Task: Add an event with the title Second Monthly Sales and Revenue Review, date ''2023/12/22'', time 8:30 AM to 10:30 AMand add a description: Staff Appreciation Day is a special occasion dedicated to recognizing and honoring the hard work, dedication, and contributions of the entire staff. It is a day to express gratitude and appreciation for their efforts in making the organization successful._x000D_
_x000D_
Select event color  Graphite . Add location for the event as: 456 Av. da Liberdade, Lisbon, Portugal, logged in from the account softage.9@softage.netand send the event invitation to softage.3@softage.net with CC to  softage.4@softage.net. Set a reminder for the event Doesn''t repeat
Action: Mouse moved to (83, 121)
Screenshot: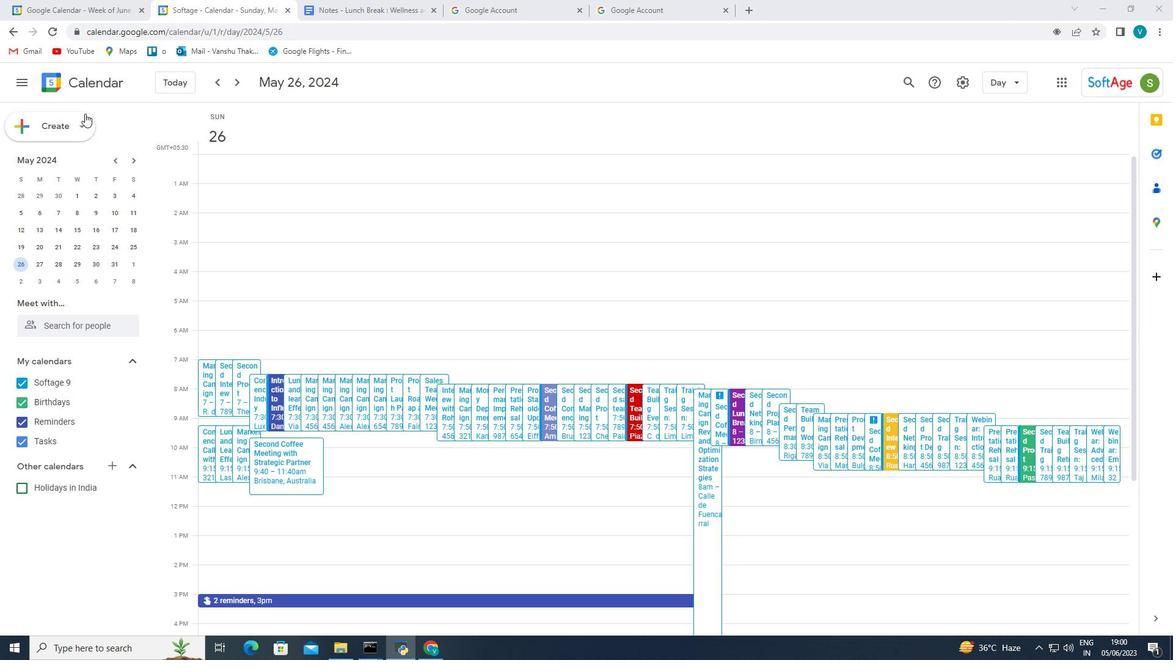 
Action: Mouse pressed left at (83, 121)
Screenshot: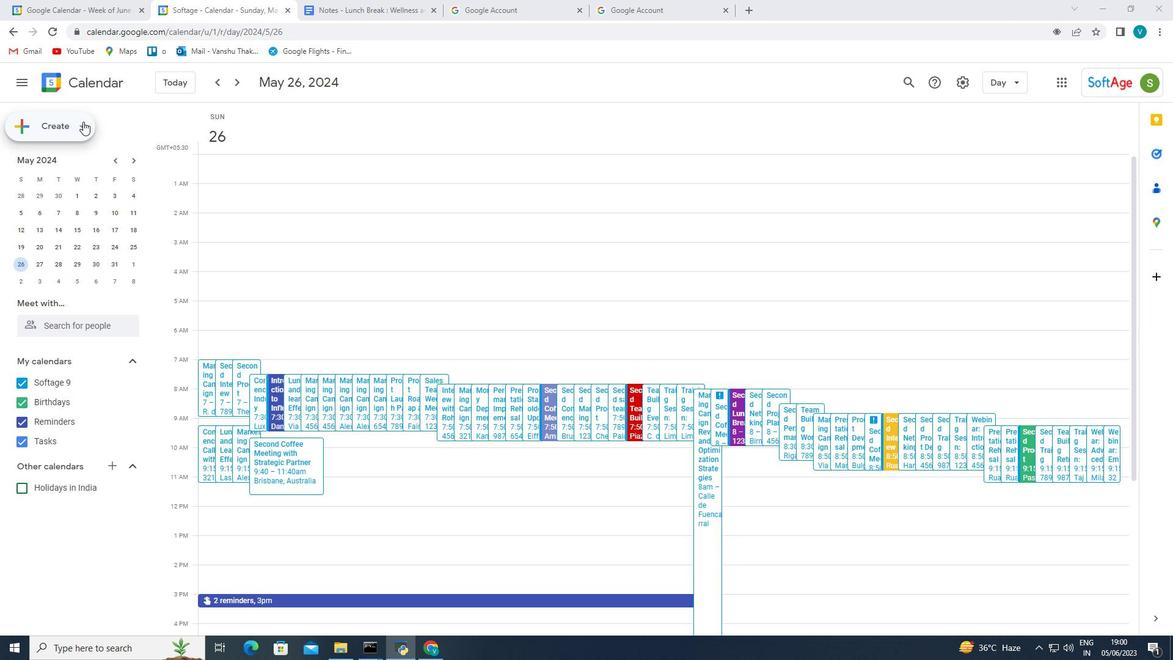 
Action: Mouse moved to (80, 162)
Screenshot: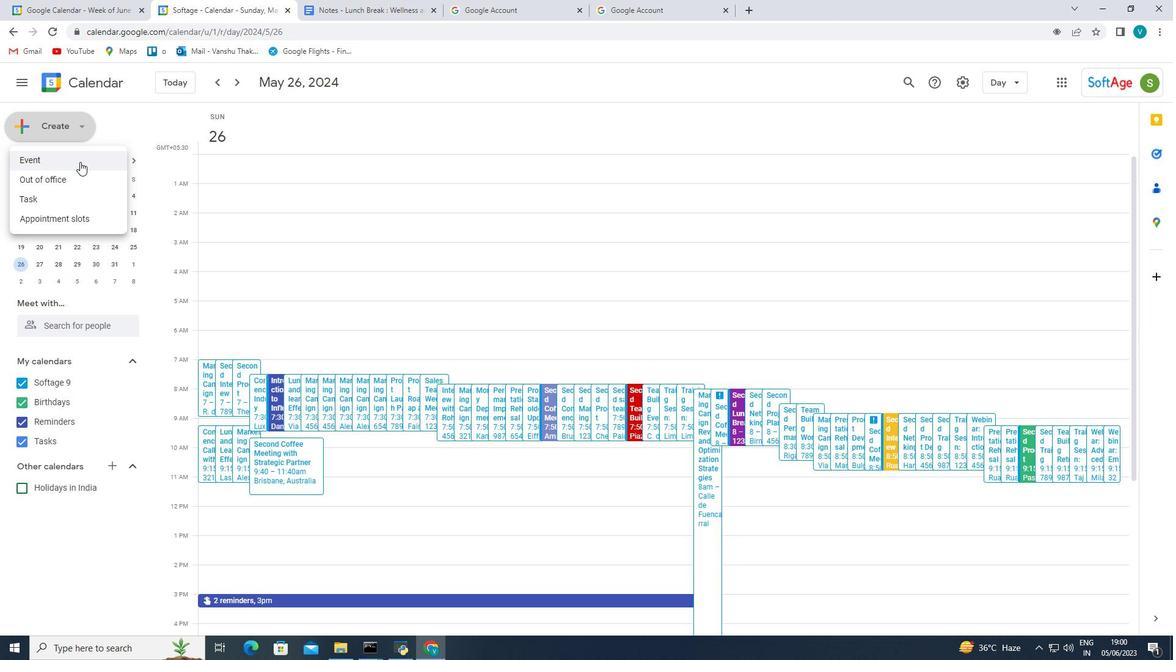 
Action: Mouse pressed left at (80, 162)
Screenshot: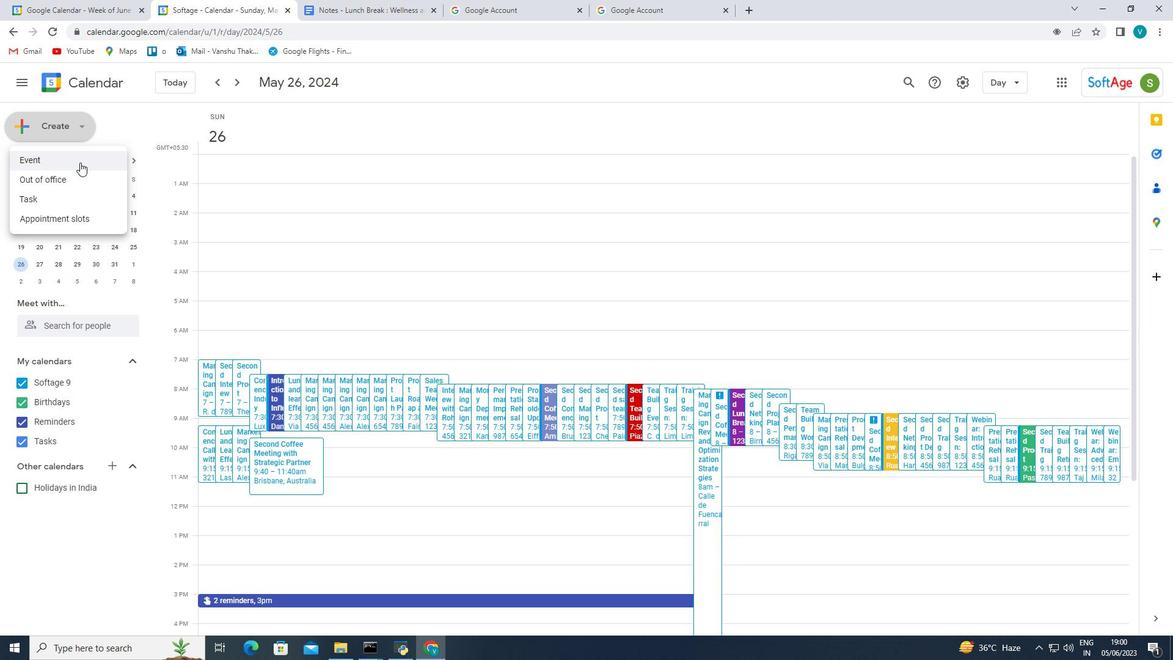 
Action: Mouse moved to (1172, 355)
Screenshot: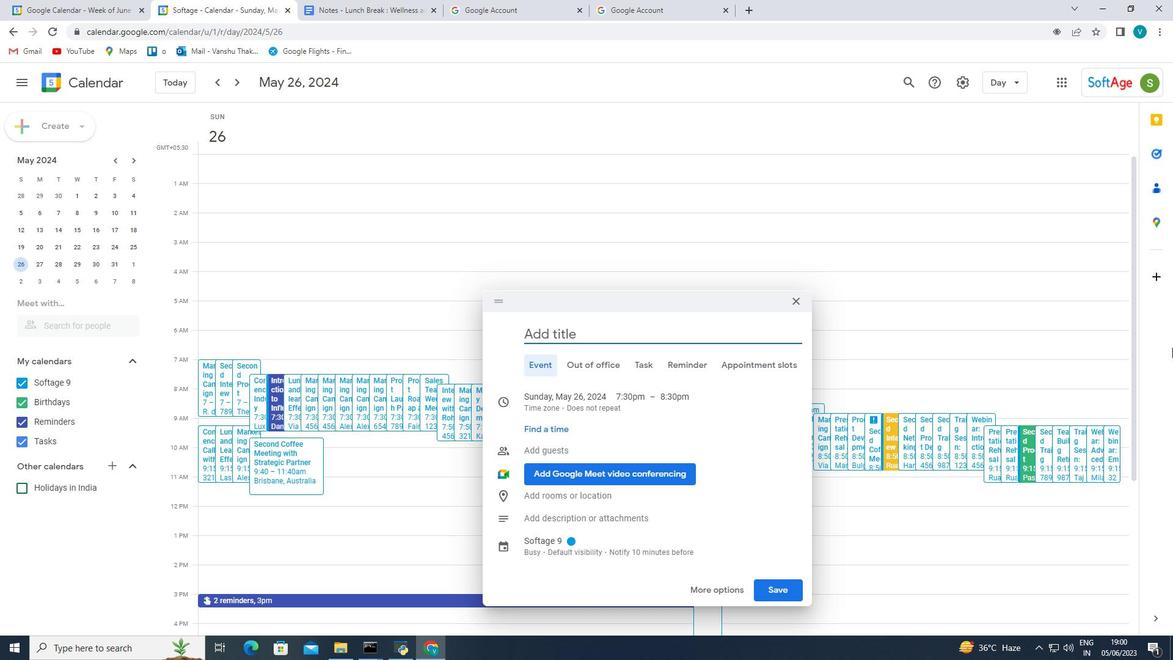 
Action: Key pressed <Key.shift_r>Monthly<Key.space><Key.shift_r>Sales<Key.space>and<Key.space><Key.shift_r><Key.shift_r><Key.shift_r><Key.shift_r><Key.shift_r><Key.shift_r><Key.shift_r><Key.shift_r><Key.shift_r><Key.shift_r><Key.shift_r><Key.shift_r><Key.shift_r><Key.shift_r><Key.shift_r><Key.shift_r>Revenue<Key.space><Key.shift_r>E=<Key.backspace><Key.backspace><Key.shift_r>Review<Key.space>
Screenshot: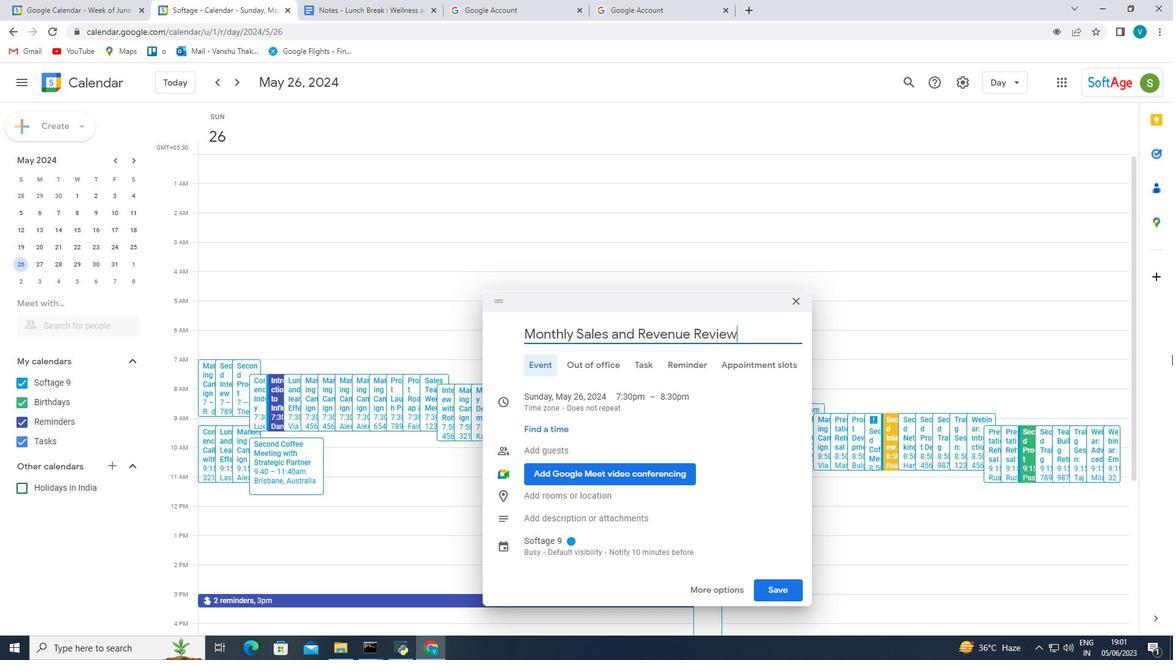 
Action: Mouse moved to (557, 408)
Screenshot: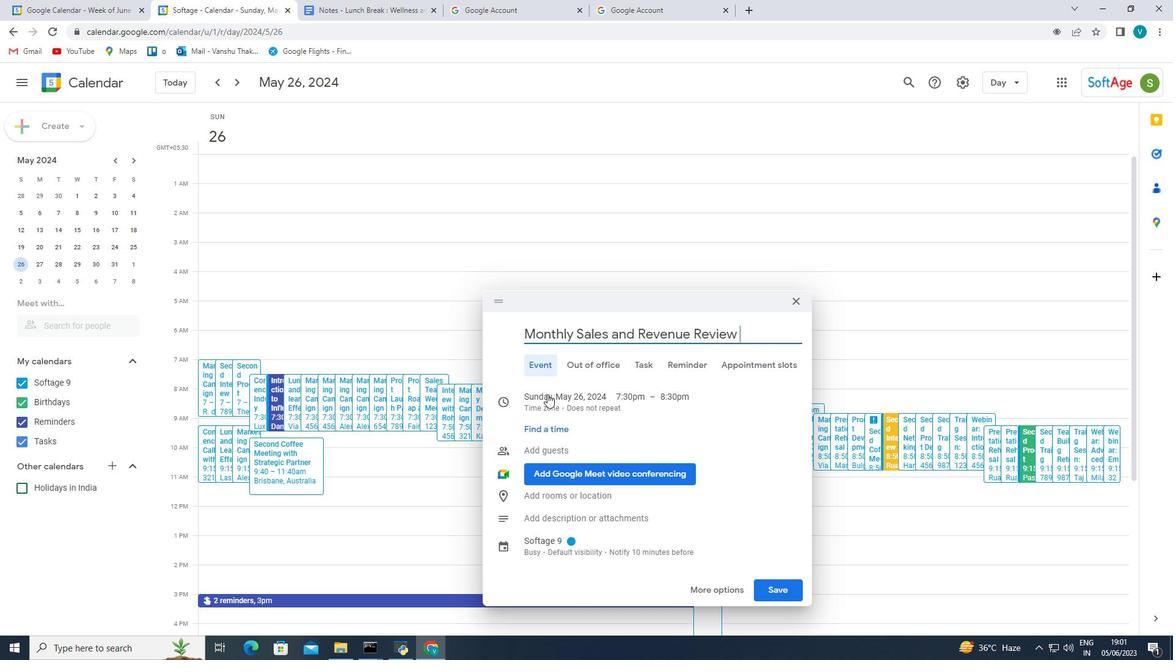 
Action: Mouse scrolled (557, 407) with delta (0, 0)
Screenshot: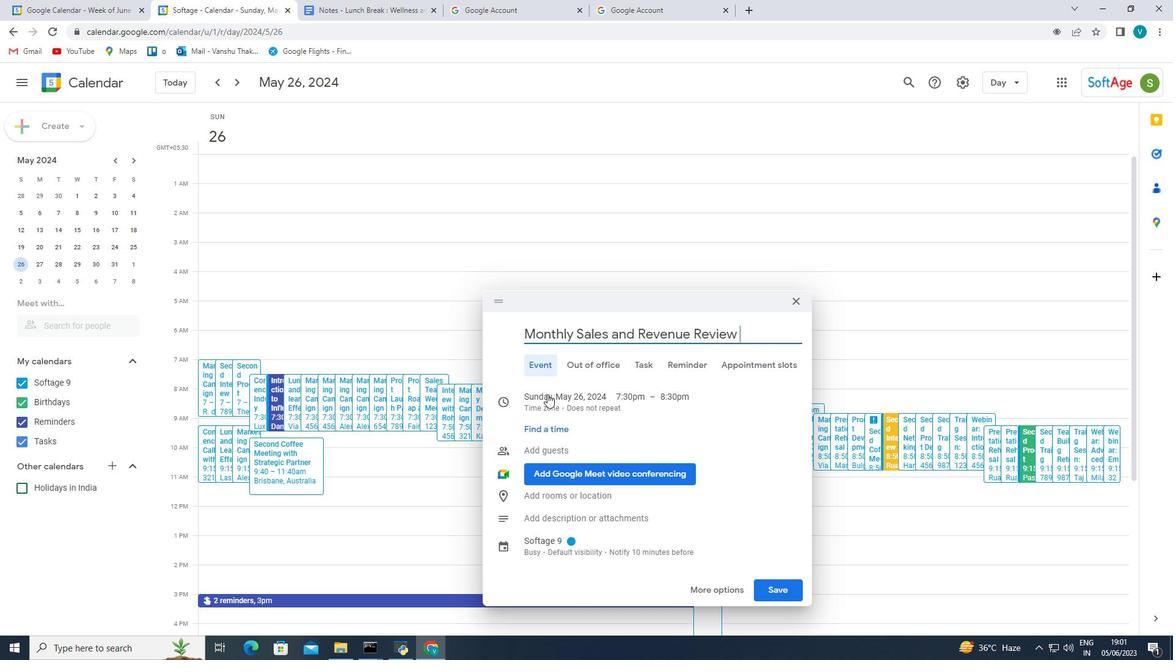 
Action: Mouse moved to (559, 409)
Screenshot: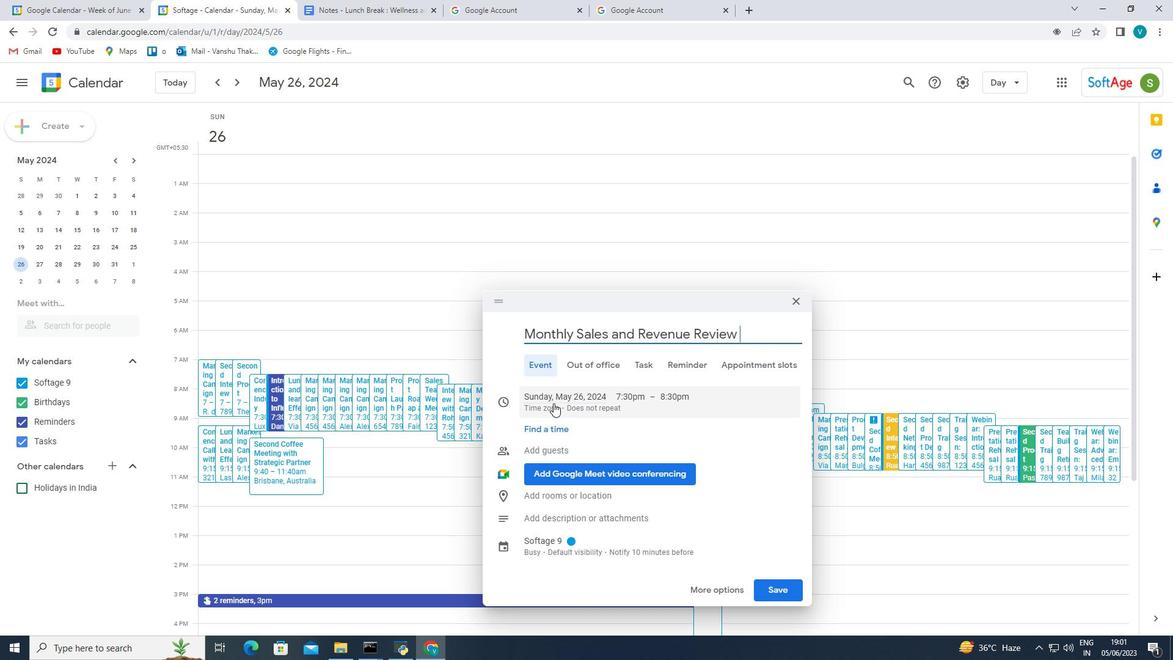 
Action: Mouse scrolled (559, 408) with delta (0, 0)
Screenshot: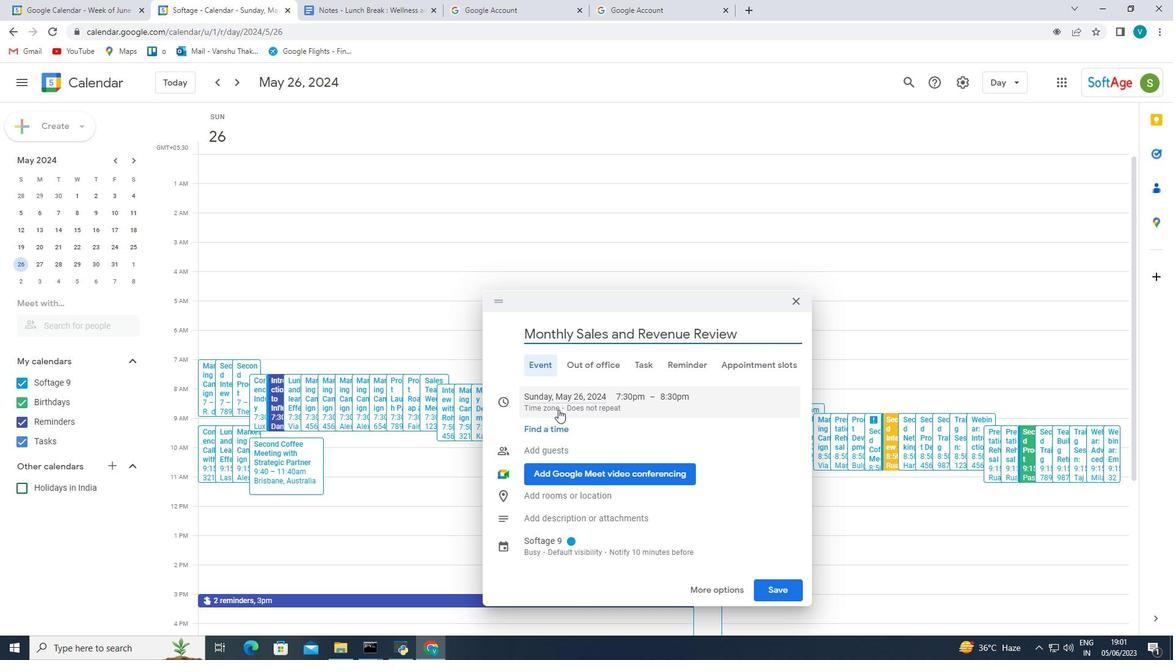 
Action: Mouse moved to (560, 410)
Screenshot: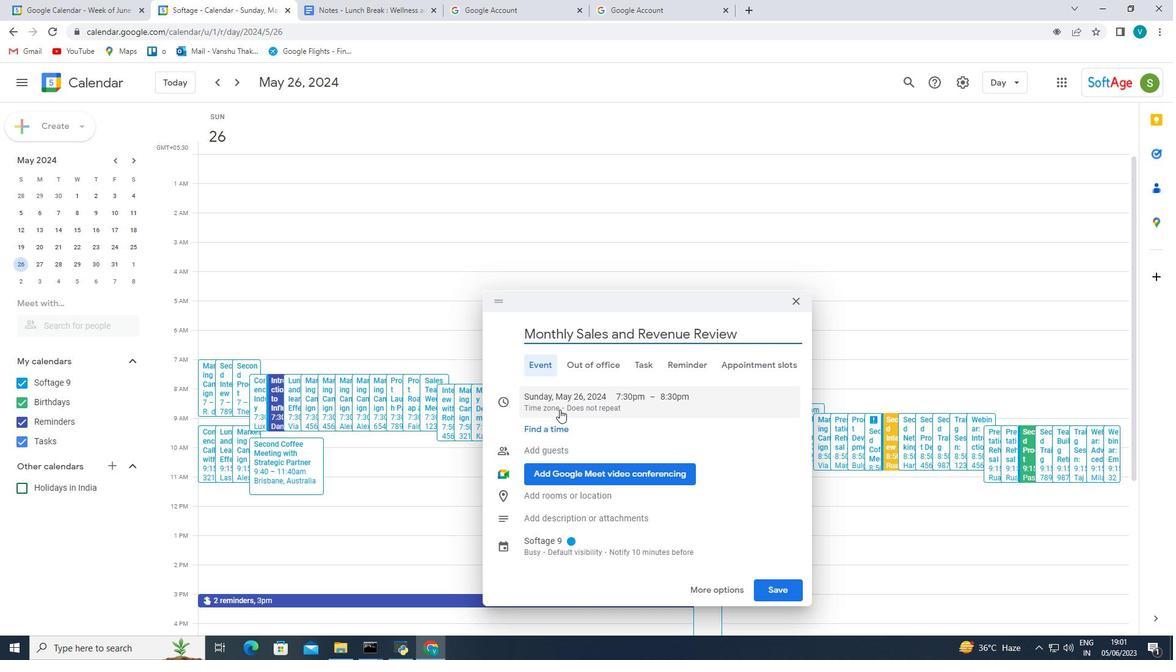 
Action: Mouse scrolled (560, 409) with delta (0, 0)
Screenshot: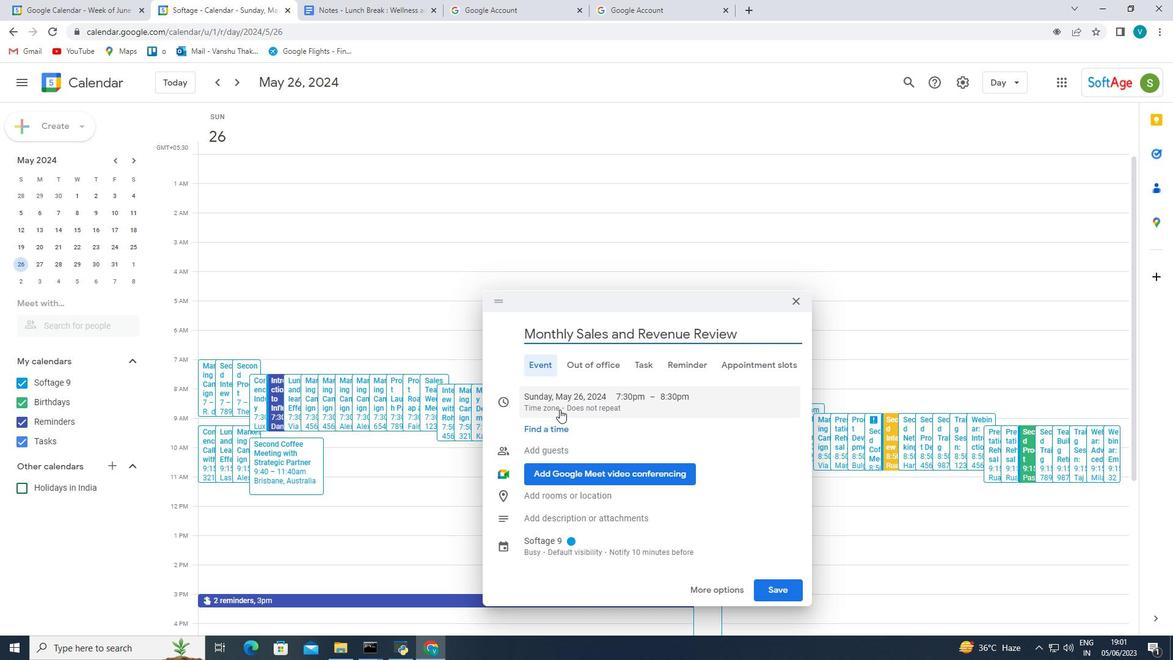 
Action: Mouse moved to (565, 388)
Screenshot: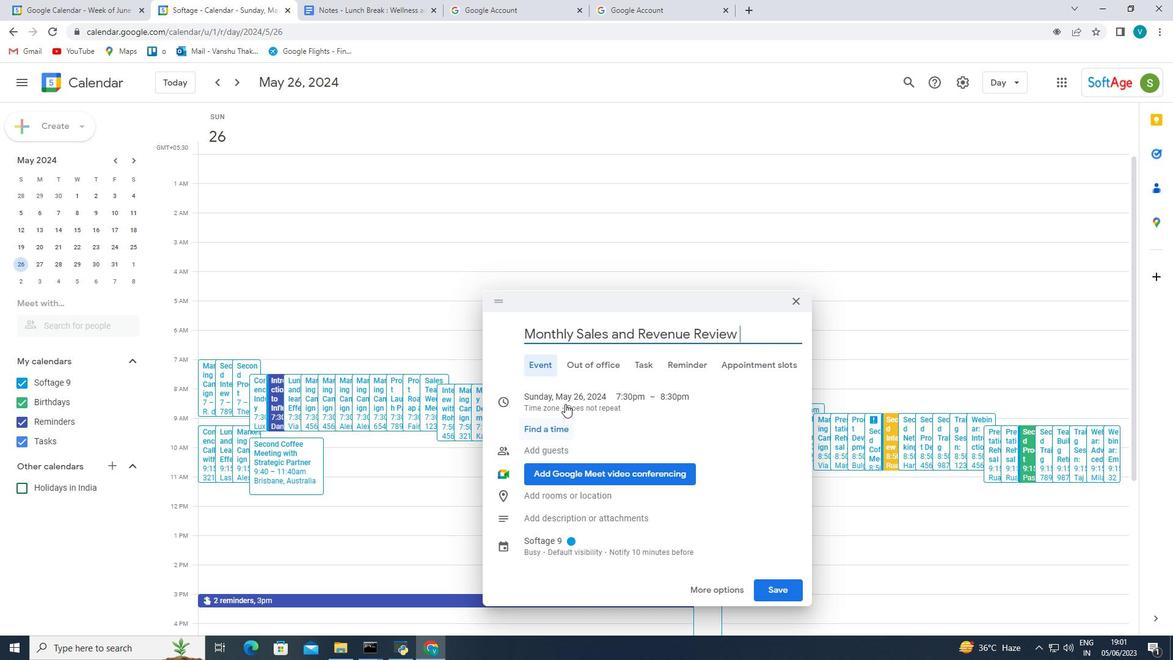 
Action: Mouse pressed left at (565, 388)
Screenshot: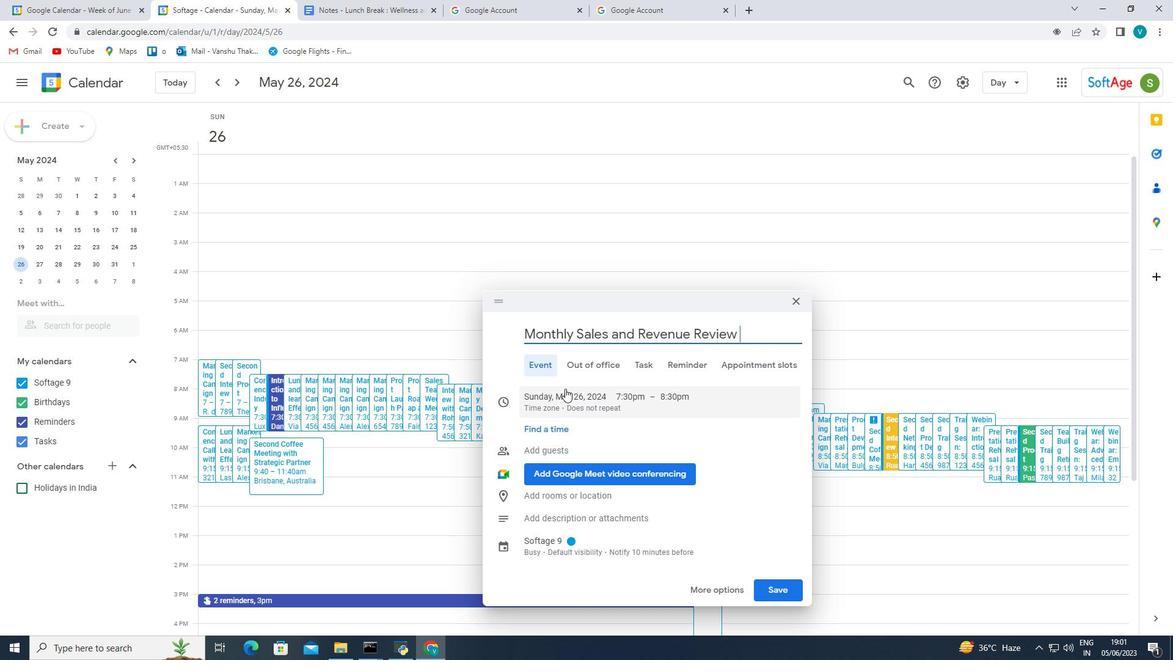 
Action: Mouse moved to (1070, 127)
Screenshot: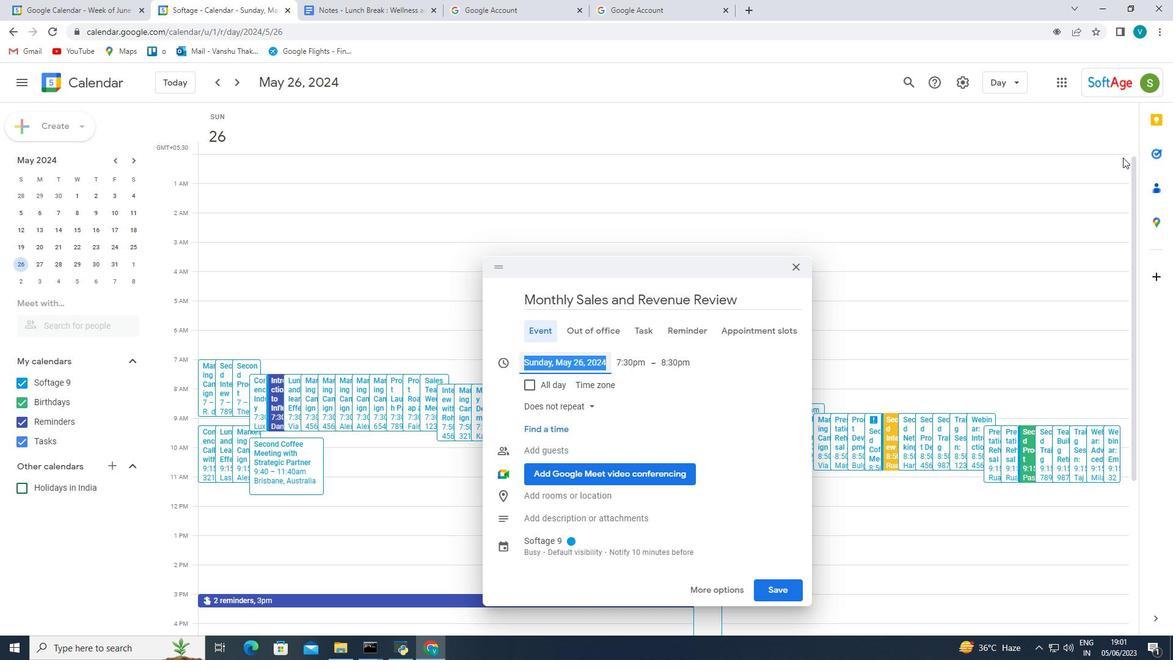 
Action: Key pressed 2023-12-22
Screenshot: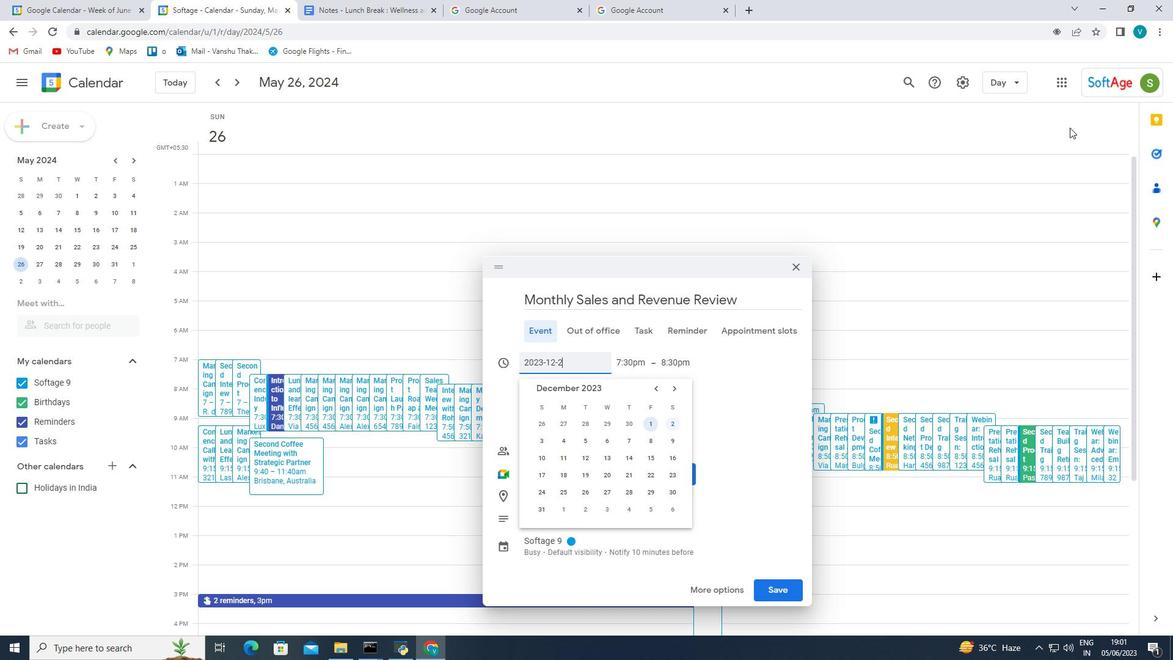
Action: Mouse moved to (748, 384)
Screenshot: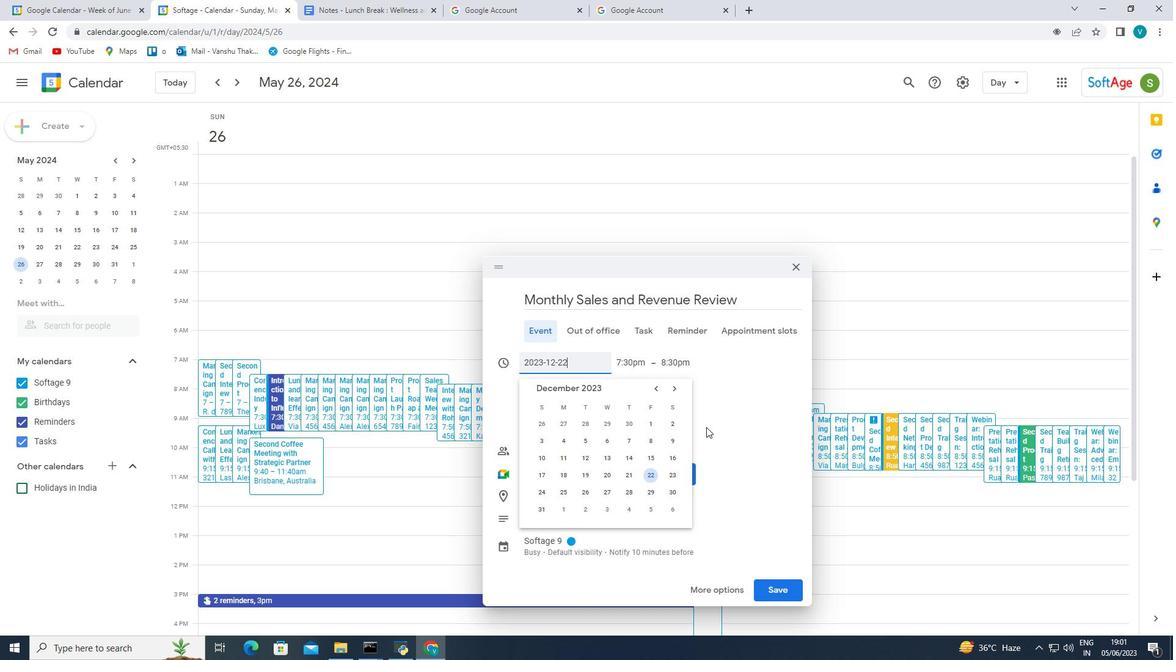 
Action: Mouse pressed left at (748, 384)
Screenshot: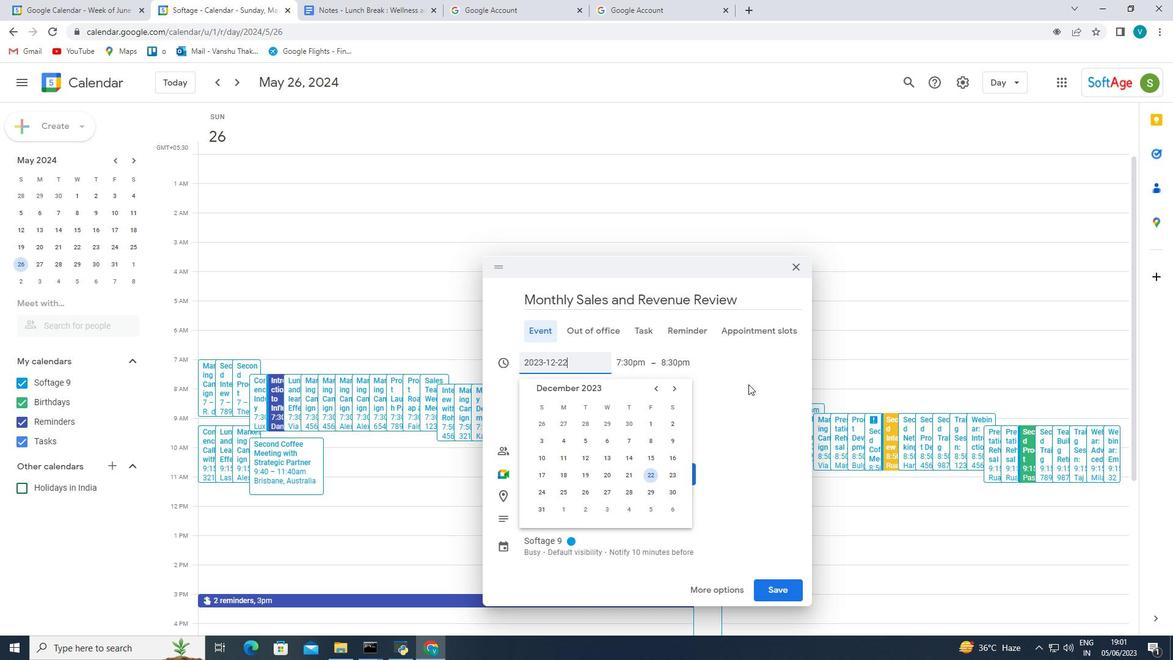 
Action: Mouse moved to (633, 302)
Screenshot: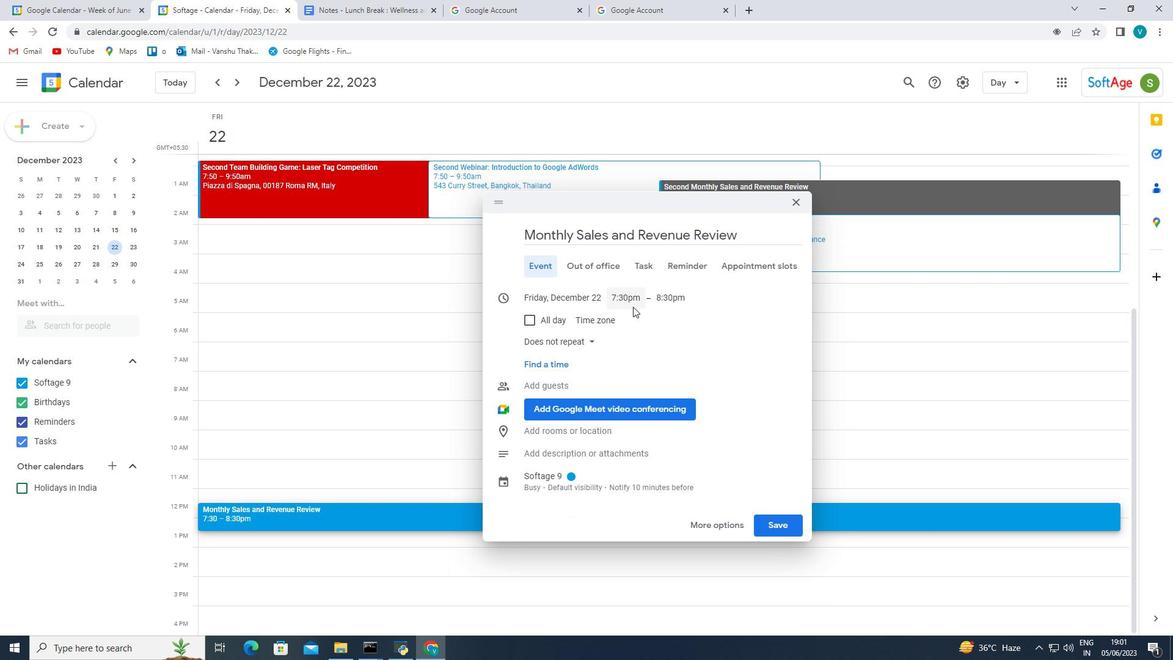 
Action: Mouse pressed left at (633, 302)
Screenshot: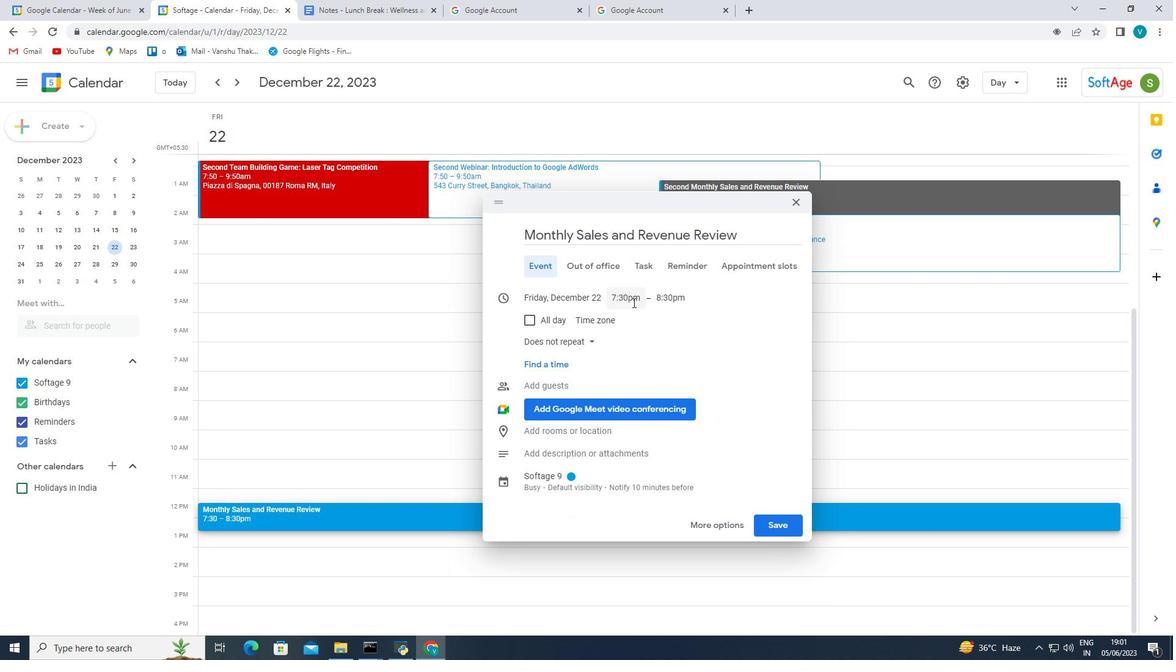 
Action: Key pressed 8<Key.shift_r><Key.shift_r><Key.shift_r><Key.shift_r><Key.shift_r><Key.shift_r><Key.shift_r><Key.shift_r><Key.shift_r><Key.shift_r><Key.shift_r><Key.shift_r><Key.shift_r><Key.shift_r><Key.shift_r><Key.shift_r><Key.shift_r><Key.shift_r><Key.shift_r><Key.shift_r>:2<Key.backspace>30am
Screenshot: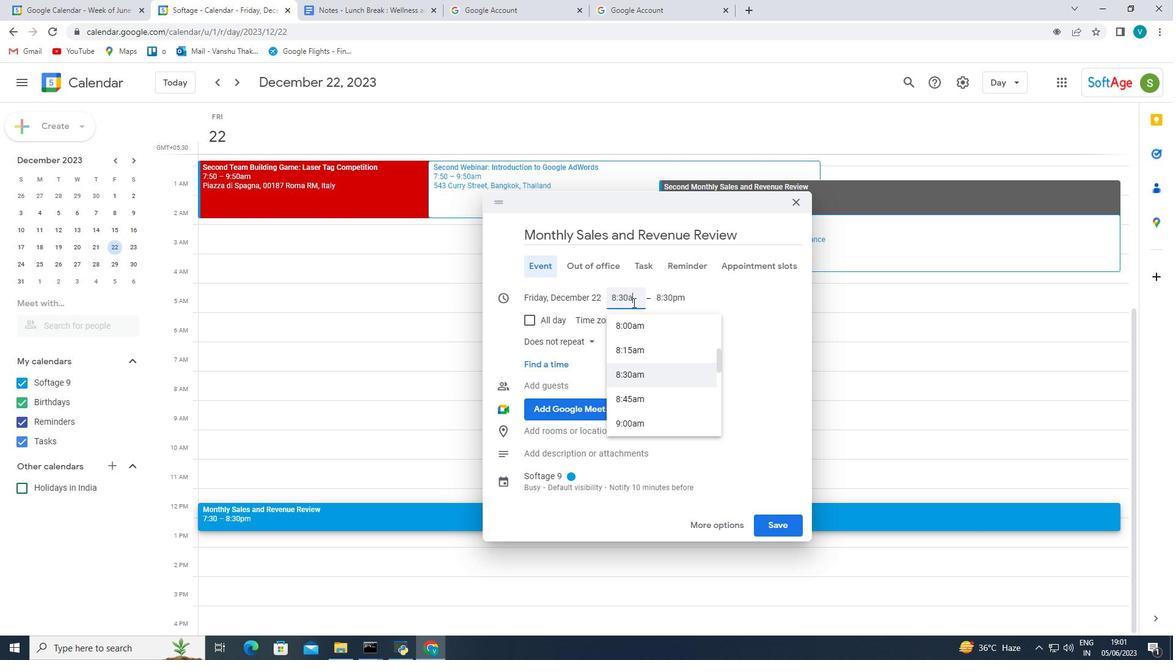 
Action: Mouse moved to (793, 368)
Screenshot: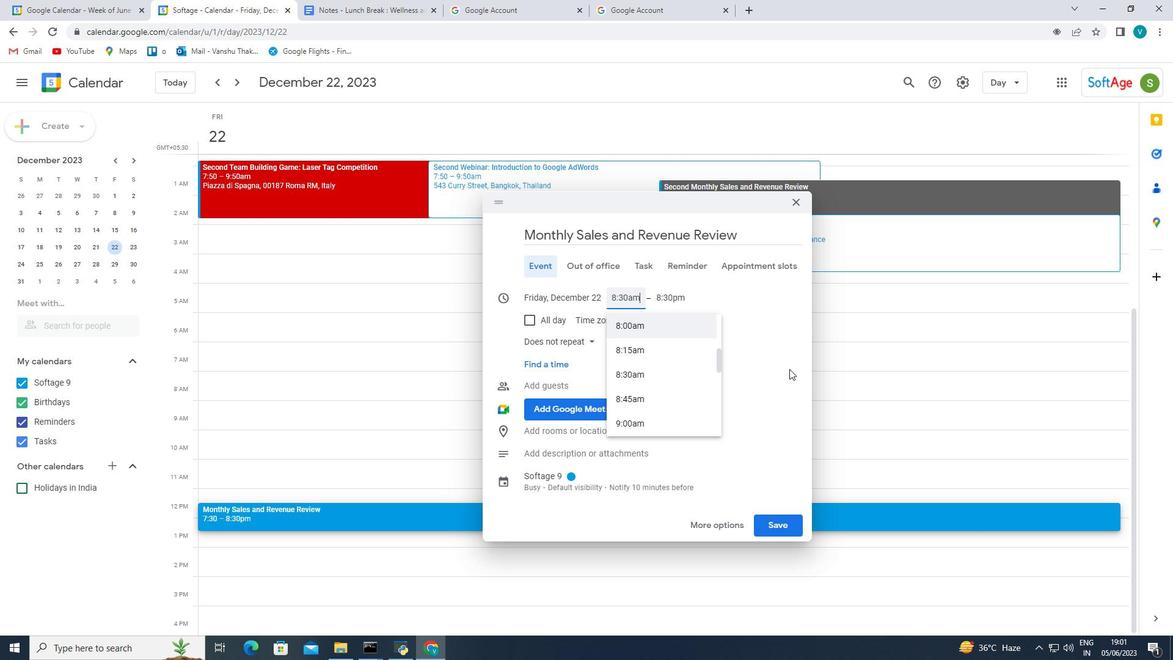 
Action: Mouse pressed left at (793, 368)
Screenshot: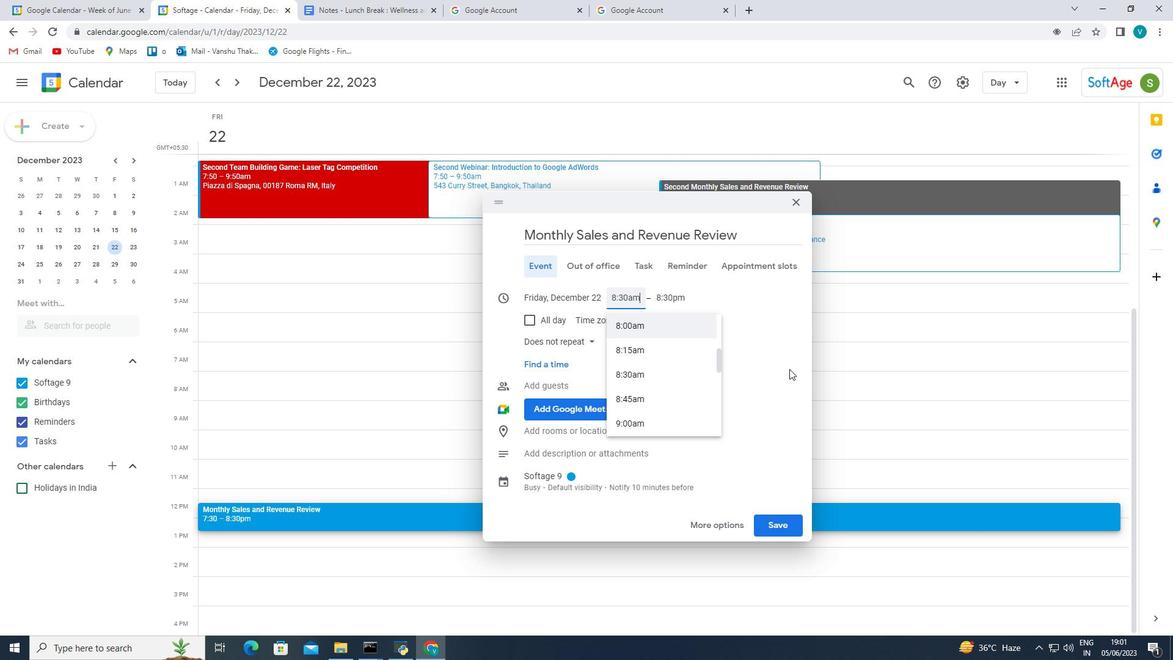 
Action: Mouse moved to (688, 289)
Screenshot: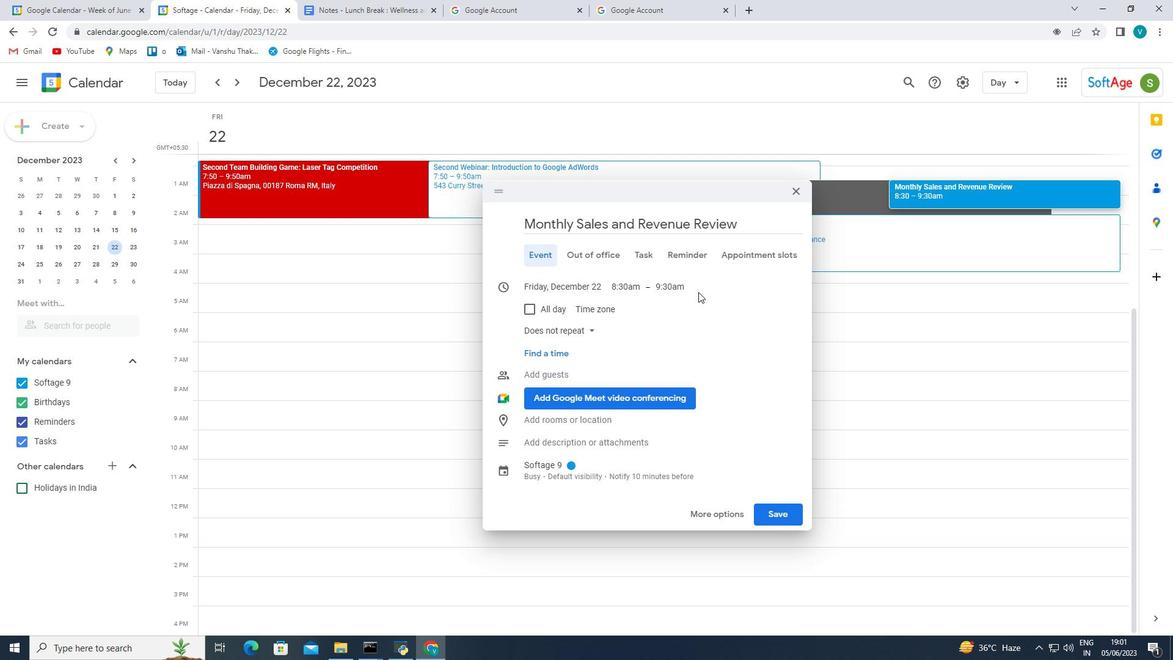 
Action: Mouse pressed left at (688, 289)
Screenshot: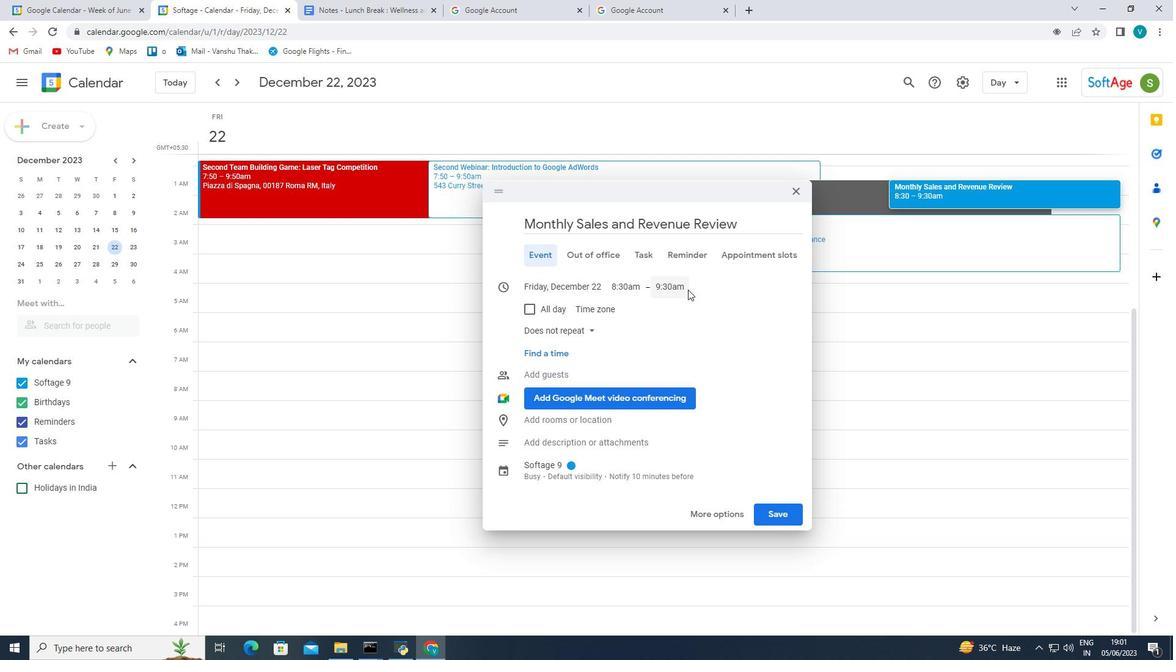 
Action: Mouse moved to (853, 281)
Screenshot: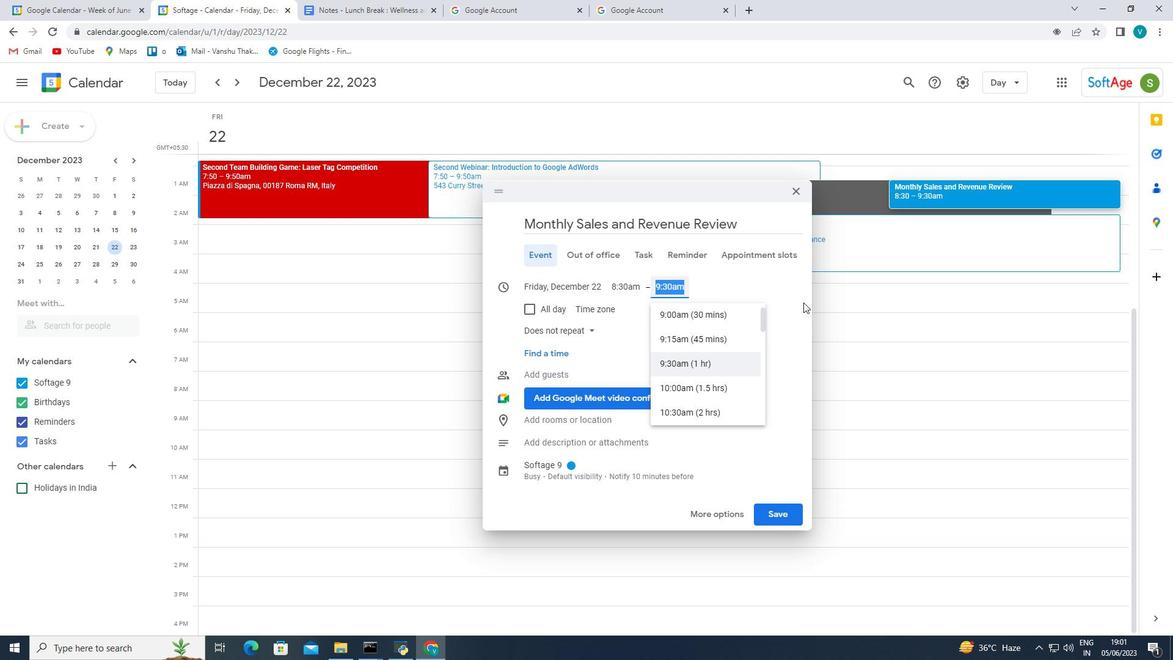 
Action: Key pressed 10<Key.shift_r>:30m
Screenshot: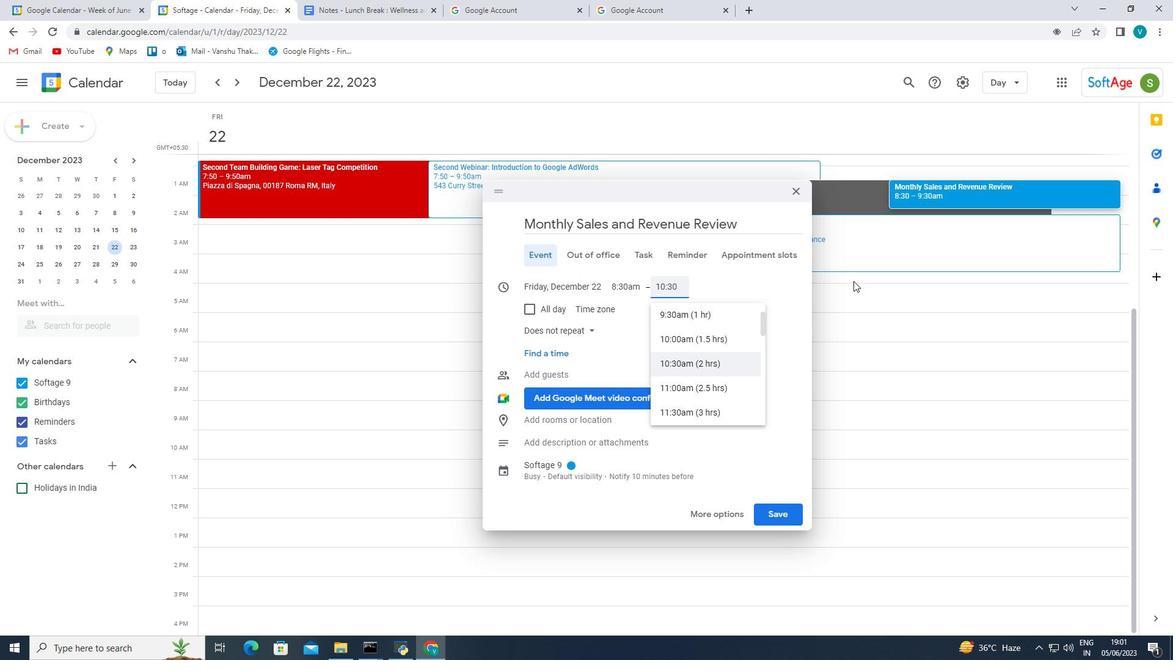 
Action: Mouse moved to (627, 343)
Screenshot: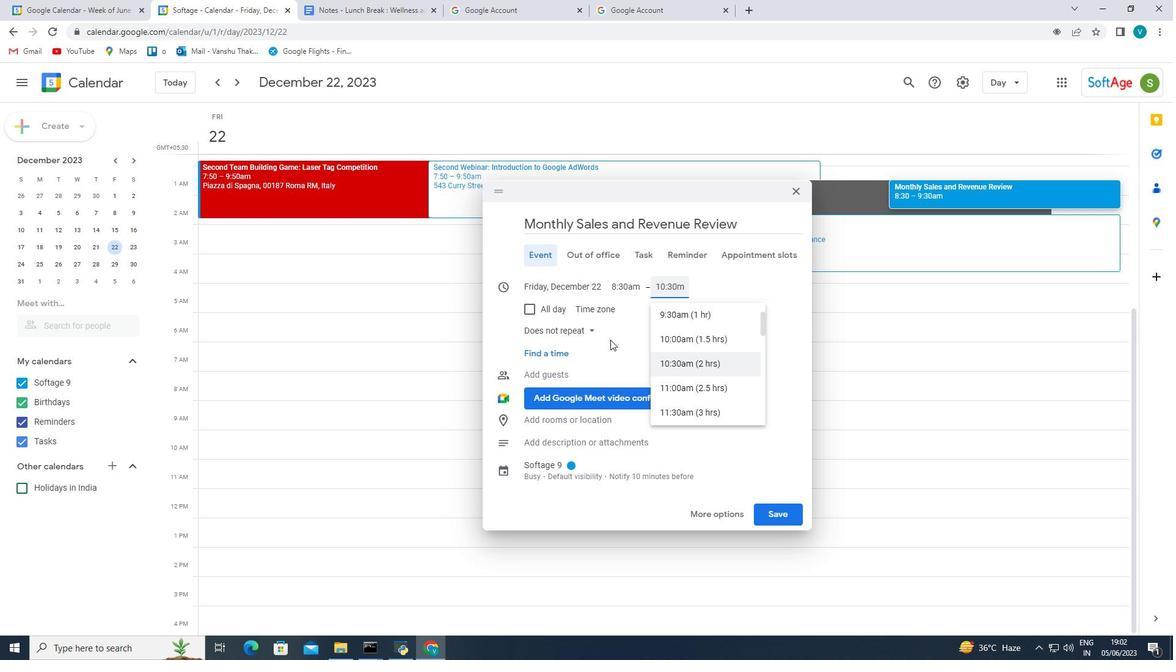 
Action: Mouse pressed left at (627, 343)
Screenshot: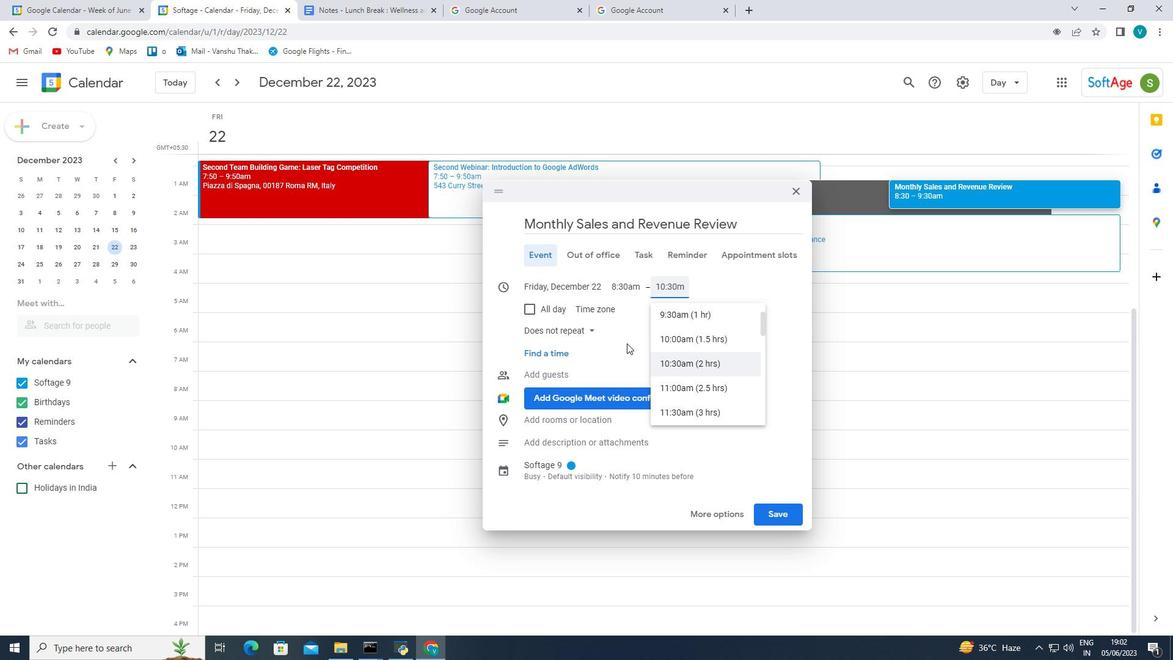 
Action: Mouse moved to (707, 342)
Screenshot: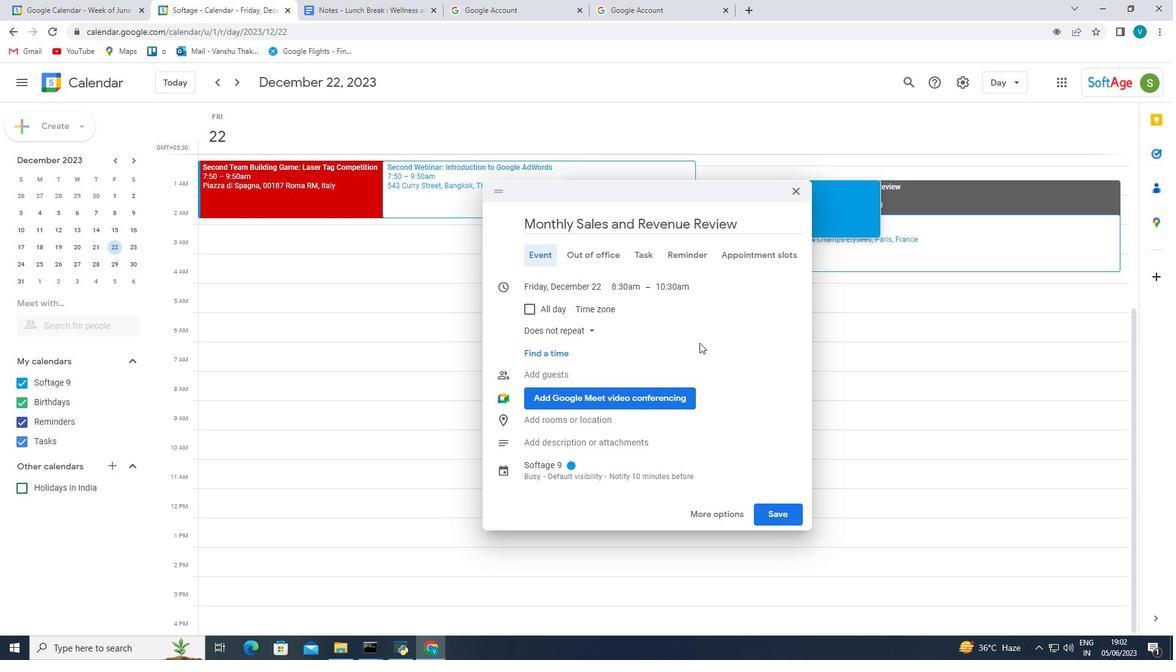 
Action: Mouse scrolled (707, 343) with delta (0, 0)
Screenshot: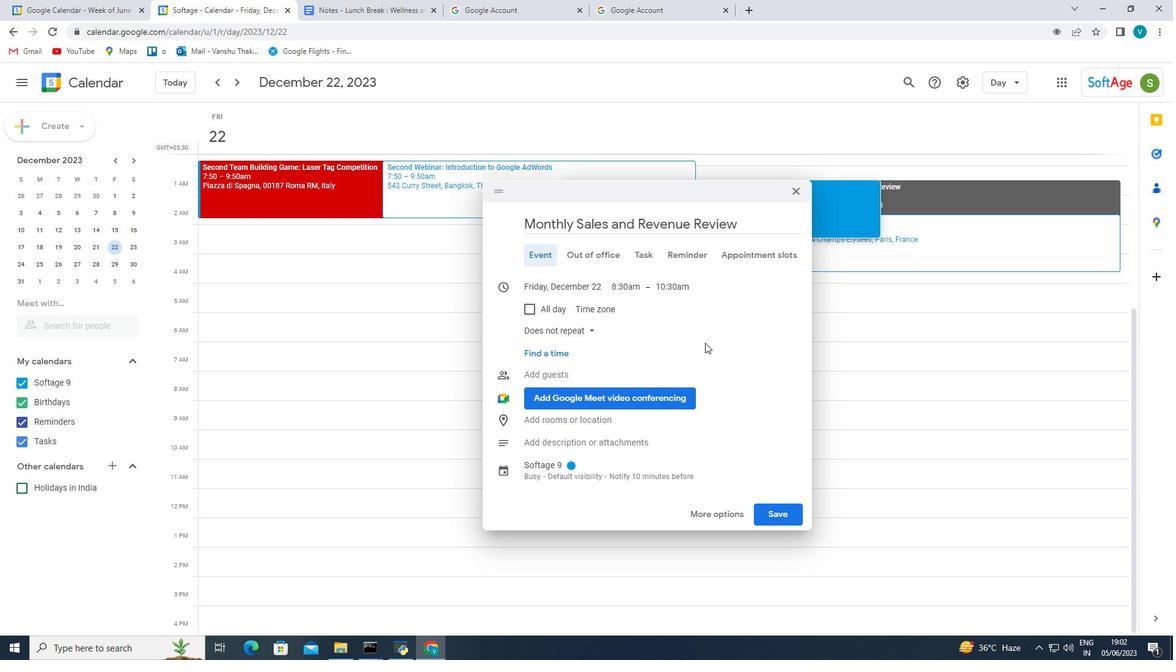 
Action: Mouse scrolled (707, 343) with delta (0, 0)
Screenshot: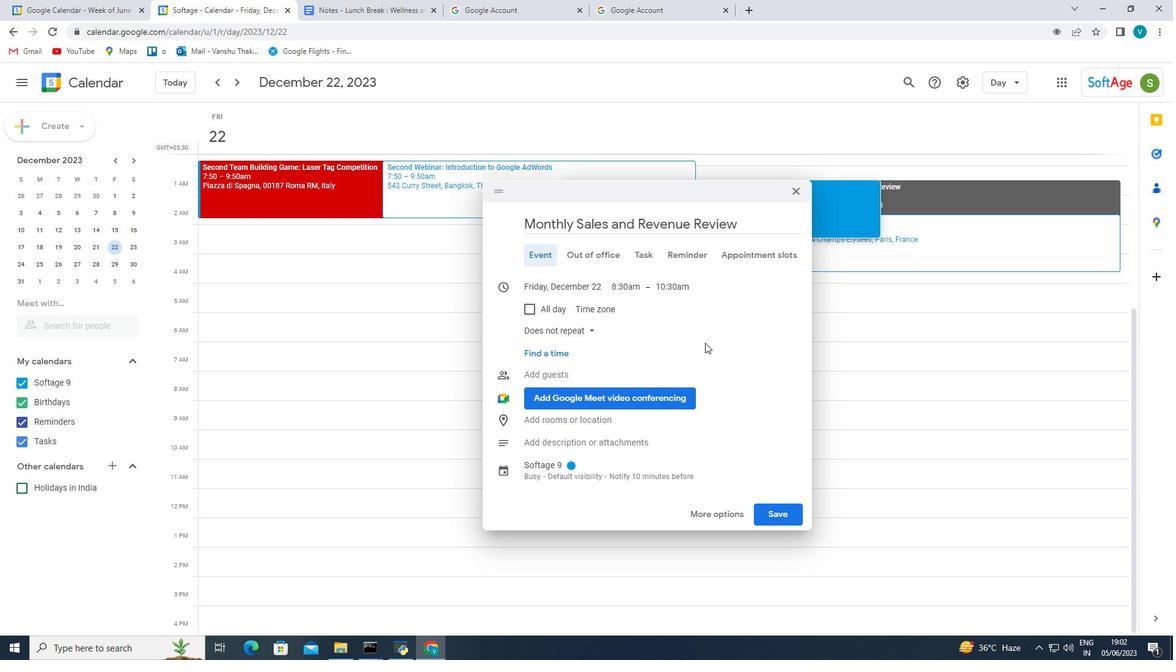 
Action: Mouse scrolled (707, 343) with delta (0, 0)
Screenshot: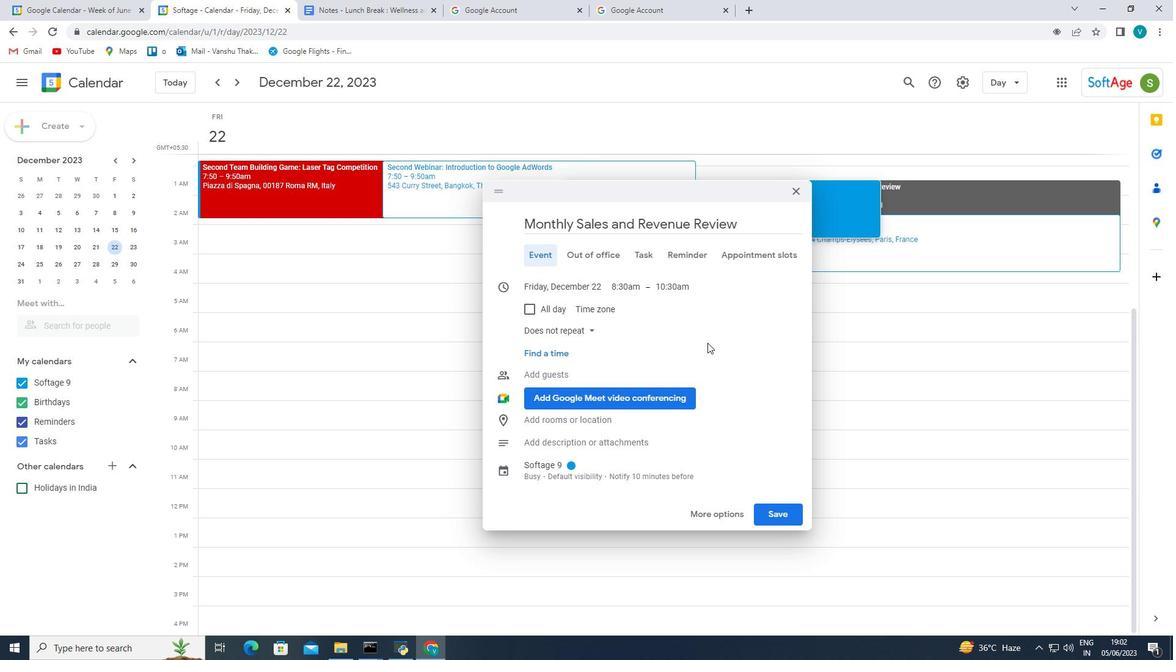 
Action: Mouse scrolled (707, 342) with delta (0, 0)
Screenshot: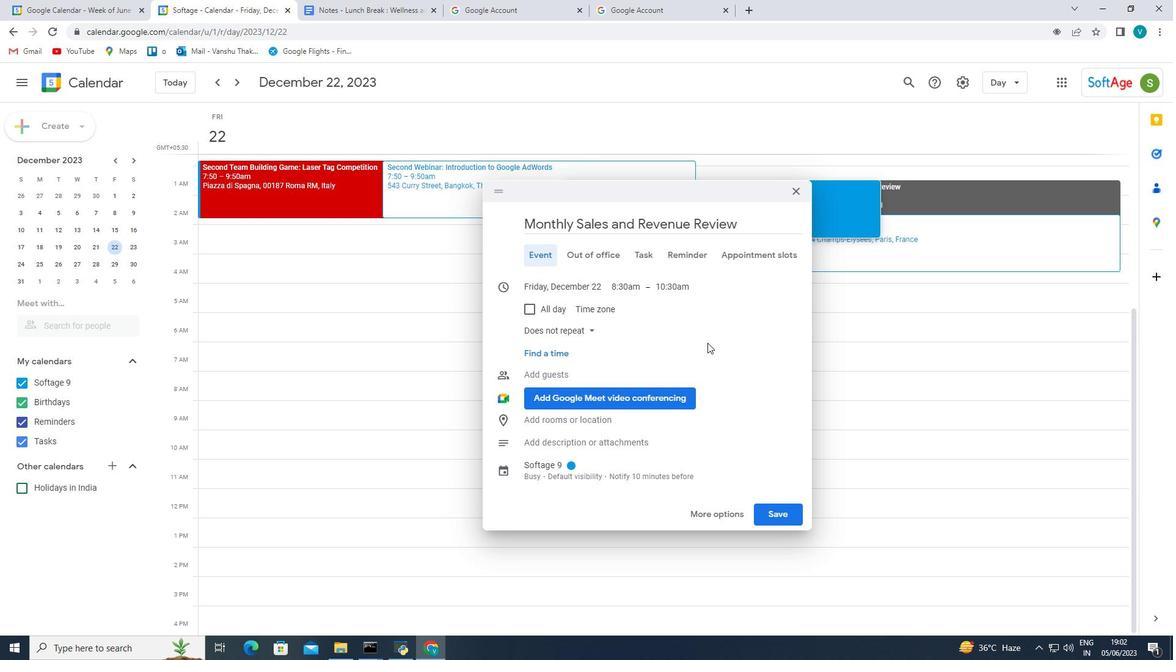 
Action: Mouse scrolled (707, 342) with delta (0, 0)
Screenshot: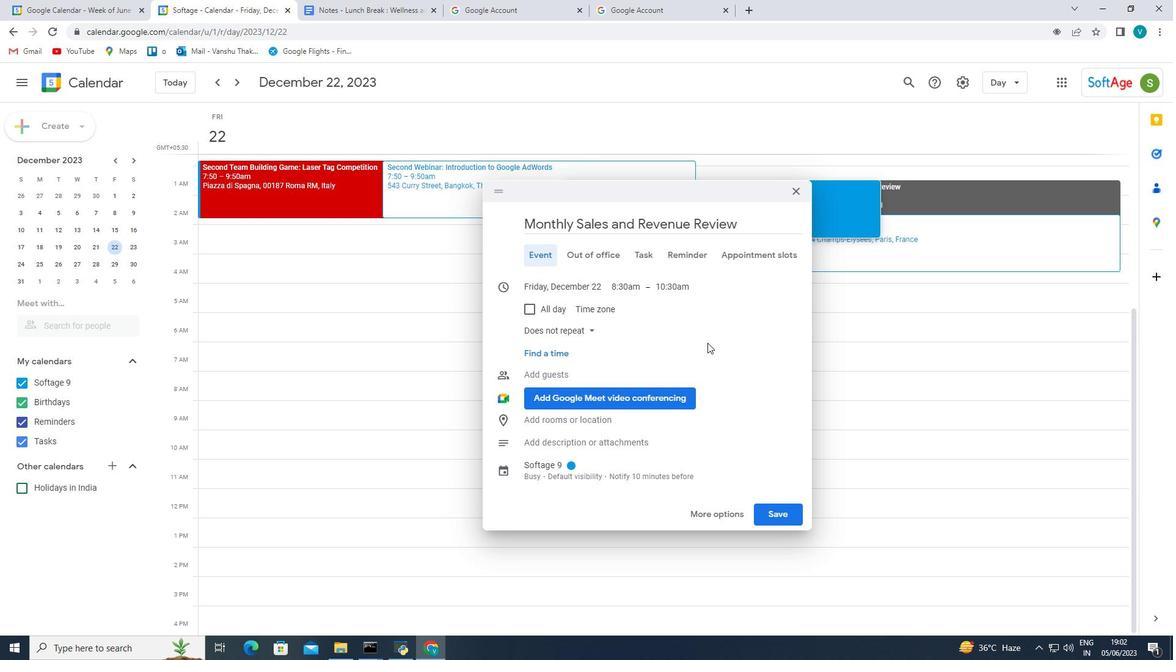 
Action: Mouse scrolled (707, 342) with delta (0, 0)
Screenshot: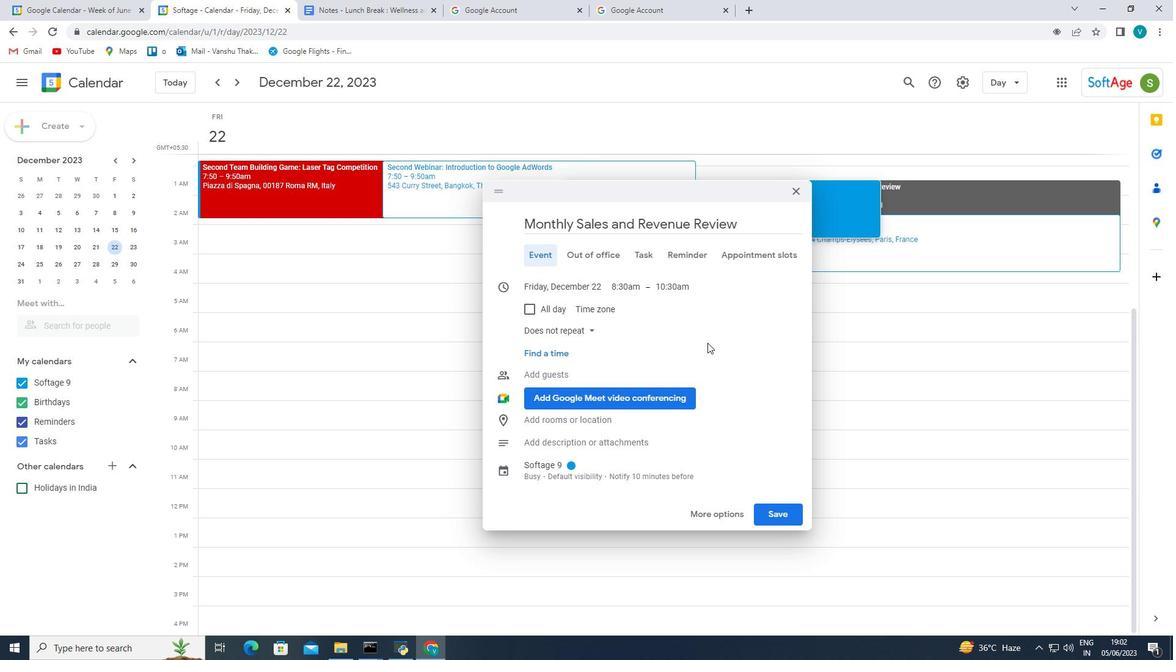 
Action: Mouse scrolled (707, 343) with delta (0, 0)
Screenshot: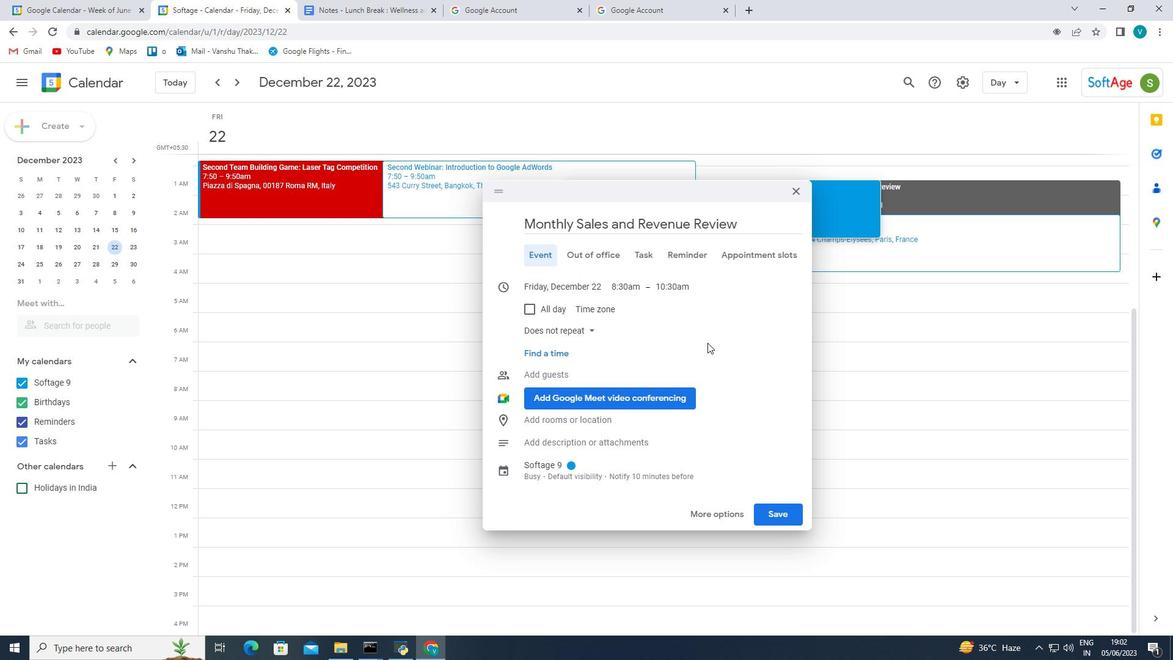 
Action: Mouse scrolled (707, 343) with delta (0, 0)
Screenshot: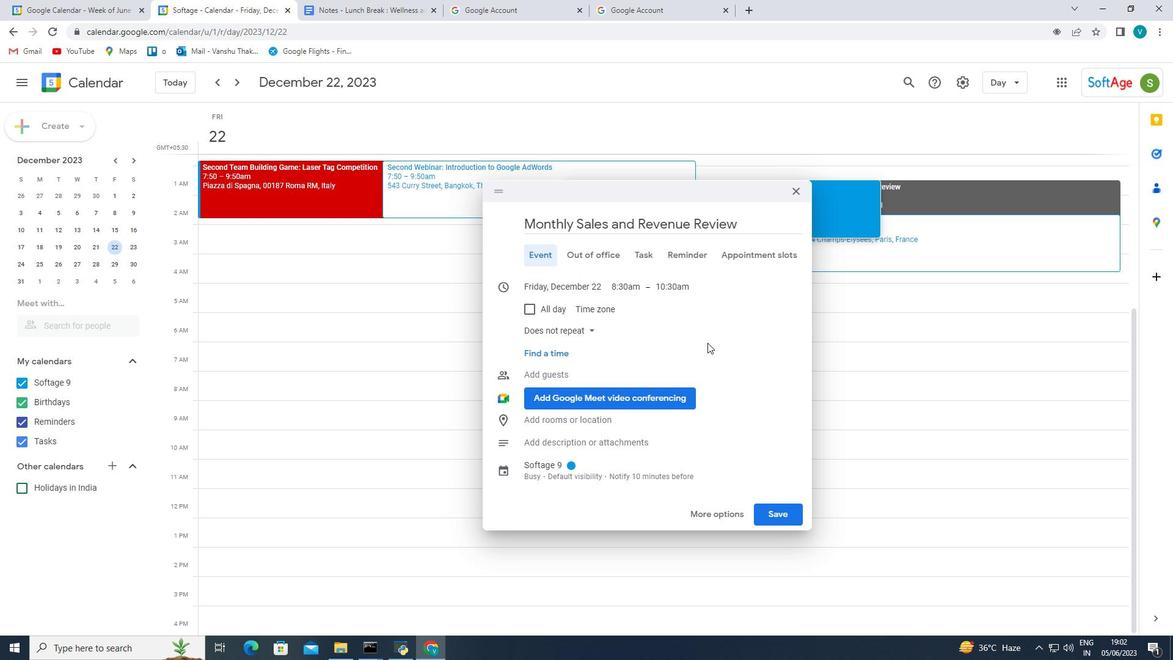 
Action: Mouse scrolled (707, 343) with delta (0, 0)
Screenshot: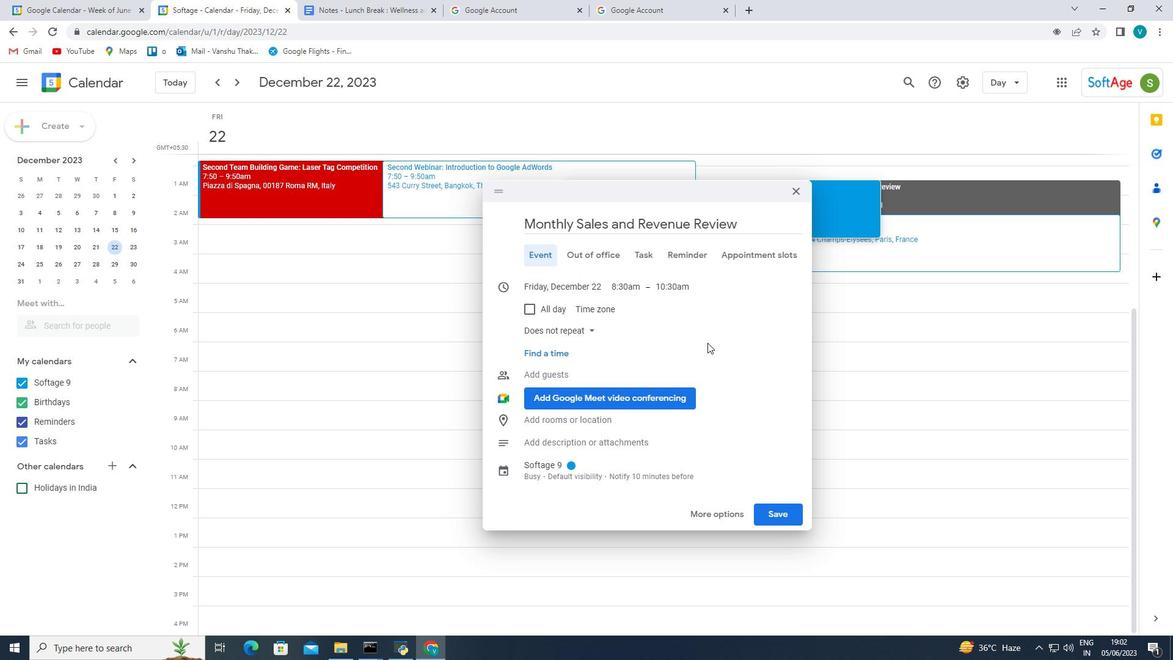 
Action: Mouse moved to (604, 387)
Screenshot: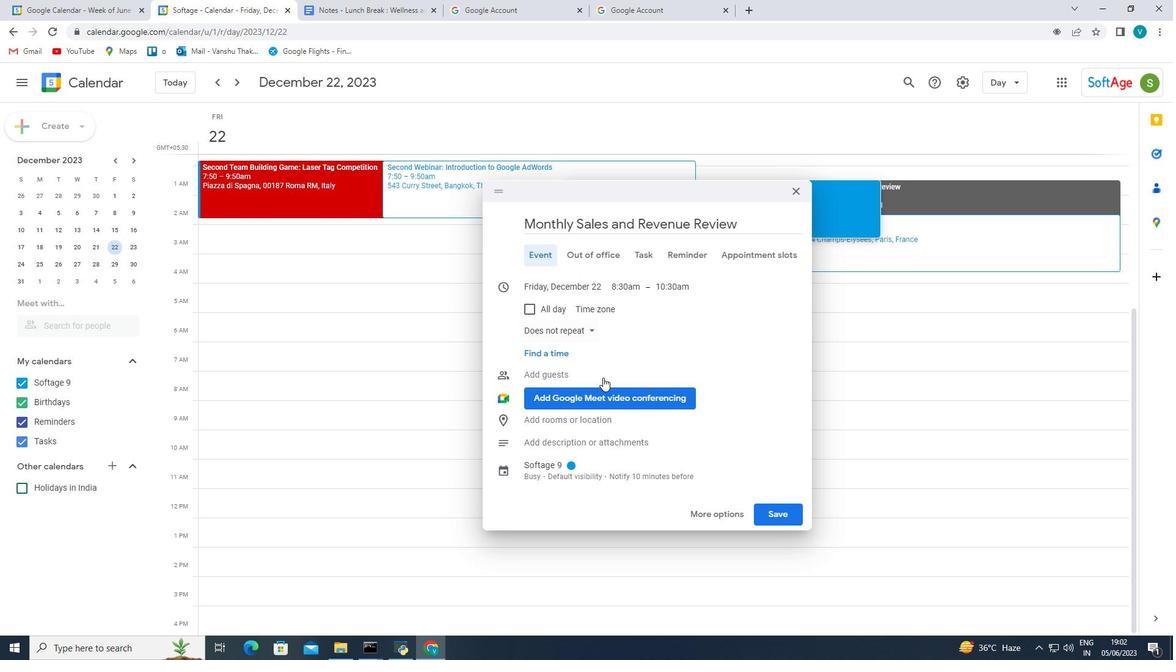 
Action: Mouse scrolled (604, 386) with delta (0, 0)
Screenshot: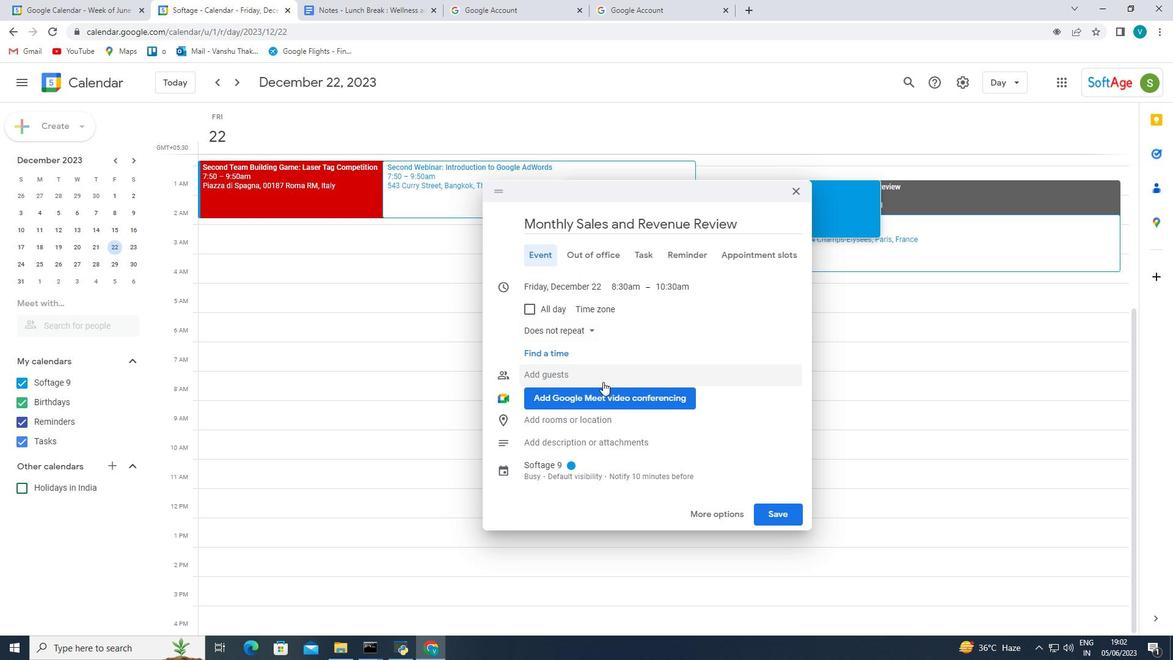 
Action: Mouse moved to (604, 388)
Screenshot: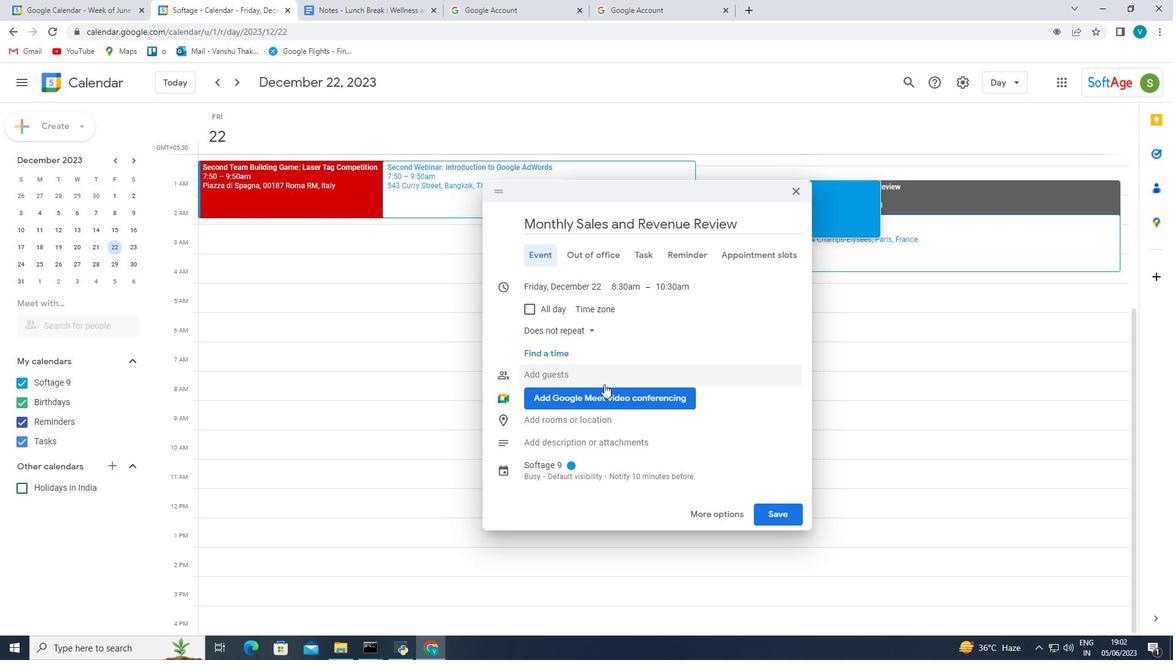 
Action: Mouse scrolled (604, 387) with delta (0, 0)
Screenshot: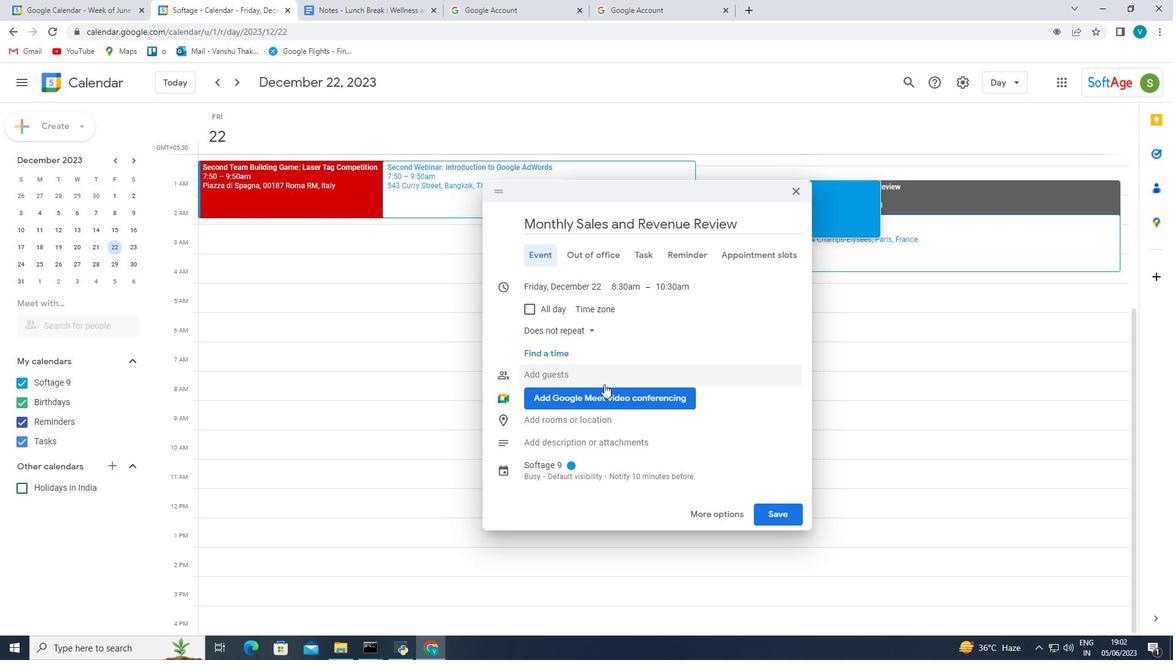 
Action: Mouse scrolled (604, 387) with delta (0, 0)
Screenshot: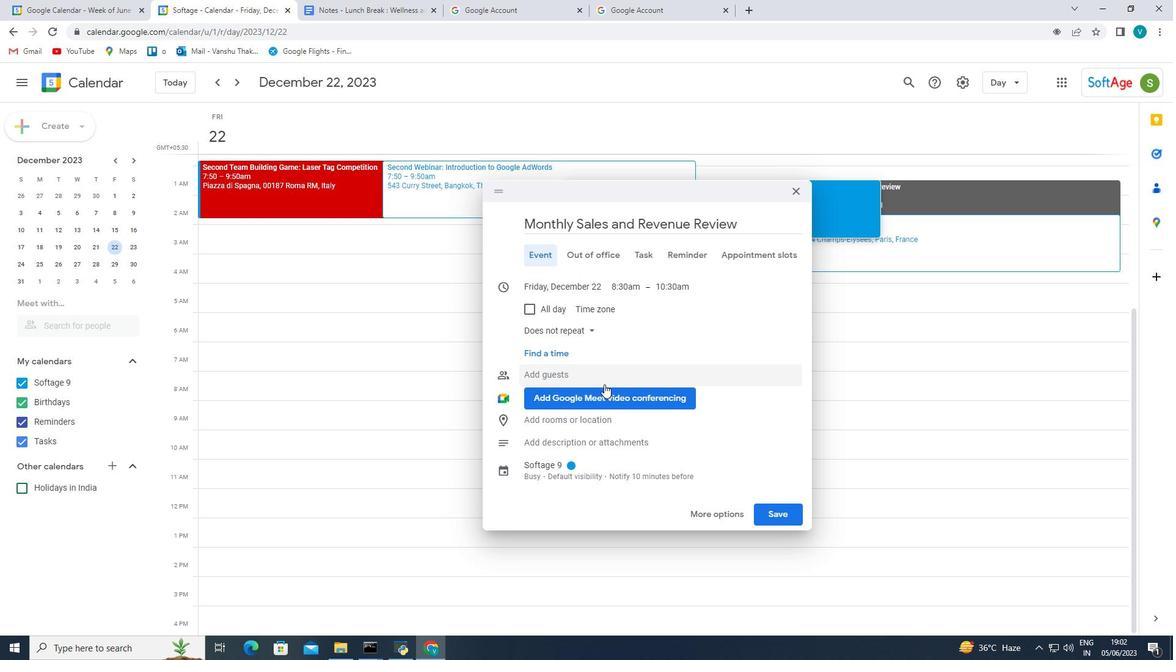 
Action: Mouse moved to (606, 451)
Screenshot: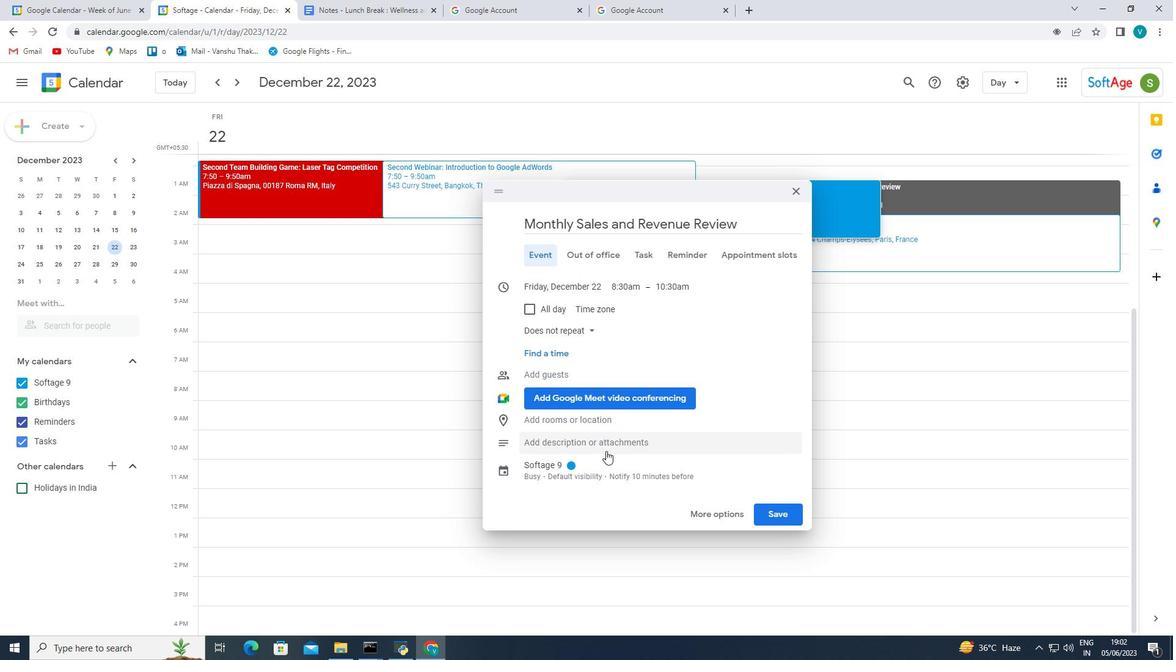 
Action: Mouse scrolled (606, 450) with delta (0, 0)
Screenshot: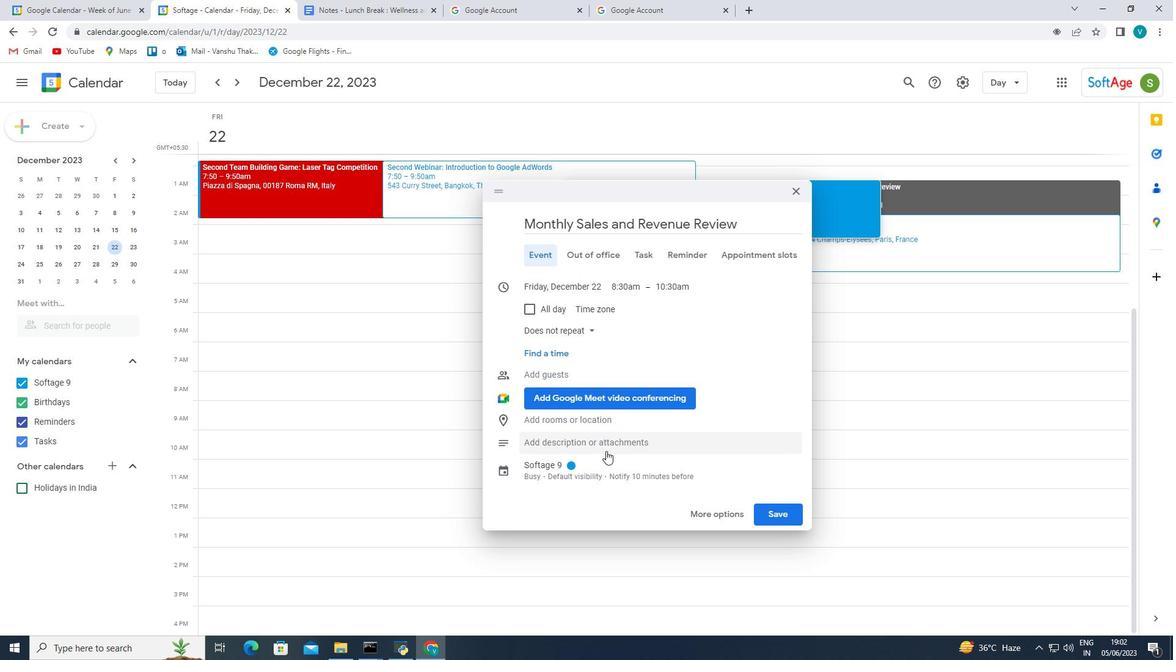 
Action: Mouse moved to (605, 451)
Screenshot: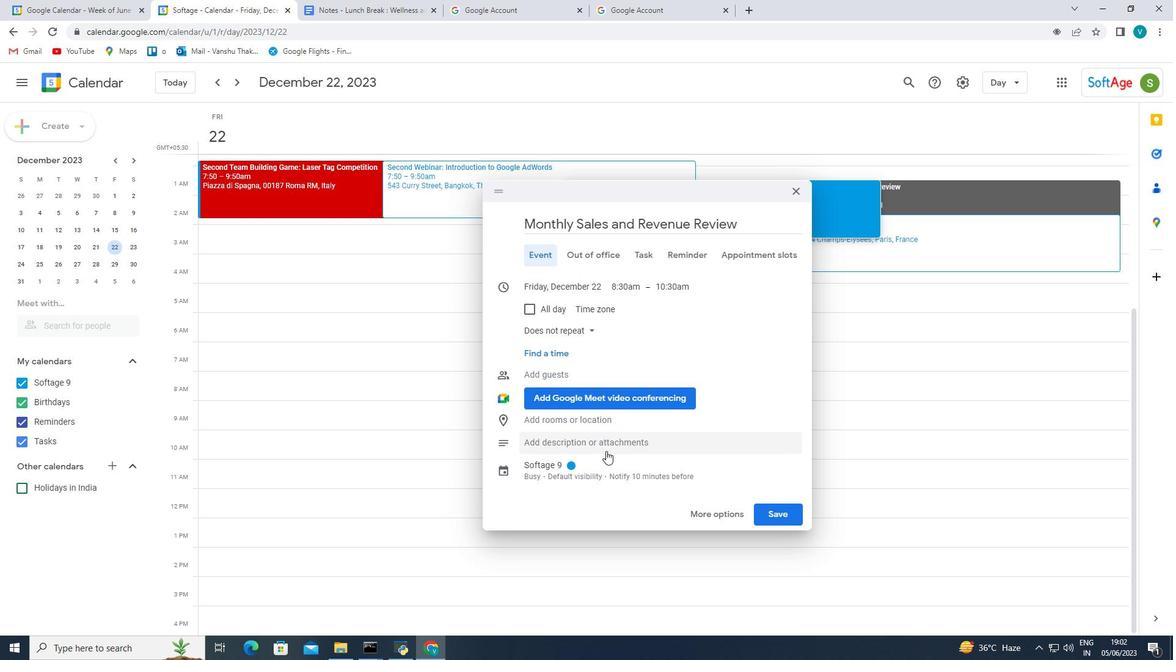 
Action: Mouse scrolled (605, 451) with delta (0, 0)
Screenshot: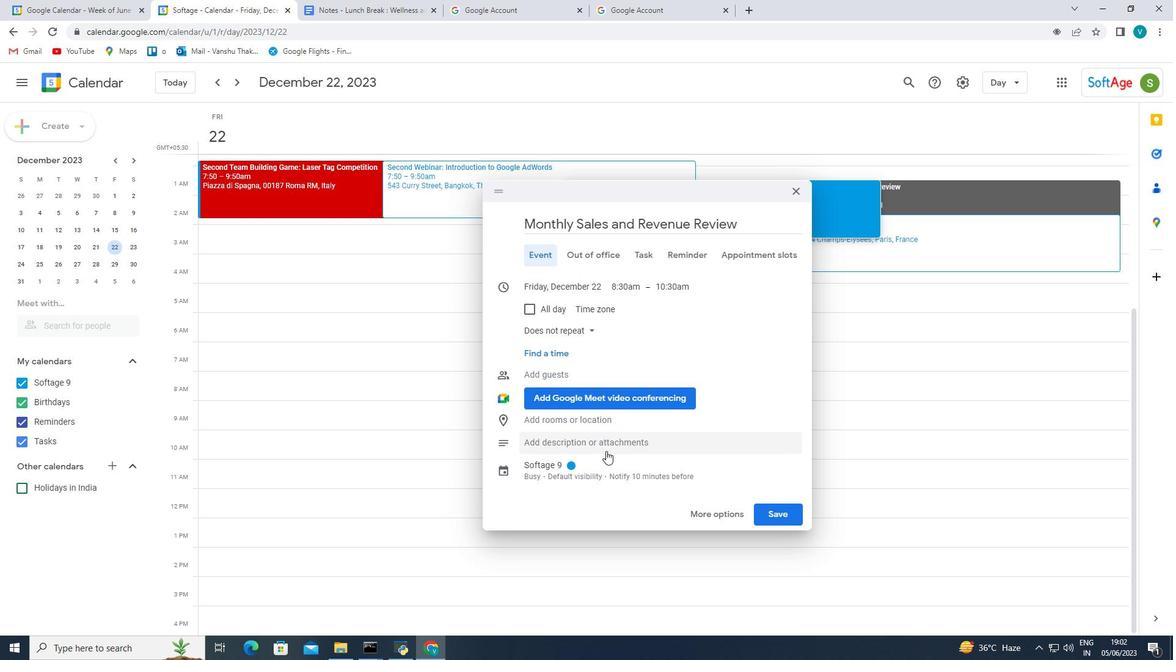 
Action: Mouse scrolled (605, 451) with delta (0, 0)
Screenshot: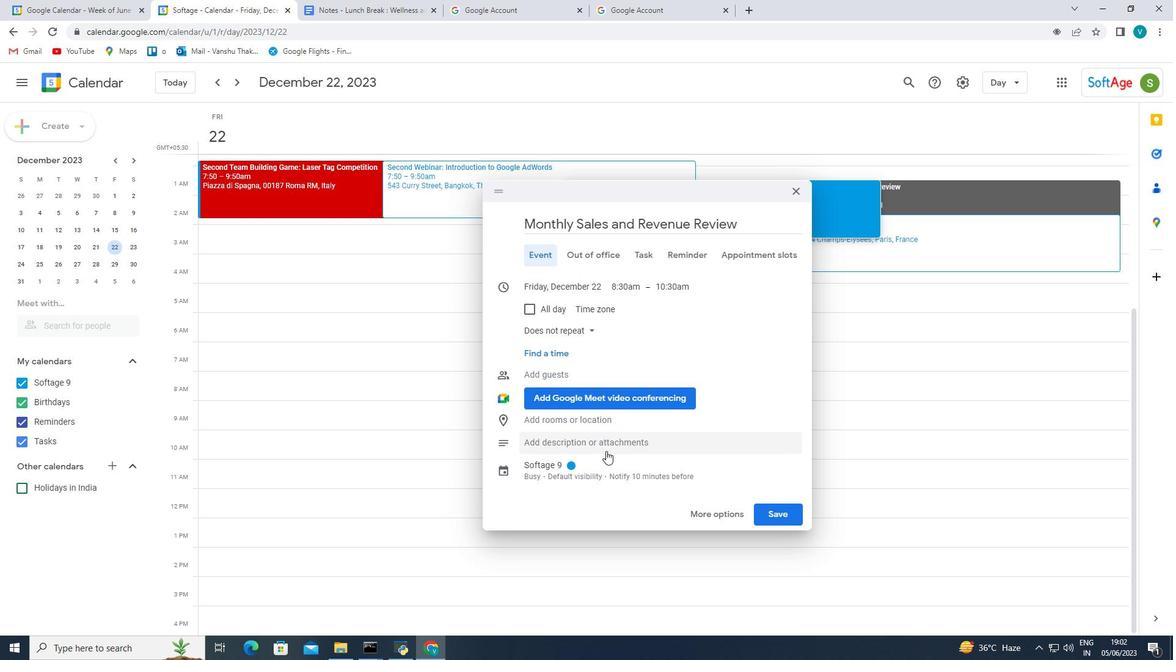 
Action: Mouse scrolled (605, 451) with delta (0, 0)
Screenshot: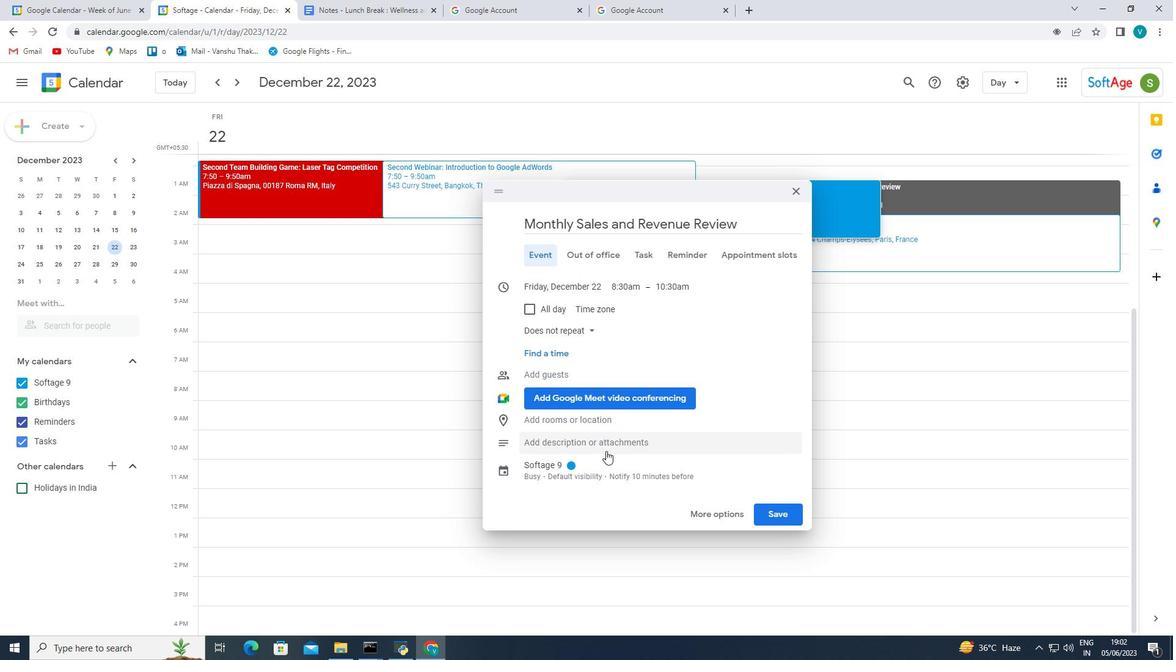 
Action: Mouse scrolled (605, 451) with delta (0, 0)
Screenshot: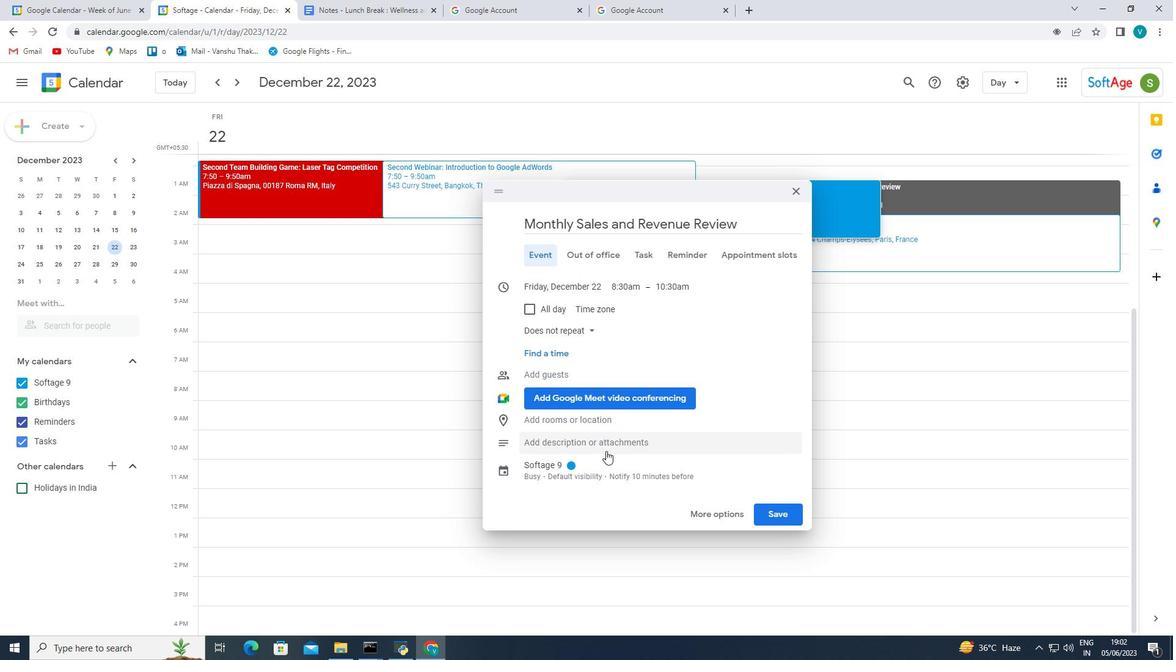 
Action: Mouse scrolled (605, 451) with delta (0, 0)
Screenshot: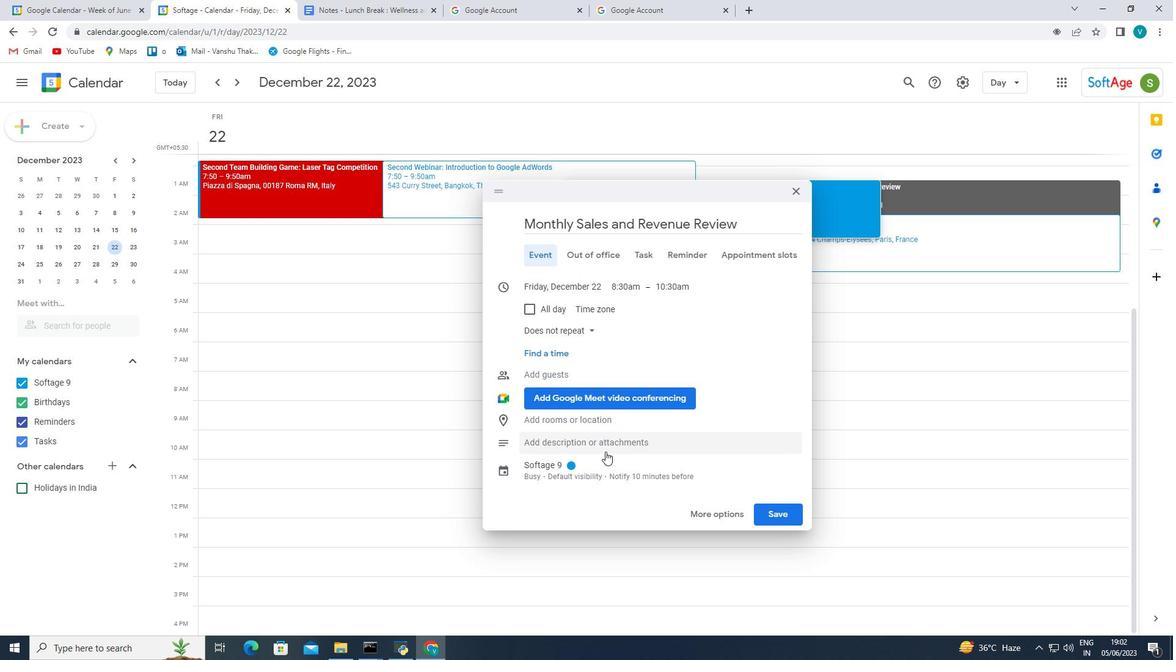 
Action: Mouse moved to (614, 443)
Screenshot: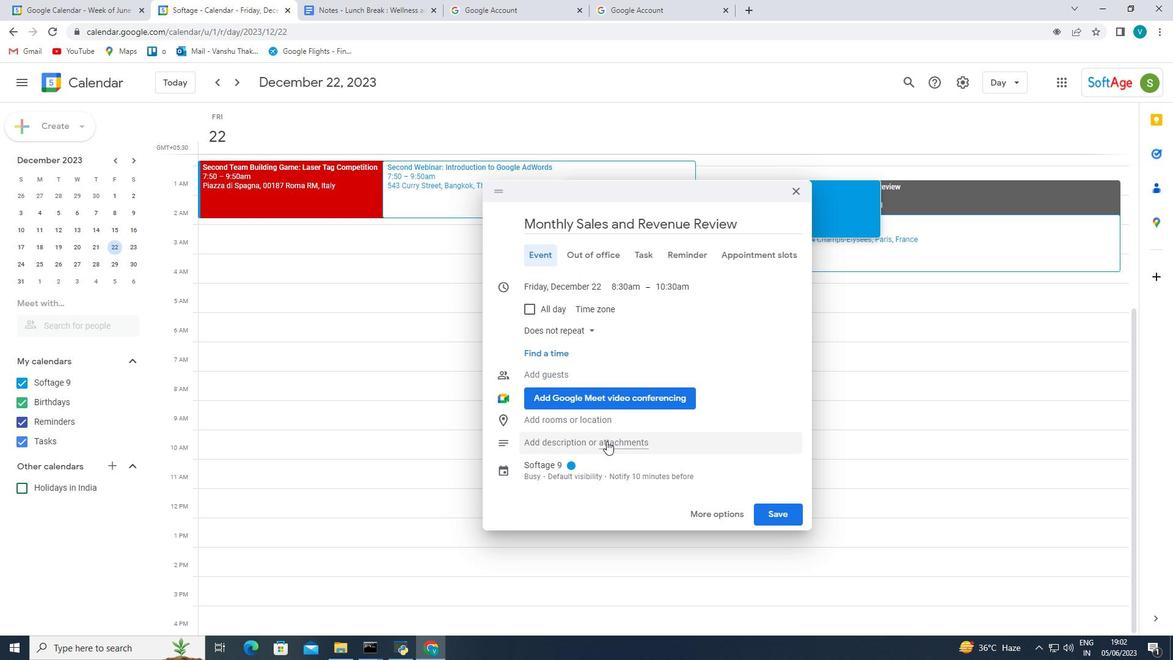 
Action: Mouse pressed left at (614, 443)
Screenshot: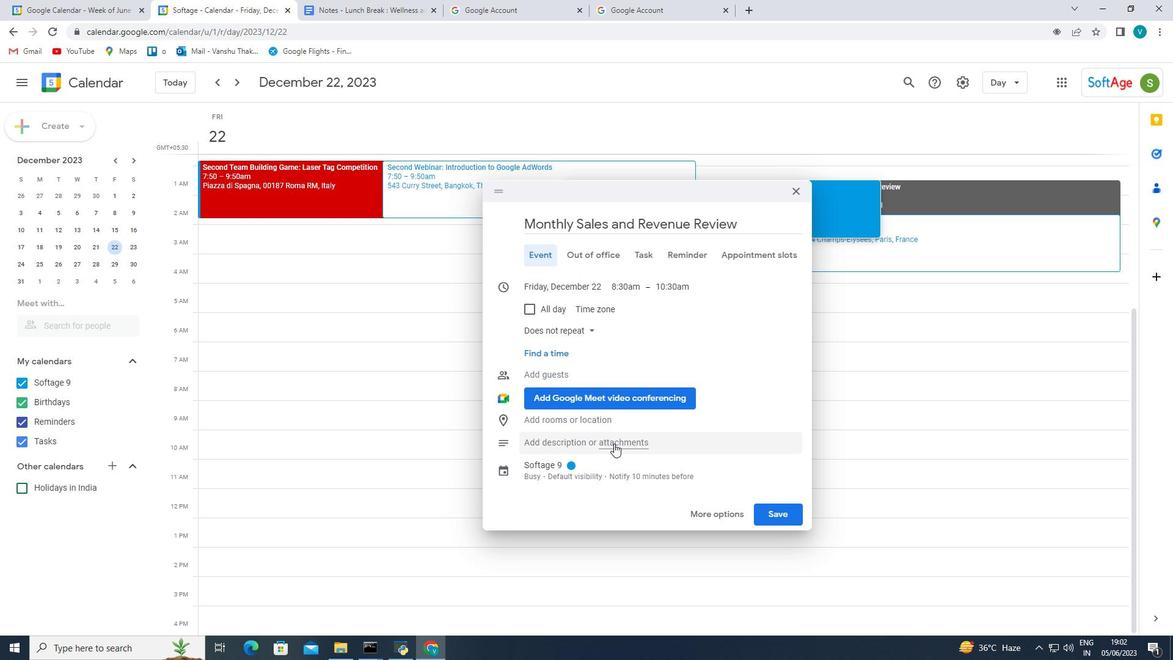 
Action: Mouse moved to (956, 109)
Screenshot: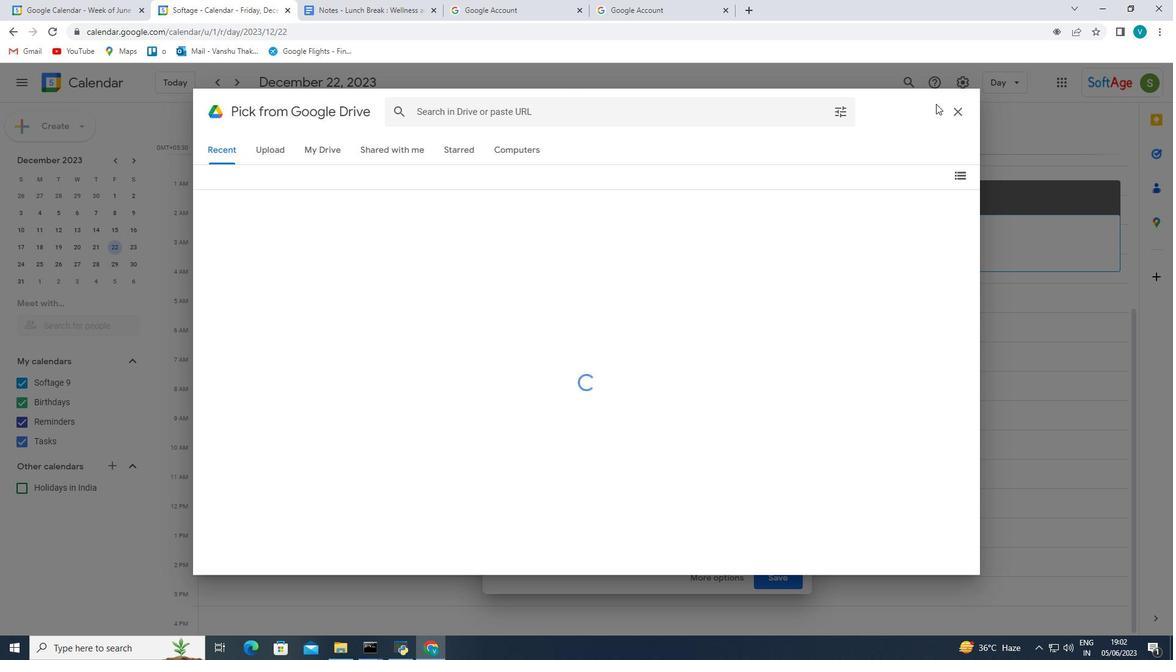 
Action: Mouse pressed left at (956, 109)
Screenshot: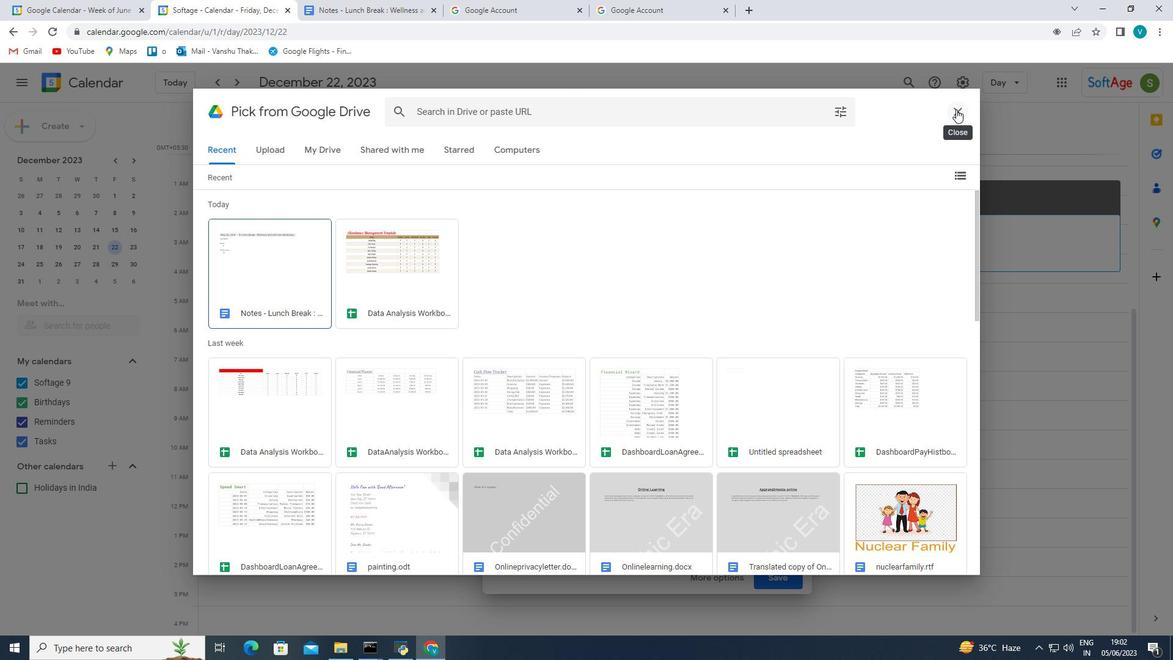 
Action: Mouse moved to (554, 450)
Screenshot: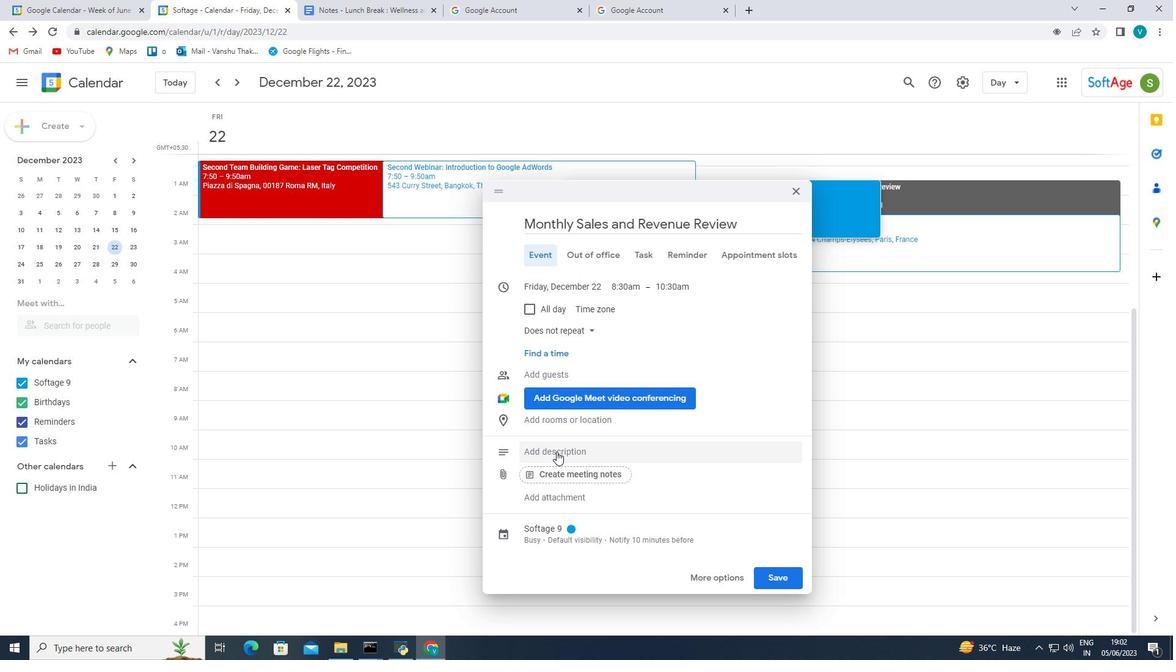
Action: Mouse pressed left at (554, 450)
Screenshot: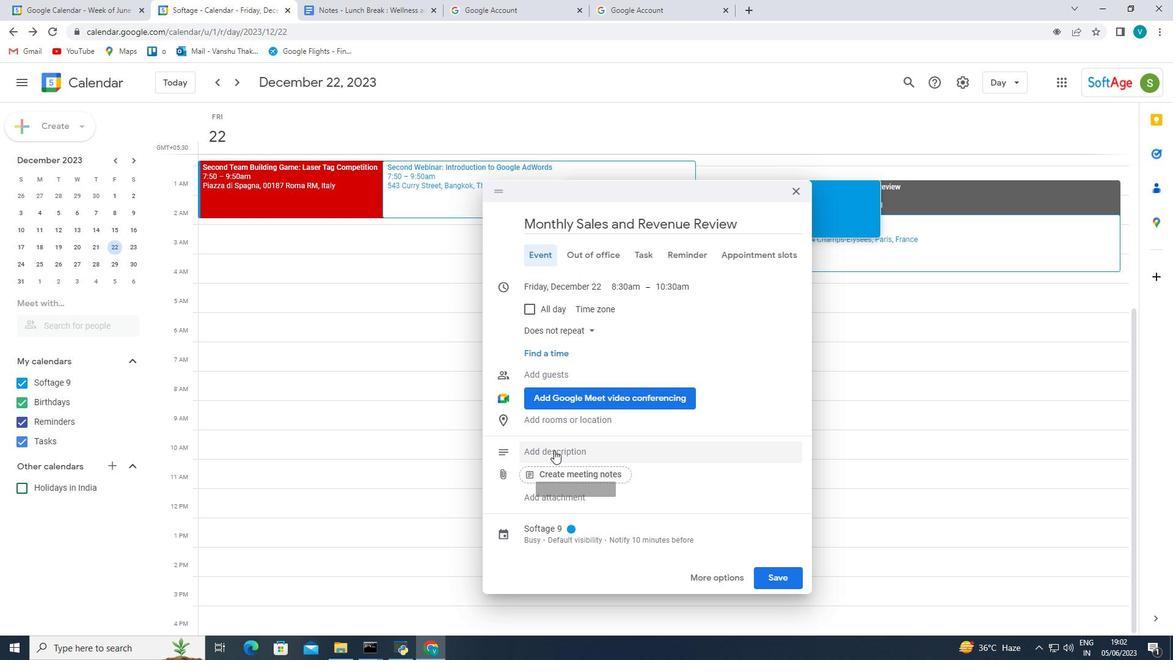 
Action: Mouse moved to (534, 466)
Screenshot: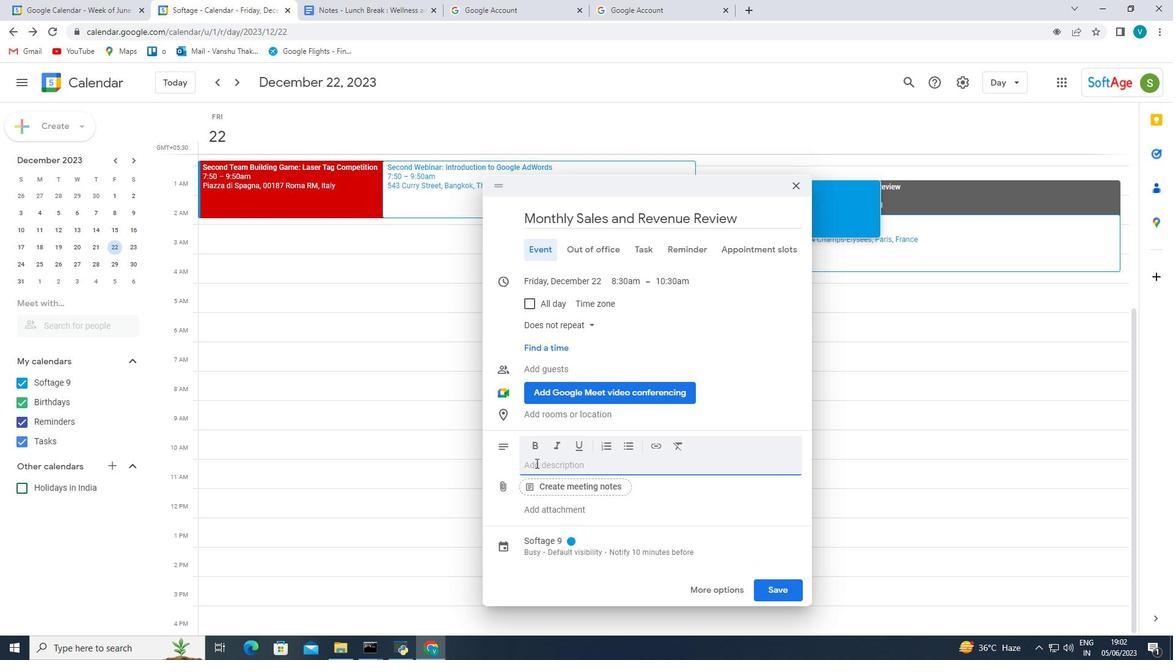 
Action: Mouse pressed left at (534, 466)
Screenshot: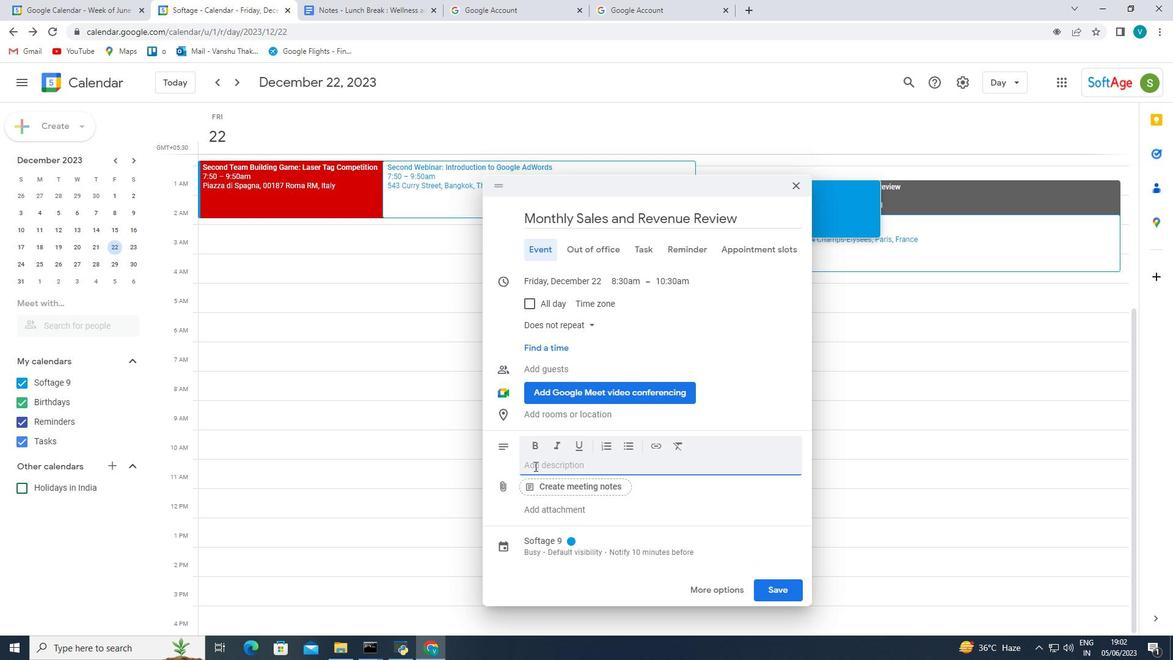 
Action: Mouse moved to (1128, 263)
Screenshot: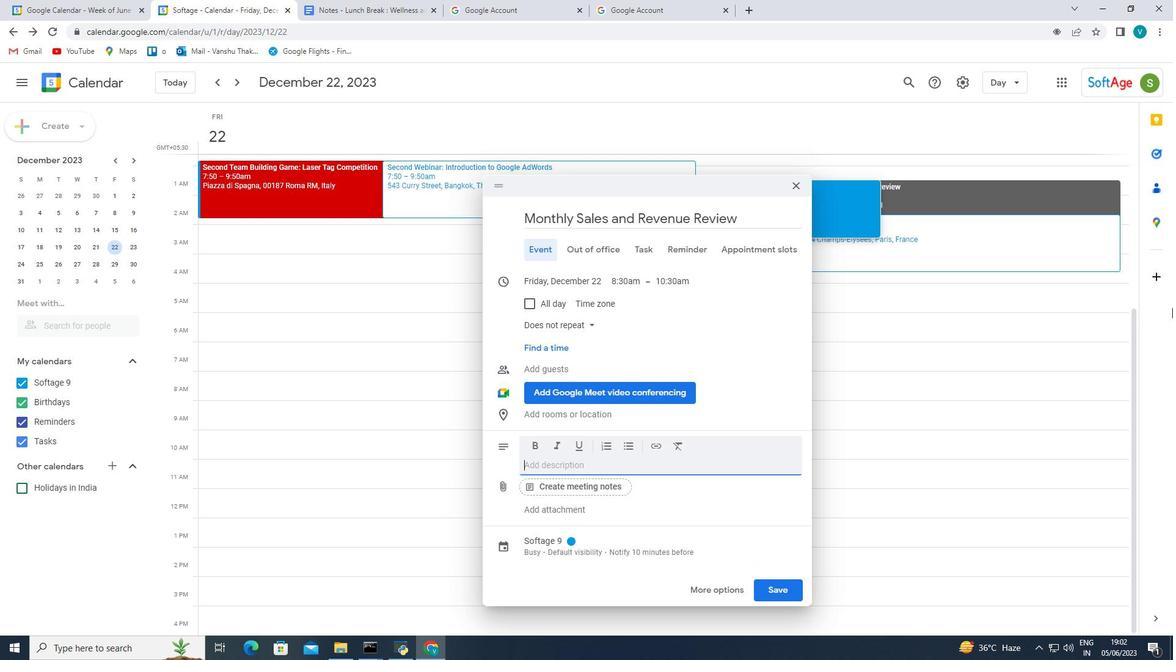
Action: Key pressed <Key.shift_r>Sa<Key.backspace>ra<Key.backspace><Key.backspace>taff<Key.space><Key.shift_r>Apre<Key.backspace><Key.backspace>preciation<Key.space><Key.shift_r>S<Key.backspace><Key.shift_r>Day<Key.space>is<Key.space>a<Key.space>special<Key.space>occasion<Key.space>dedicated<Key.space>,<Key.backspace>to<Key.space>recognizing<Key.space>and<Key.space>honoring<Key.space>the<Key.space>hard<Key.space>wok<Key.backspace>rk<Key.space>,dedication<Key.space>,and<Key.space>contributions<Key.space>of<Key.space>the<Key.space>entire<Key.space>staff<Key.space>,<Key.backspace>.<Key.shift_r><Key.shift_r>It<Key.space>is<Key.space>a<Key.space>day<Key.space>to<Key.space>express<Key.space>gratitude<Key.space>and<Key.space>appreciation<Key.space>for<Key.space>their<Key.space>efforts<Key.space>in<Key.space>making<Key.space>the<Key.space>organization<Key.space>successful<Key.space>.
Screenshot: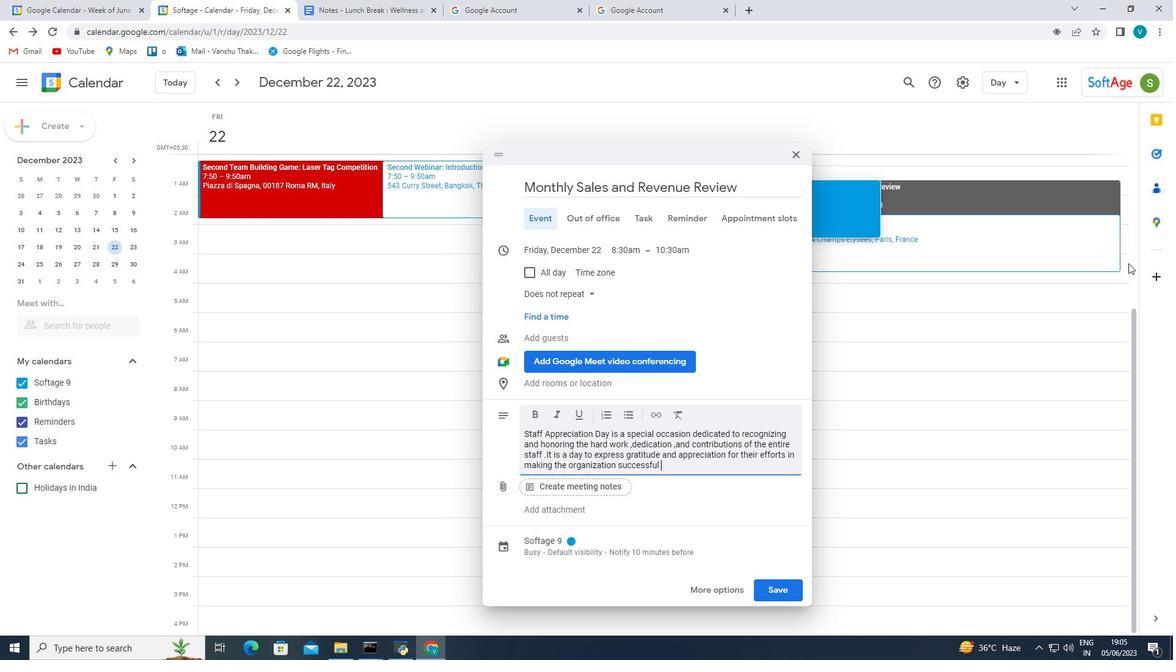 
Action: Mouse moved to (587, 267)
Screenshot: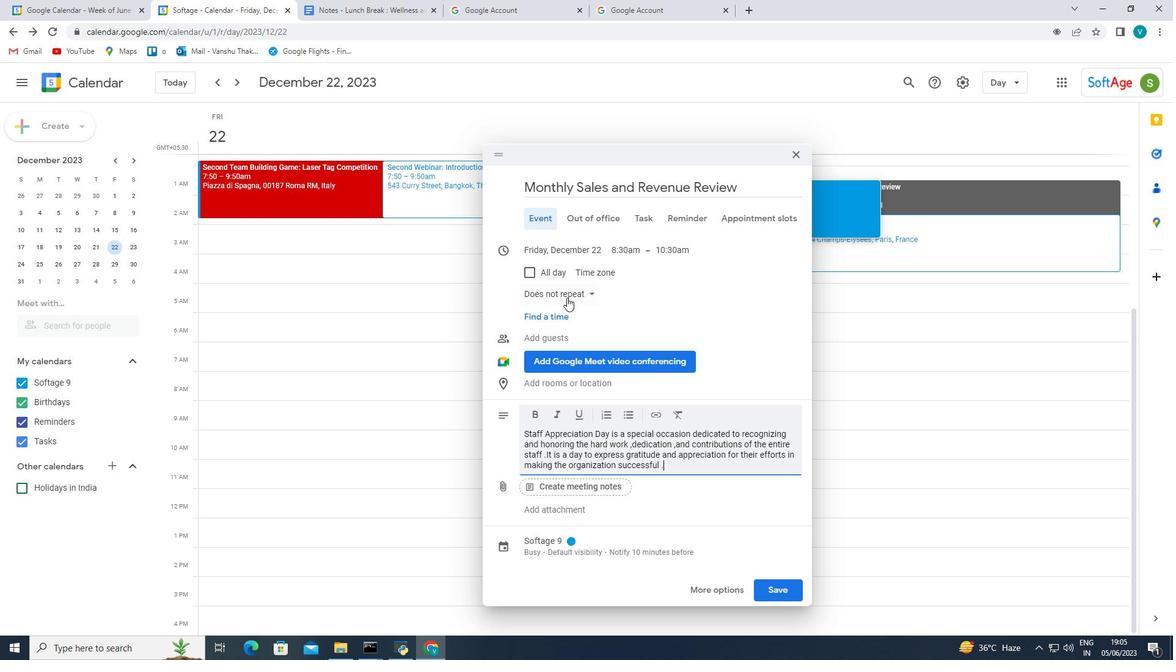
Action: Mouse scrolled (587, 267) with delta (0, 0)
Screenshot: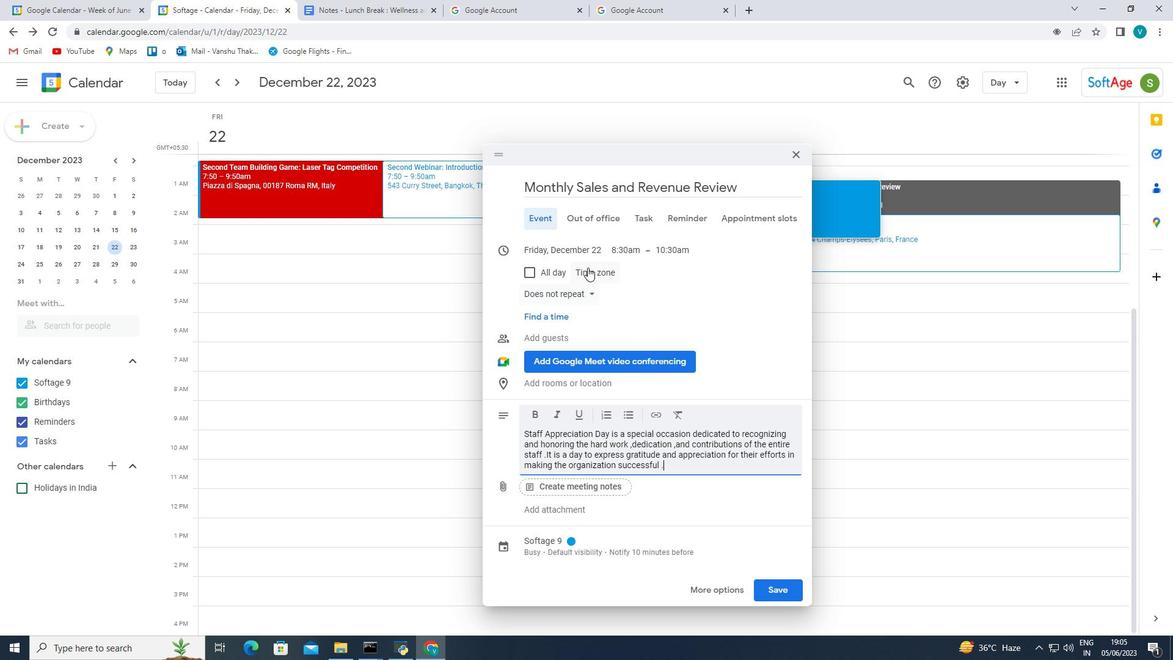 
Action: Mouse scrolled (587, 267) with delta (0, 0)
Screenshot: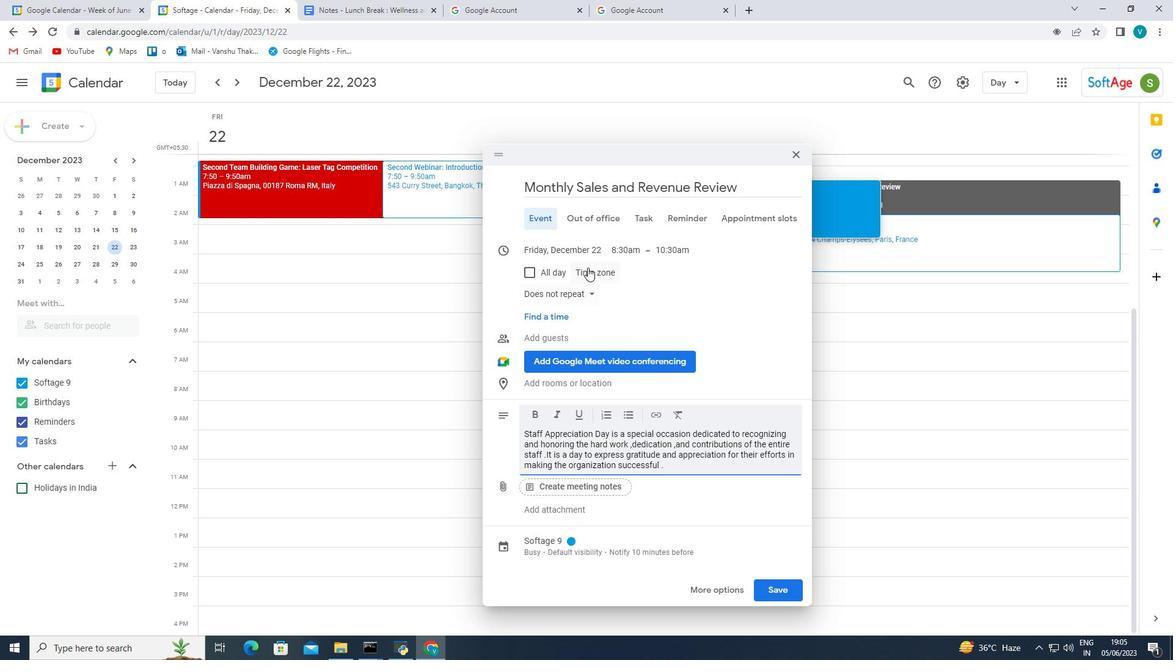 
Action: Mouse moved to (586, 273)
Screenshot: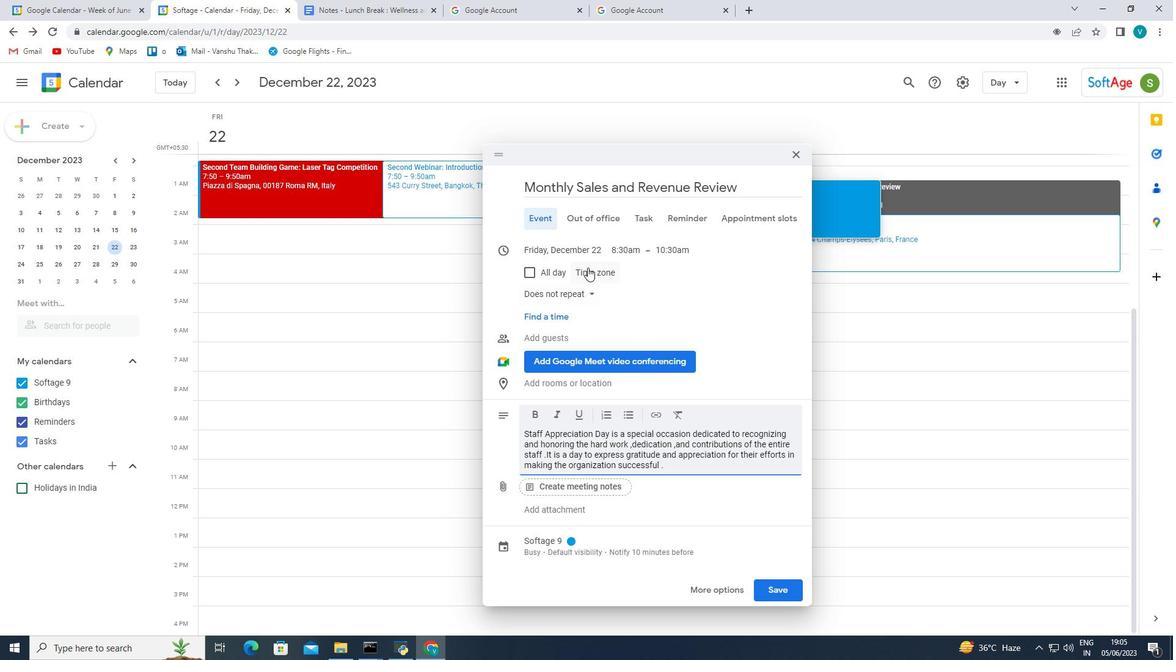 
Action: Mouse scrolled (586, 272) with delta (0, 0)
Screenshot: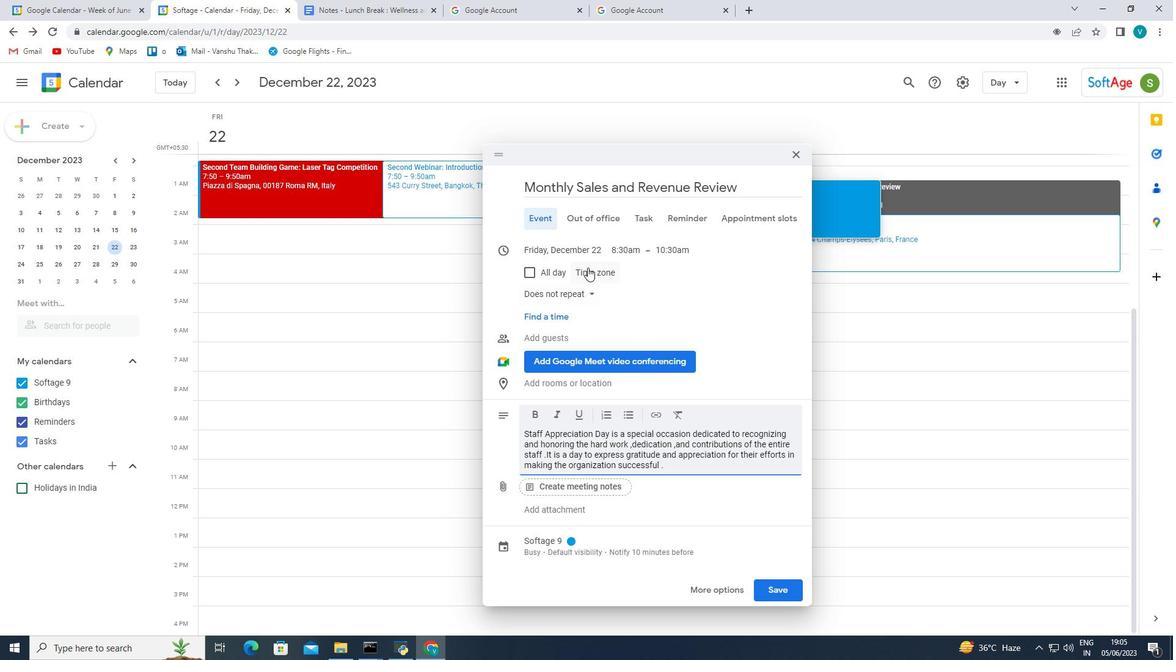 
Action: Mouse moved to (573, 304)
Screenshot: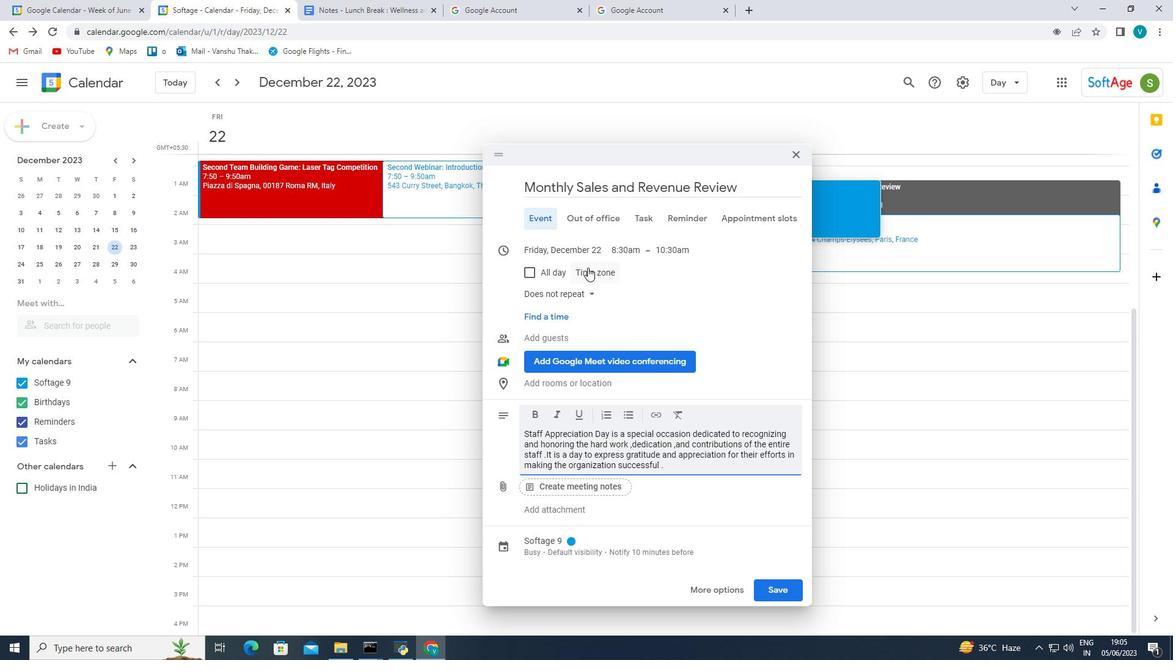 
Action: Mouse scrolled (573, 303) with delta (0, 0)
Screenshot: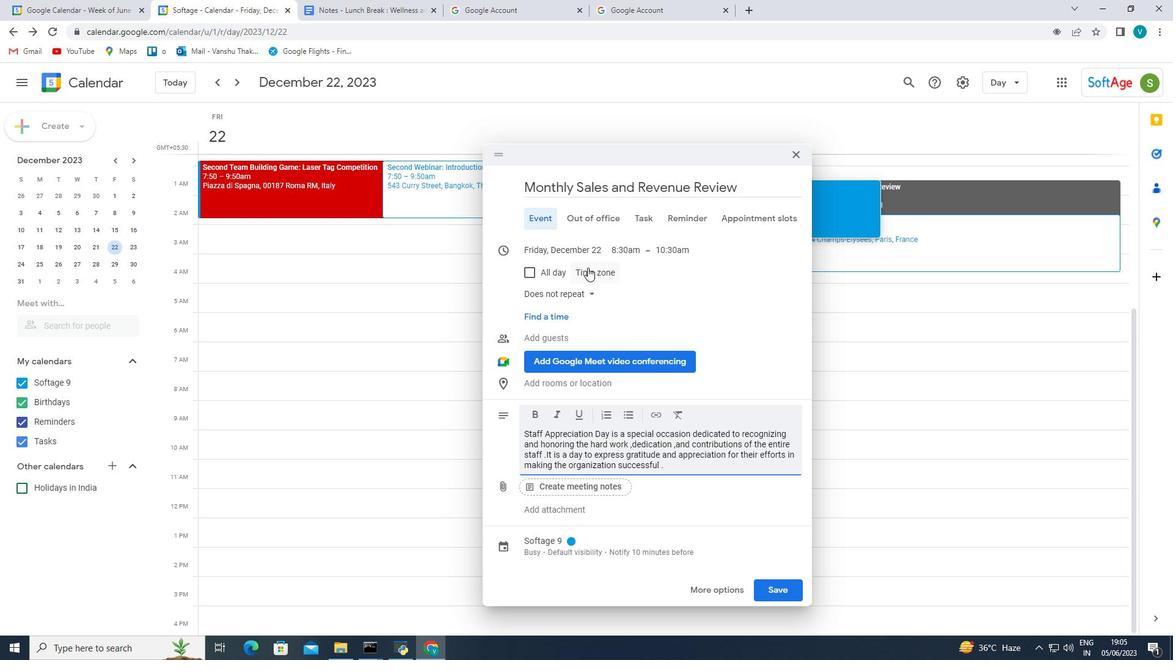 
Action: Mouse moved to (577, 537)
Screenshot: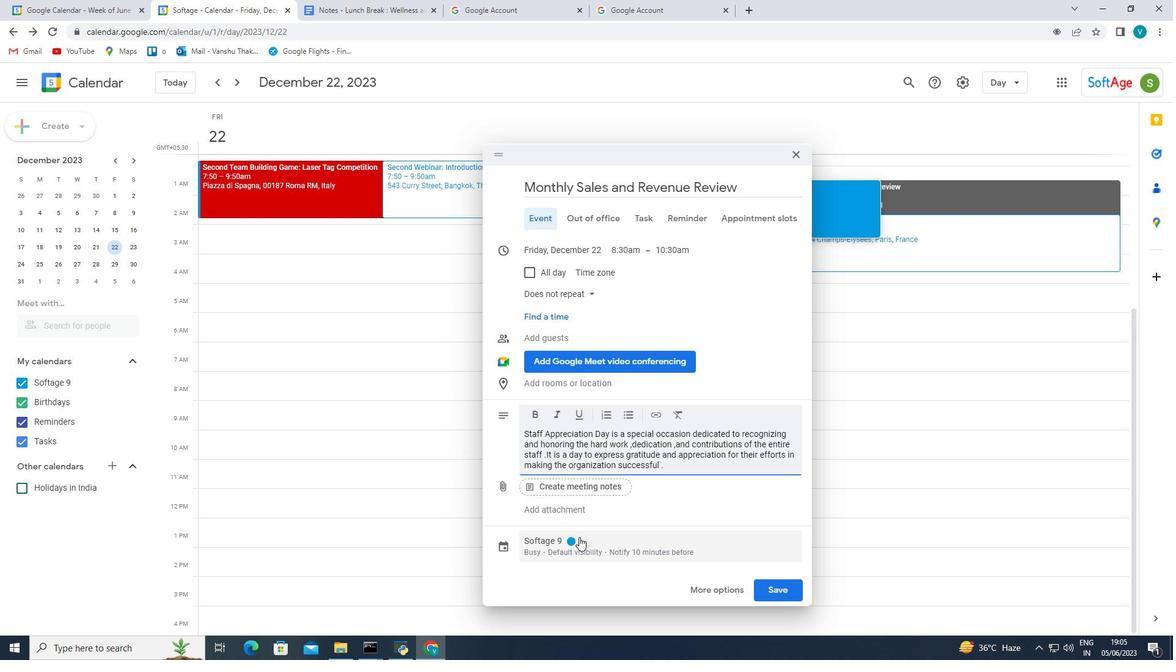 
Action: Mouse pressed left at (577, 537)
Screenshot: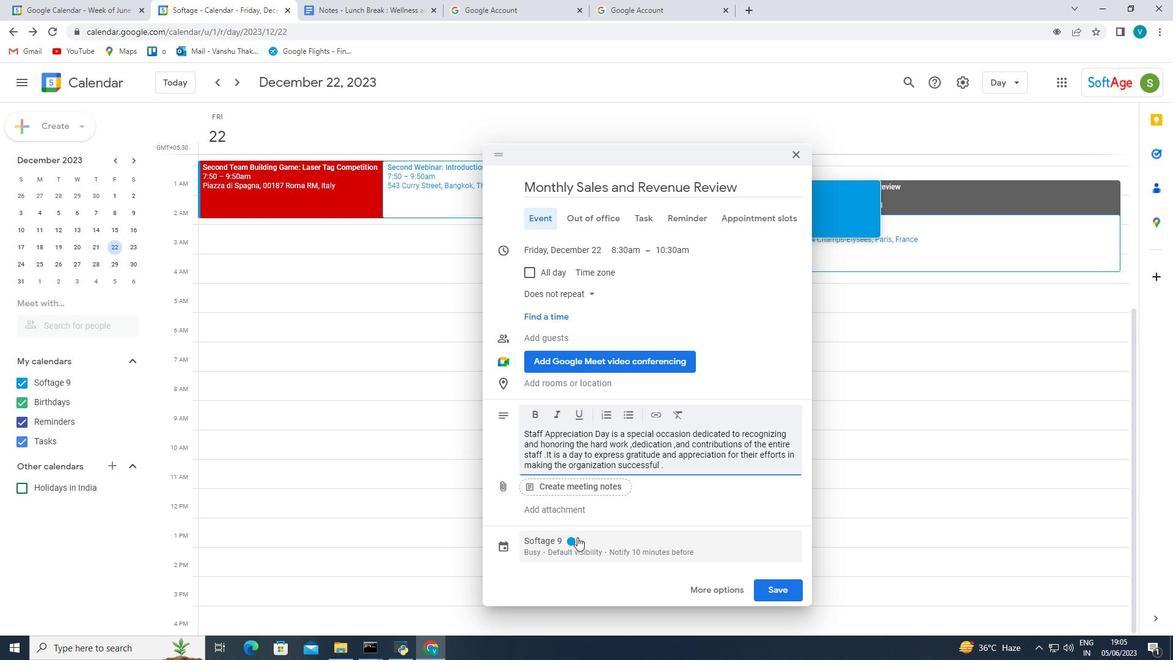 
Action: Mouse moved to (596, 460)
Screenshot: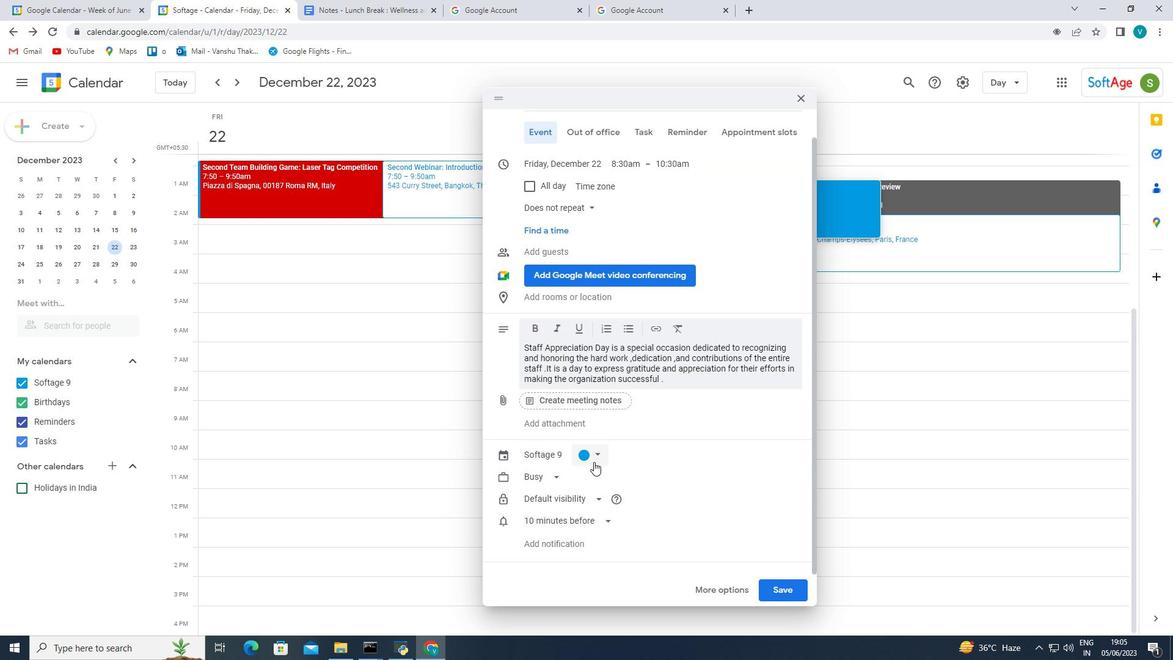 
Action: Mouse pressed left at (596, 460)
Screenshot: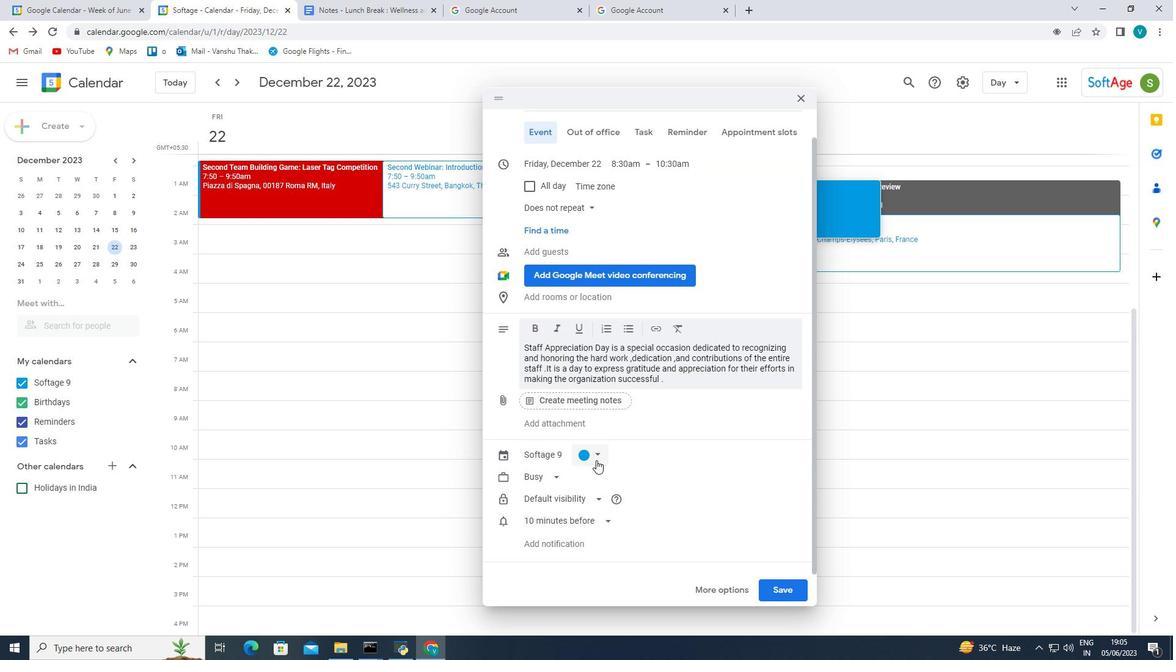
Action: Mouse moved to (581, 526)
Screenshot: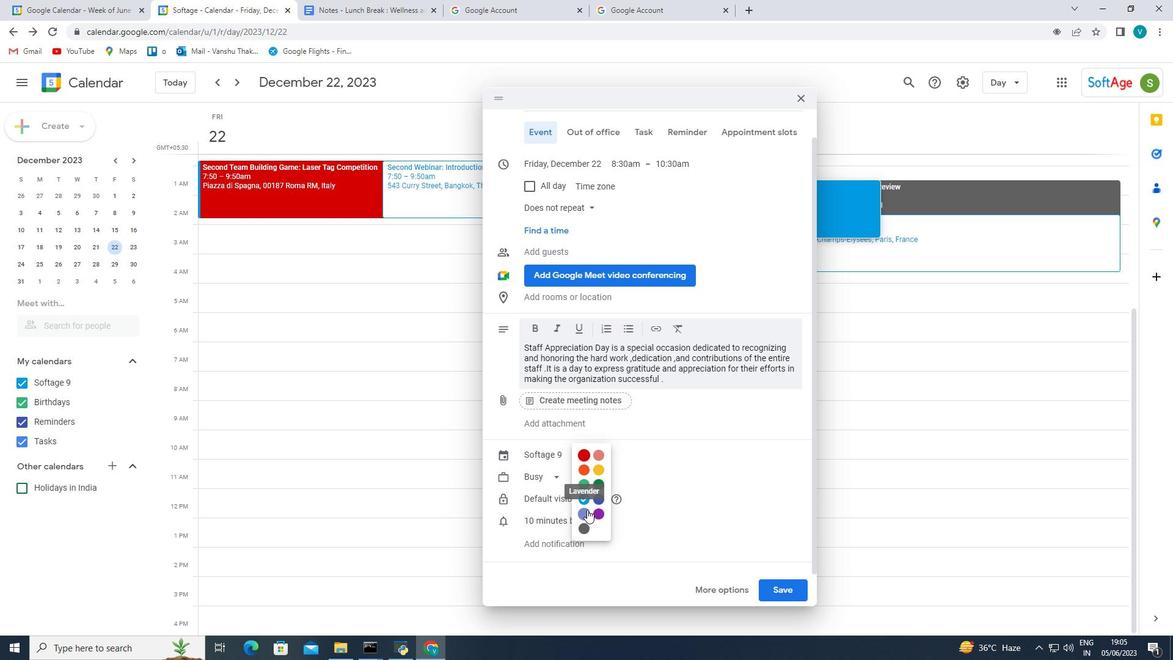 
Action: Mouse pressed left at (581, 526)
Screenshot: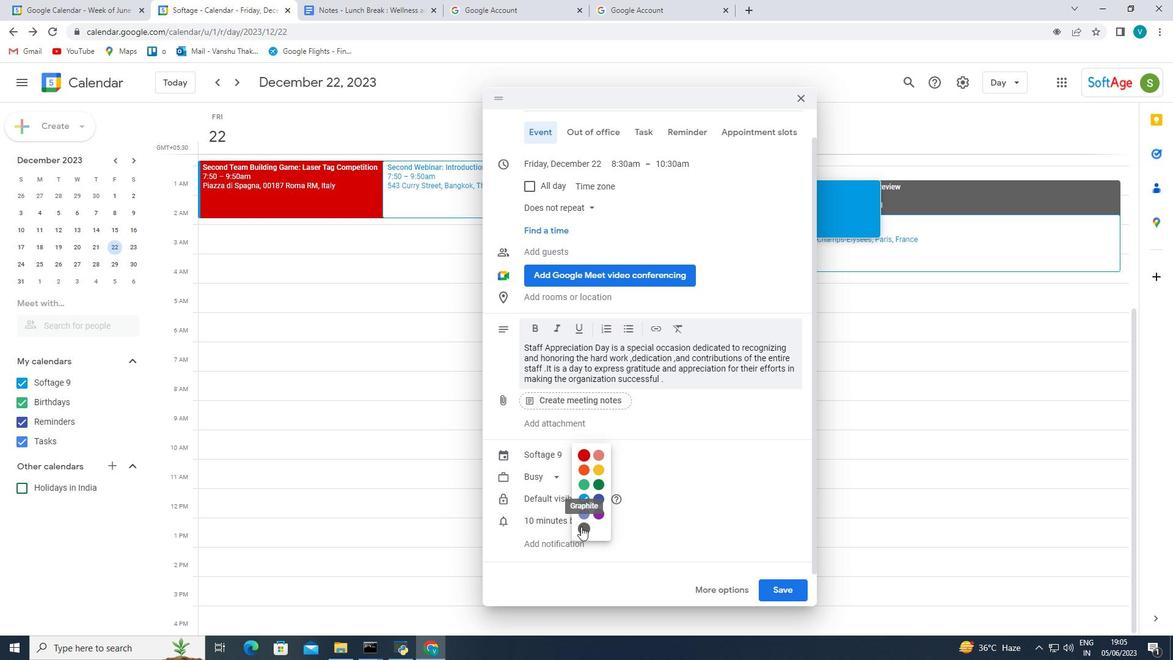 
Action: Mouse moved to (664, 444)
Screenshot: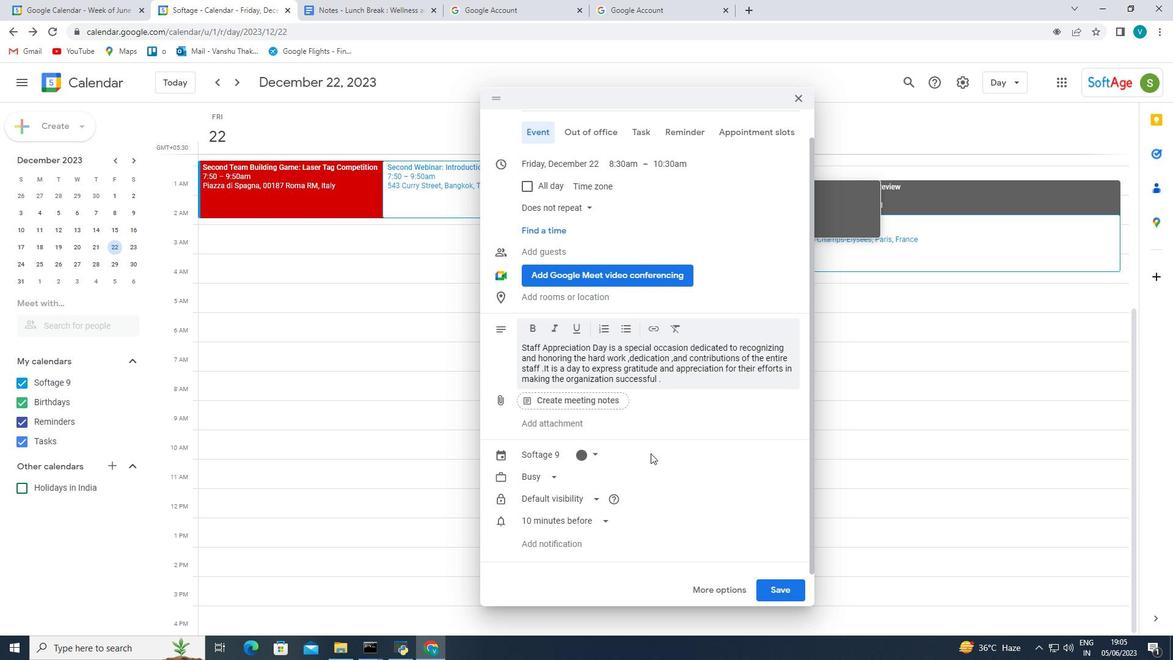 
Action: Mouse scrolled (664, 444) with delta (0, 0)
Screenshot: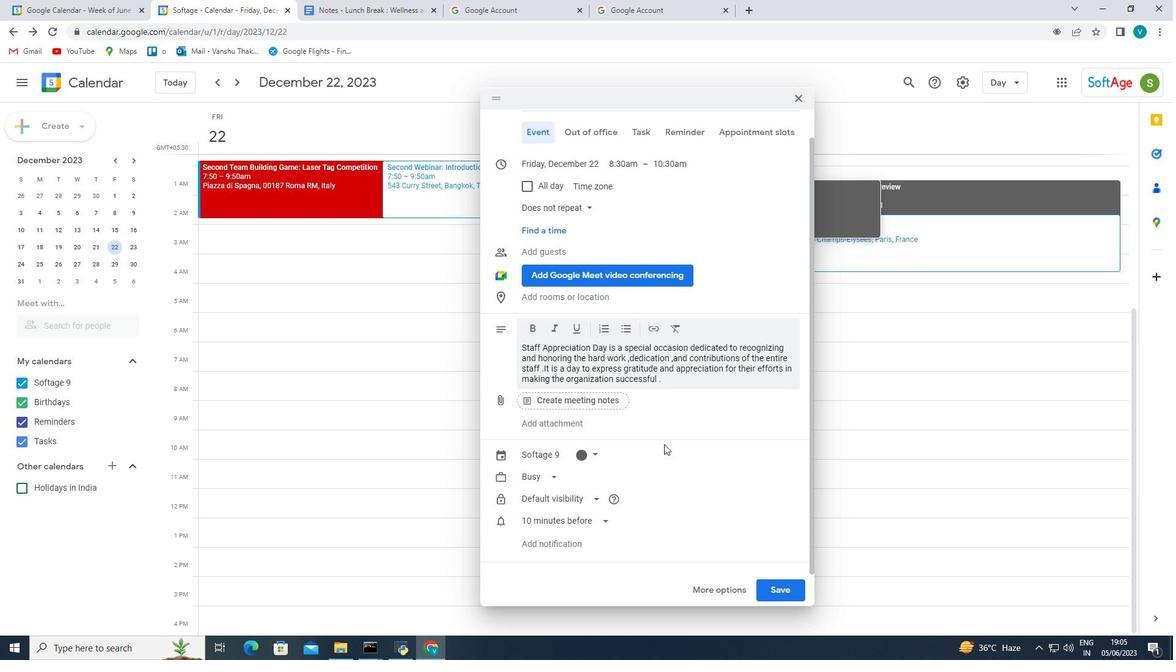 
Action: Mouse scrolled (664, 444) with delta (0, 0)
Screenshot: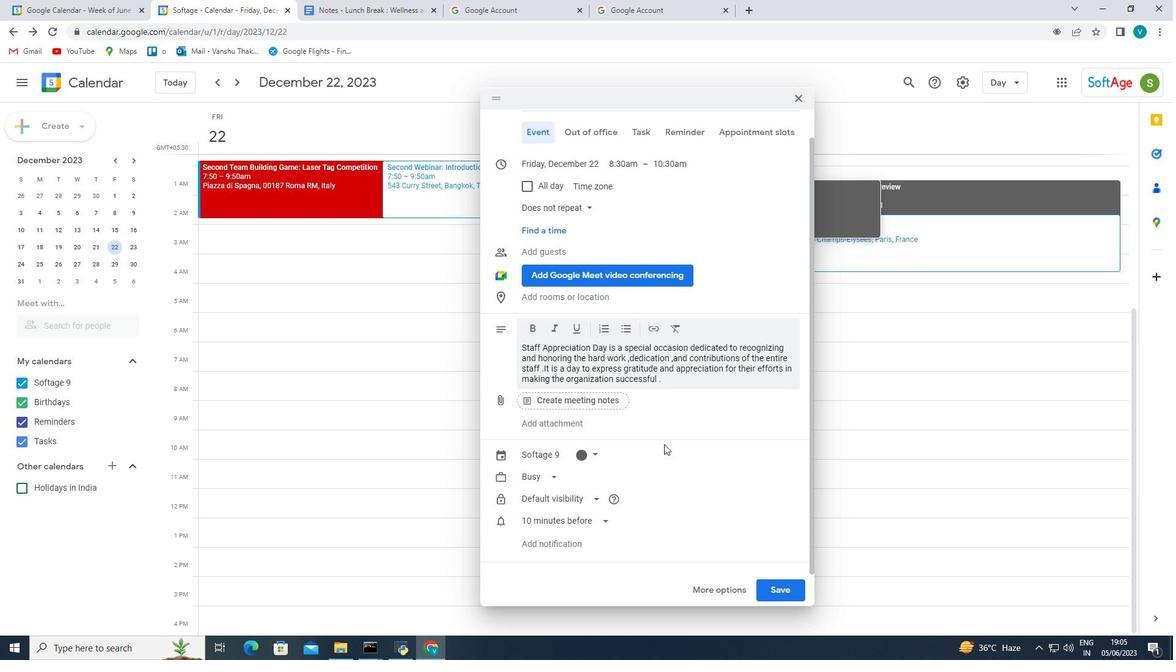 
Action: Mouse scrolled (664, 444) with delta (0, 0)
Screenshot: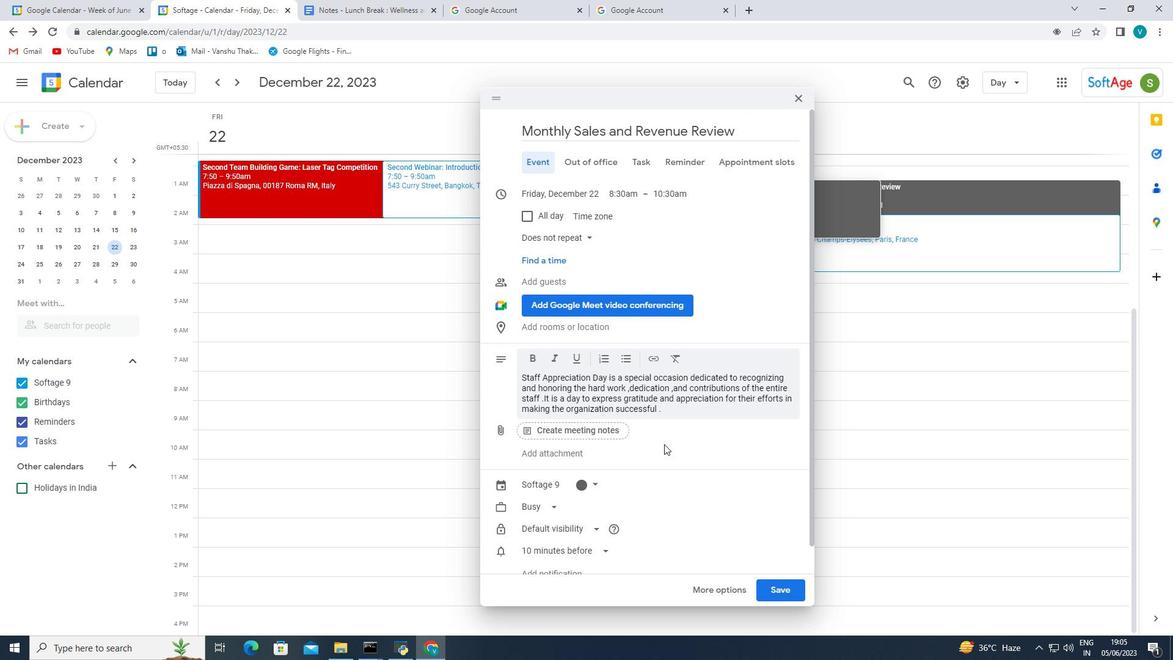 
Action: Mouse scrolled (664, 444) with delta (0, 0)
Screenshot: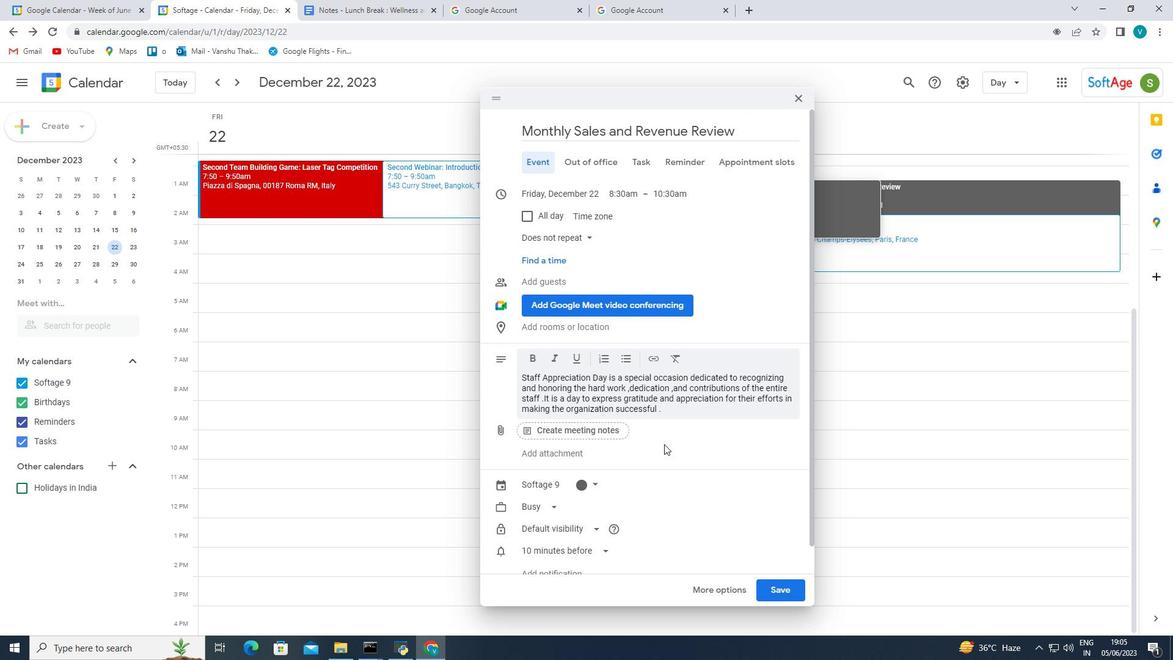 
Action: Mouse scrolled (664, 444) with delta (0, 0)
Screenshot: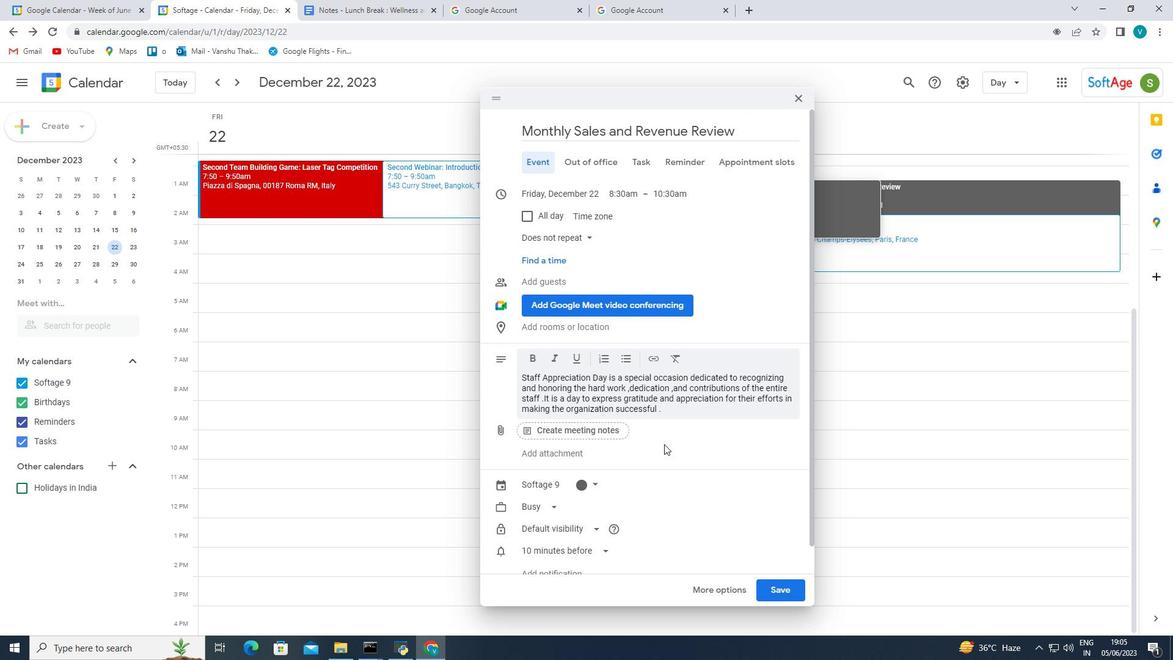 
Action: Mouse scrolled (664, 444) with delta (0, 0)
Screenshot: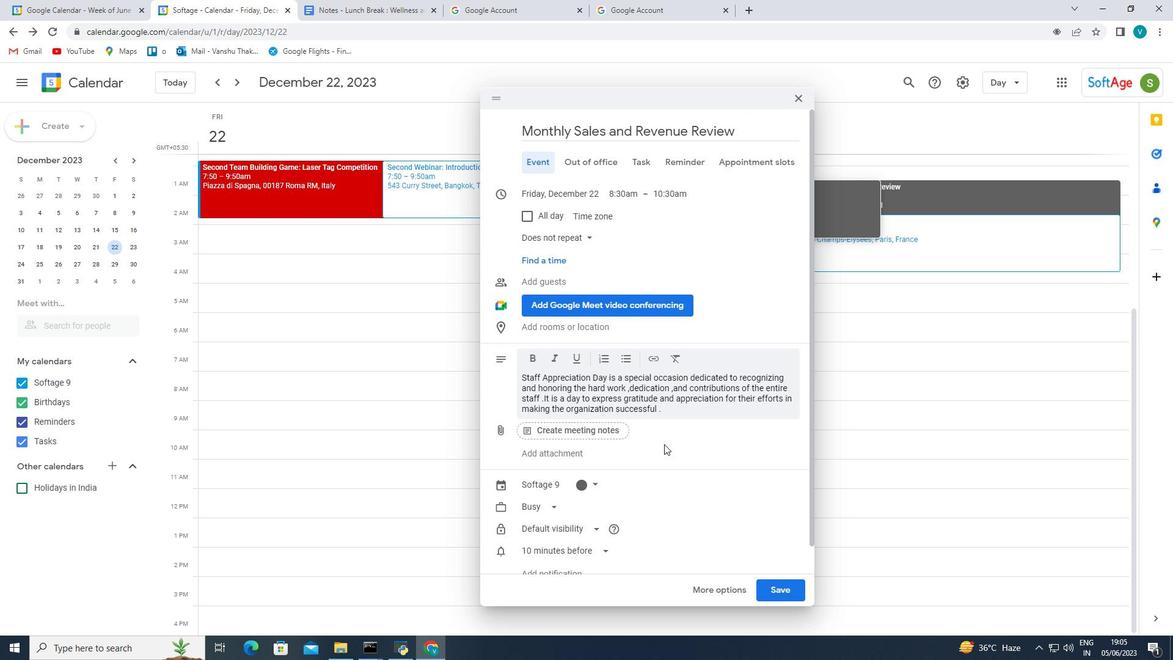 
Action: Mouse scrolled (664, 443) with delta (0, 0)
Screenshot: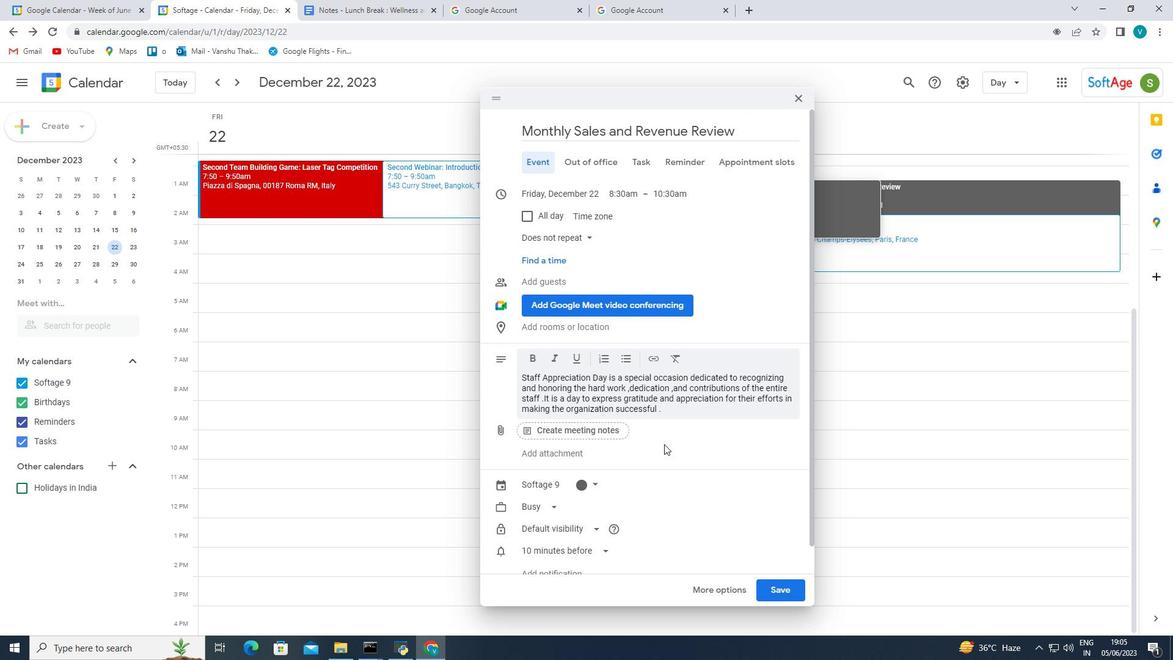 
Action: Mouse scrolled (664, 443) with delta (0, 0)
Screenshot: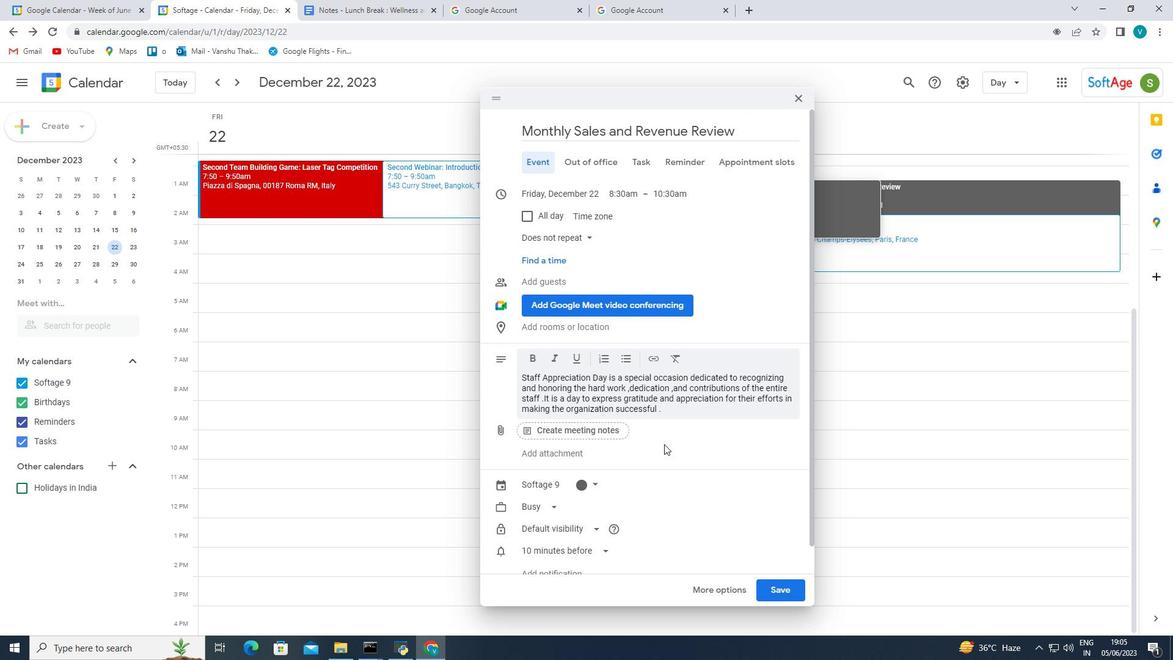 
Action: Mouse scrolled (664, 443) with delta (0, 0)
Screenshot: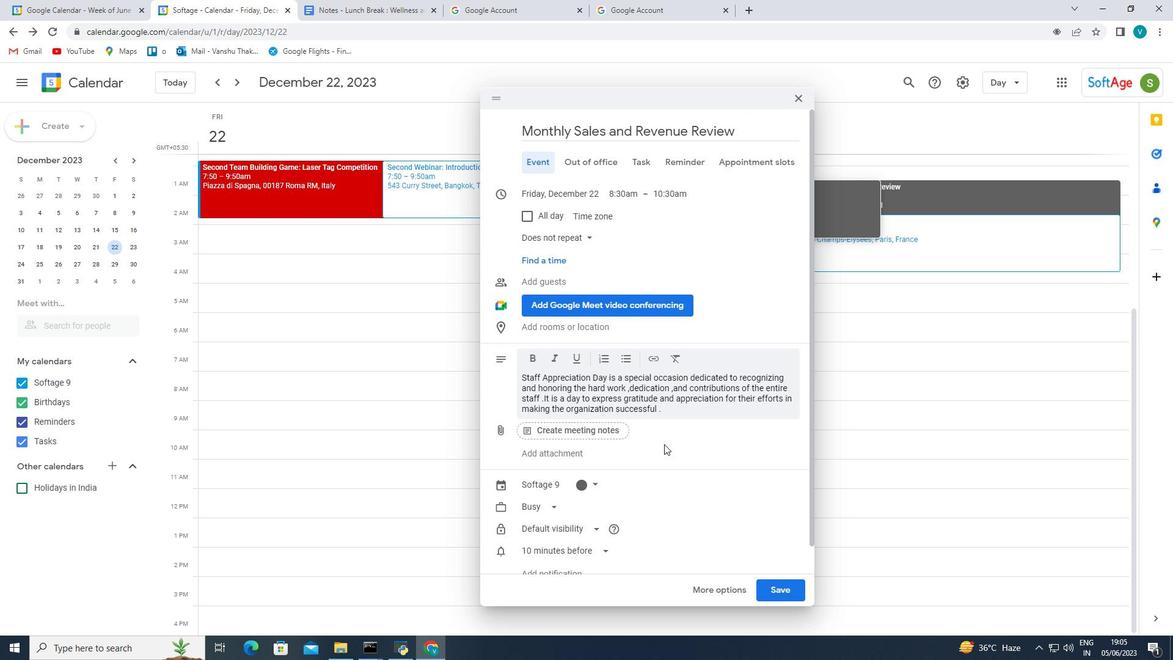 
Action: Mouse scrolled (664, 443) with delta (0, 0)
Screenshot: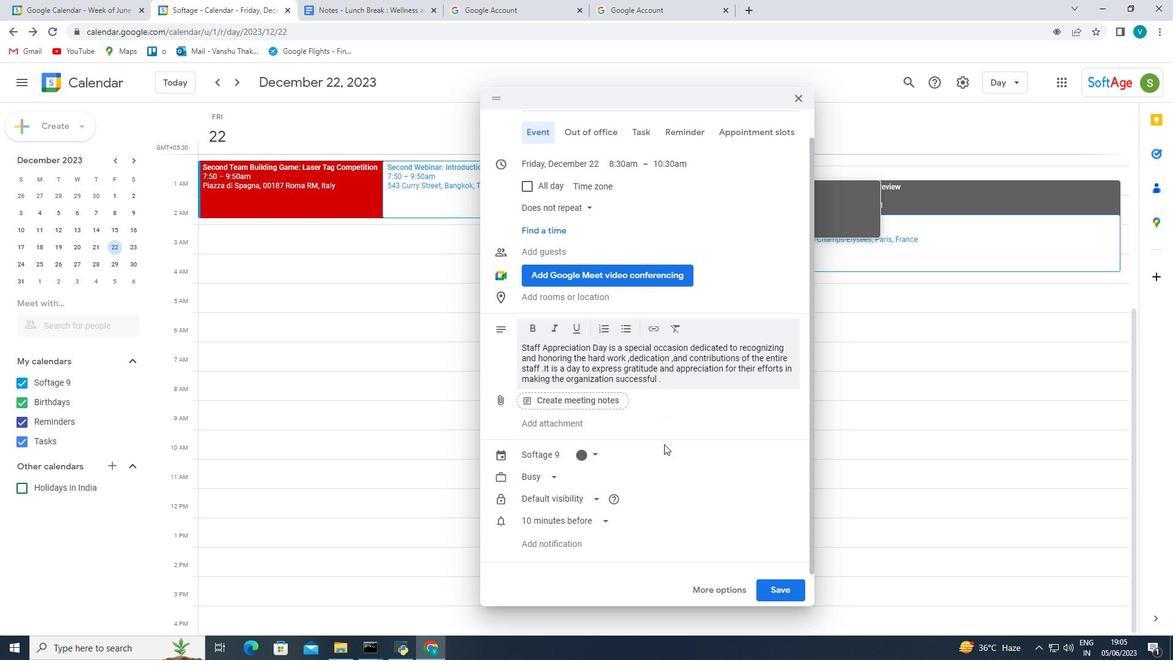 
Action: Mouse scrolled (664, 443) with delta (0, 0)
Screenshot: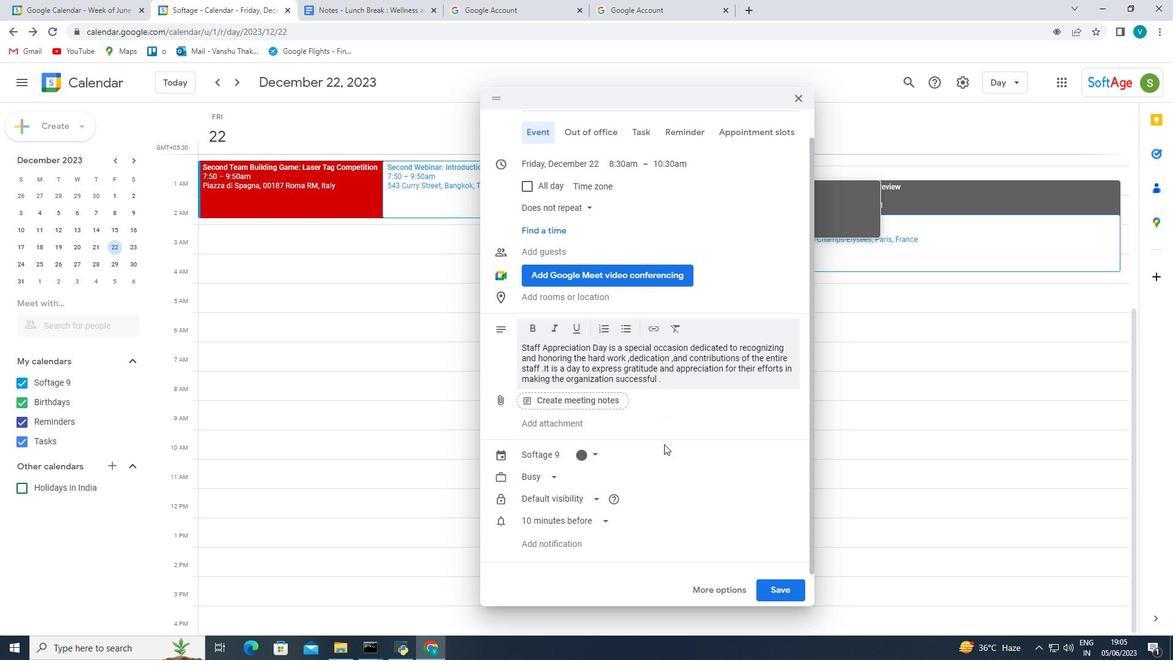 
Action: Mouse scrolled (664, 443) with delta (0, 0)
Screenshot: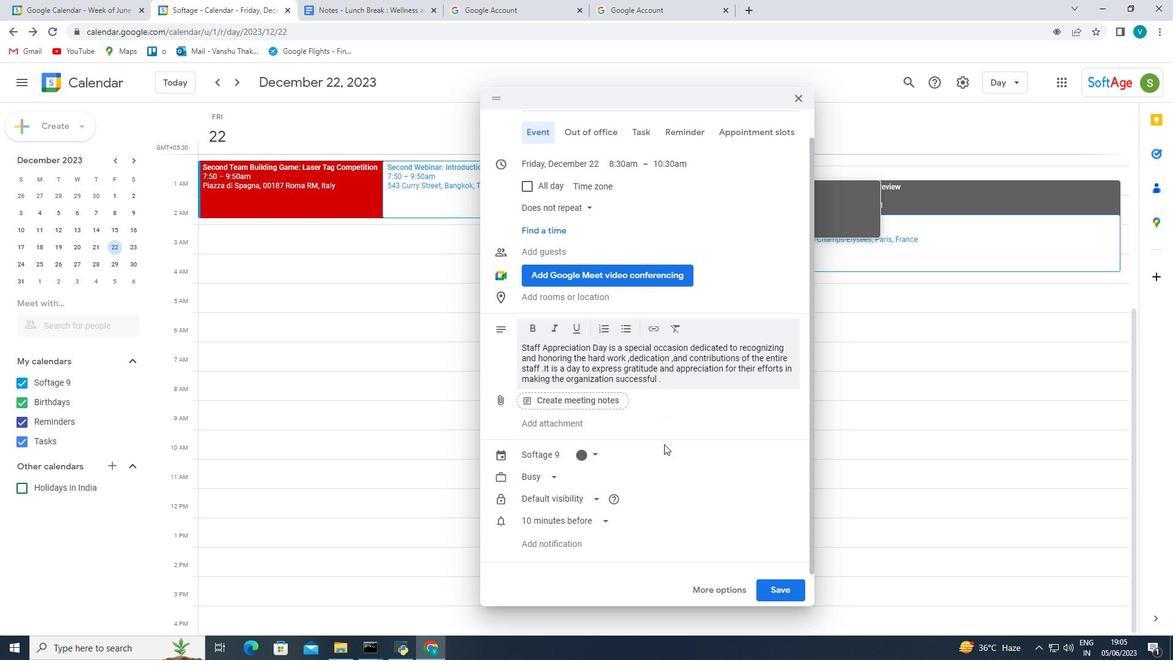 
Action: Mouse scrolled (664, 443) with delta (0, 0)
Screenshot: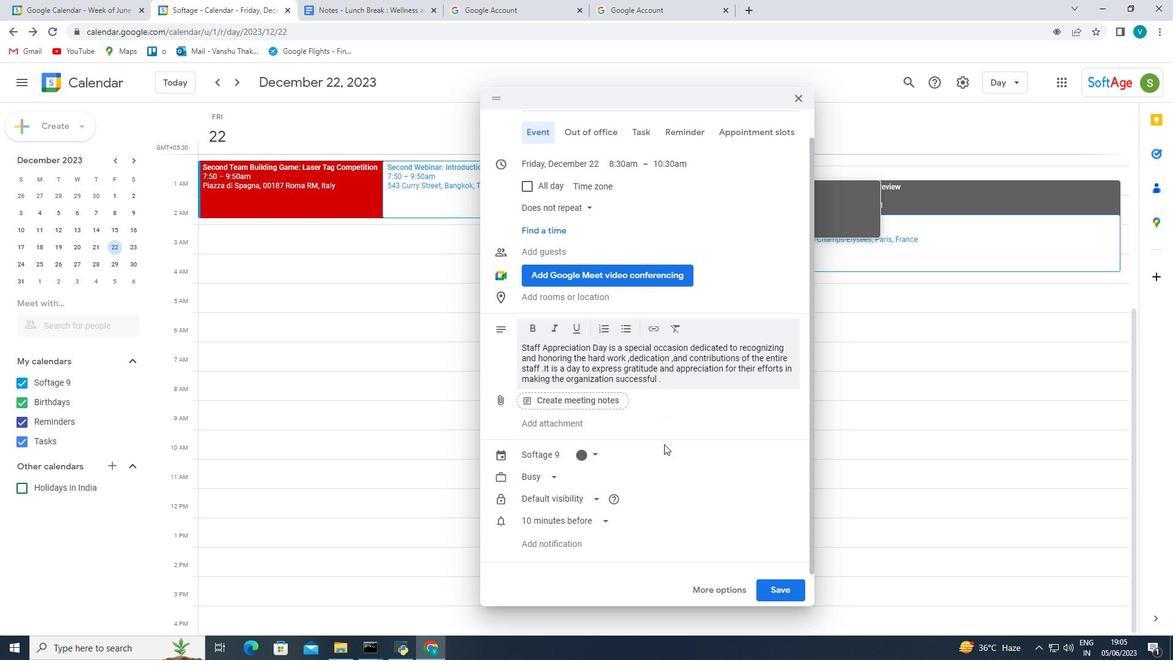 
Action: Mouse scrolled (664, 444) with delta (0, 0)
Screenshot: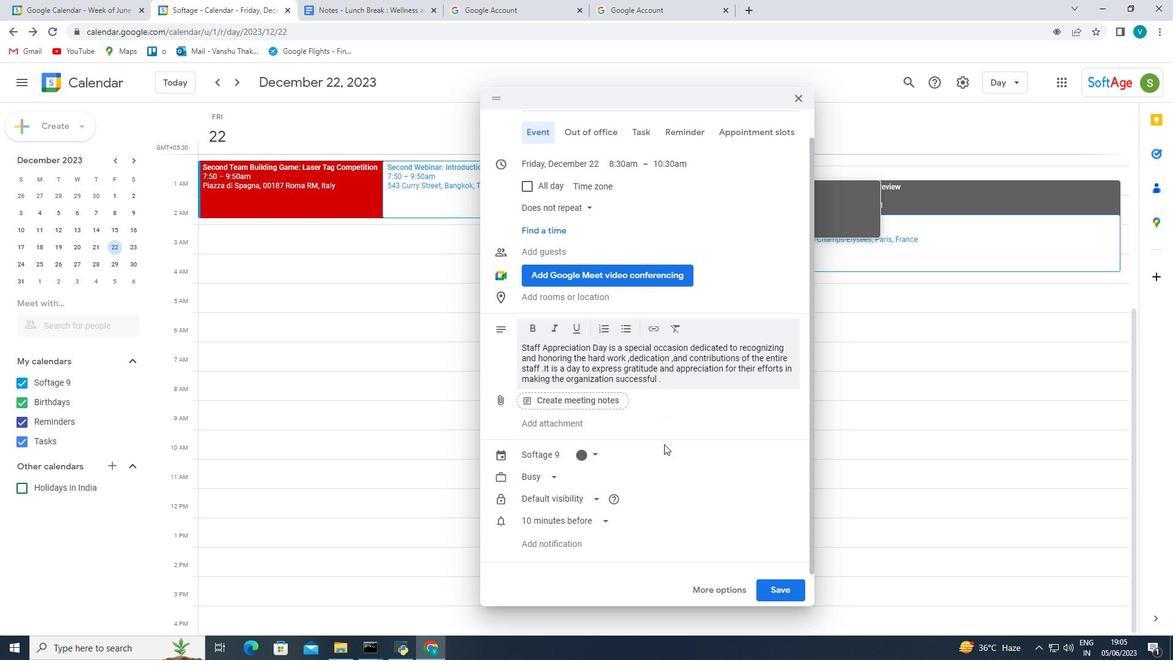 
Action: Mouse scrolled (664, 444) with delta (0, 0)
Screenshot: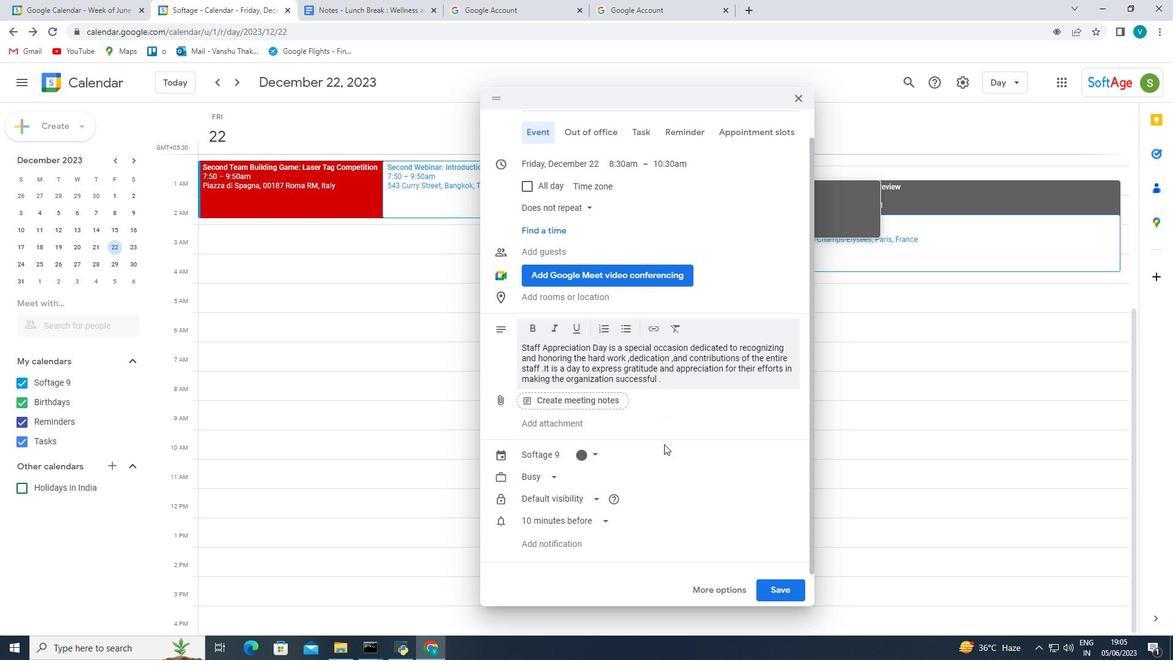
Action: Mouse scrolled (664, 444) with delta (0, 0)
Screenshot: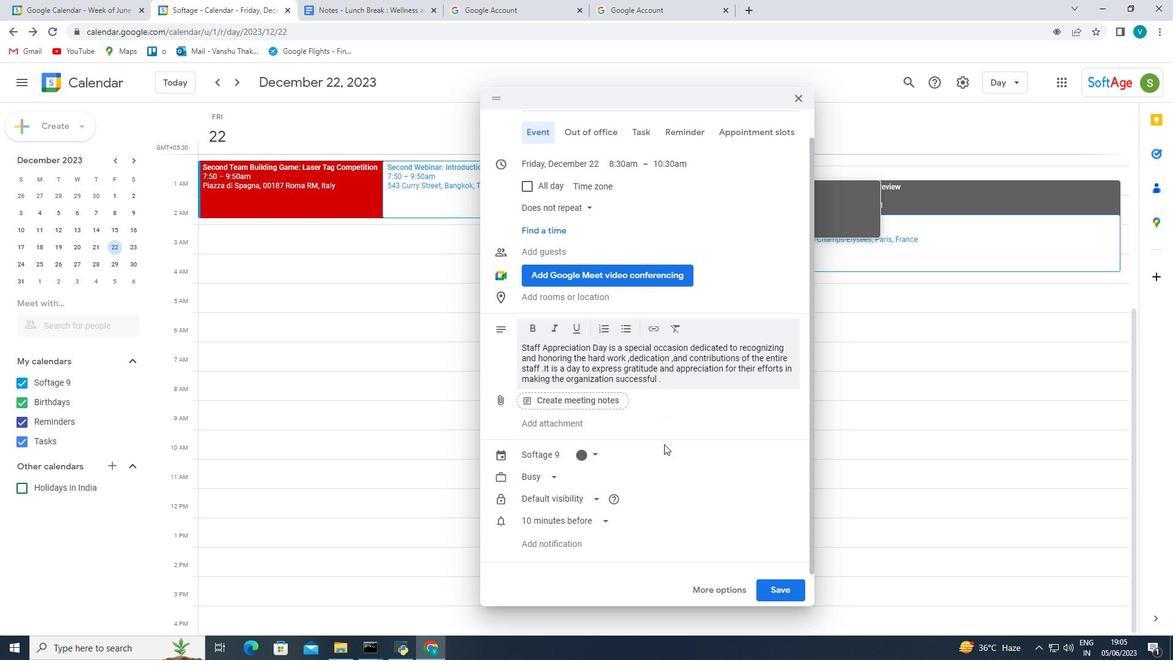 
Action: Mouse scrolled (664, 444) with delta (0, 0)
Screenshot: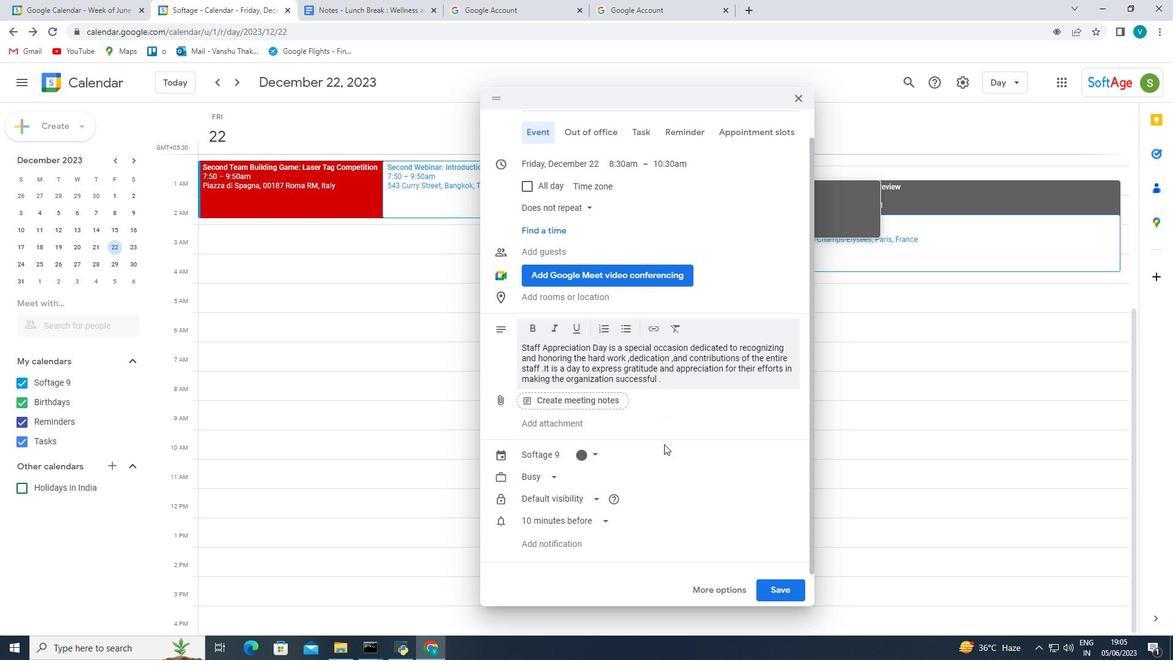 
Action: Mouse moved to (599, 327)
Screenshot: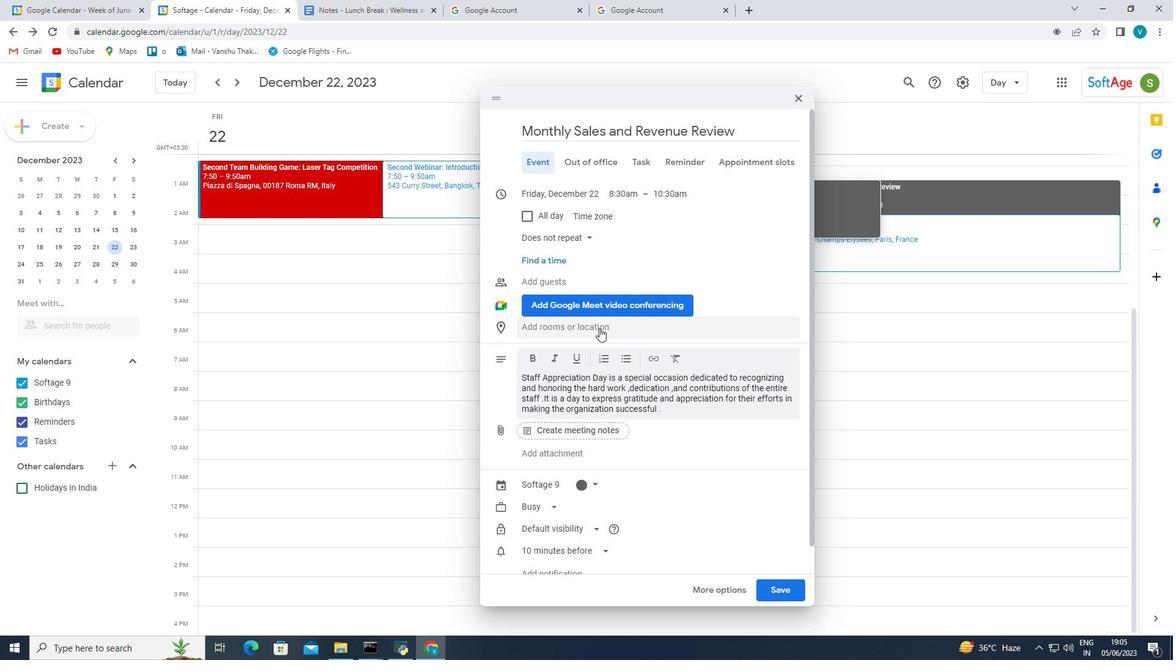 
Action: Mouse pressed left at (599, 327)
Screenshot: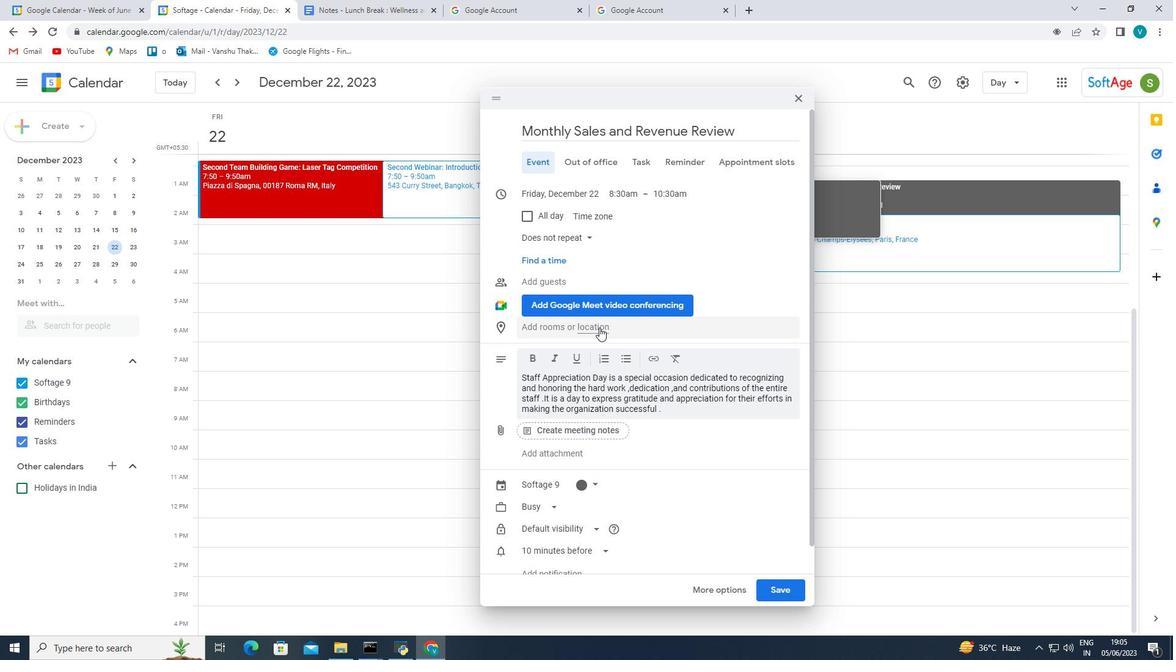 
Action: Mouse moved to (821, 452)
Screenshot: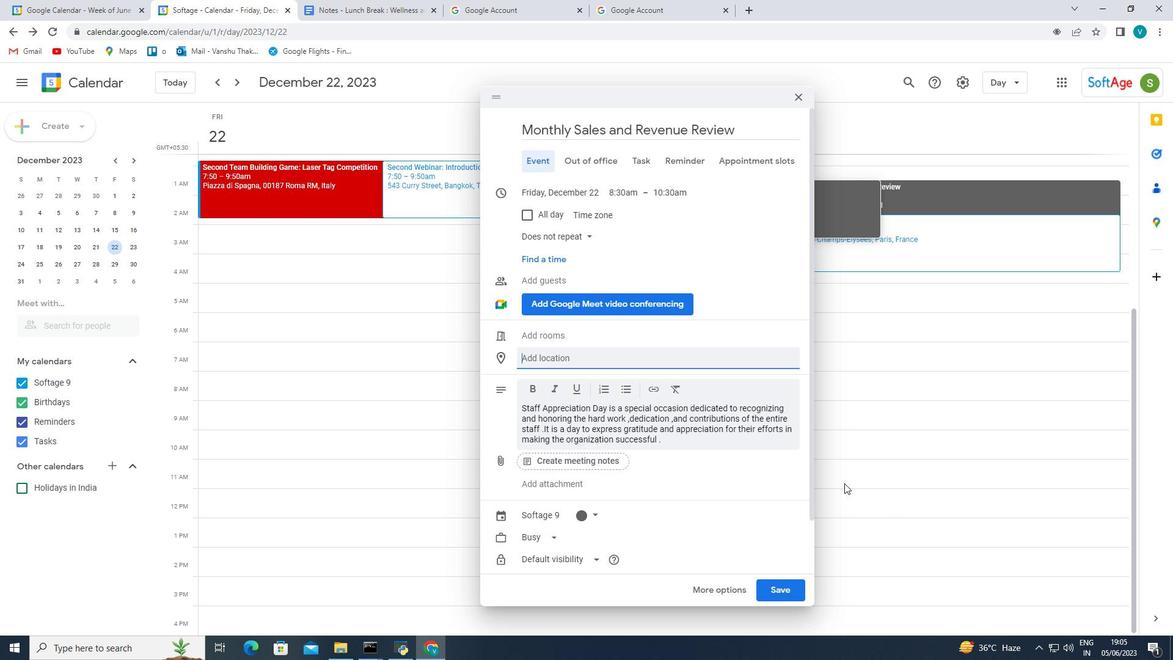 
Action: Key pressed 455<Key.backspace>6<Key.space><Key.shift_r>Av.<Key.space>da<Key.space><Key.shift_r>Liberdade<Key.space><Key.shift_r>Lisbi<Key.backspace>on<Key.space>
Screenshot: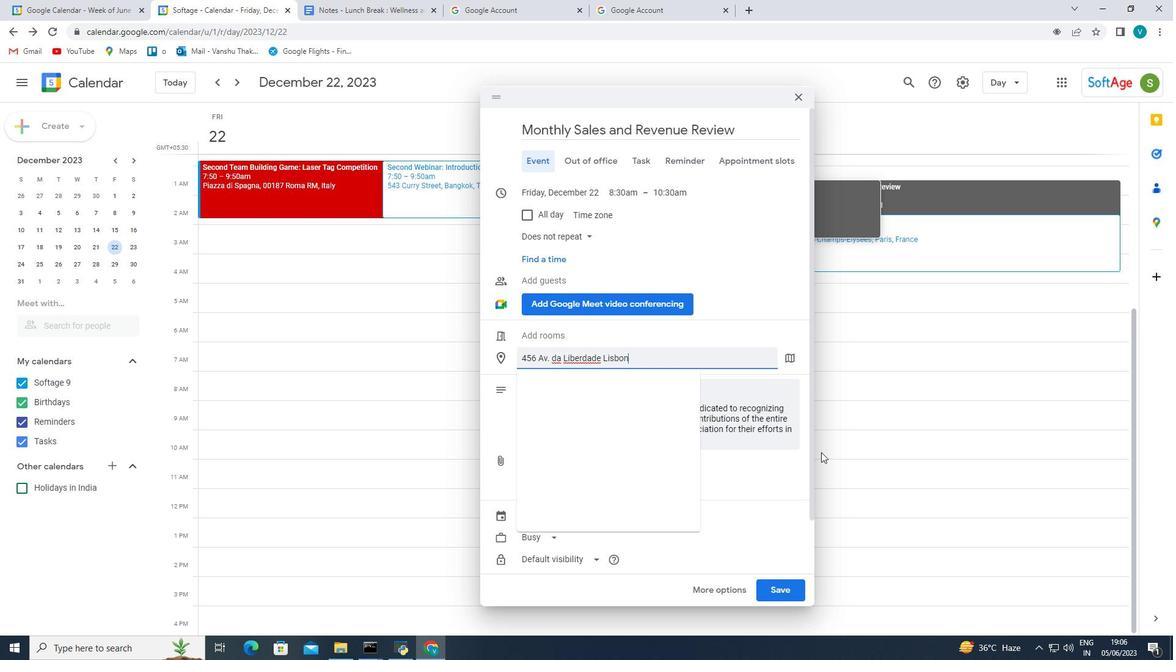 
Action: Mouse moved to (584, 363)
Screenshot: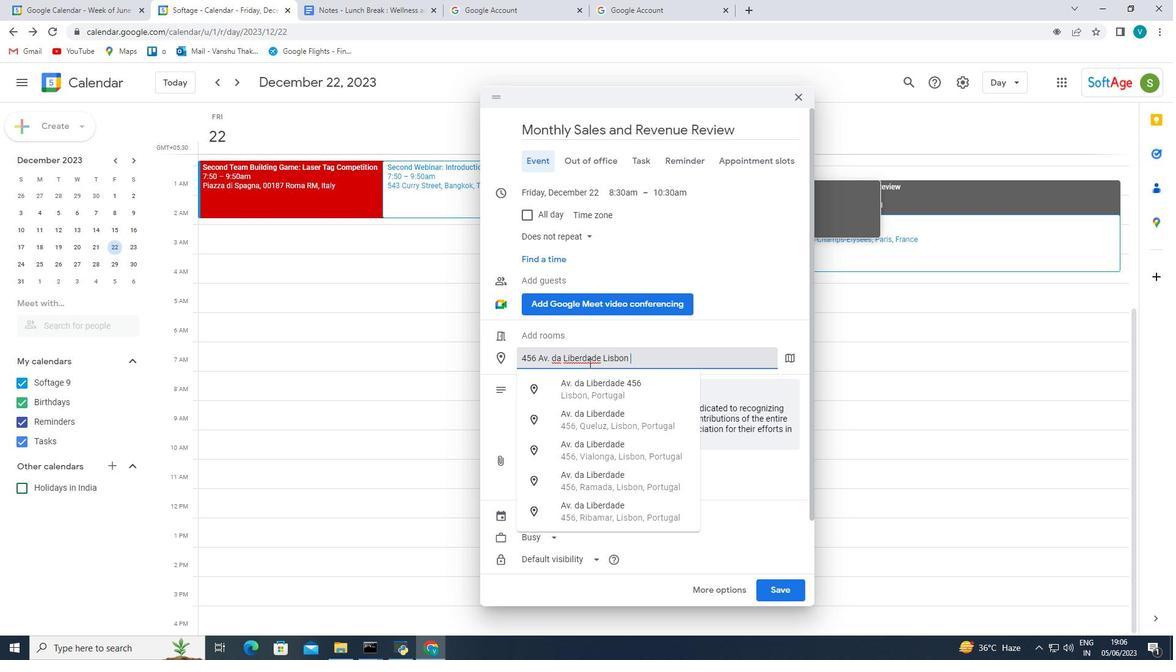 
Action: Mouse pressed right at (584, 363)
Screenshot: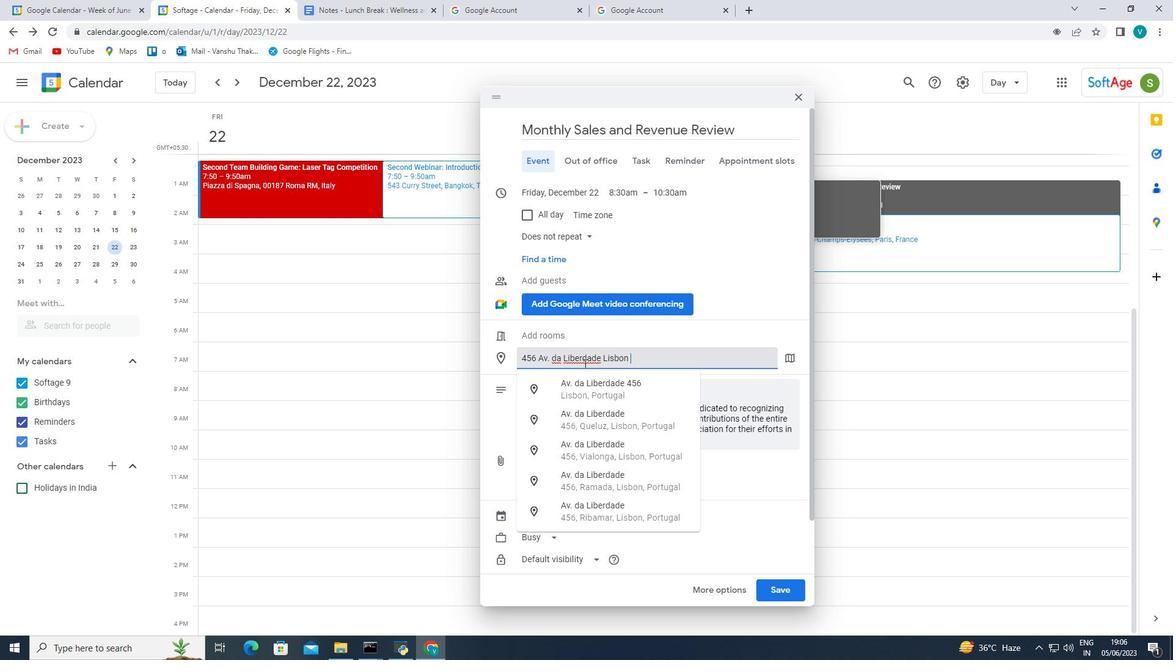
Action: Mouse moved to (643, 359)
Screenshot: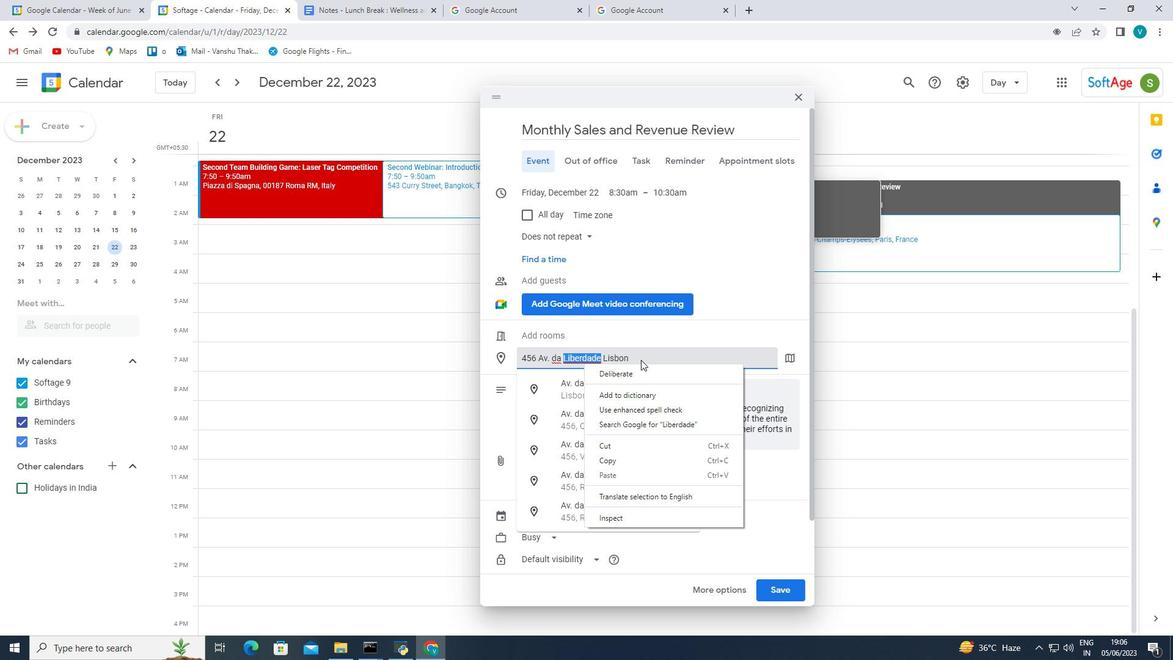 
Action: Mouse pressed left at (643, 359)
Screenshot: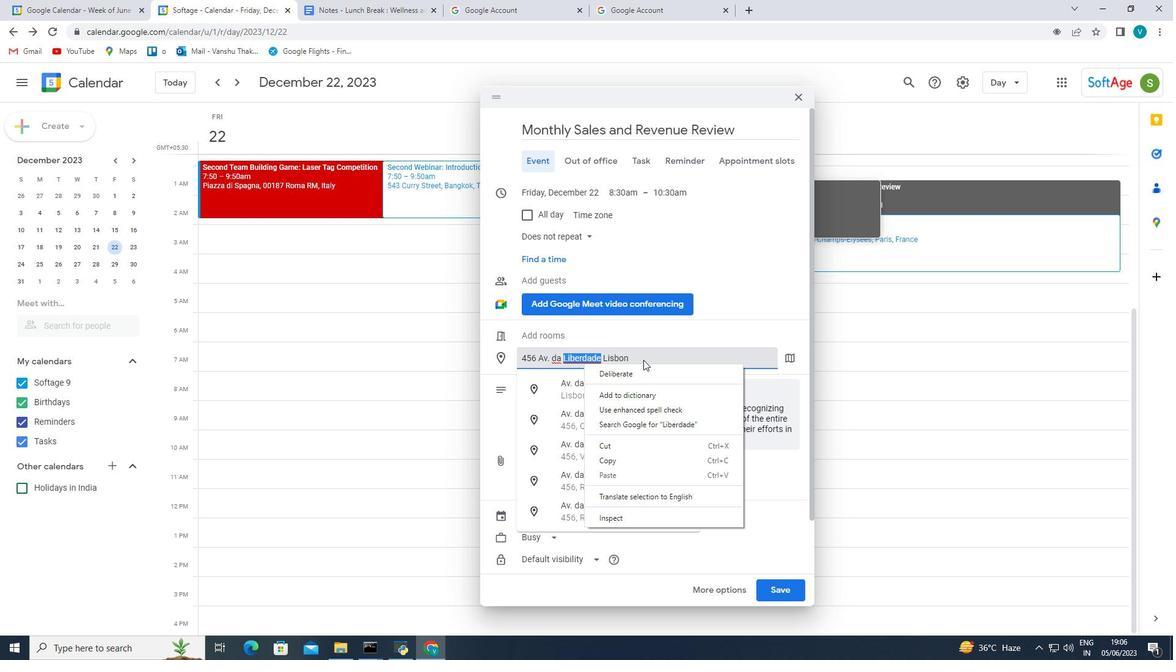 
Action: Mouse moved to (700, 373)
Screenshot: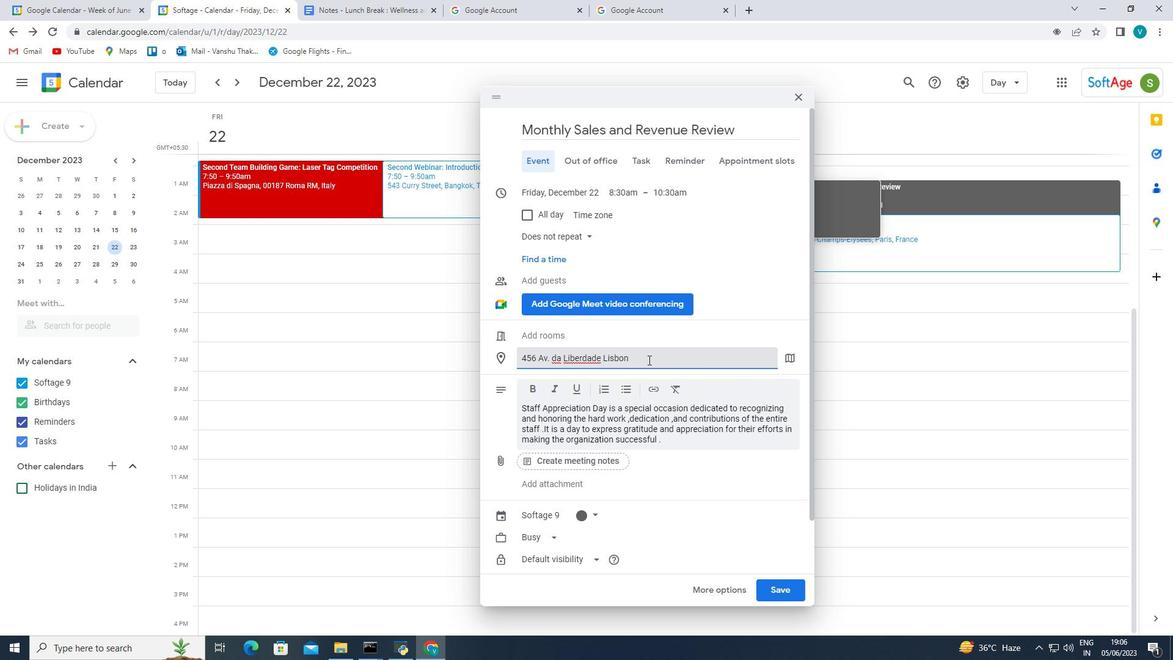 
Action: Key pressed ,<Key.shift_r>Portugal<Key.space>
Screenshot: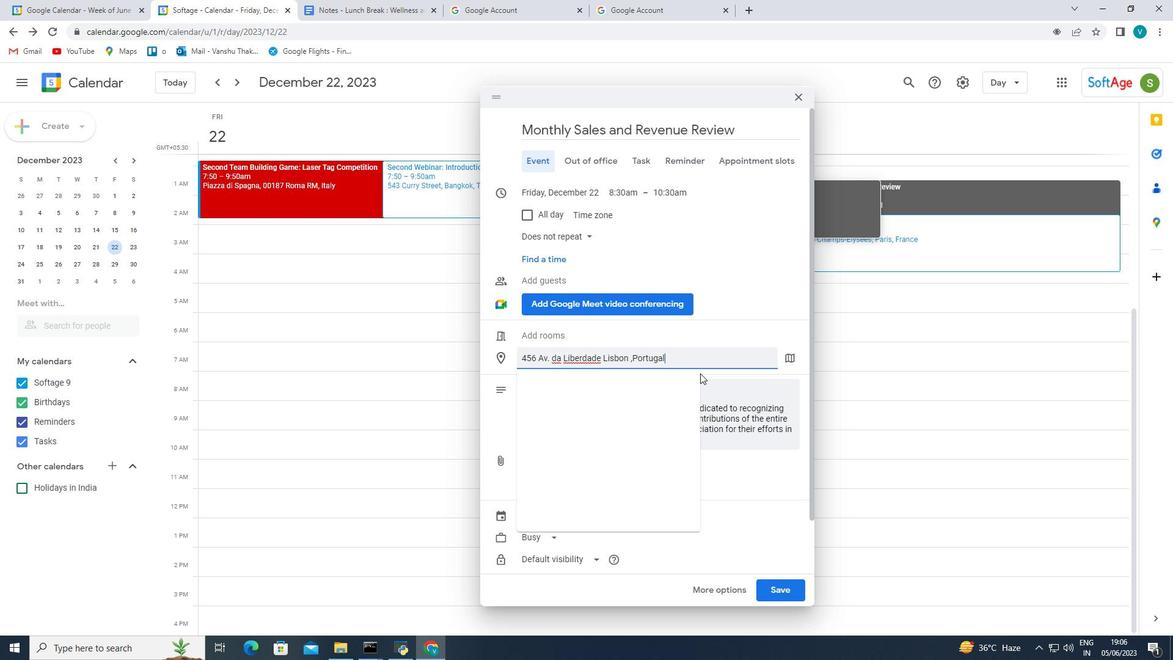 
Action: Mouse moved to (636, 390)
Screenshot: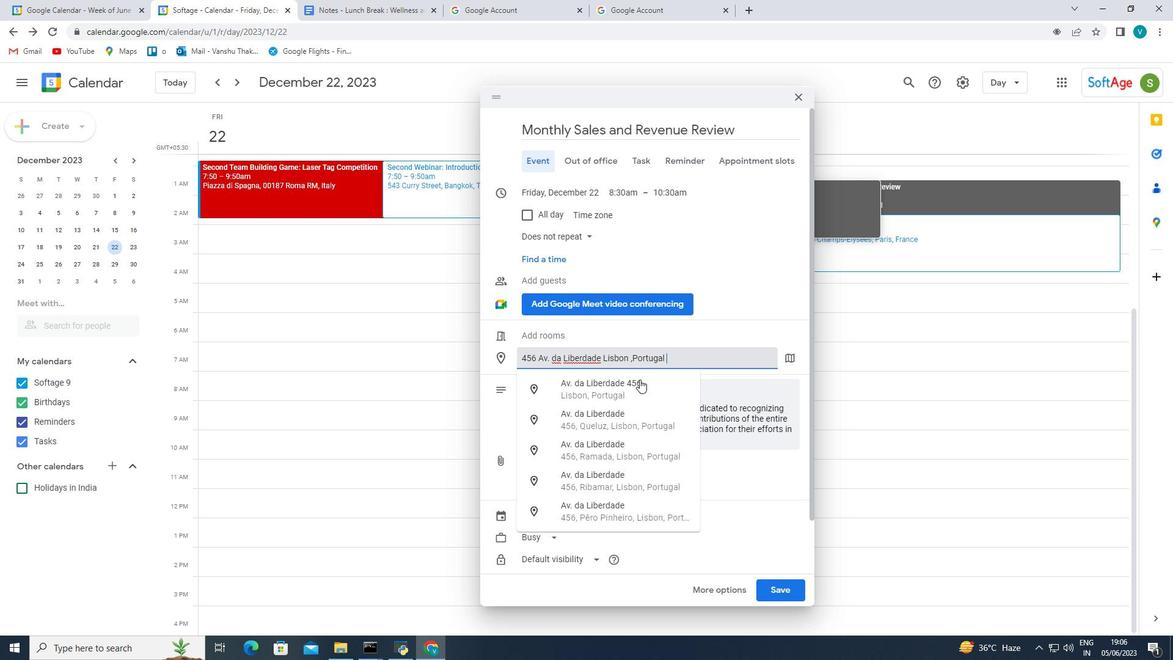 
Action: Mouse pressed left at (636, 390)
Screenshot: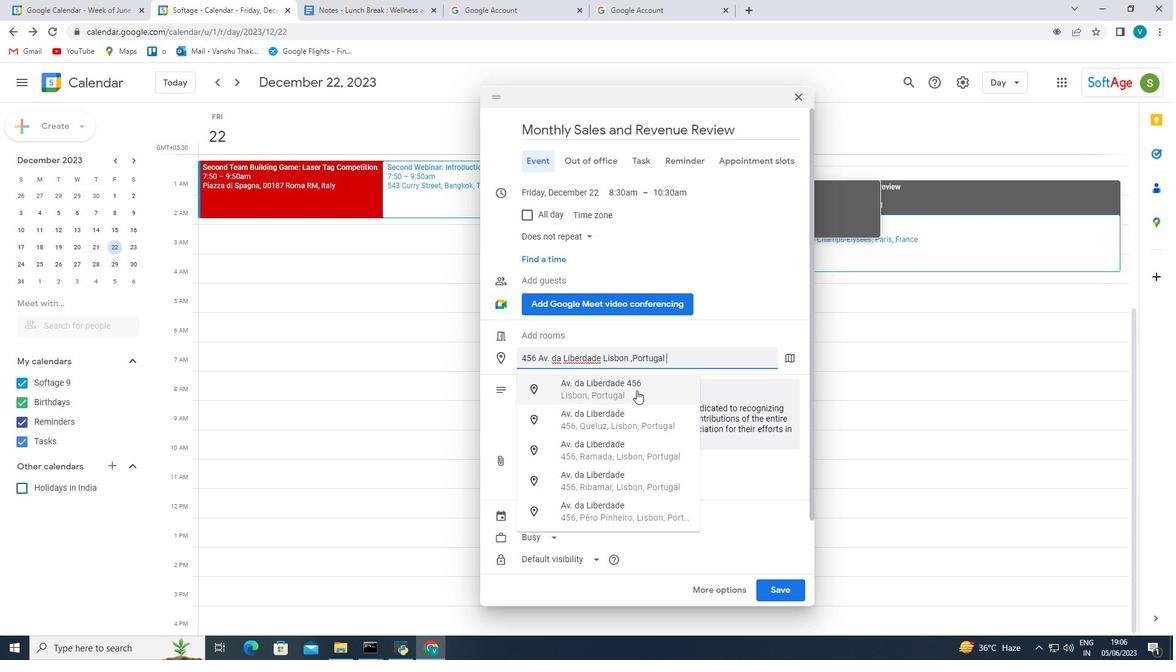 
Action: Mouse moved to (744, 524)
Screenshot: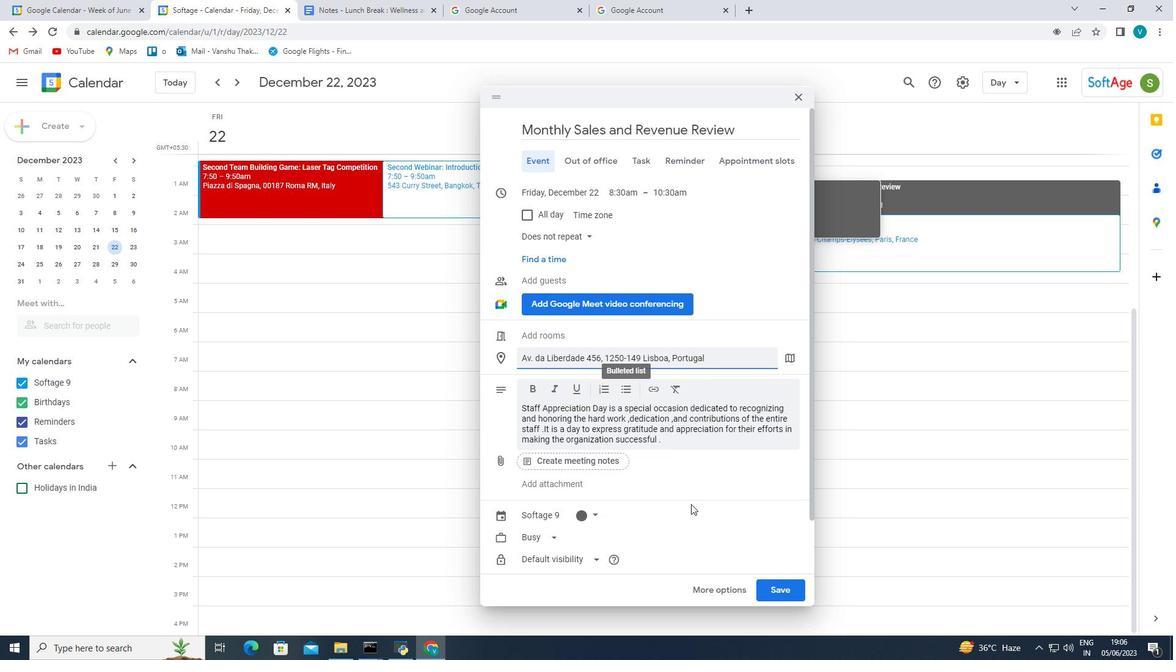 
Action: Mouse scrolled (744, 524) with delta (0, 0)
Screenshot: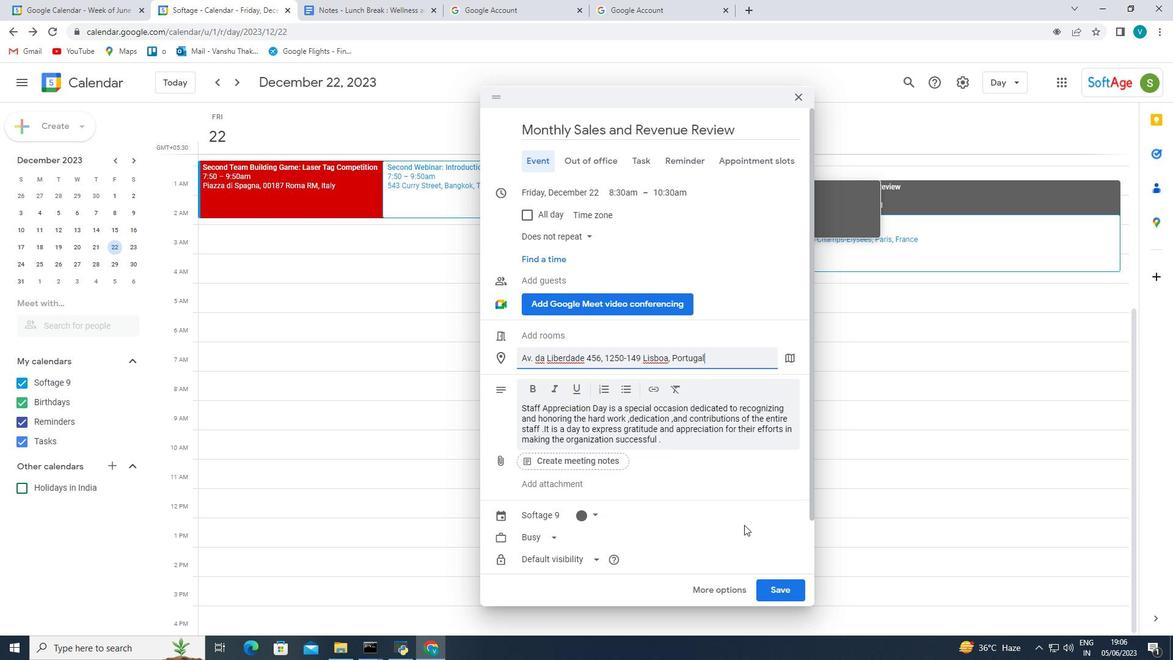 
Action: Mouse scrolled (744, 524) with delta (0, 0)
Screenshot: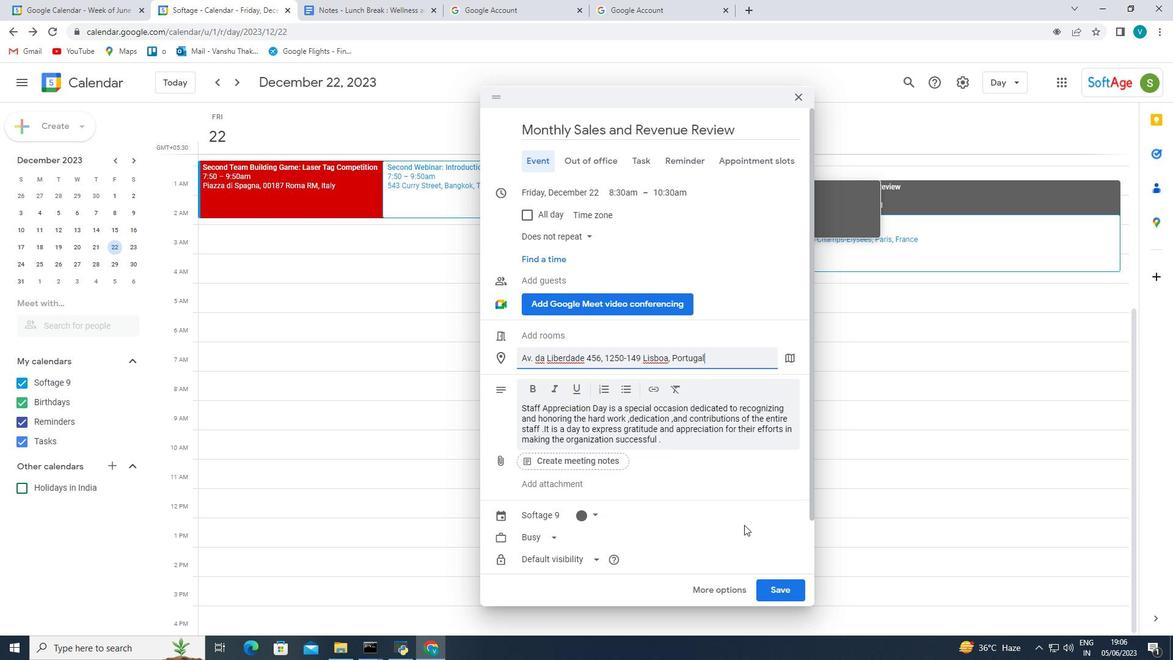 
Action: Mouse scrolled (744, 524) with delta (0, 0)
Screenshot: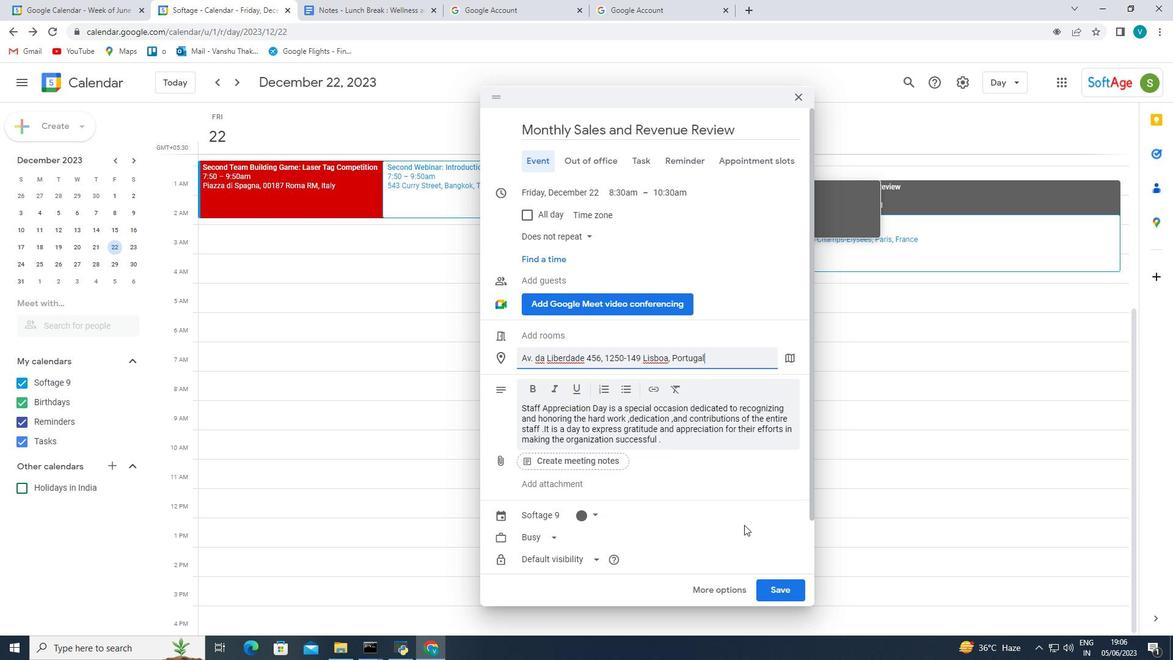 
Action: Mouse scrolled (744, 524) with delta (0, 0)
Screenshot: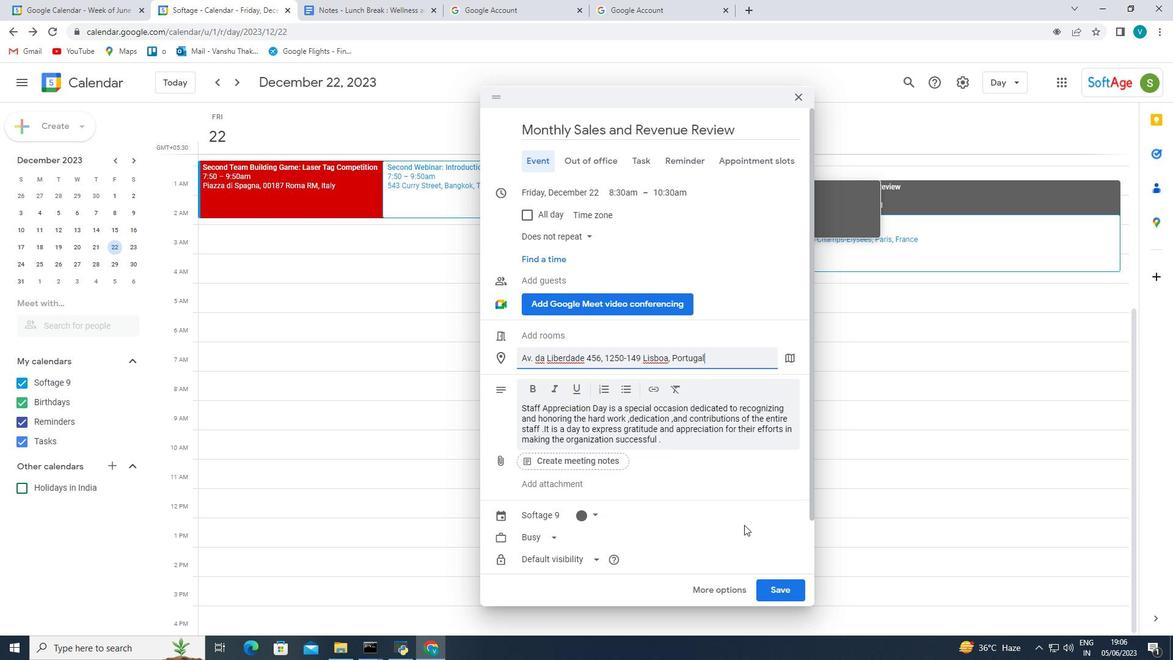 
Action: Mouse scrolled (744, 524) with delta (0, 0)
Screenshot: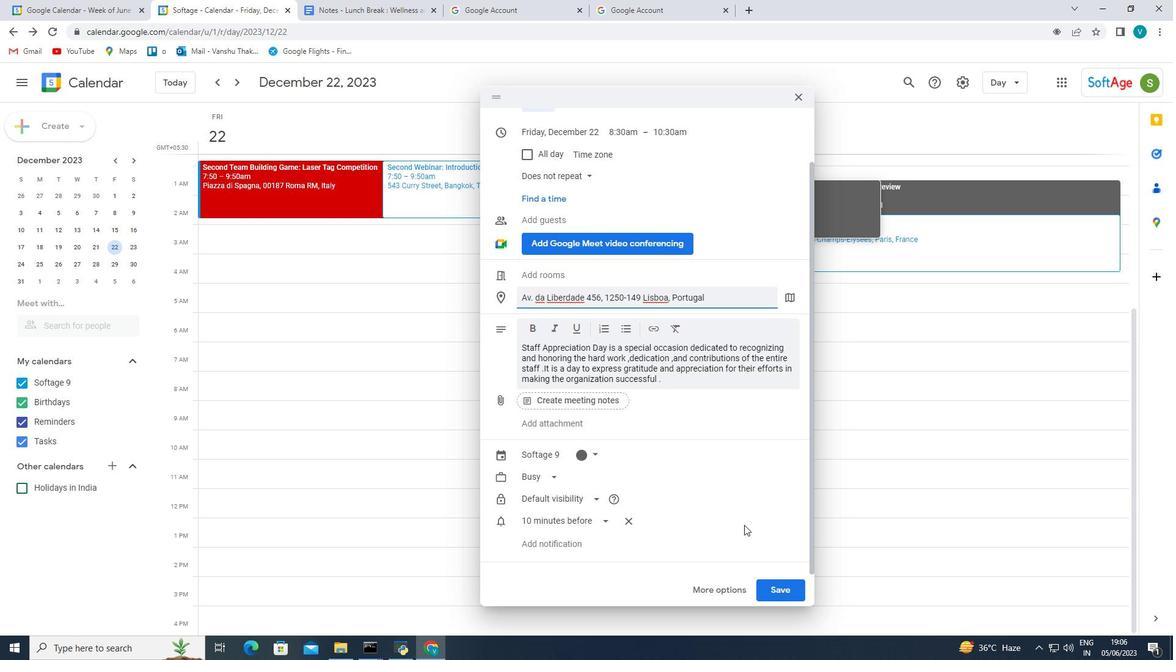 
Action: Mouse scrolled (744, 524) with delta (0, 0)
Screenshot: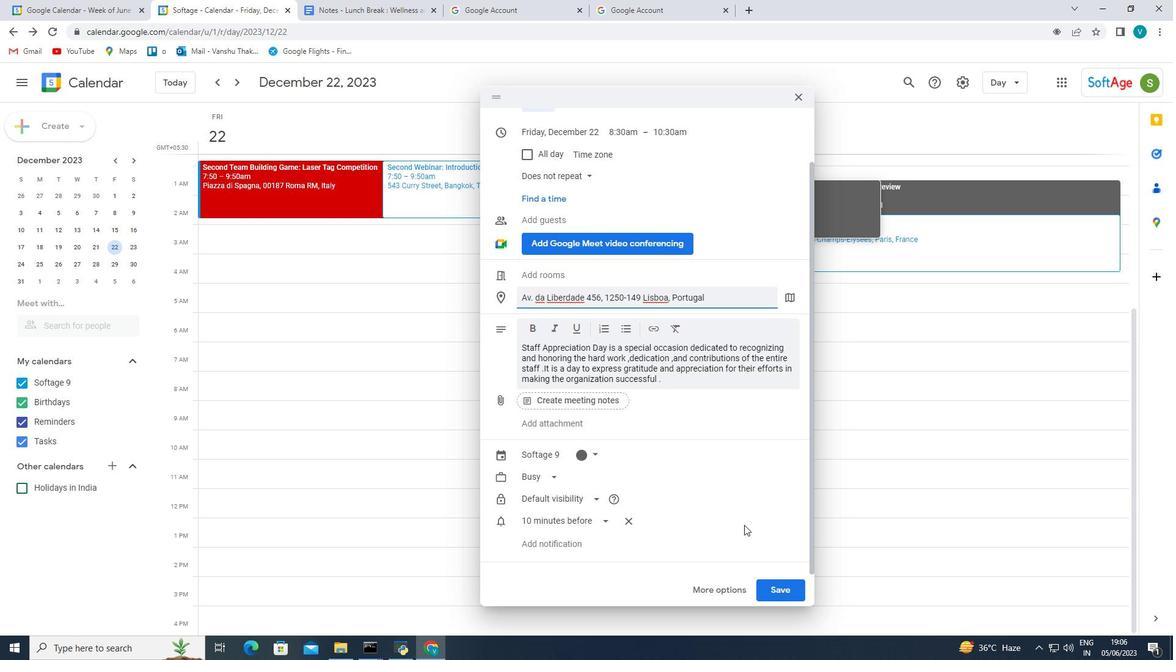 
Action: Mouse scrolled (744, 524) with delta (0, 0)
Screenshot: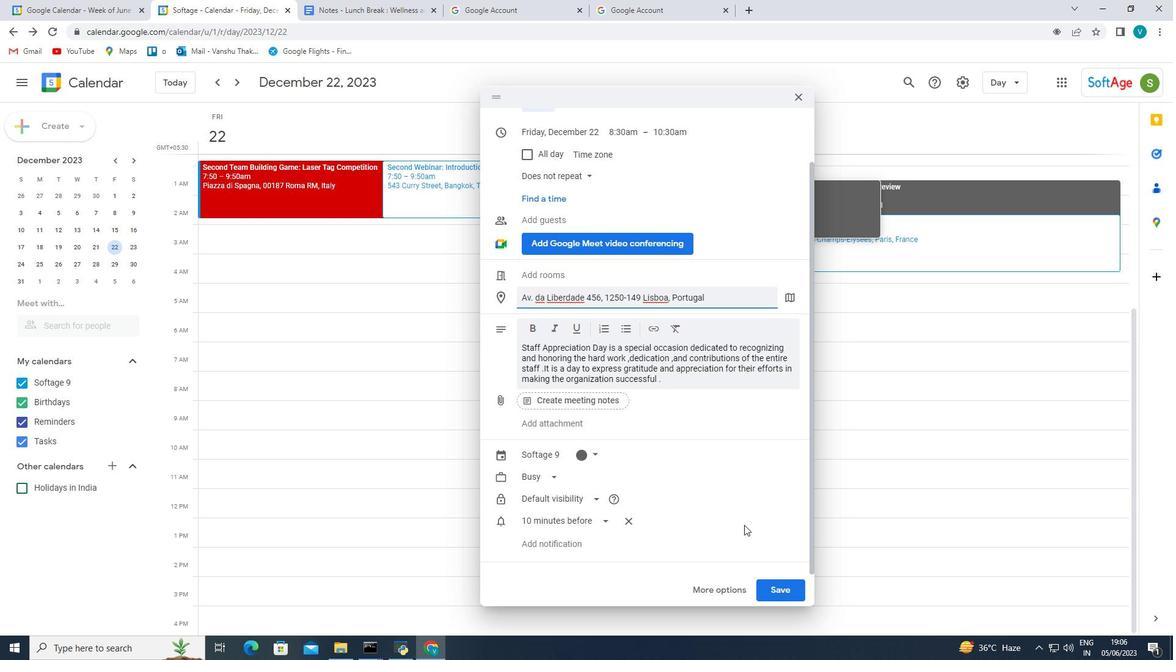 
Action: Mouse scrolled (744, 524) with delta (0, 0)
Screenshot: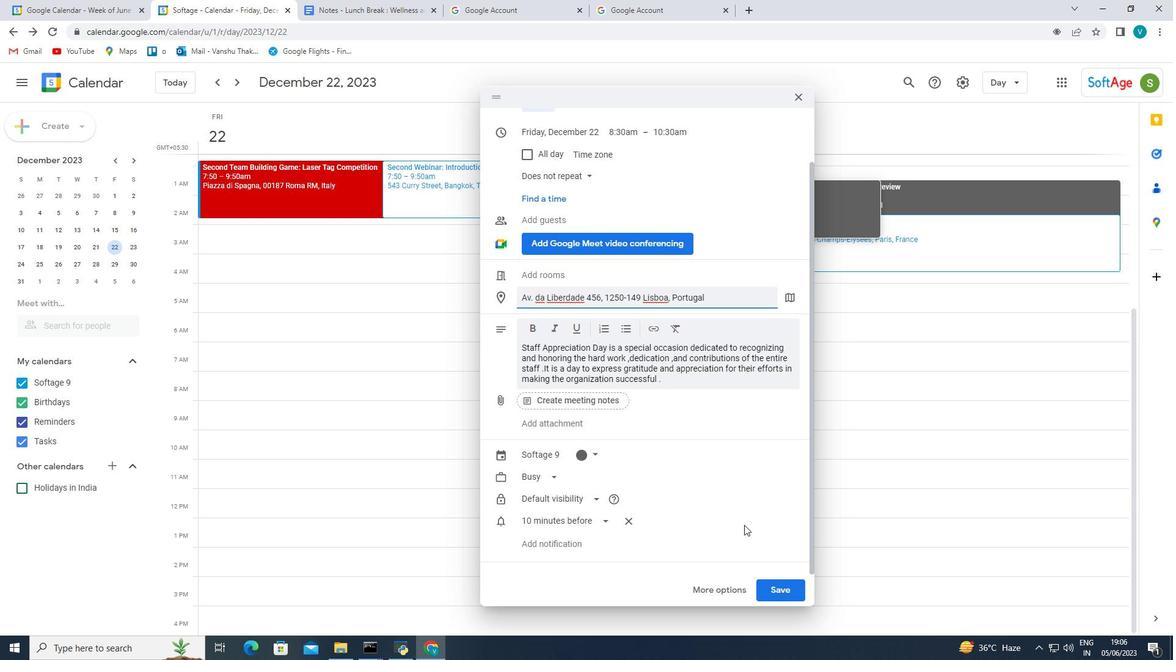 
Action: Mouse moved to (617, 455)
Screenshot: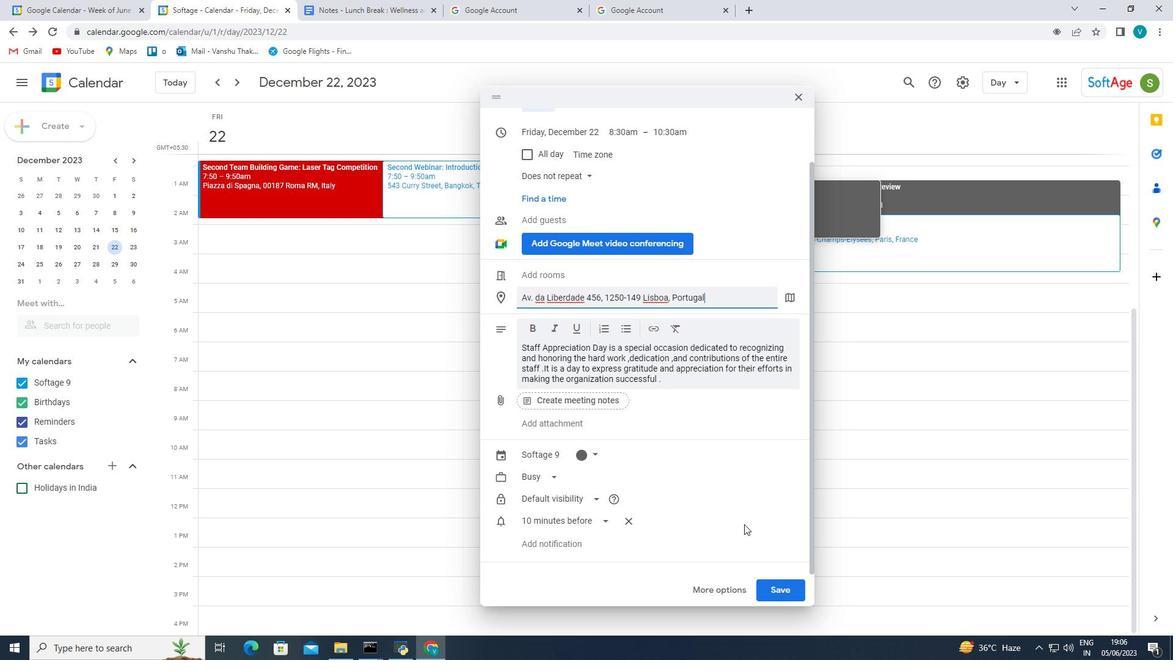
Action: Mouse scrolled (617, 455) with delta (0, 0)
Screenshot: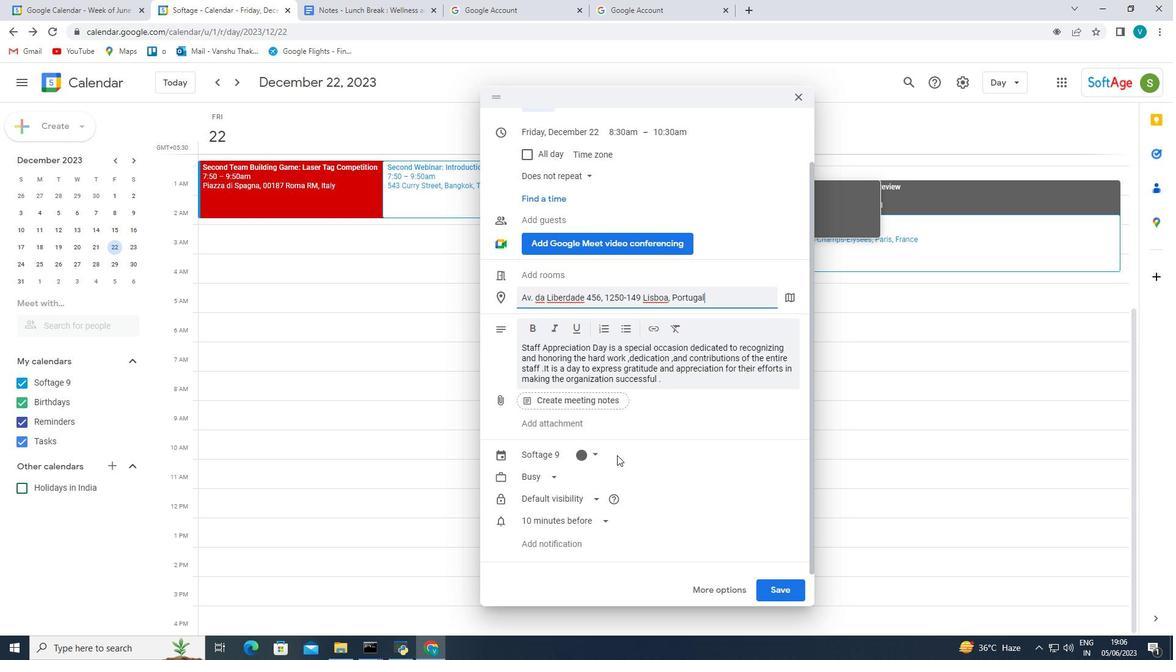 
Action: Mouse scrolled (617, 455) with delta (0, 0)
Screenshot: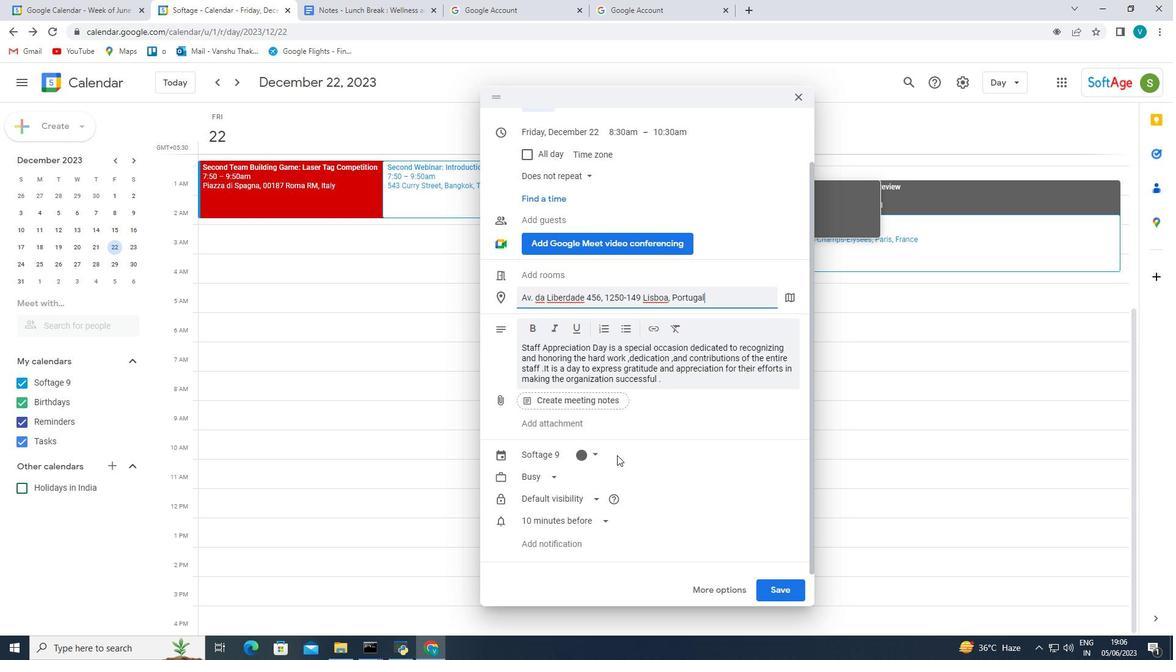 
Action: Mouse scrolled (617, 455) with delta (0, 0)
Screenshot: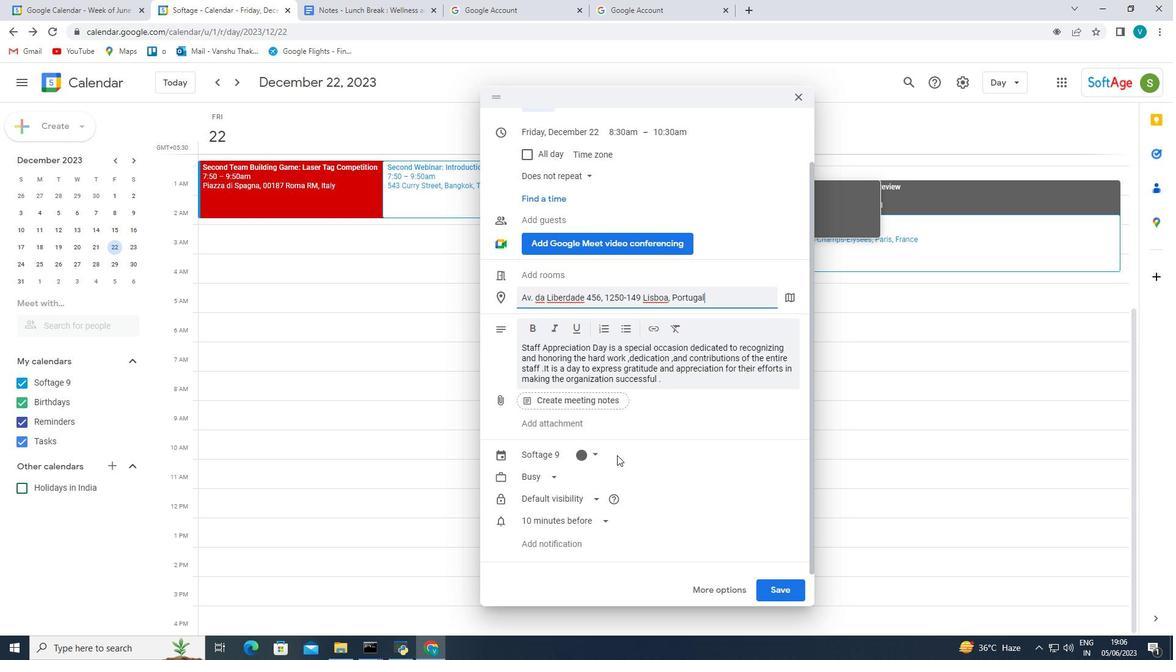 
Action: Mouse scrolled (617, 455) with delta (0, 0)
Screenshot: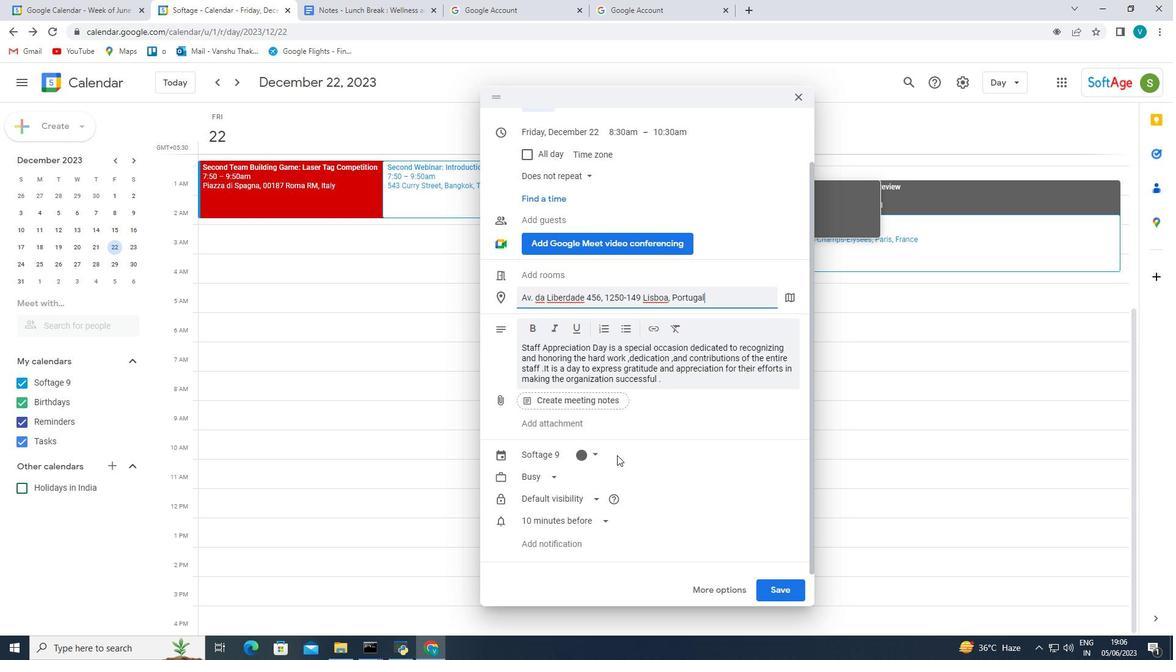 
Action: Mouse scrolled (617, 455) with delta (0, 0)
Screenshot: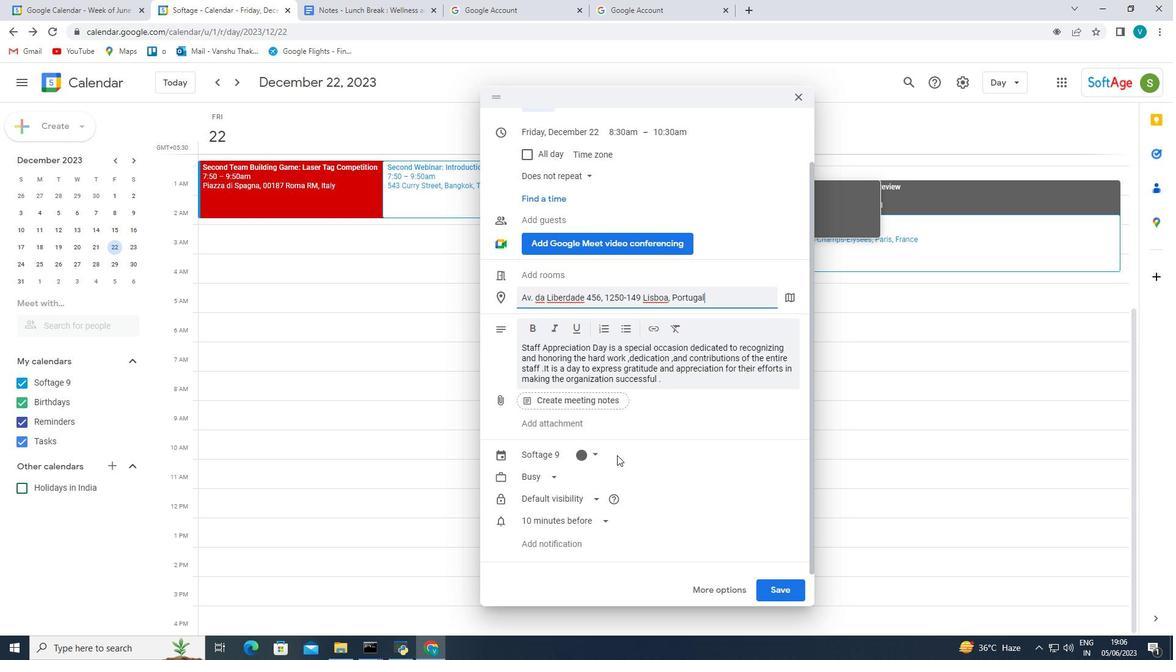 
Action: Mouse scrolled (617, 455) with delta (0, 0)
Screenshot: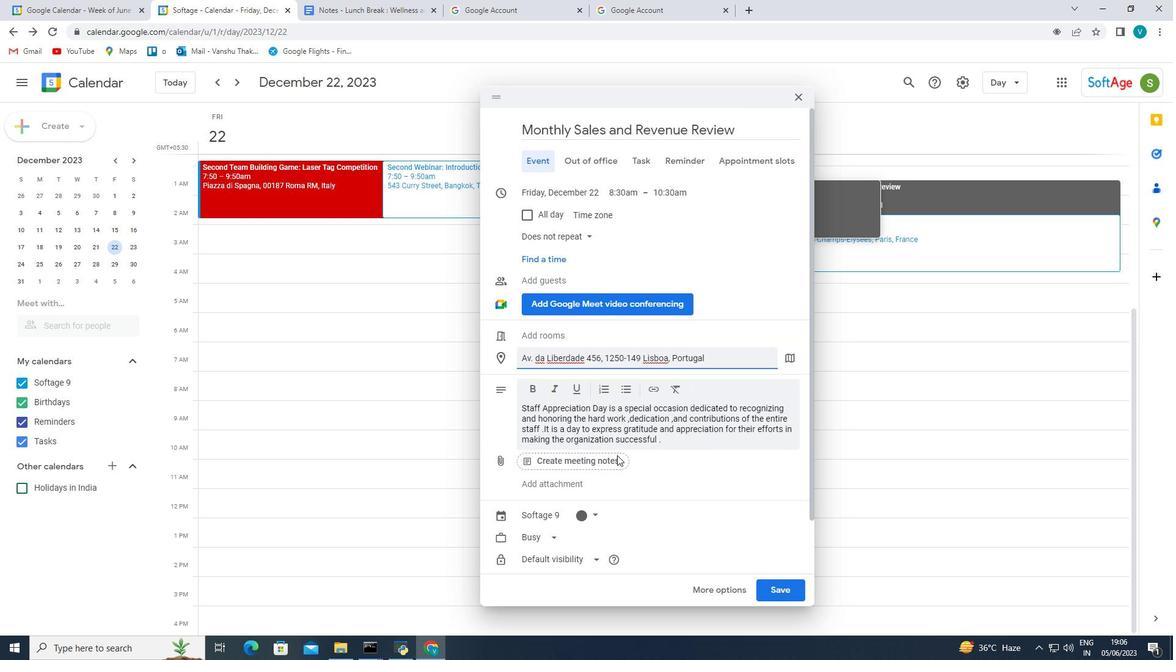 
Action: Mouse scrolled (617, 455) with delta (0, 0)
Screenshot: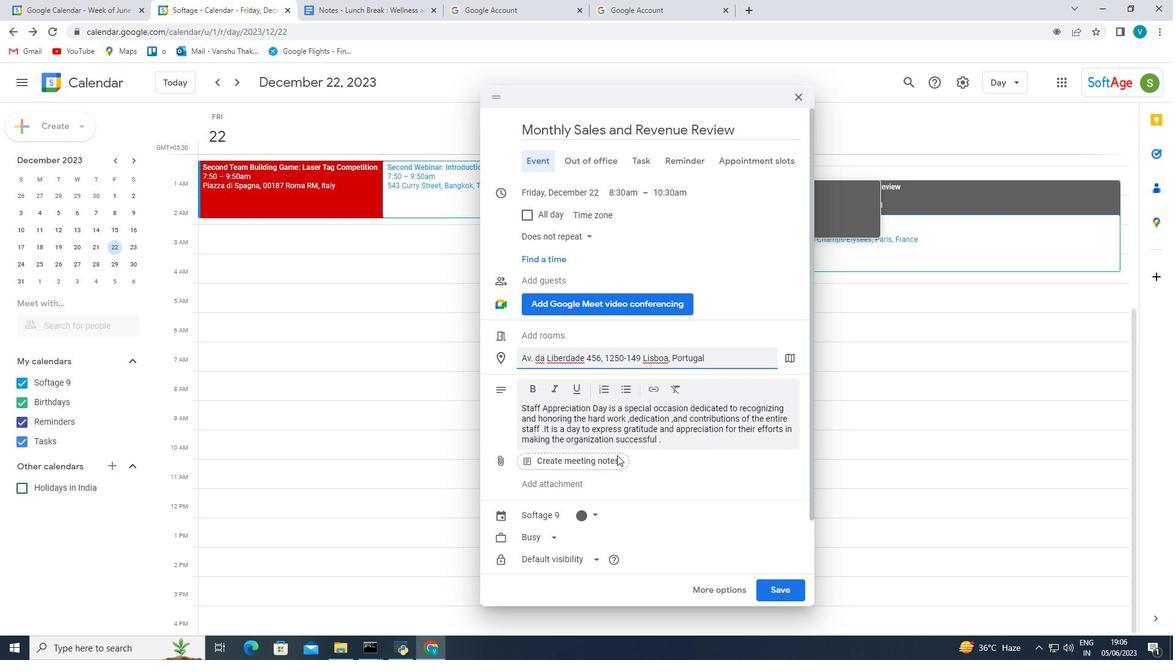 
Action: Mouse scrolled (617, 455) with delta (0, 0)
Screenshot: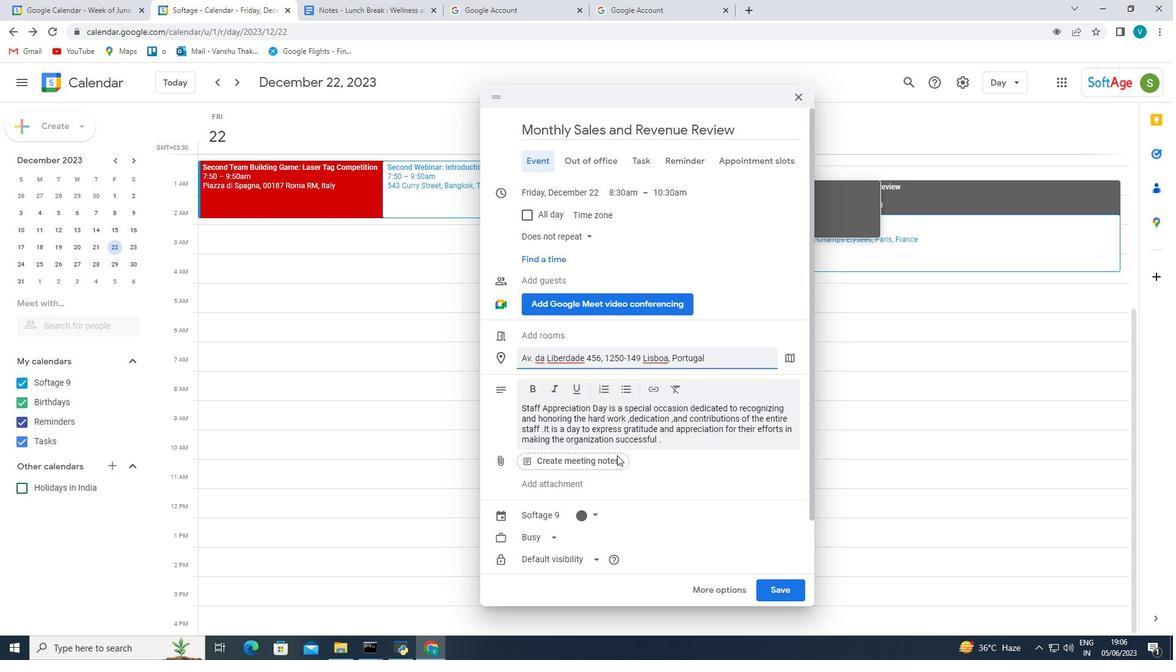 
Action: Mouse scrolled (617, 455) with delta (0, 0)
Screenshot: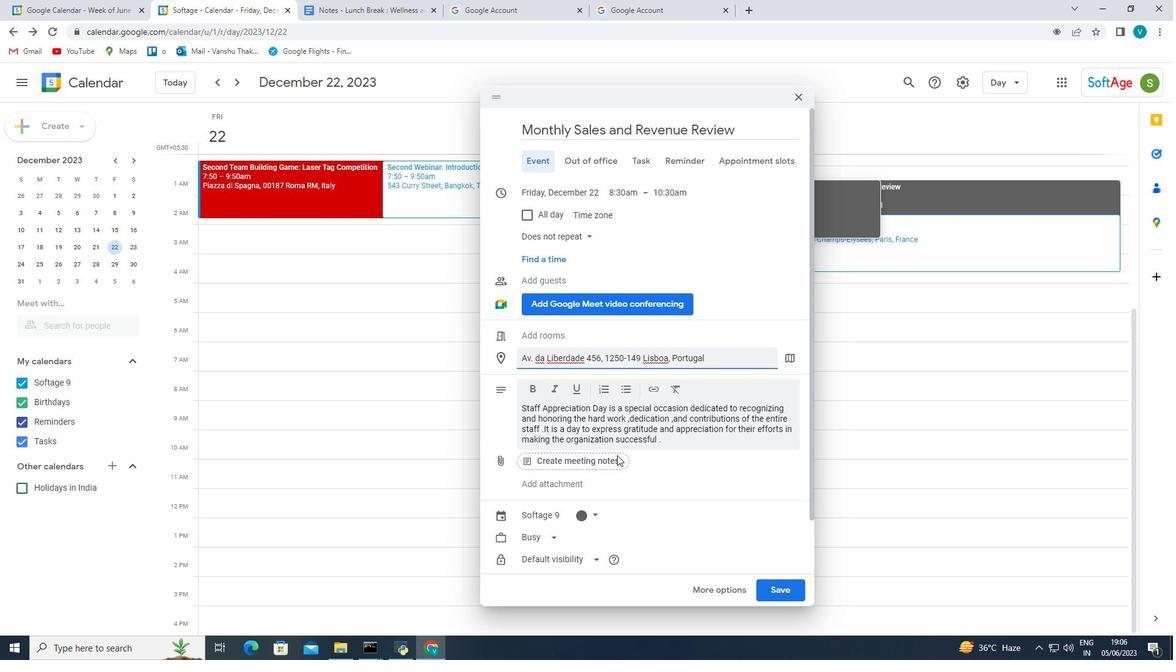 
Action: Mouse scrolled (617, 455) with delta (0, 0)
Screenshot: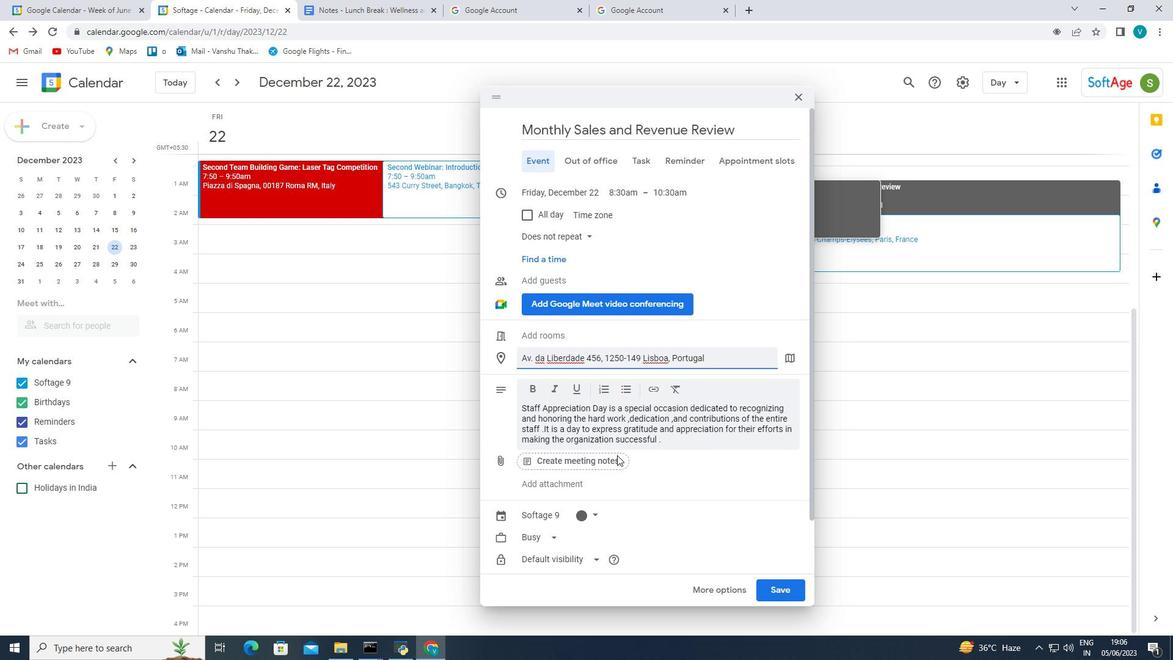 
Action: Mouse moved to (737, 365)
Screenshot: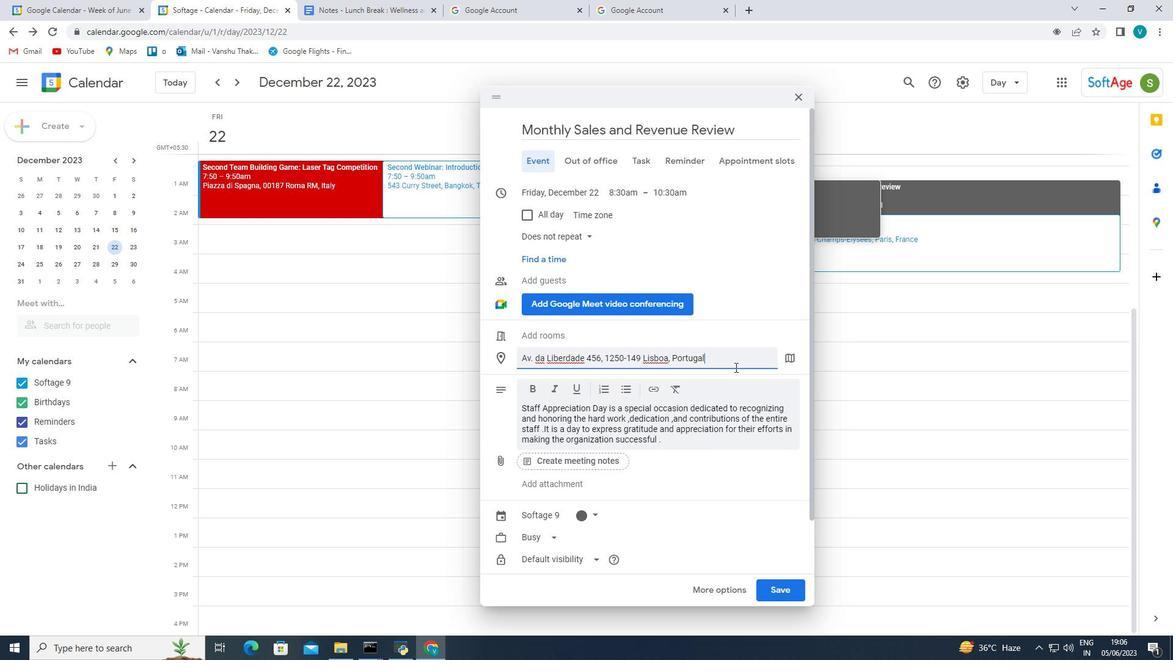 
Action: Mouse pressed left at (737, 365)
Screenshot: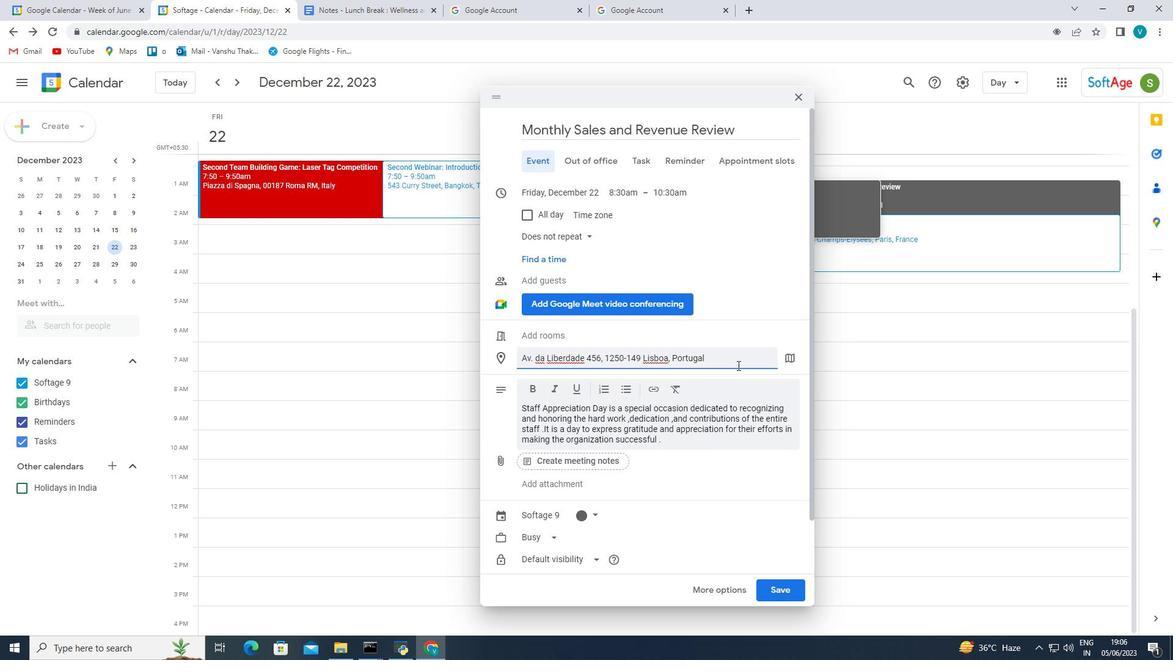 
Action: Mouse moved to (772, 521)
Screenshot: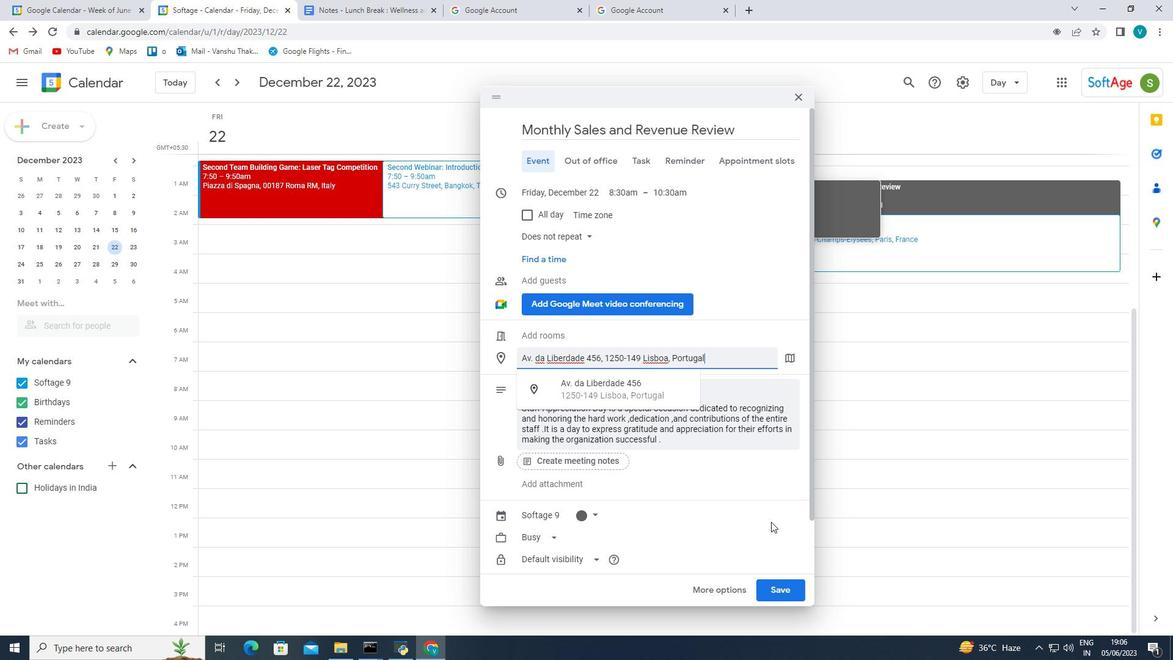 
Action: Mouse pressed left at (772, 521)
Screenshot: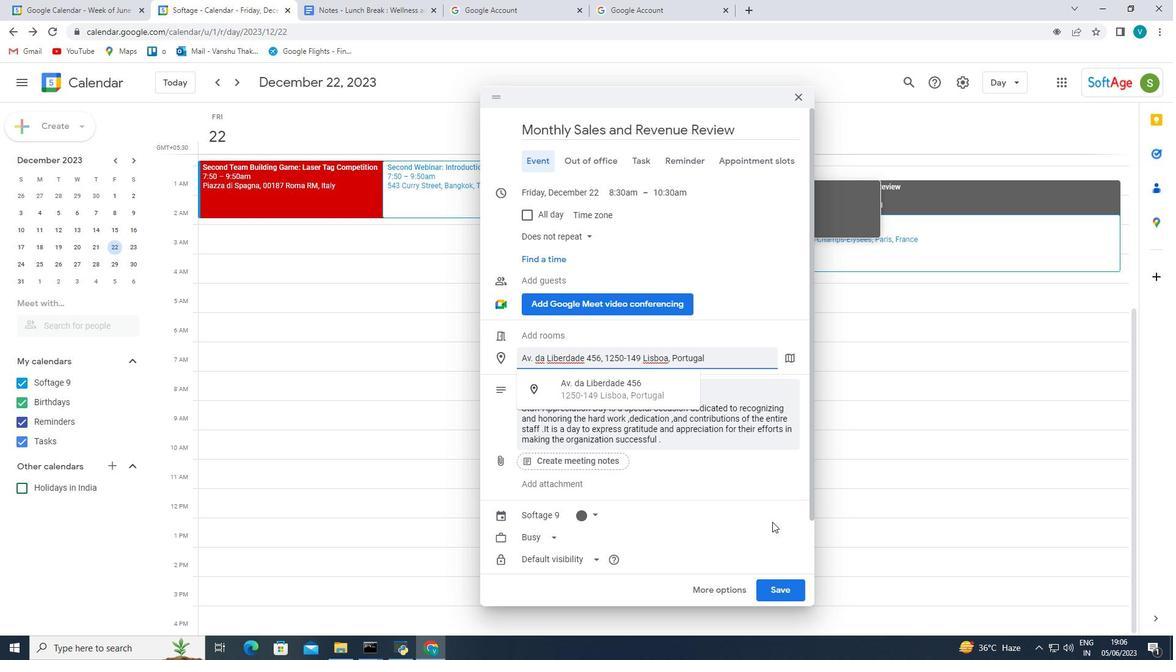 
Action: Mouse moved to (617, 375)
Screenshot: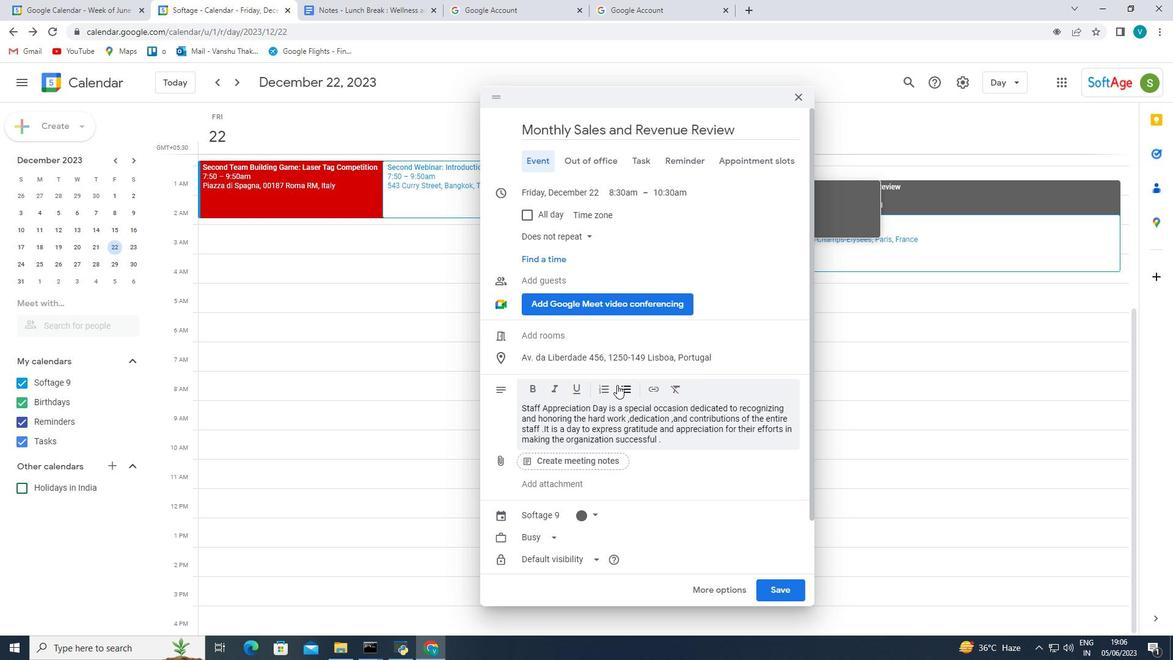 
Action: Mouse scrolled (617, 376) with delta (0, 0)
Screenshot: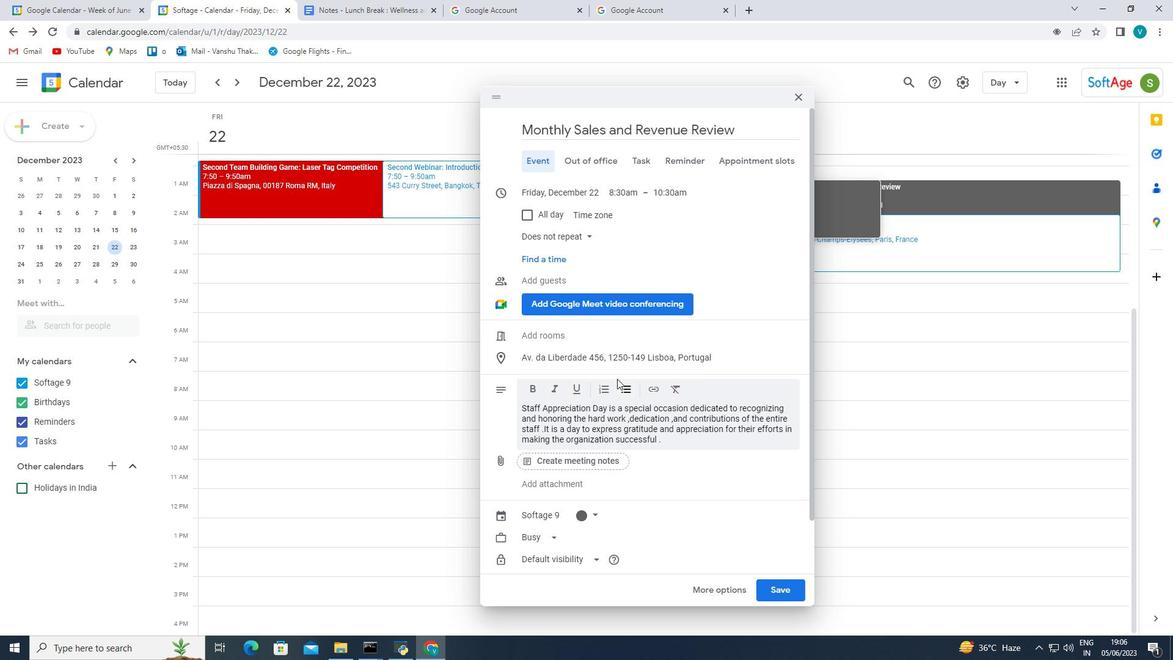 
Action: Mouse scrolled (617, 376) with delta (0, 0)
Screenshot: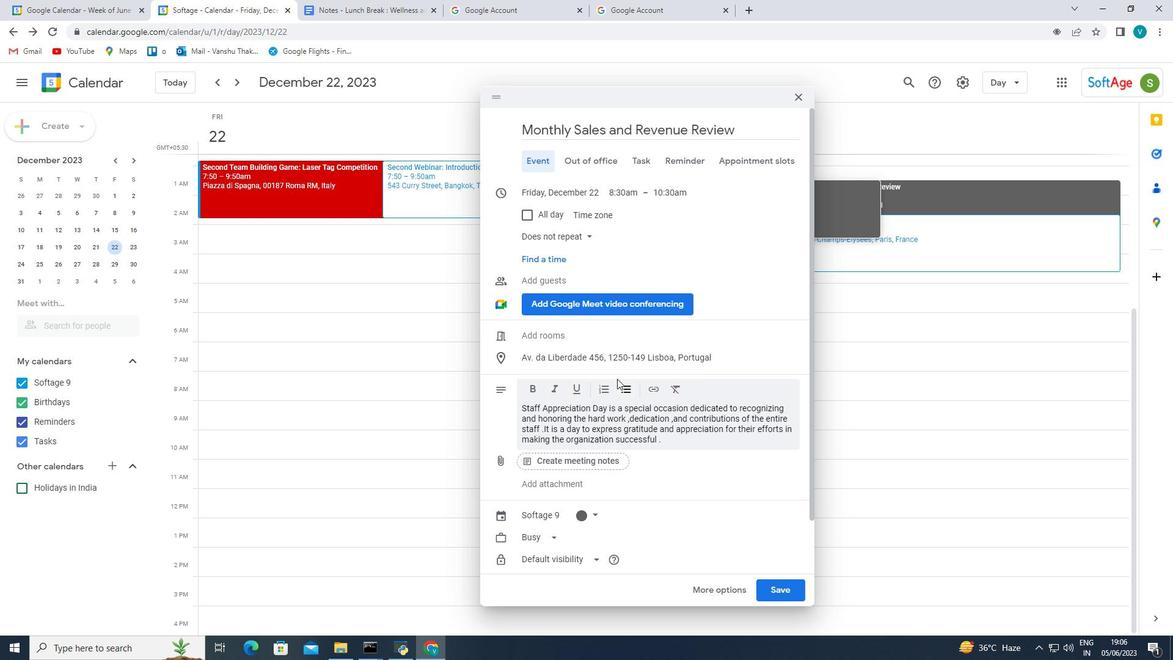 
Action: Mouse scrolled (617, 376) with delta (0, 0)
Screenshot: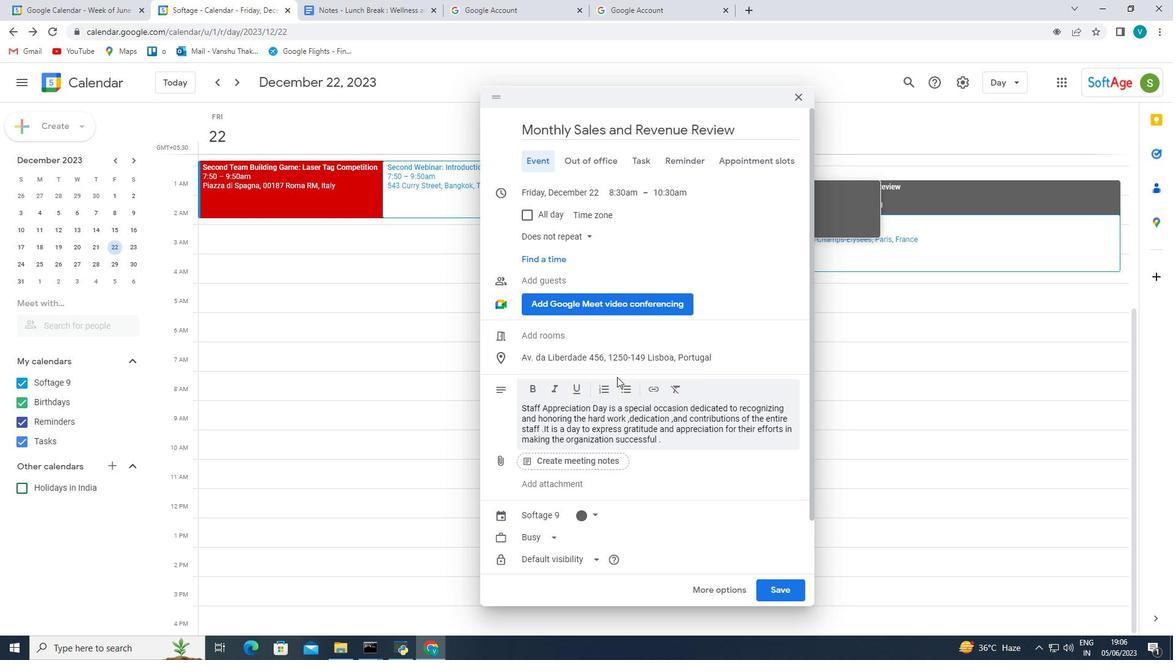 
Action: Mouse scrolled (617, 376) with delta (0, 0)
Screenshot: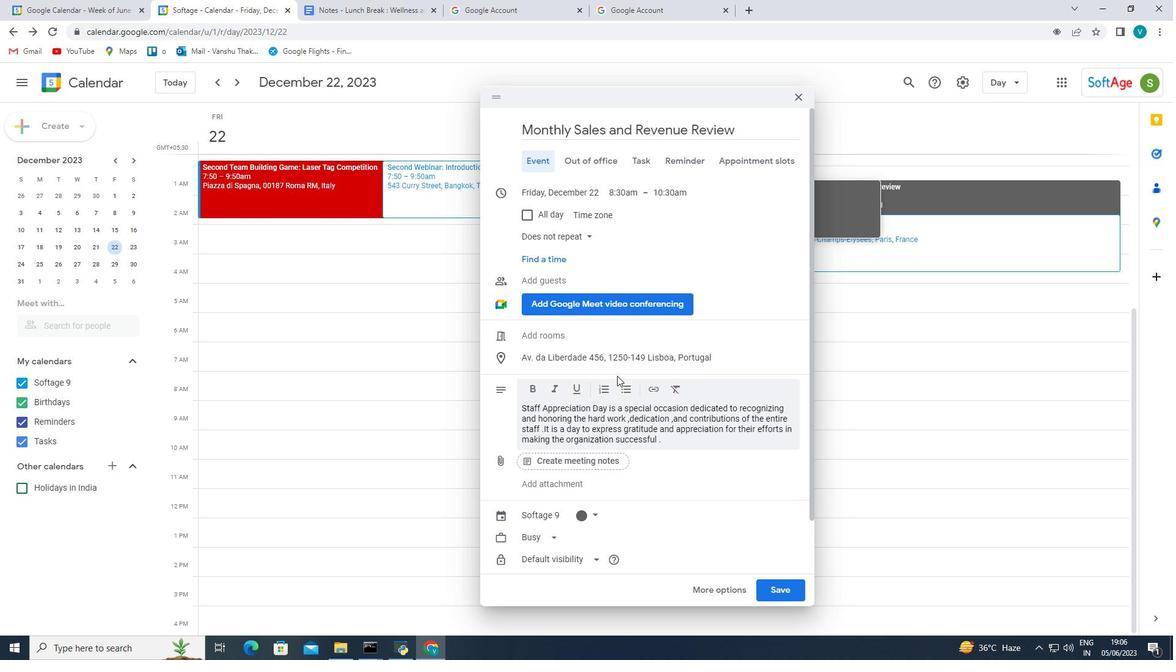 
Action: Mouse scrolled (617, 375) with delta (0, 0)
Screenshot: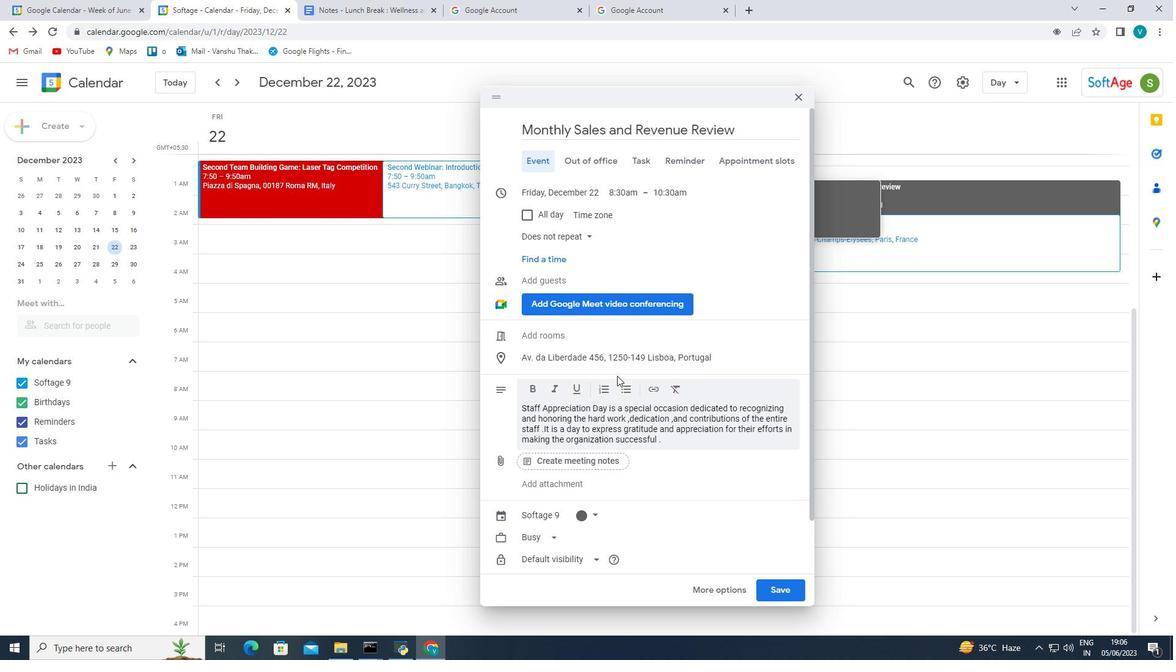 
Action: Mouse scrolled (617, 375) with delta (0, 0)
Screenshot: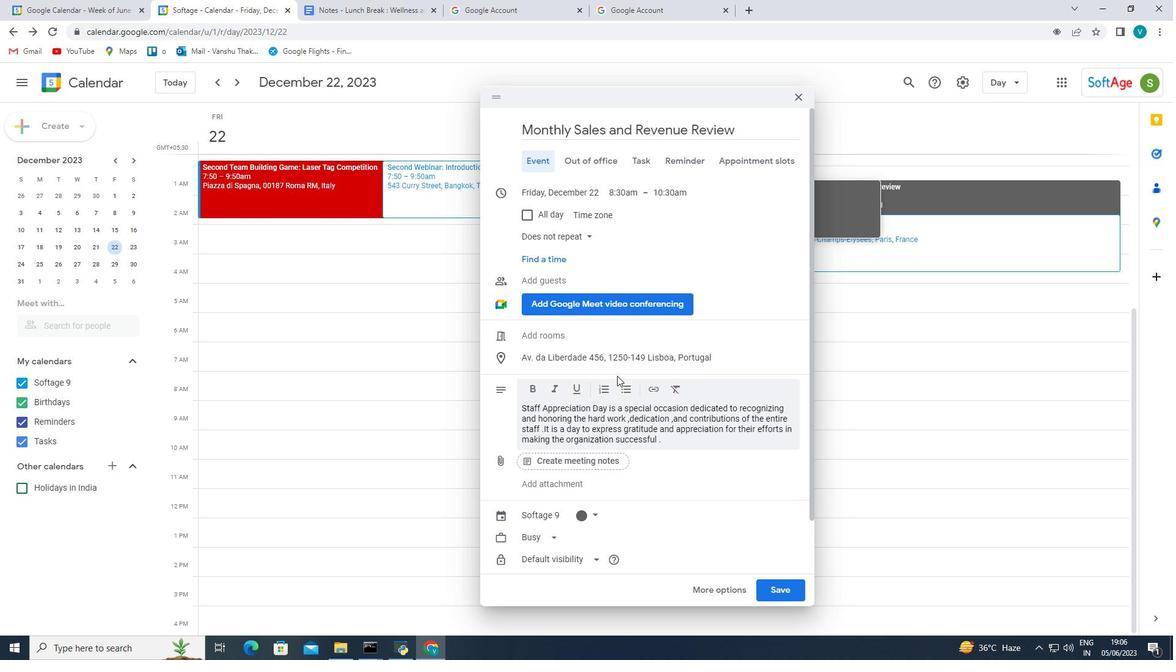 
Action: Mouse scrolled (617, 375) with delta (0, 0)
Screenshot: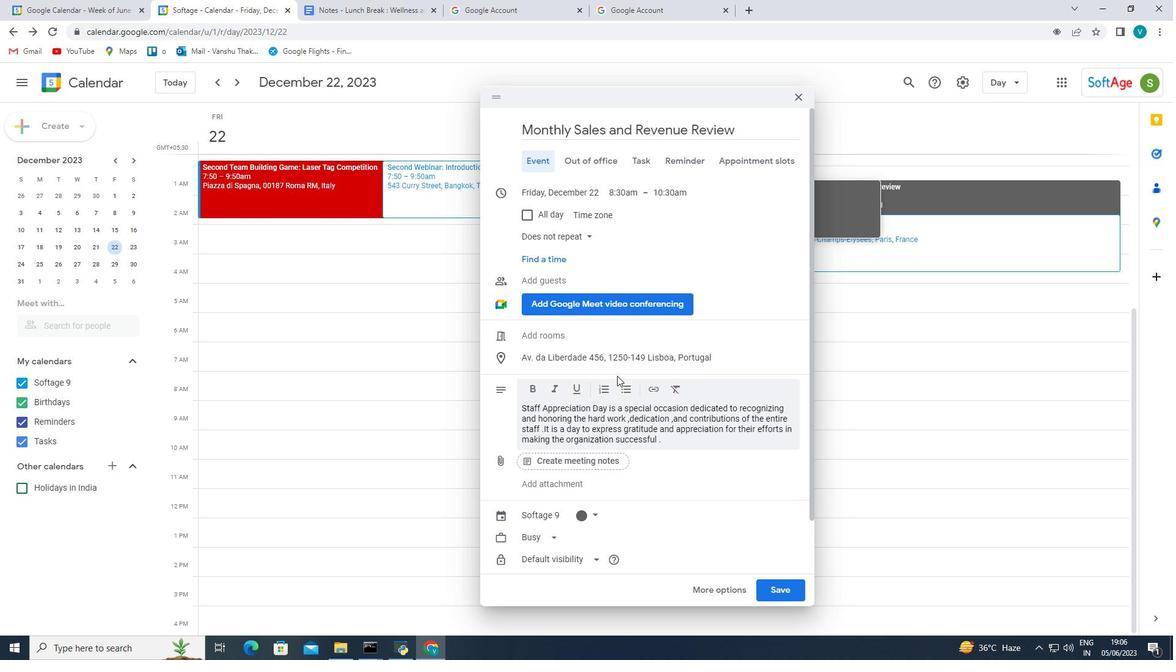 
Action: Mouse scrolled (617, 375) with delta (0, 0)
Screenshot: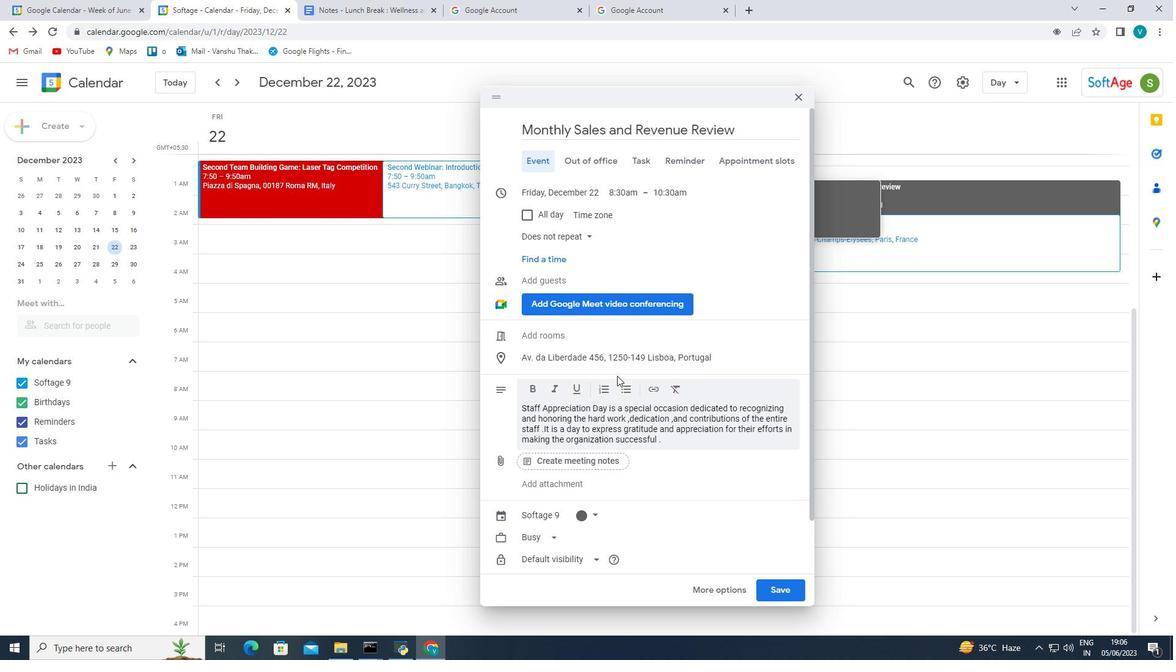 
Action: Mouse moved to (616, 376)
Screenshot: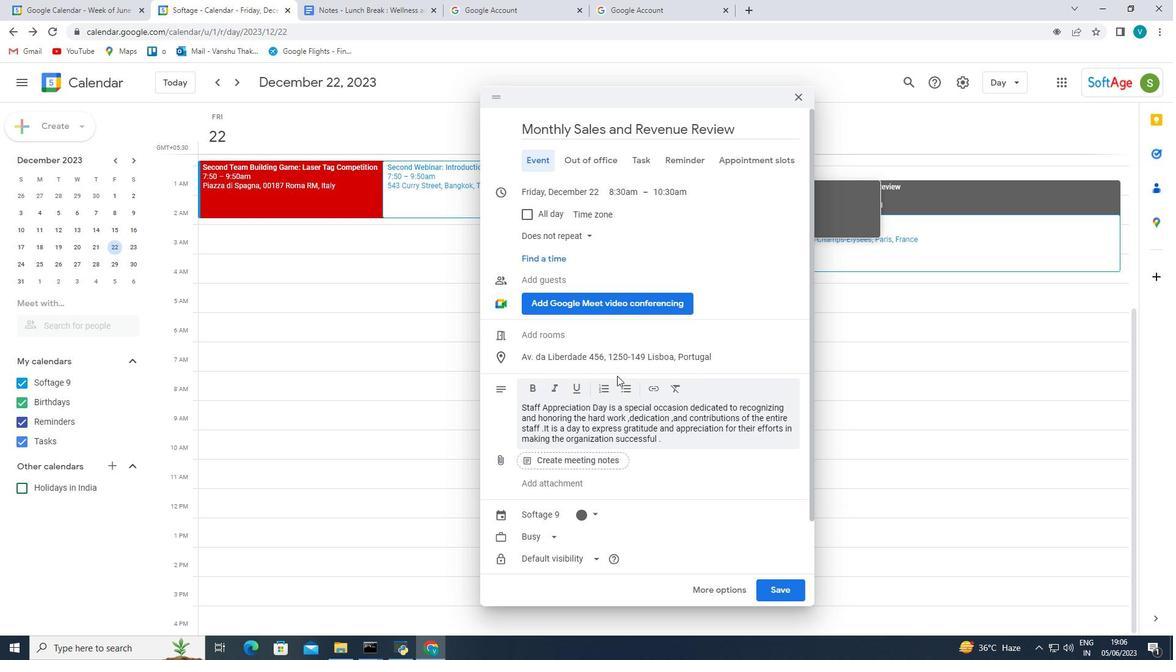
Action: Mouse scrolled (616, 377) with delta (0, 0)
Screenshot: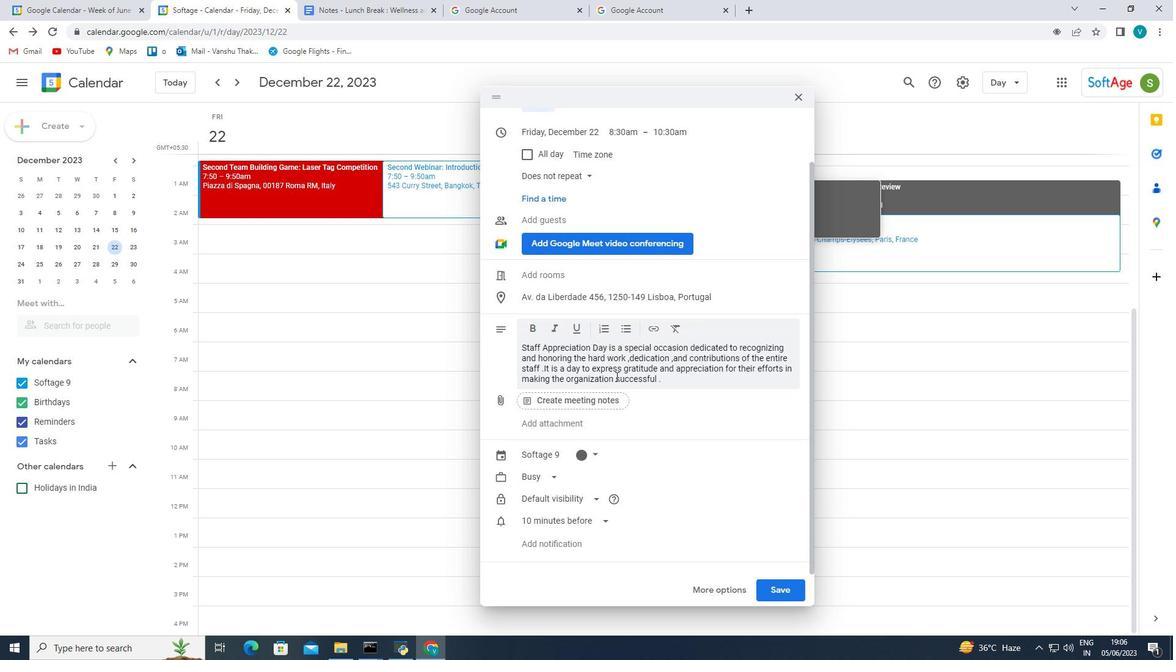 
Action: Mouse scrolled (616, 377) with delta (0, 0)
Screenshot: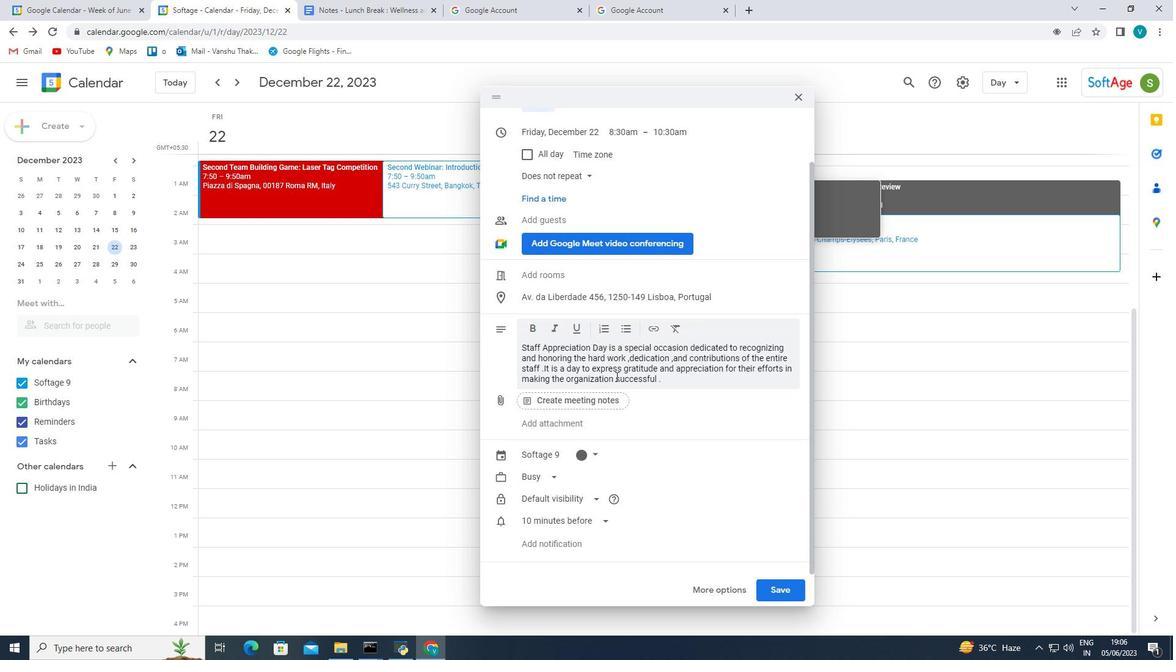 
Action: Mouse scrolled (616, 377) with delta (0, 0)
Screenshot: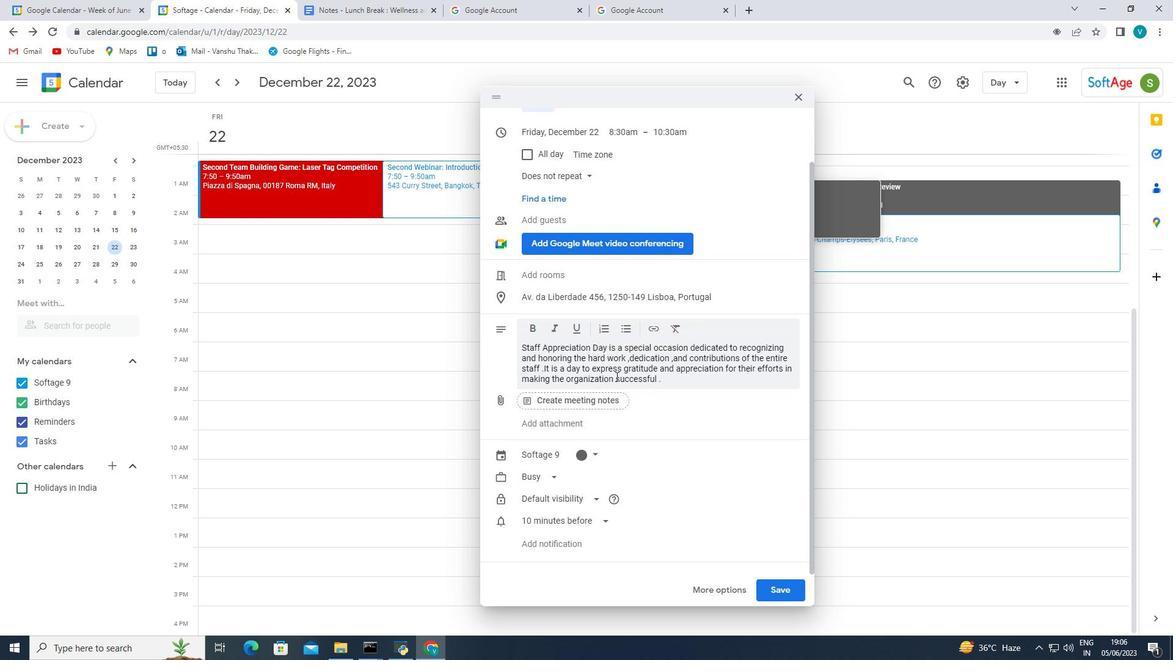 
Action: Mouse scrolled (616, 377) with delta (0, 0)
Screenshot: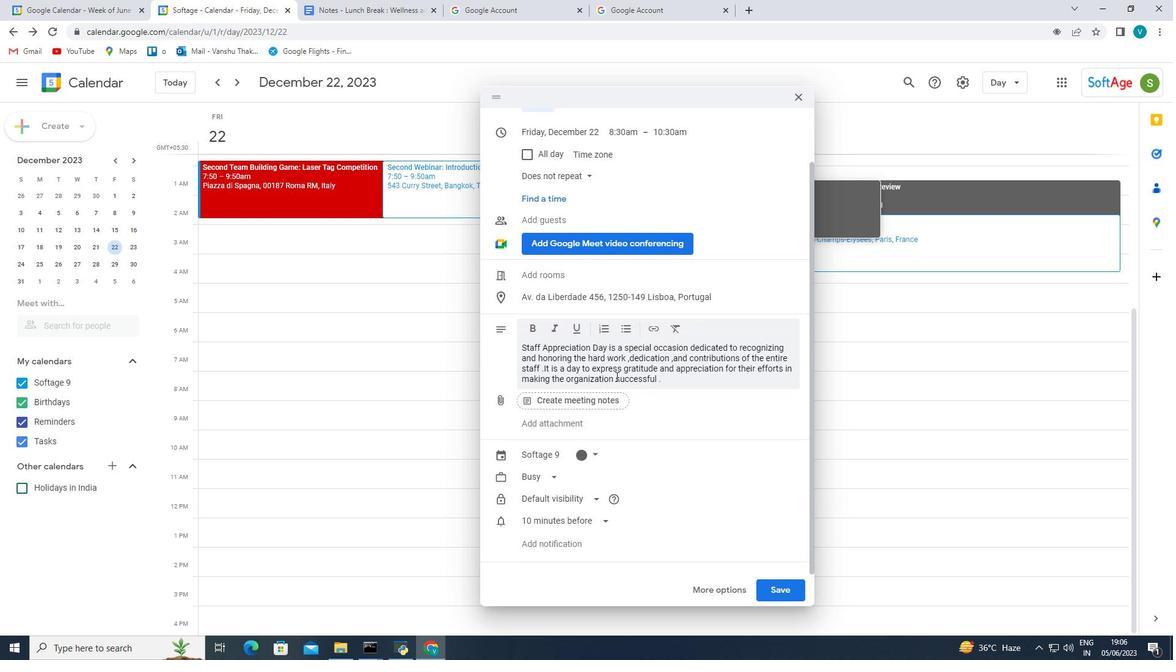 
Action: Mouse scrolled (616, 377) with delta (0, 0)
Screenshot: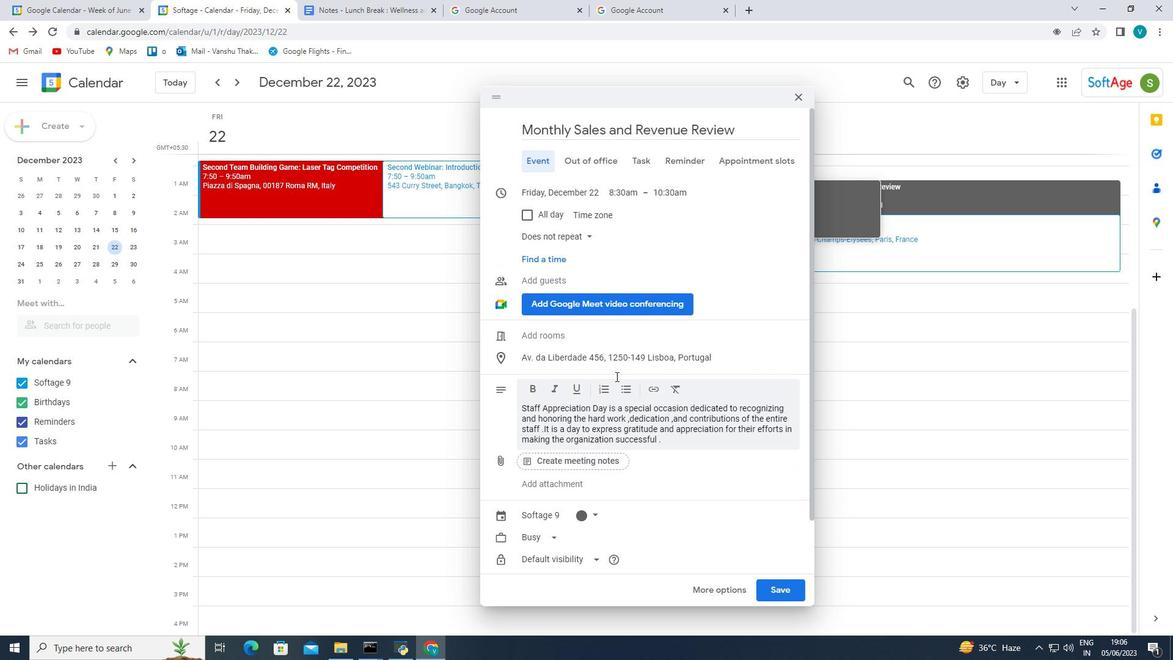 
Action: Mouse scrolled (616, 377) with delta (0, 0)
Screenshot: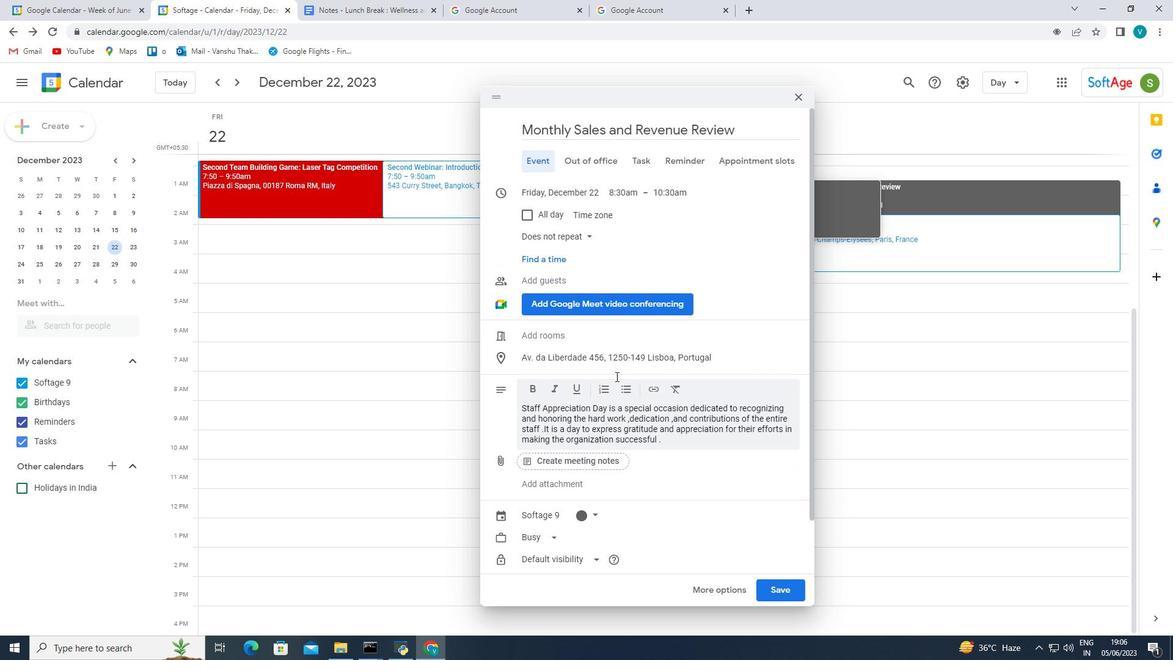 
Action: Mouse scrolled (616, 377) with delta (0, 0)
Screenshot: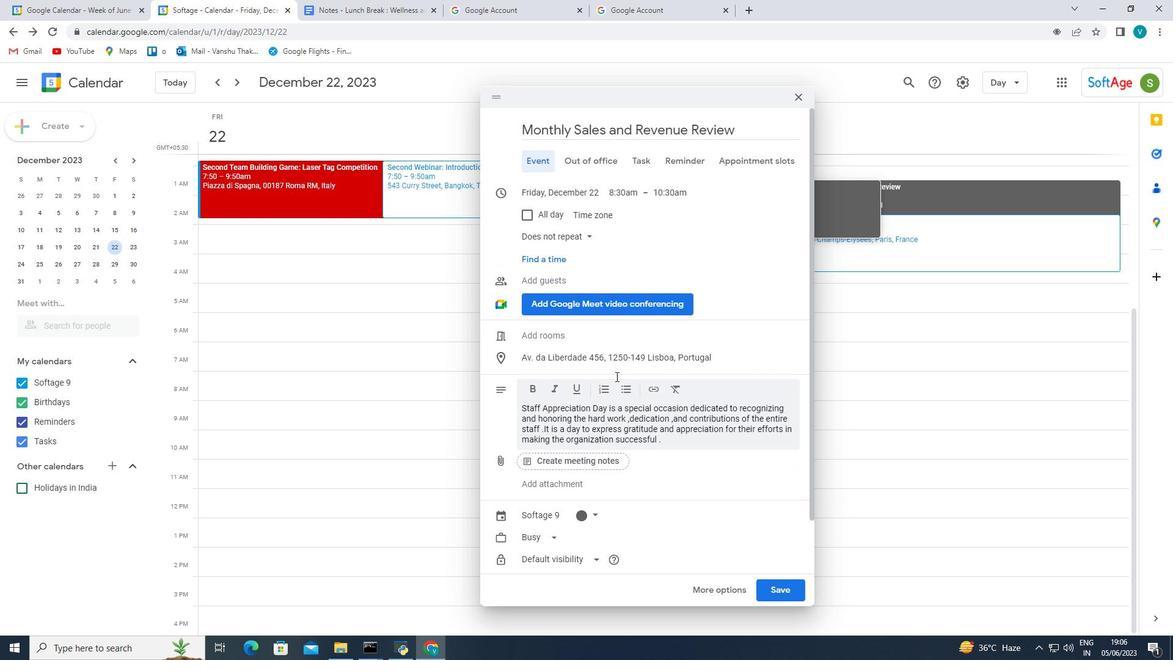
Action: Mouse scrolled (616, 377) with delta (0, 0)
Screenshot: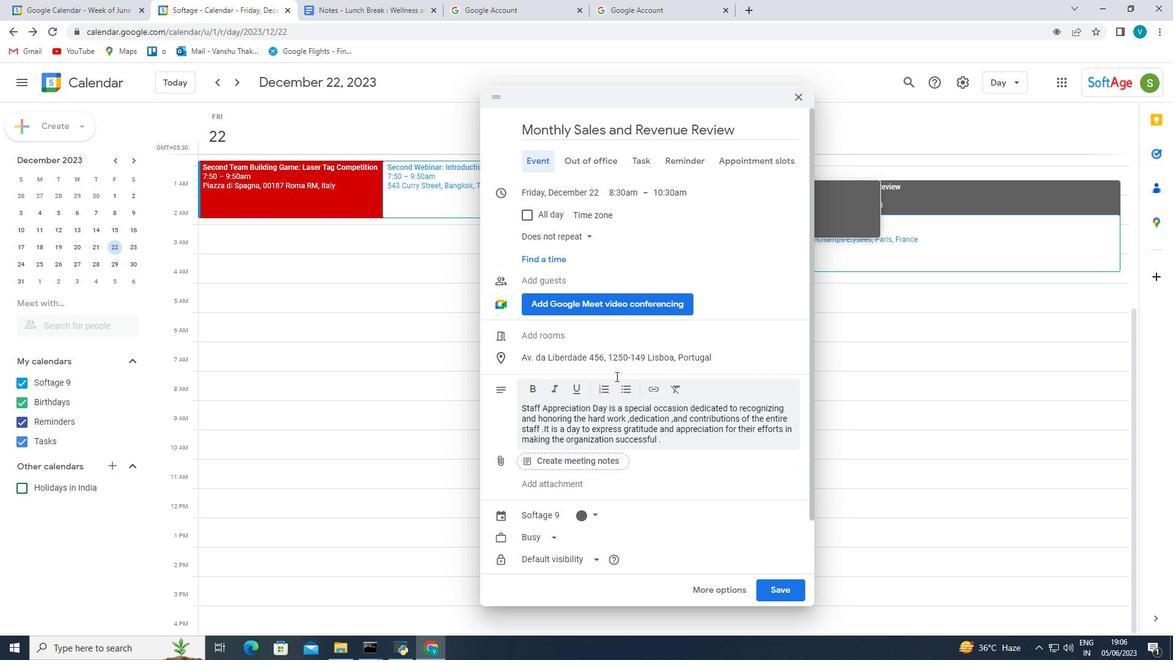 
Action: Mouse moved to (765, 584)
Screenshot: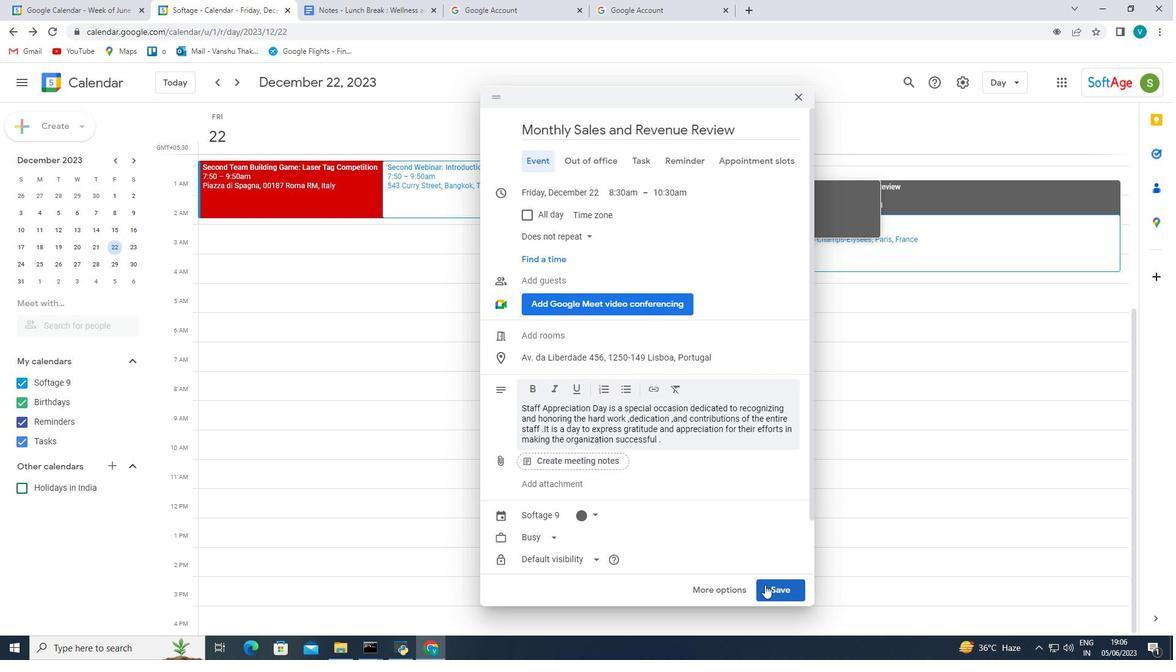 
Action: Mouse pressed left at (765, 584)
Screenshot: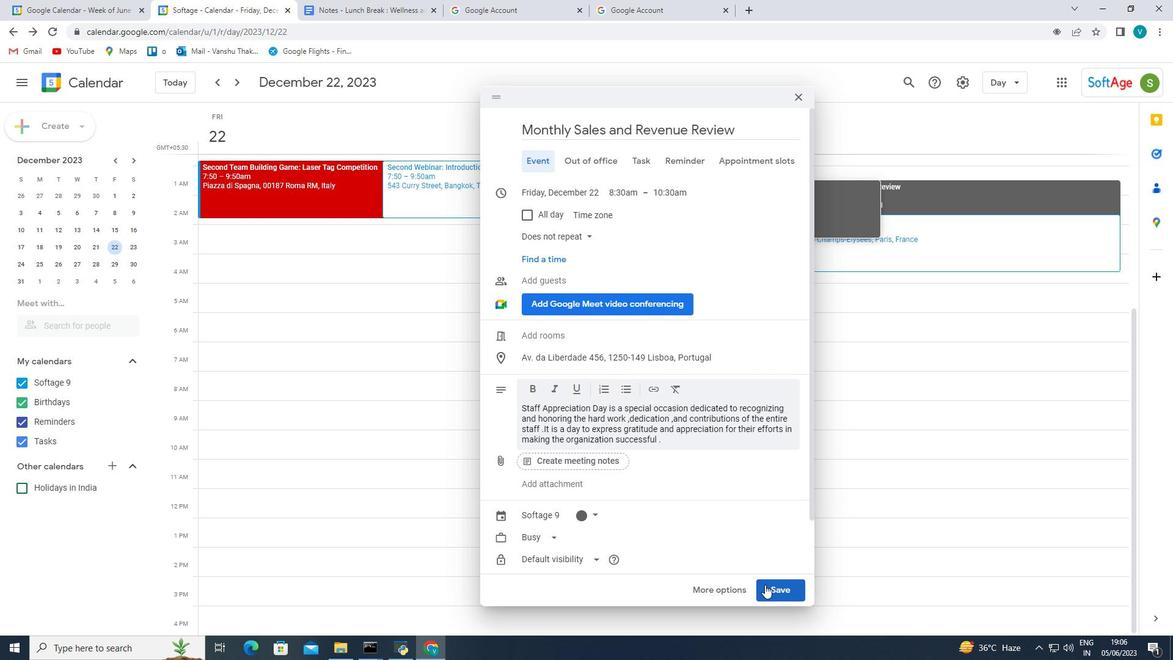 
Action: Mouse moved to (803, 205)
Screenshot: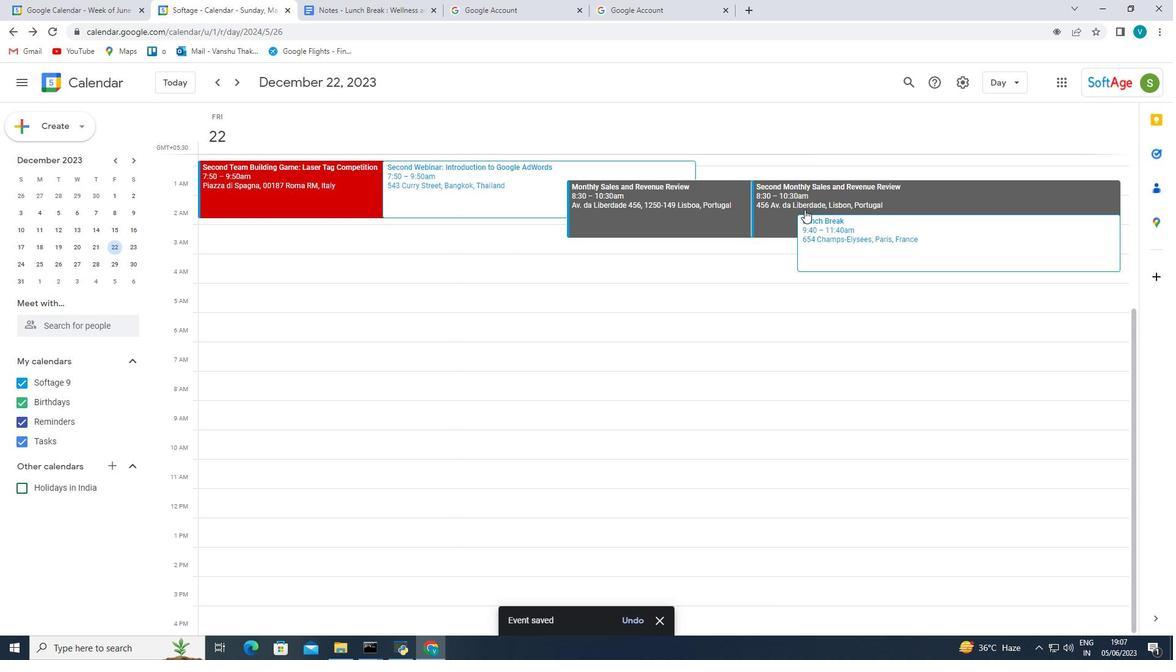 
Action: Mouse pressed left at (803, 205)
Screenshot: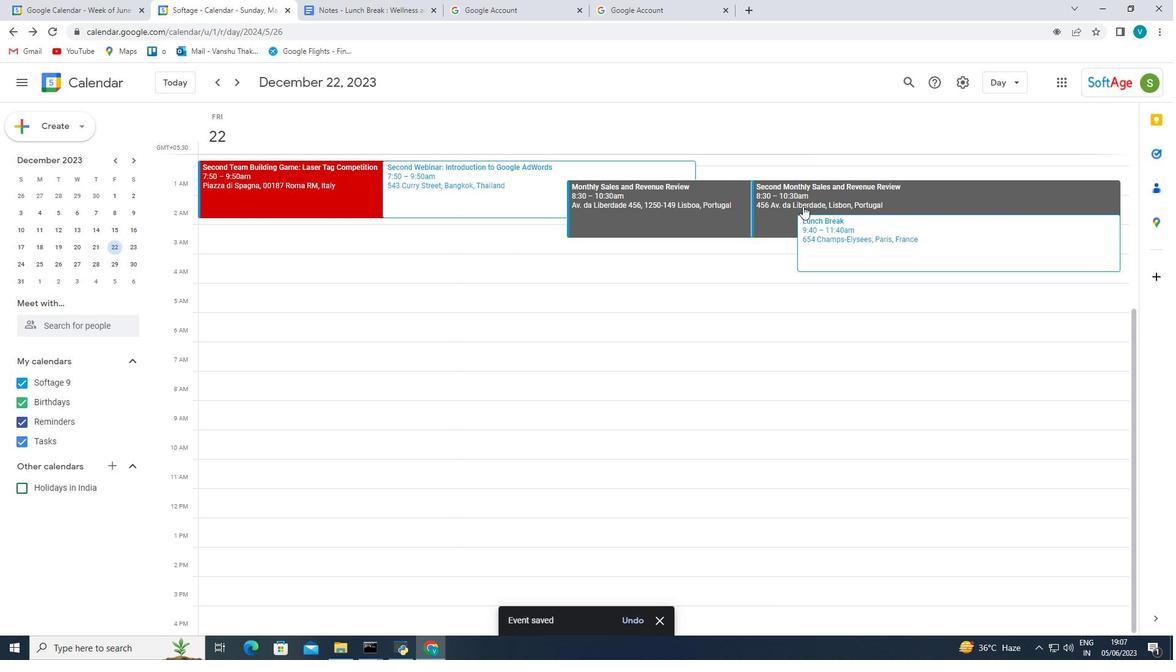 
Action: Mouse pressed left at (803, 205)
Screenshot: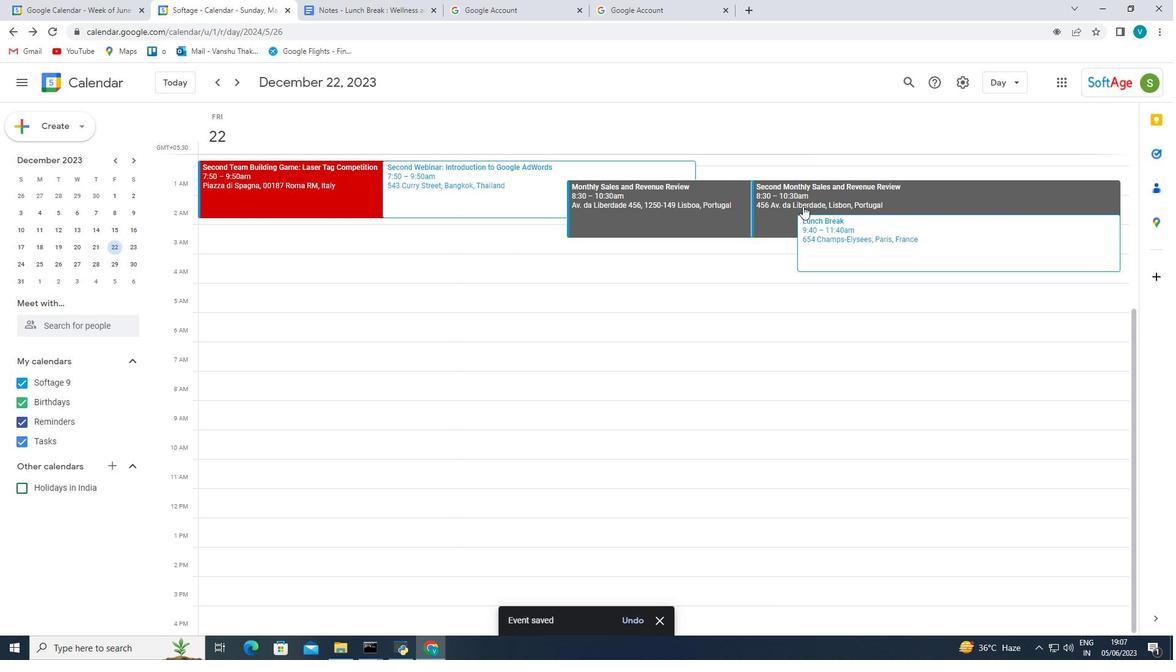
Action: Mouse moved to (535, 224)
Screenshot: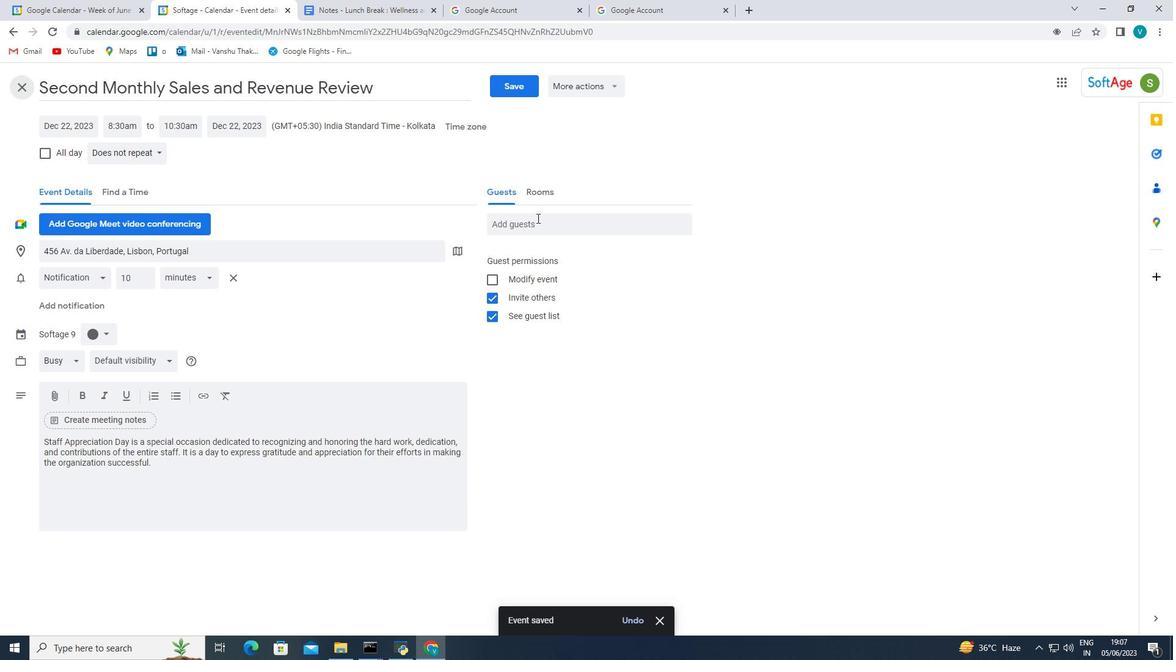 
Action: Mouse pressed left at (535, 224)
Screenshot: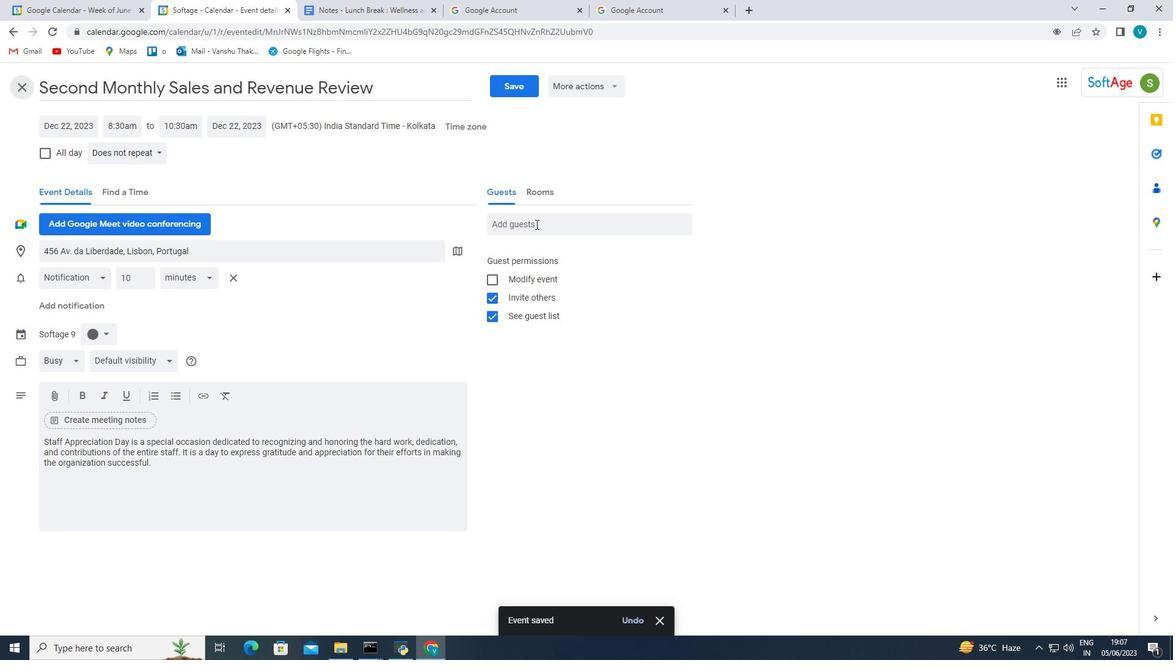
Action: Mouse moved to (544, 221)
Screenshot: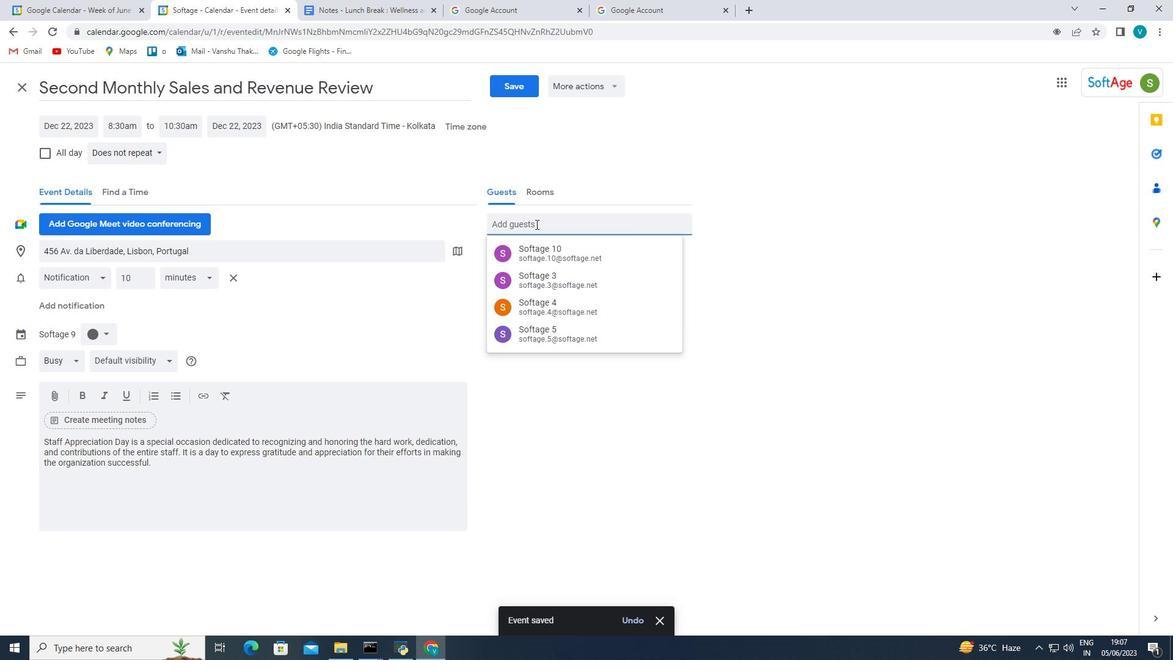 
Action: Key pressed softage.3
Screenshot: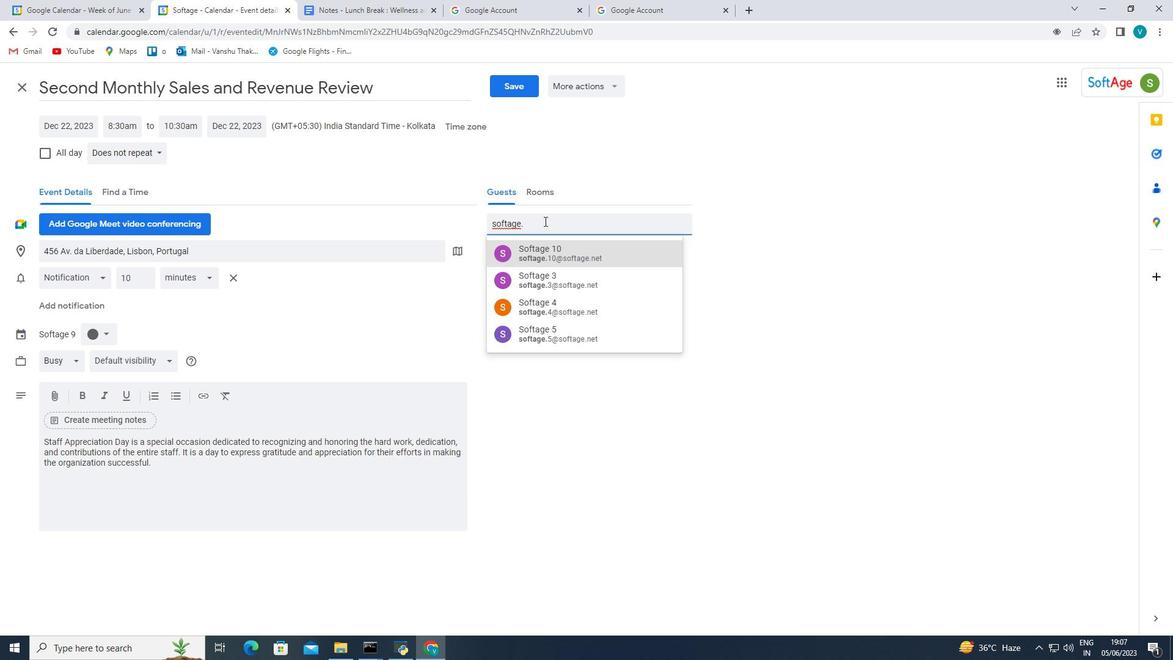 
Action: Mouse moved to (539, 246)
Screenshot: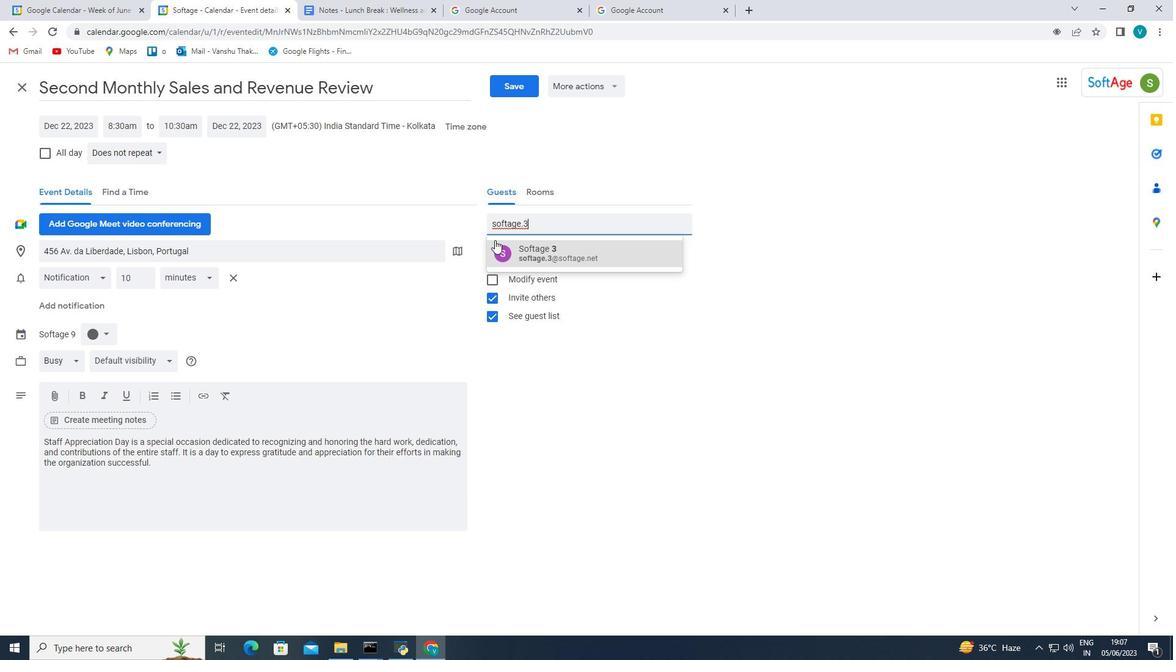 
Action: Mouse pressed left at (539, 246)
Screenshot: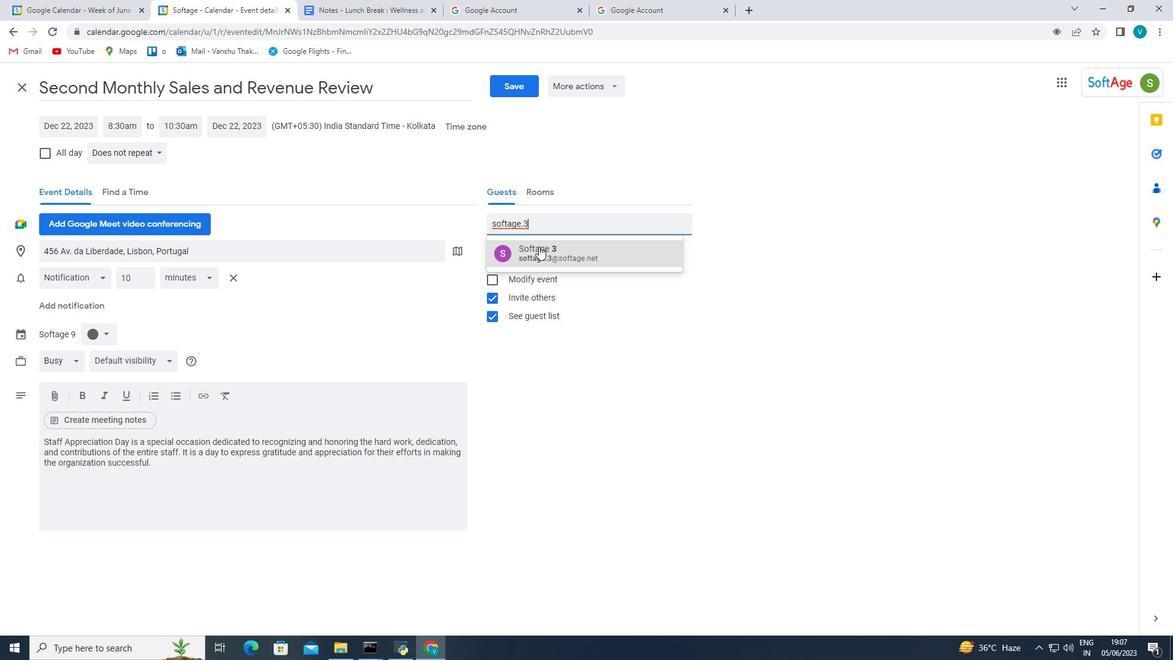 
Action: Mouse moved to (540, 227)
Screenshot: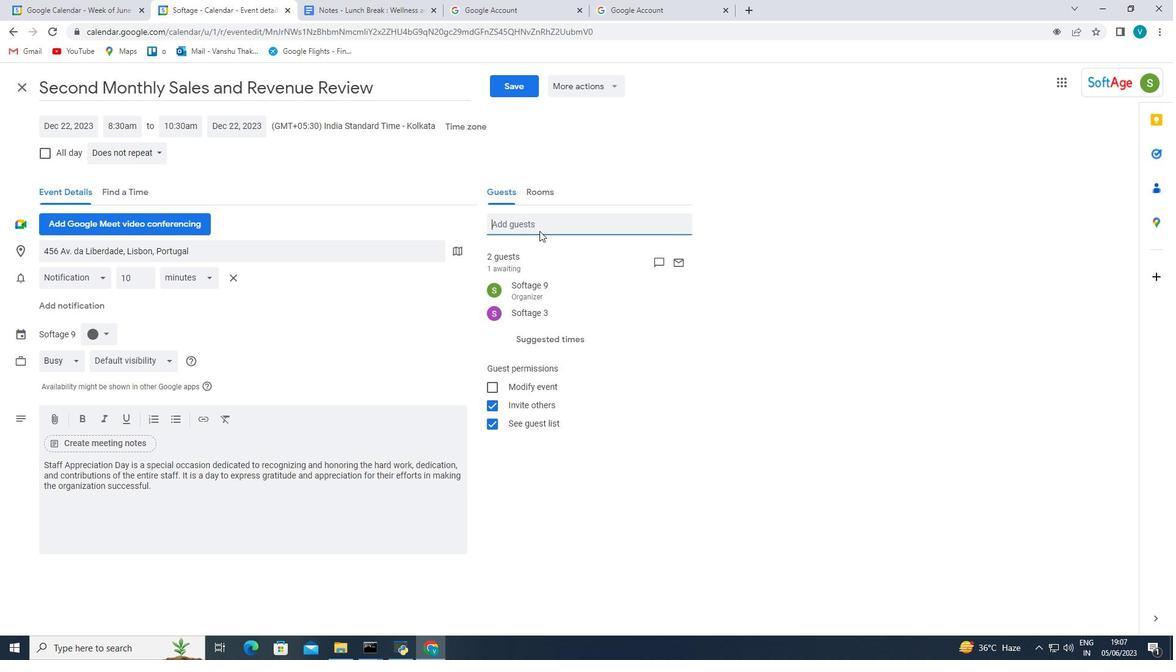 
Action: Mouse pressed left at (540, 227)
Screenshot: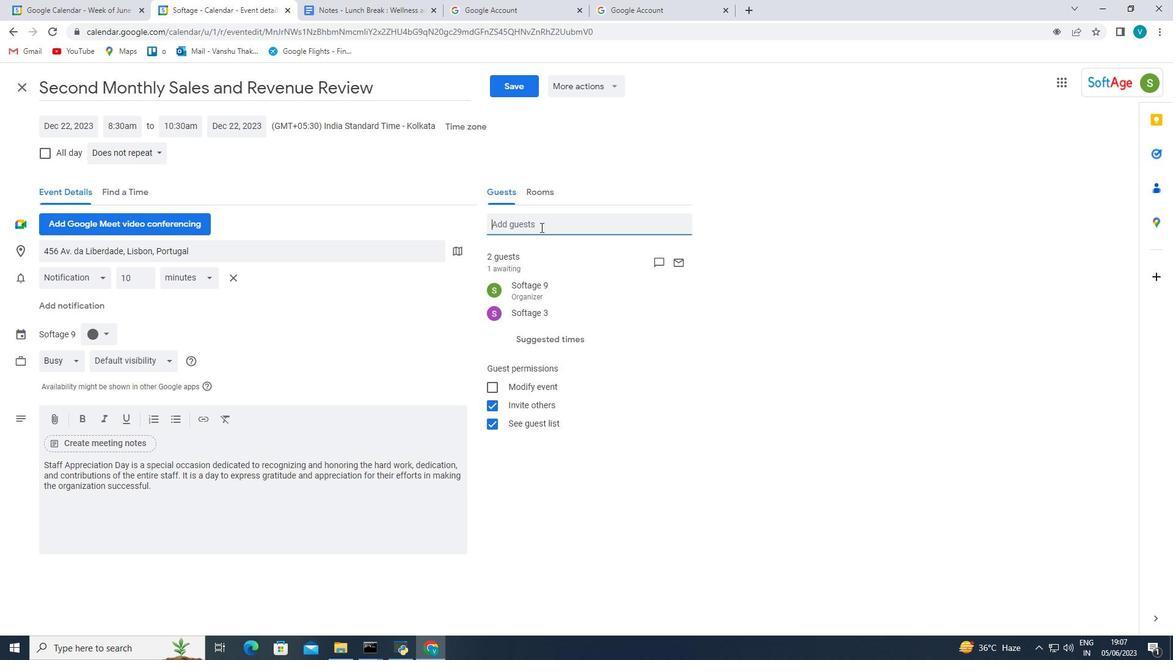 
Action: Key pressed sof
Screenshot: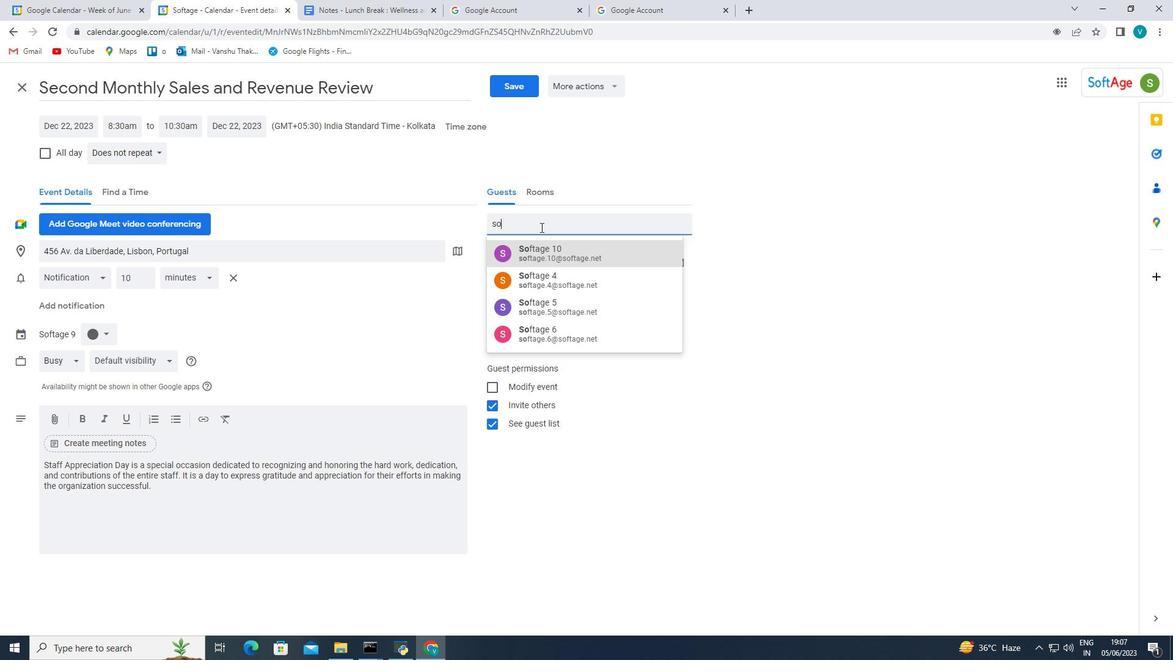 
Action: Mouse moved to (526, 218)
Screenshot: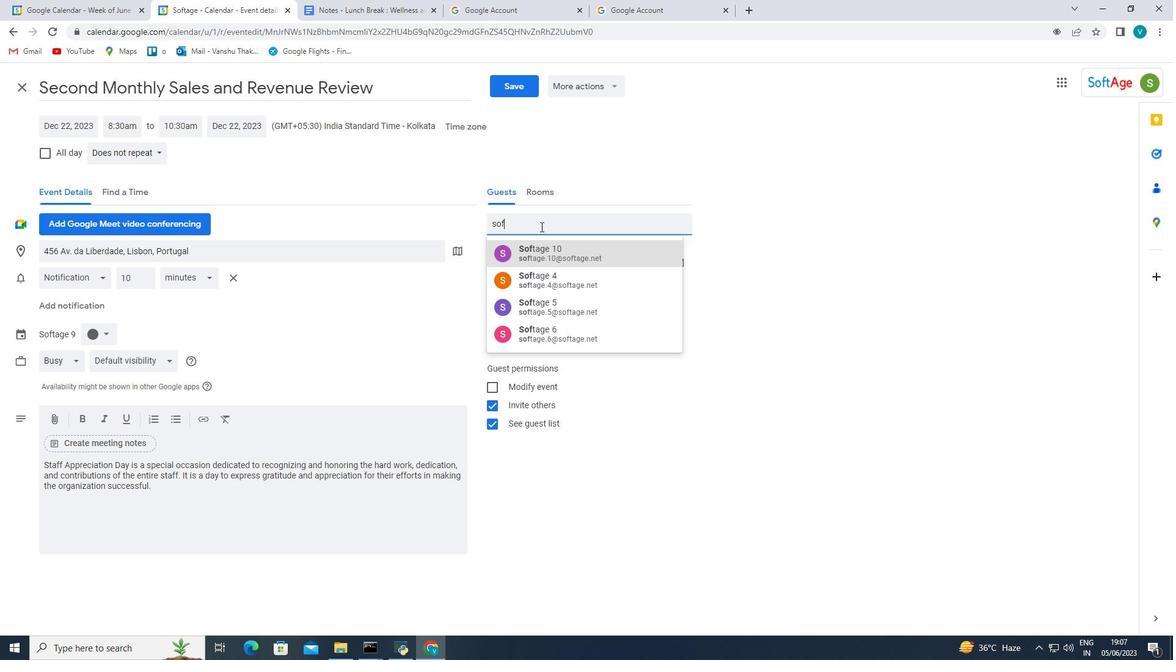 
Action: Key pressed tage.4
Screenshot: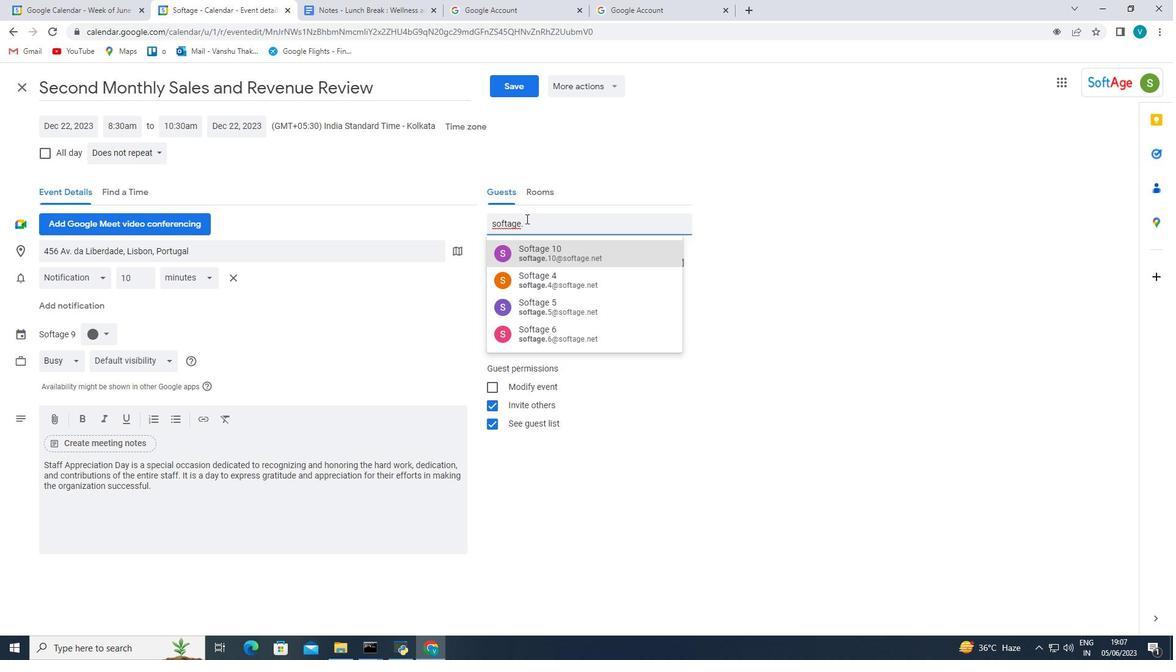 
Action: Mouse moved to (620, 278)
Screenshot: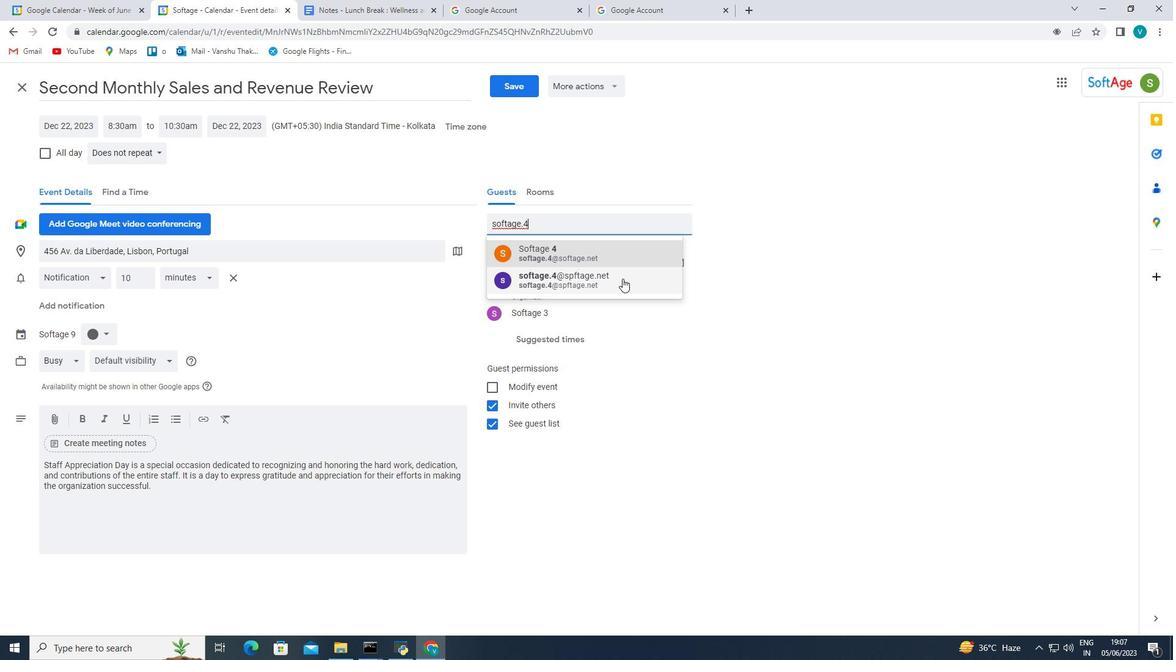 
Action: Mouse pressed left at (620, 278)
Screenshot: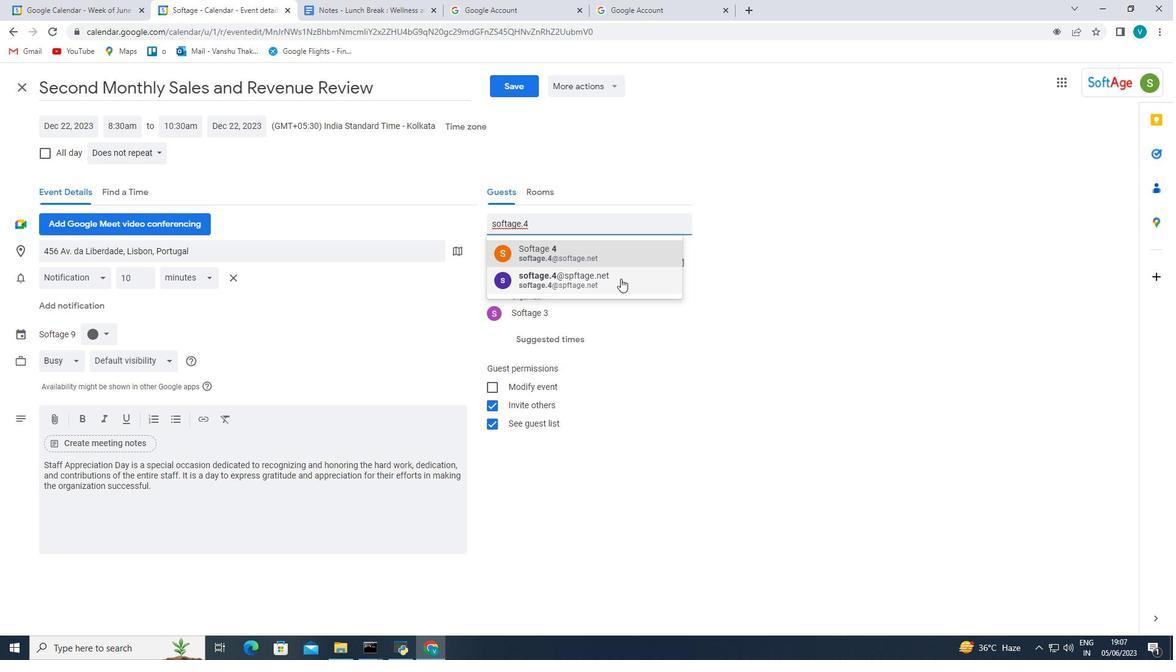 
Action: Mouse moved to (220, 241)
Screenshot: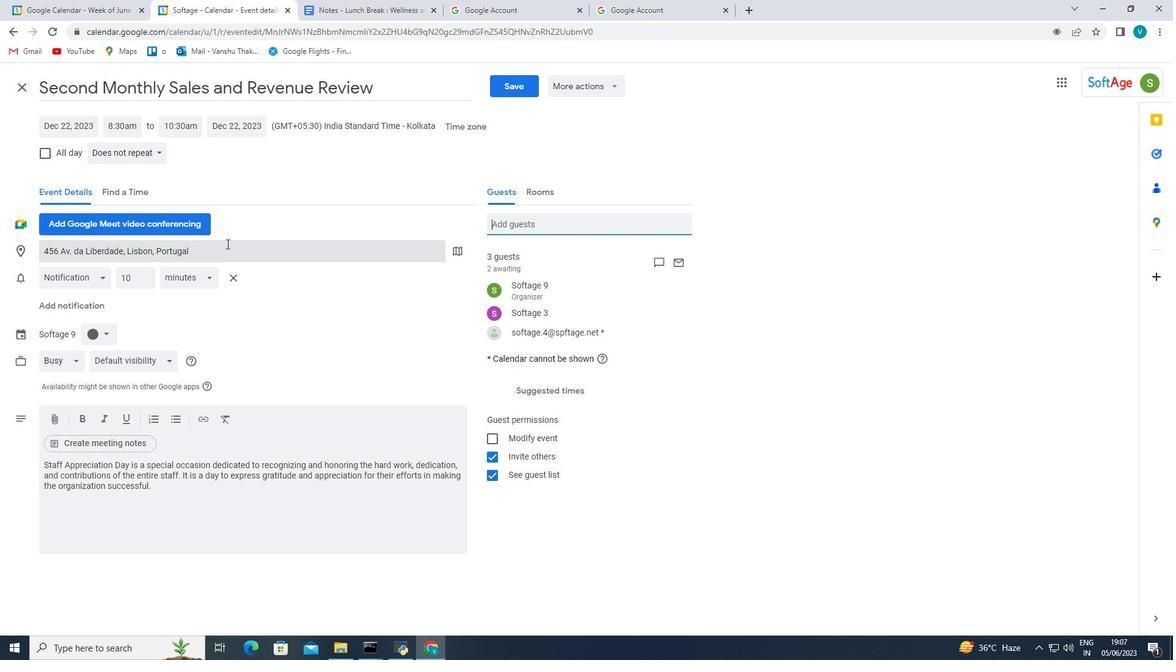 
Action: Mouse scrolled (220, 242) with delta (0, 0)
Screenshot: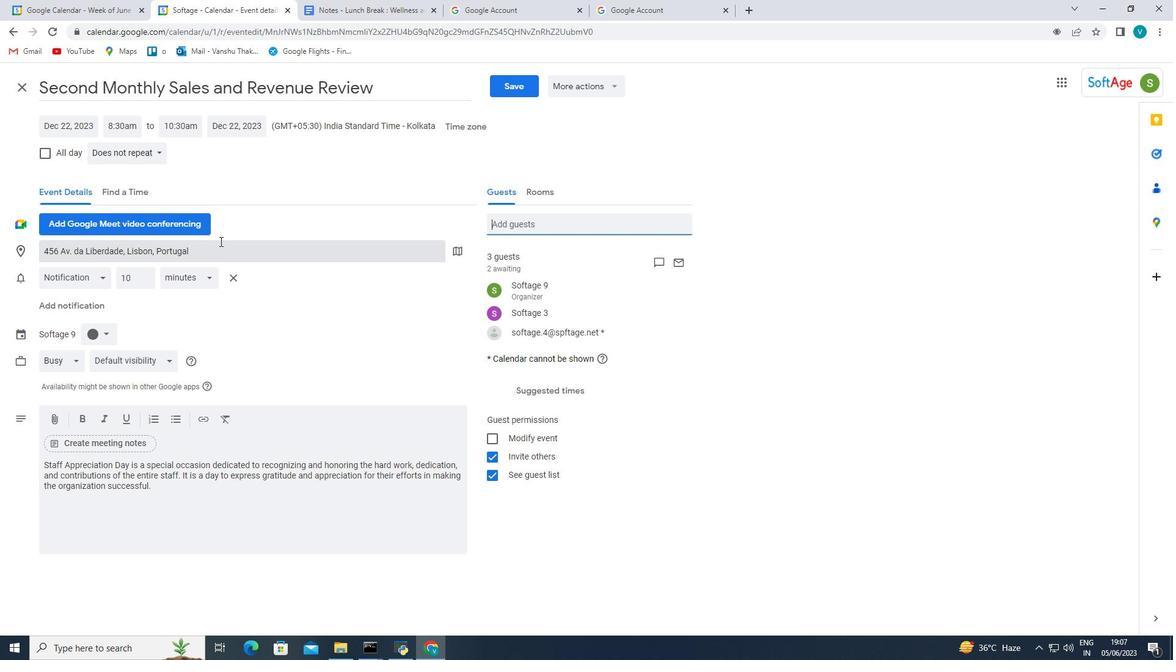 
Action: Mouse scrolled (220, 242) with delta (0, 0)
Screenshot: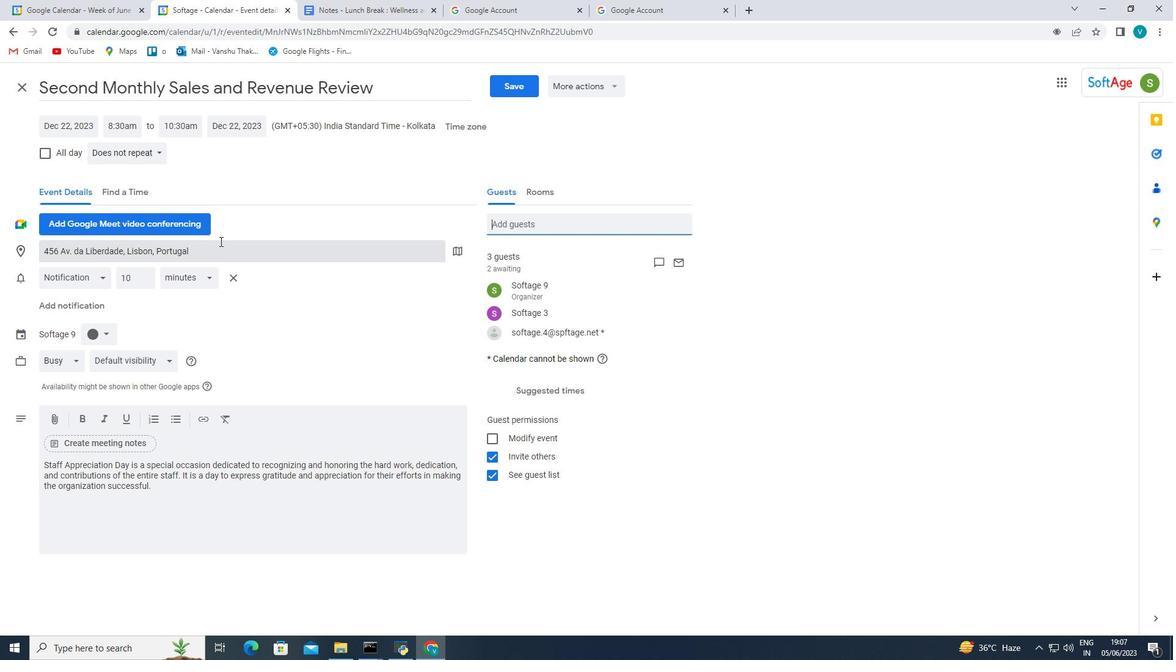 
Action: Mouse scrolled (220, 242) with delta (0, 0)
Screenshot: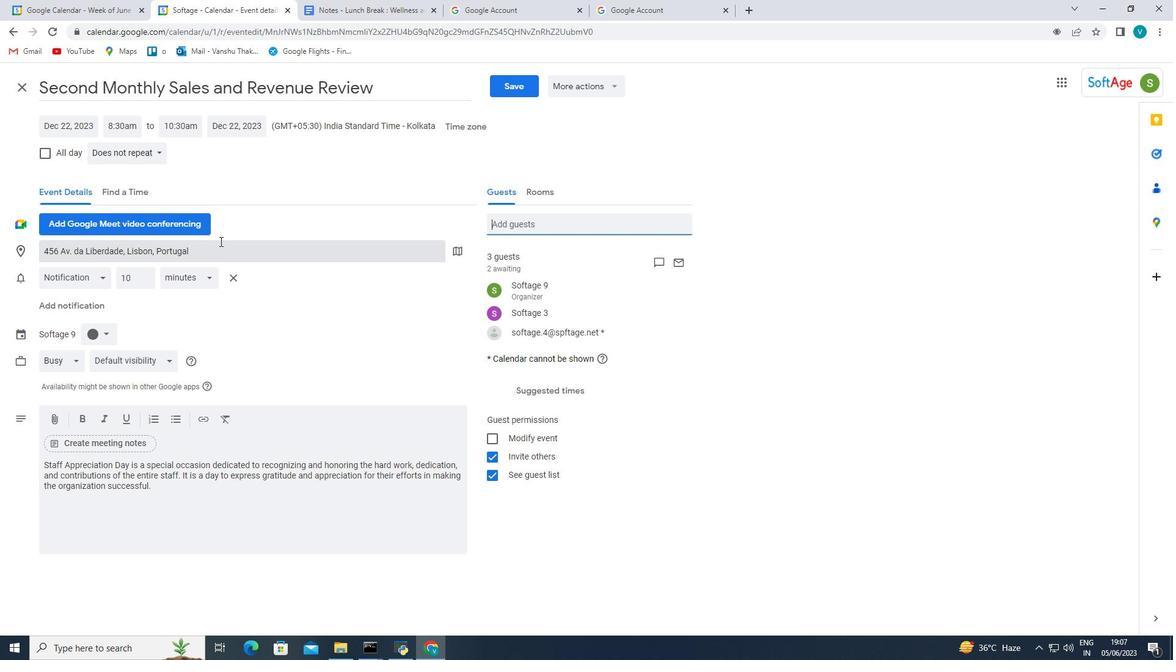
Action: Mouse scrolled (220, 242) with delta (0, 0)
Screenshot: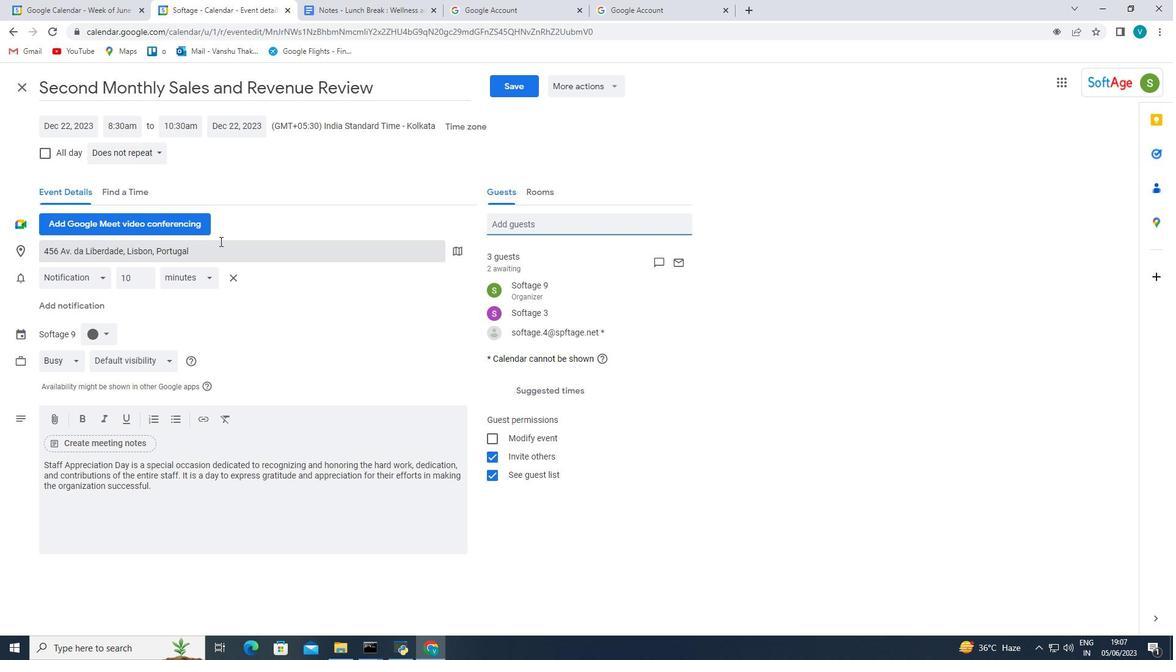 
Action: Mouse scrolled (220, 240) with delta (0, 0)
Screenshot: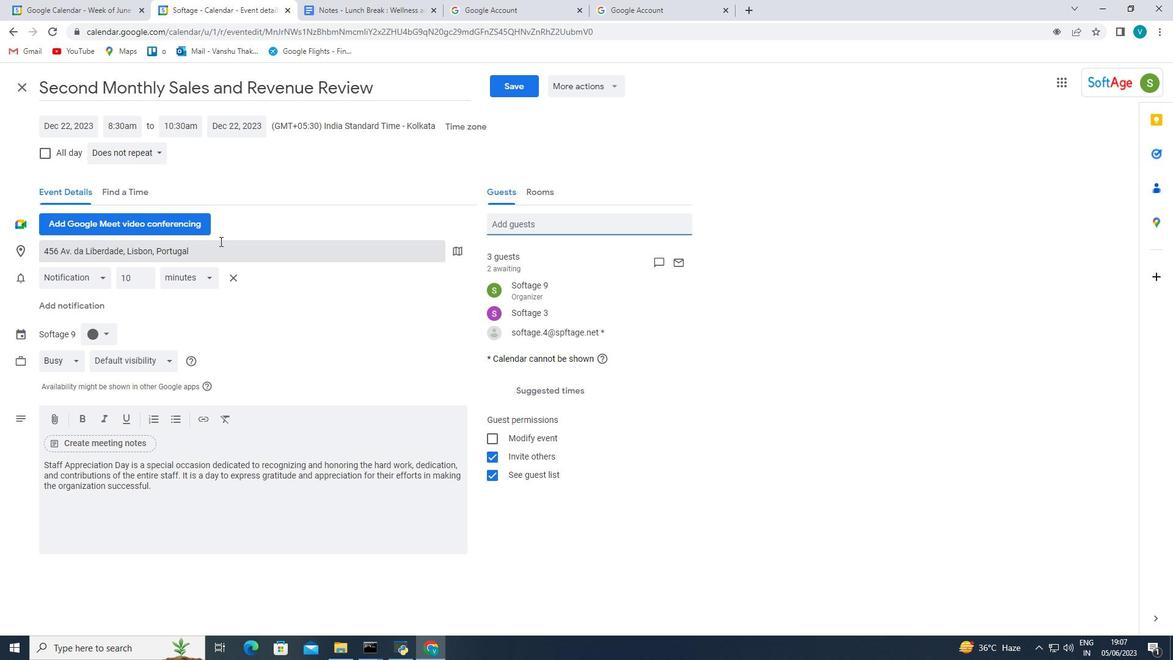 
Action: Mouse scrolled (220, 240) with delta (0, 0)
Screenshot: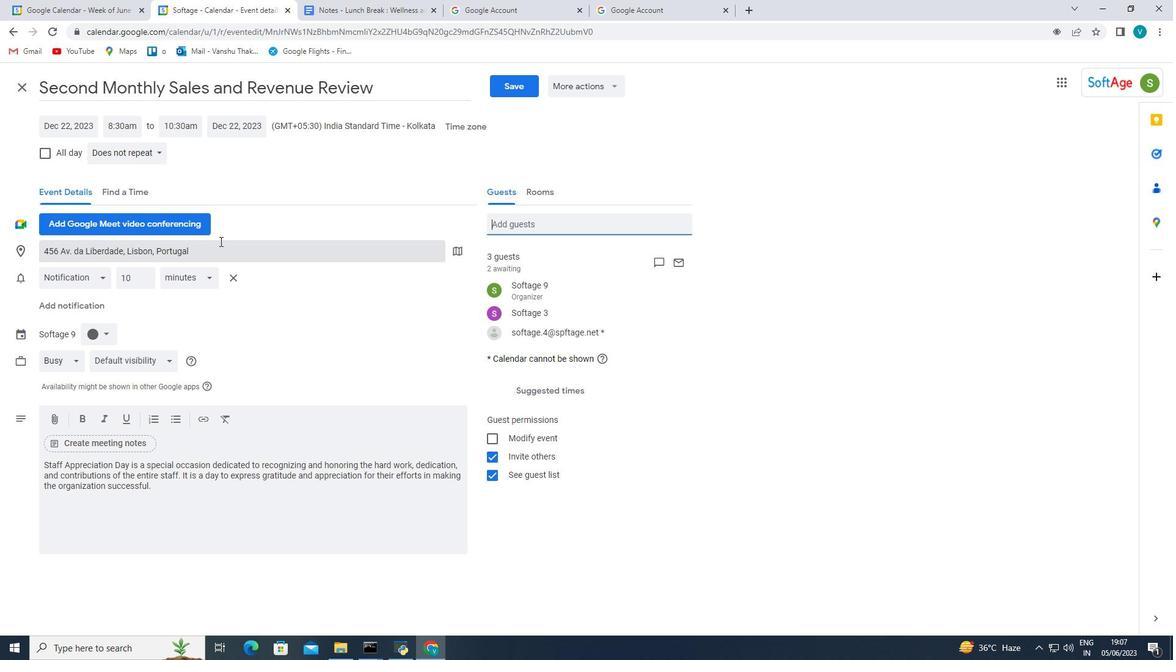 
Action: Mouse scrolled (220, 242) with delta (0, 0)
Screenshot: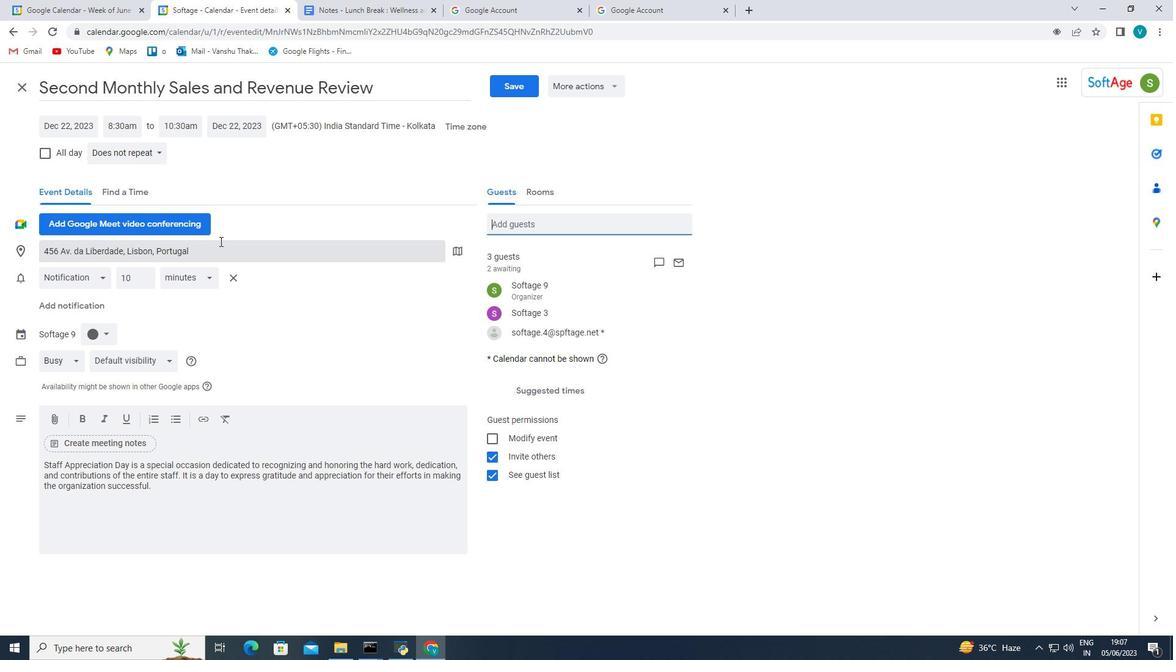 
Action: Mouse scrolled (220, 242) with delta (0, 0)
Screenshot: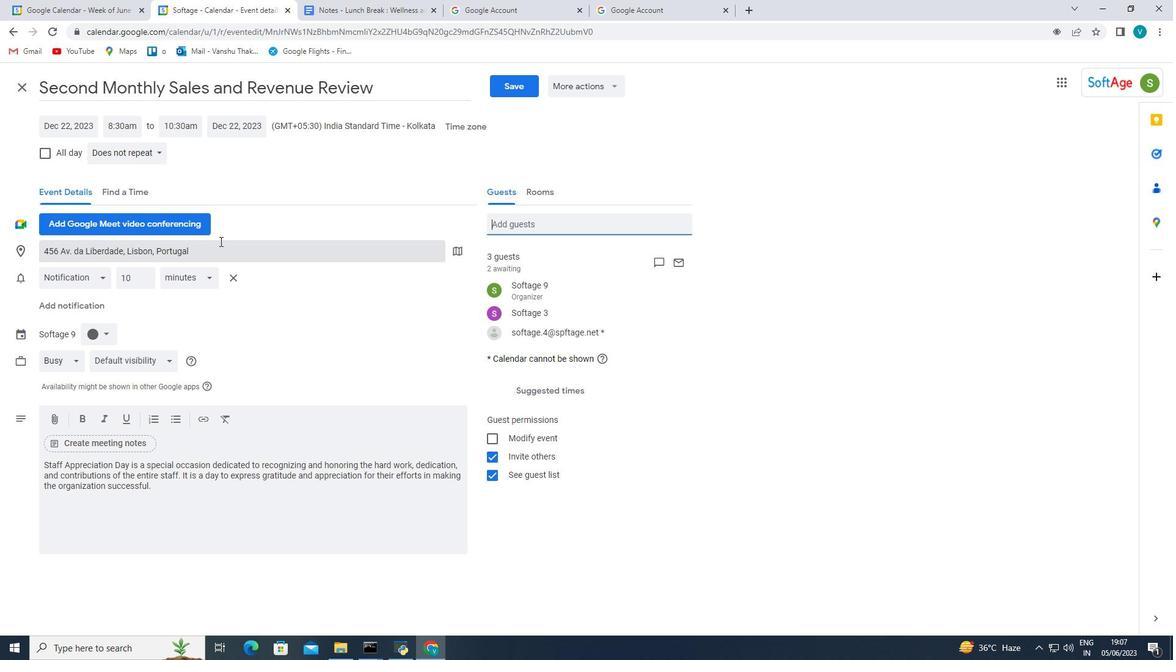 
Action: Mouse scrolled (220, 242) with delta (0, 0)
Screenshot: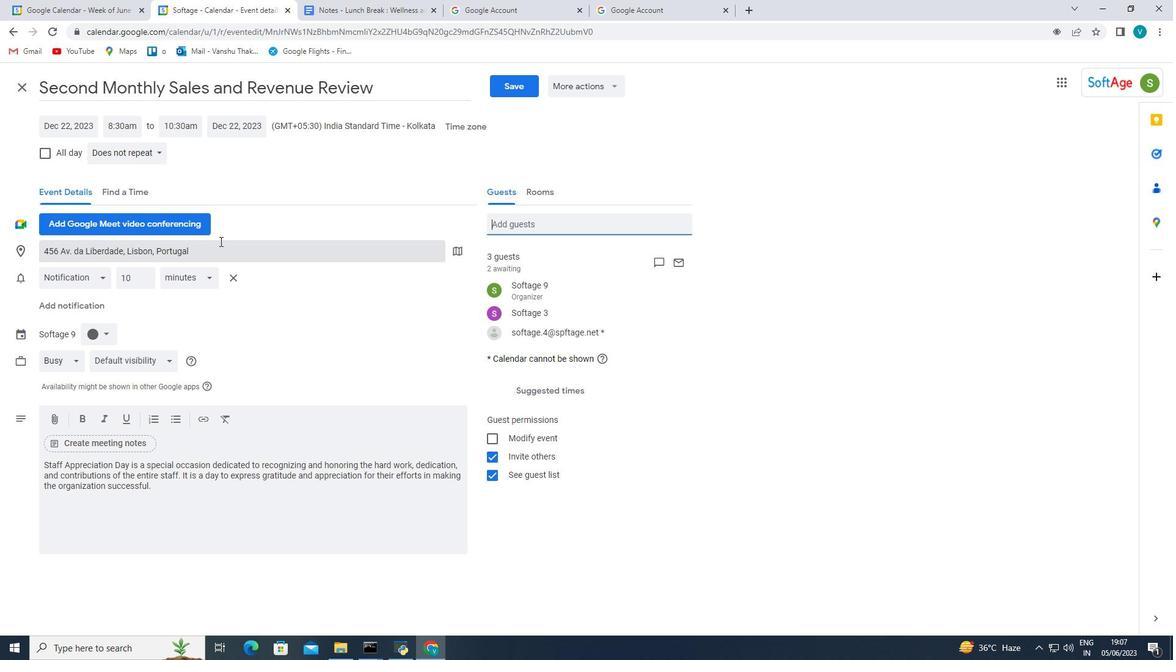 
Action: Mouse moved to (139, 147)
Screenshot: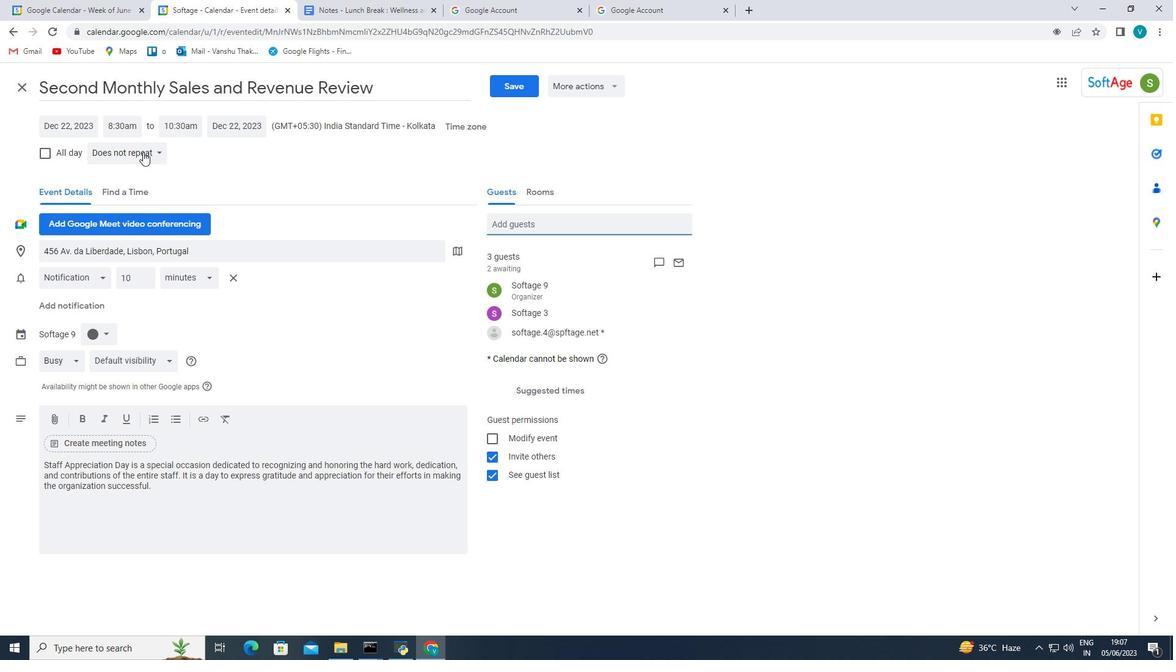 
Action: Mouse pressed left at (139, 147)
Screenshot: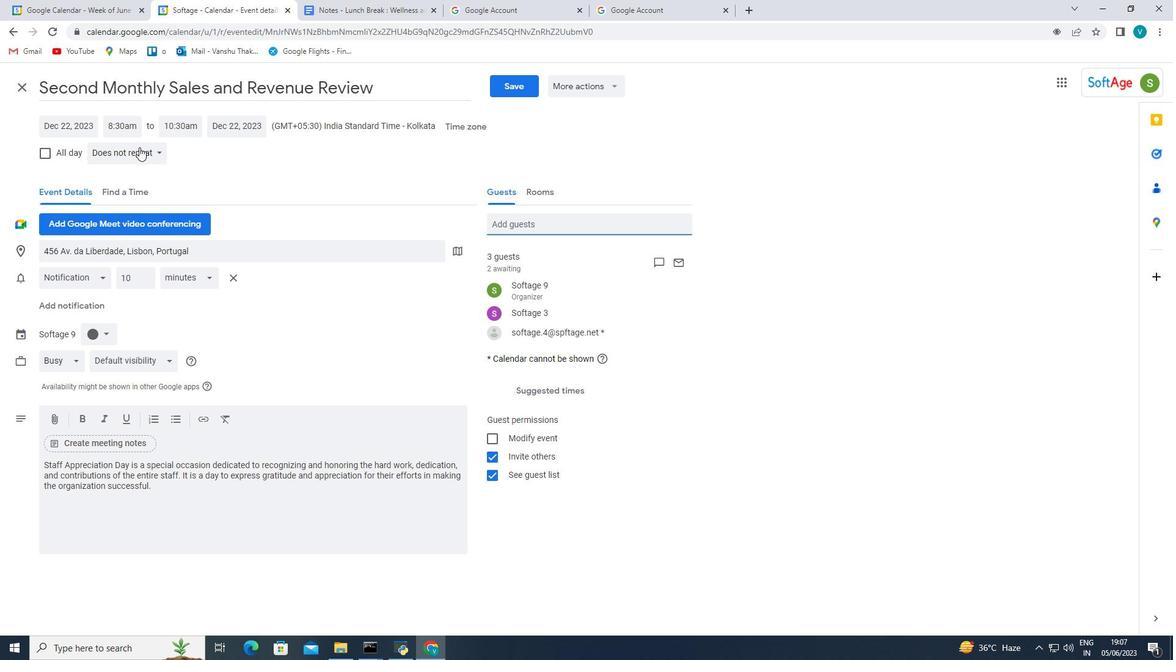 
Action: Mouse moved to (180, 152)
Screenshot: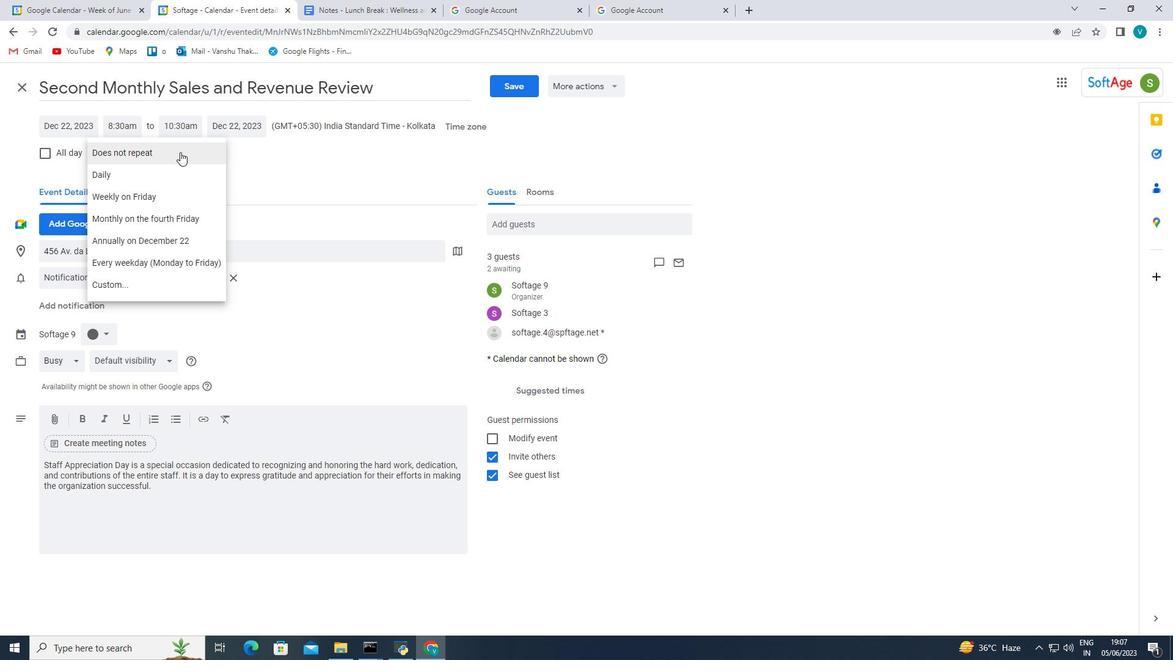 
Action: Mouse pressed left at (180, 152)
Screenshot: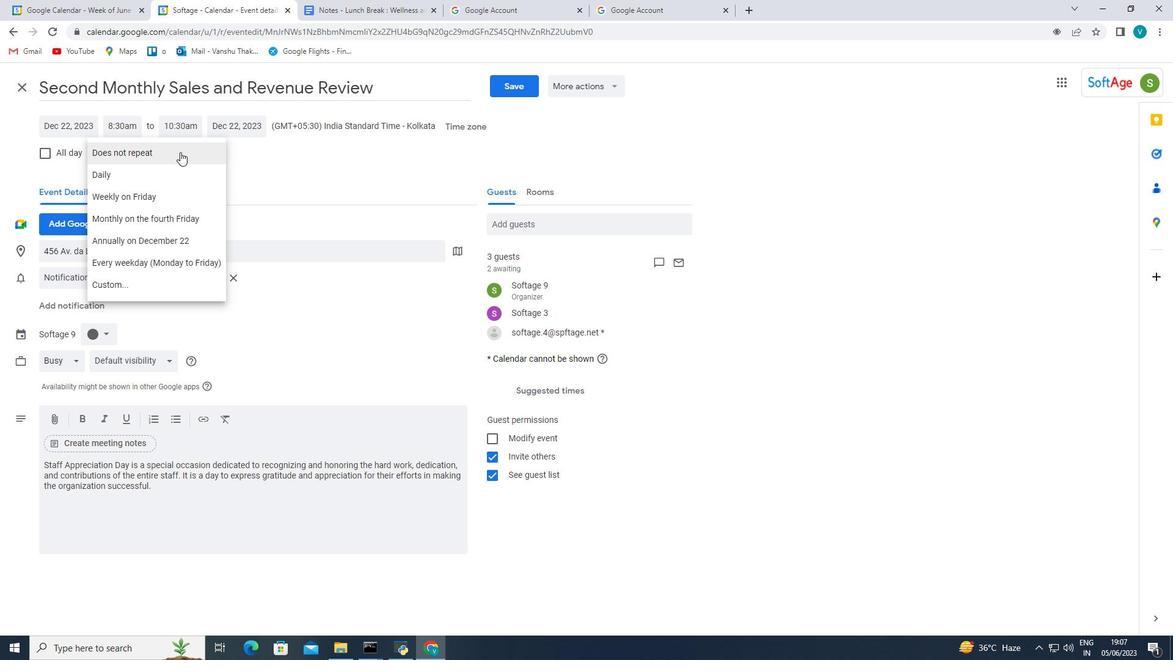 
Action: Mouse moved to (356, 287)
Screenshot: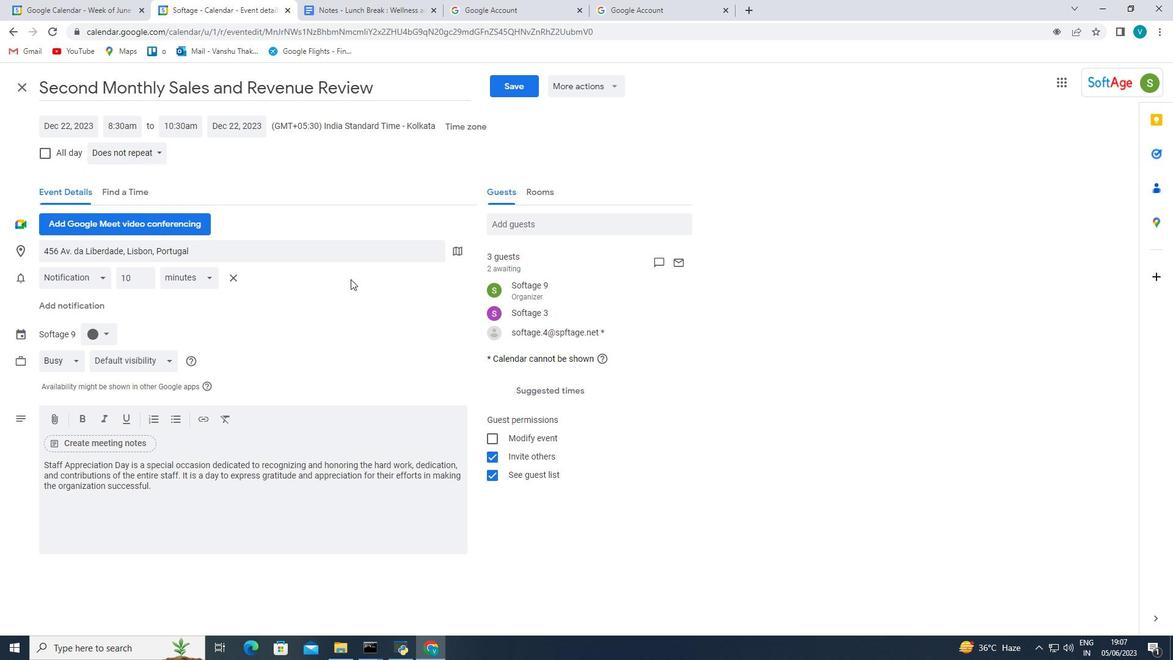 
Action: Mouse scrolled (356, 286) with delta (0, 0)
Screenshot: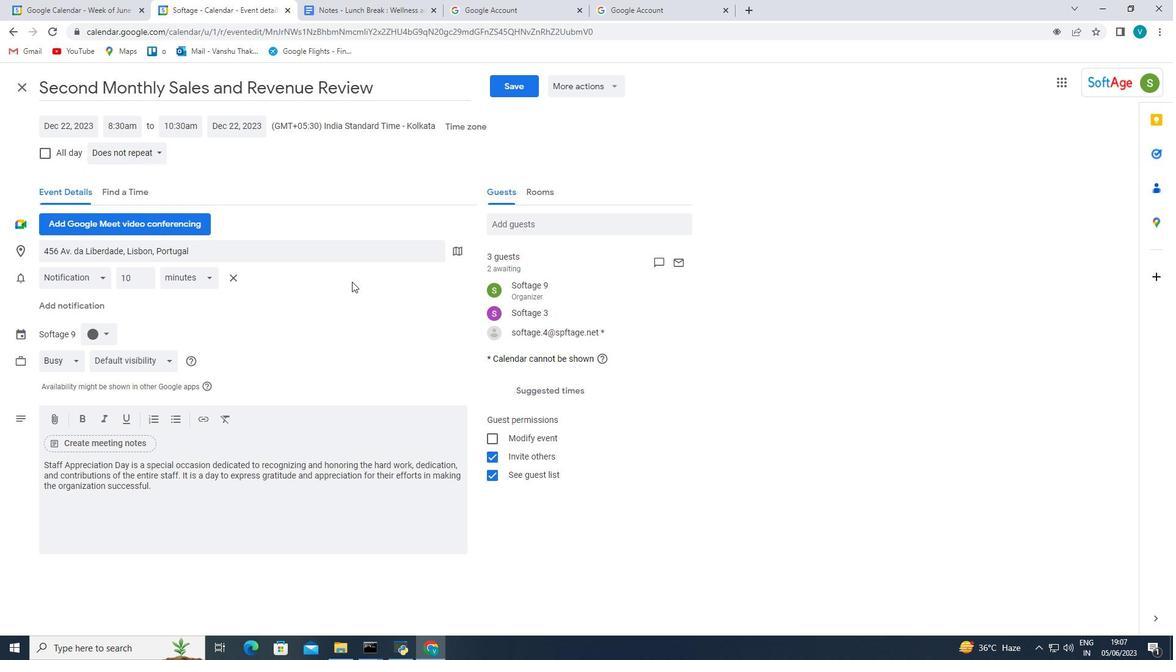 
Action: Mouse moved to (358, 288)
Screenshot: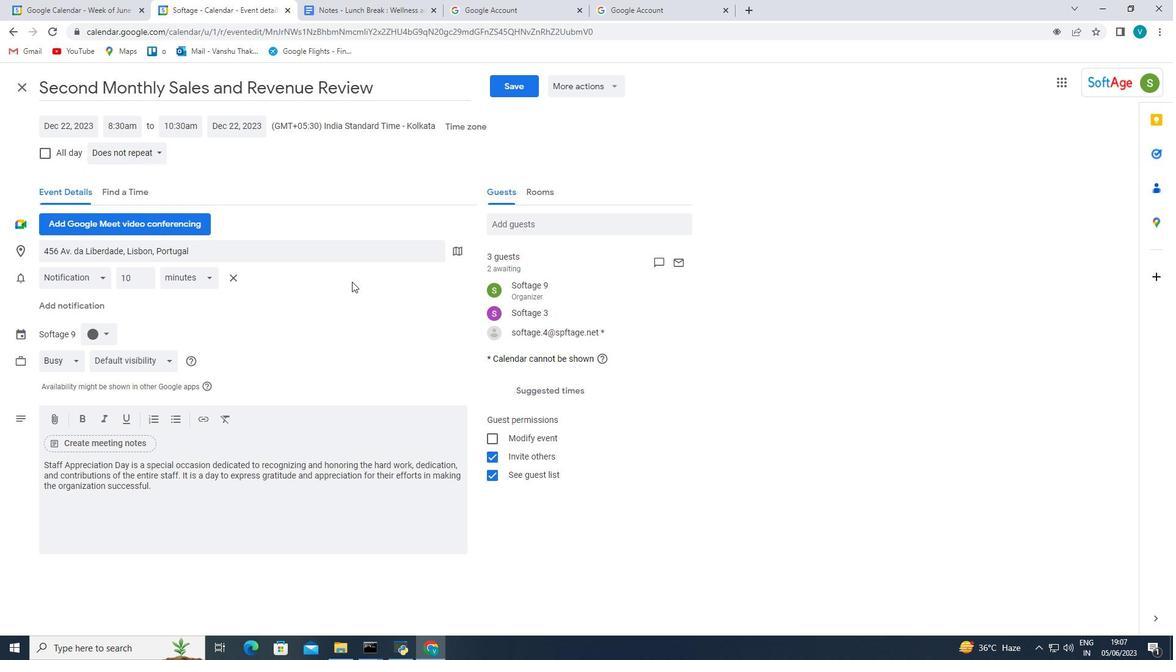 
Action: Mouse scrolled (358, 287) with delta (0, 0)
Screenshot: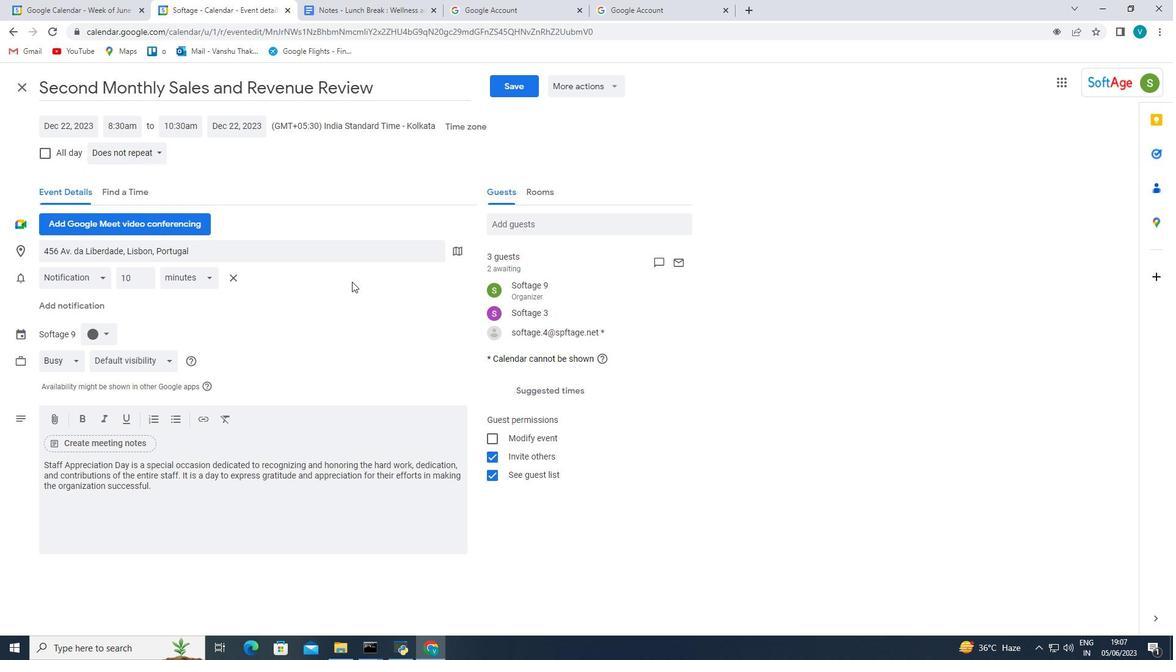 
Action: Mouse moved to (359, 289)
Screenshot: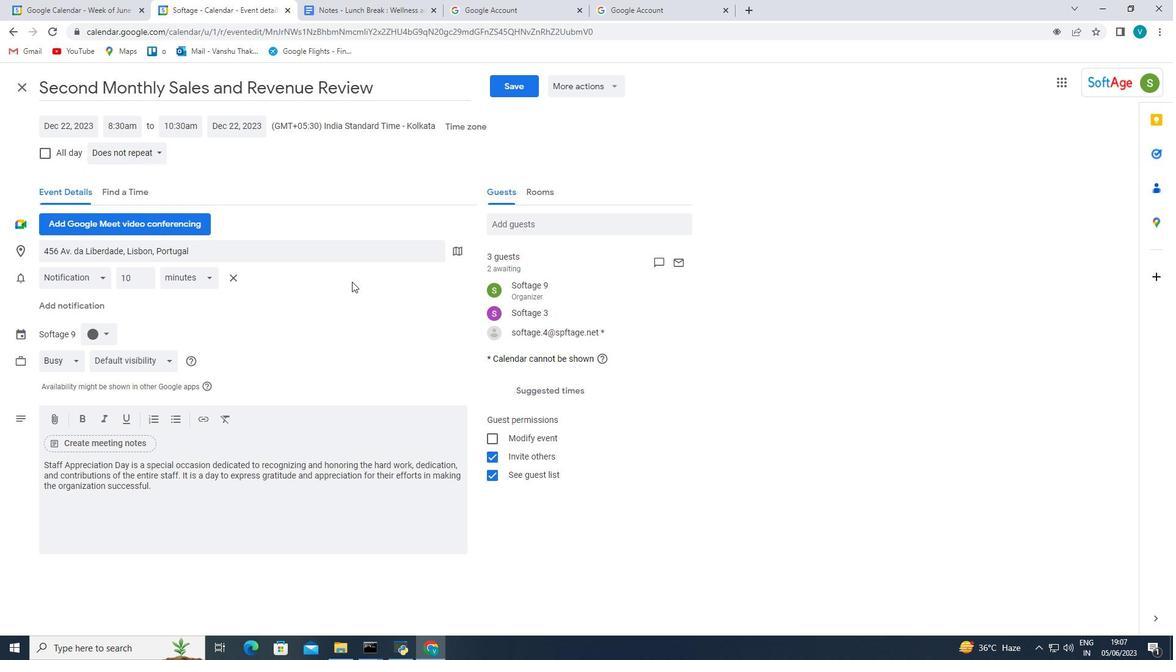 
Action: Mouse scrolled (359, 289) with delta (0, 0)
Screenshot: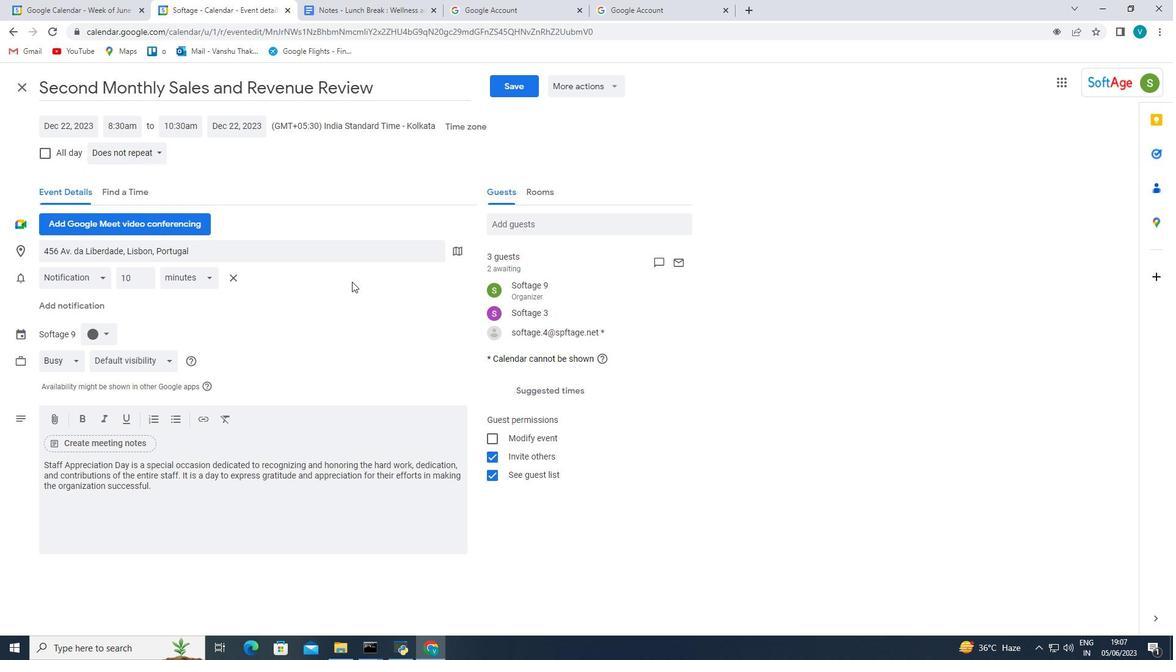 
Action: Mouse moved to (362, 290)
Screenshot: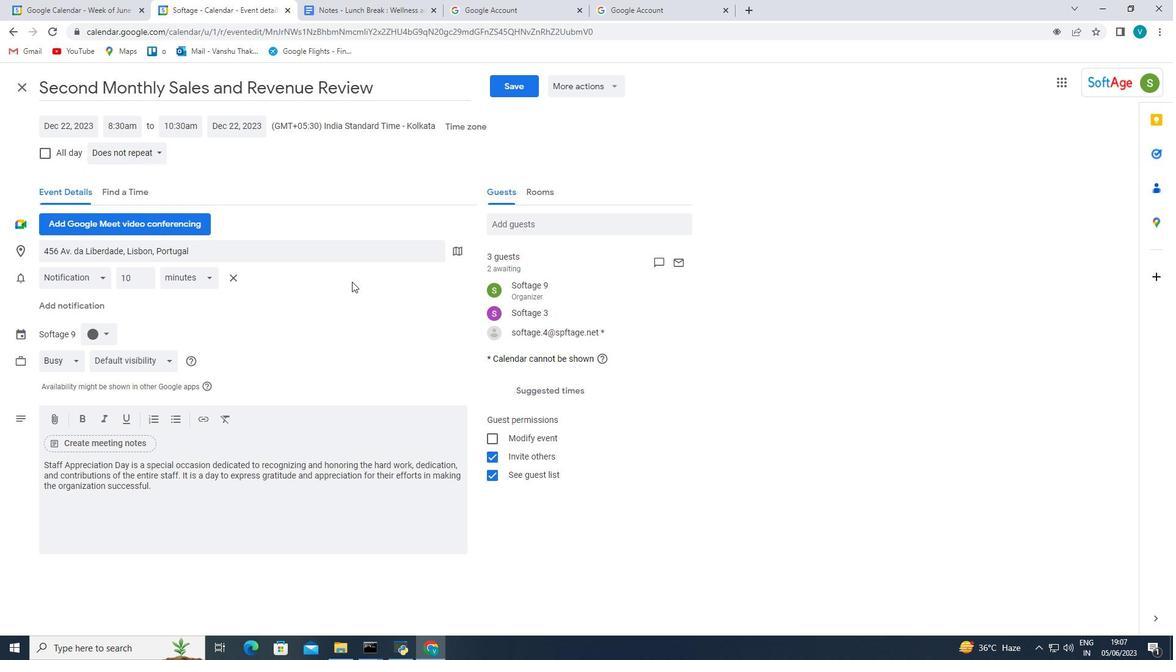 
Action: Mouse scrolled (362, 289) with delta (0, 0)
Screenshot: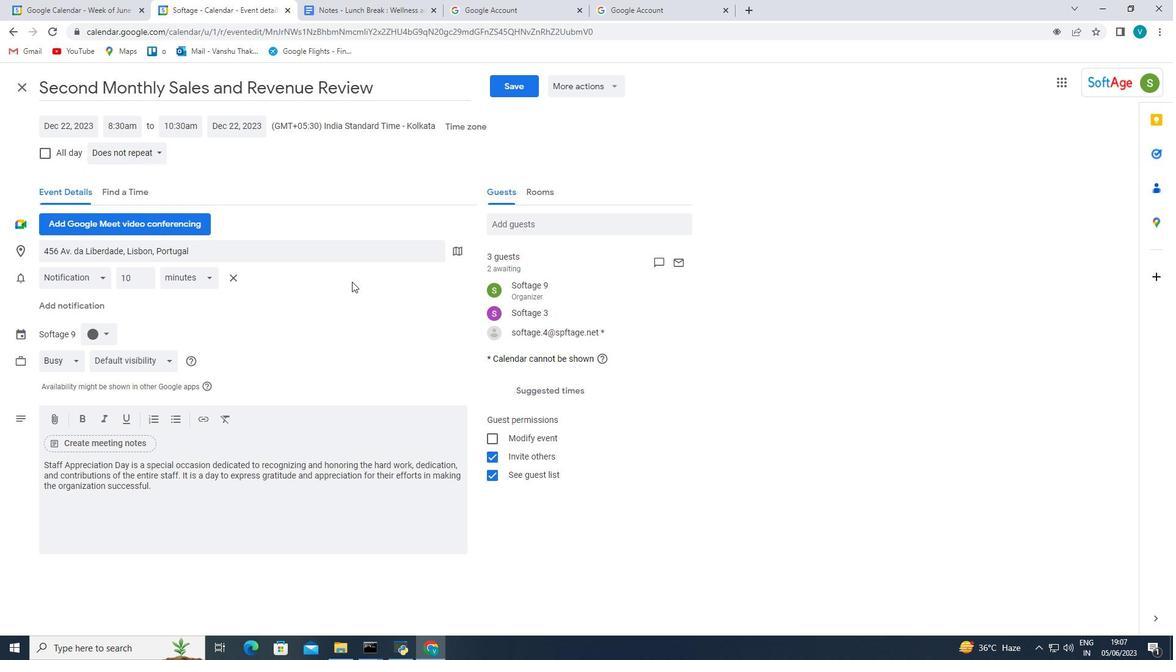 
Action: Mouse moved to (509, 80)
Screenshot: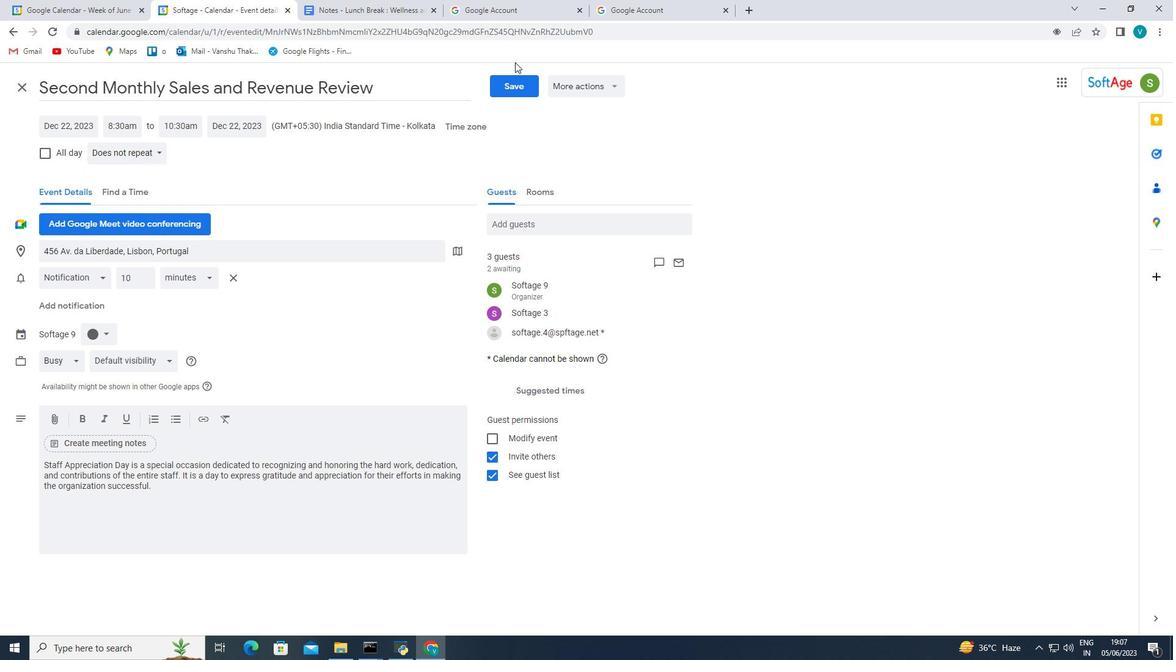 
Action: Mouse pressed left at (509, 80)
Screenshot: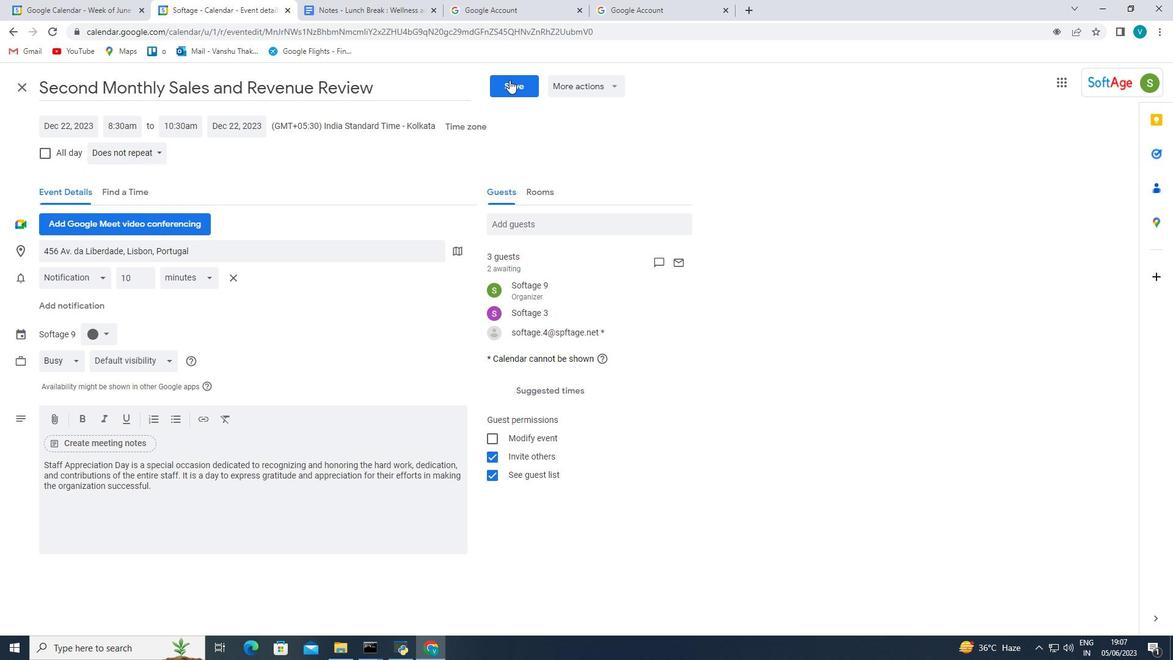 
Action: Mouse moved to (704, 375)
Screenshot: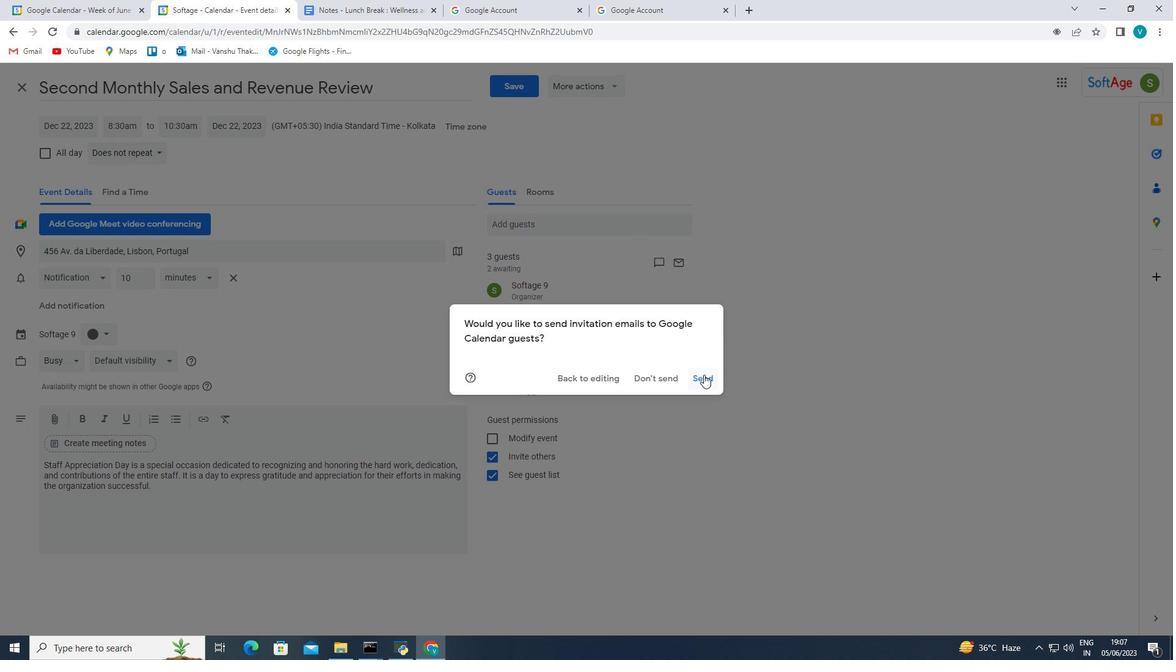 
Action: Mouse pressed left at (704, 375)
Screenshot: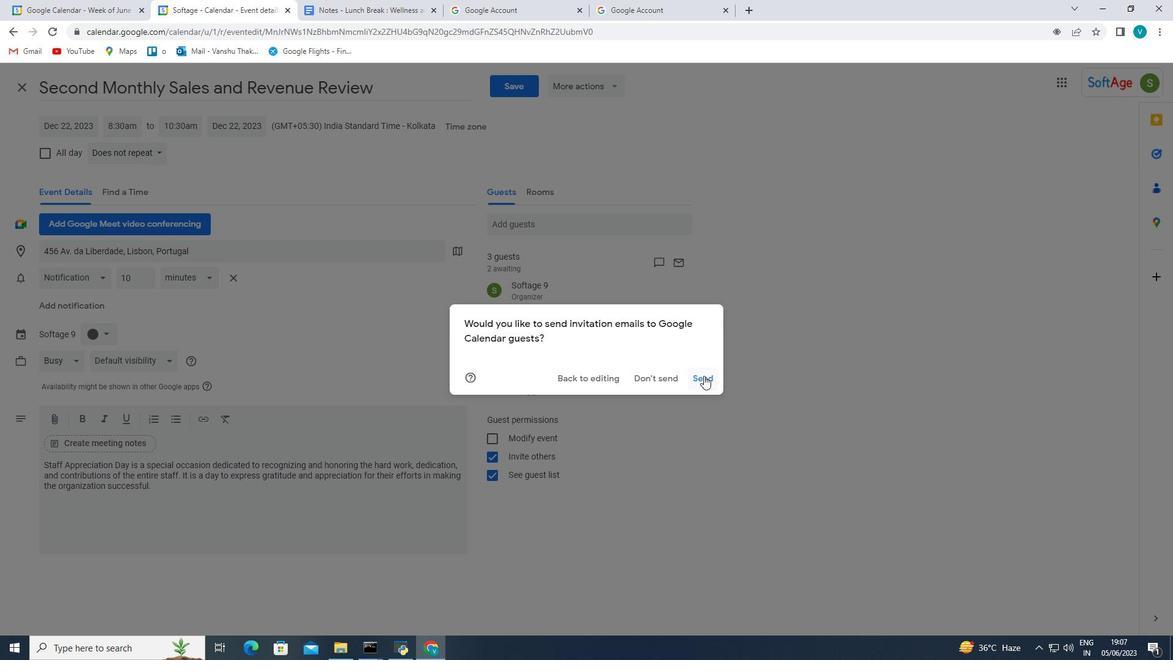 
Action: Mouse pressed left at (704, 375)
Screenshot: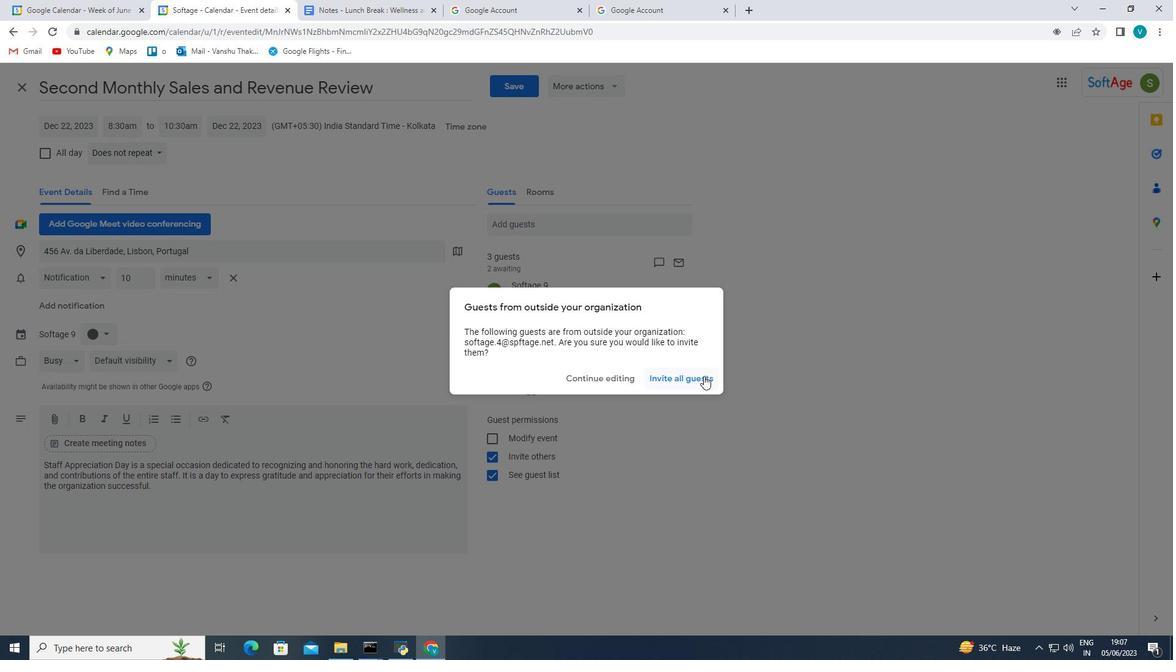 
Action: Mouse moved to (322, 271)
Screenshot: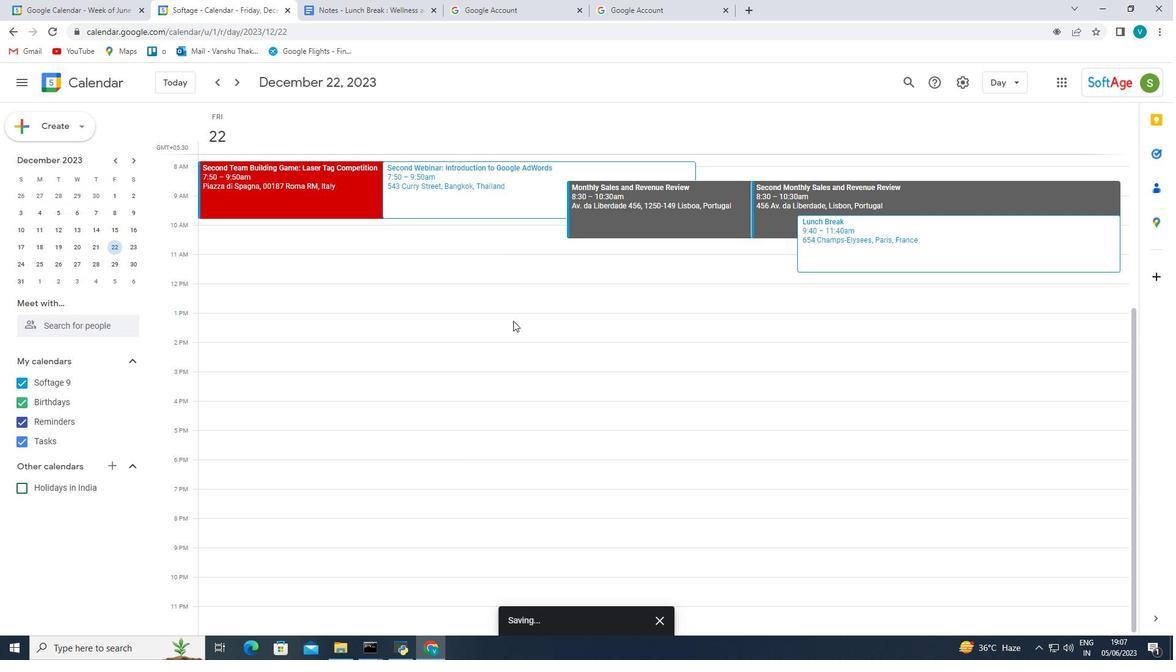 
Action: Mouse scrolled (322, 271) with delta (0, 0)
Screenshot: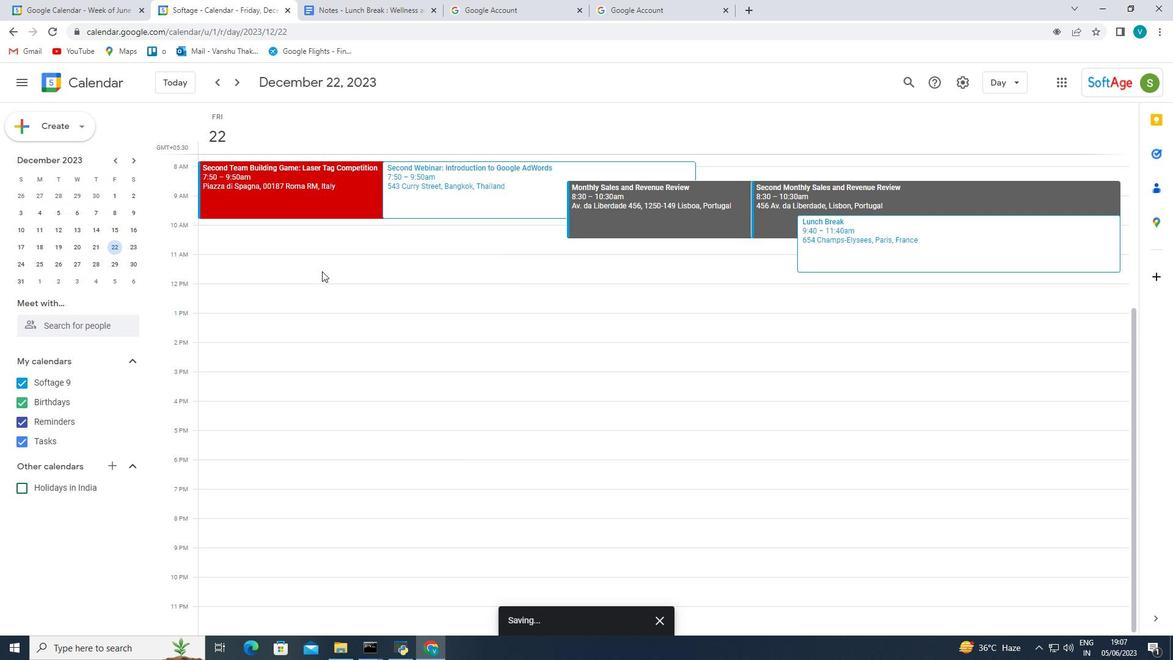 
Action: Mouse scrolled (322, 271) with delta (0, 0)
Screenshot: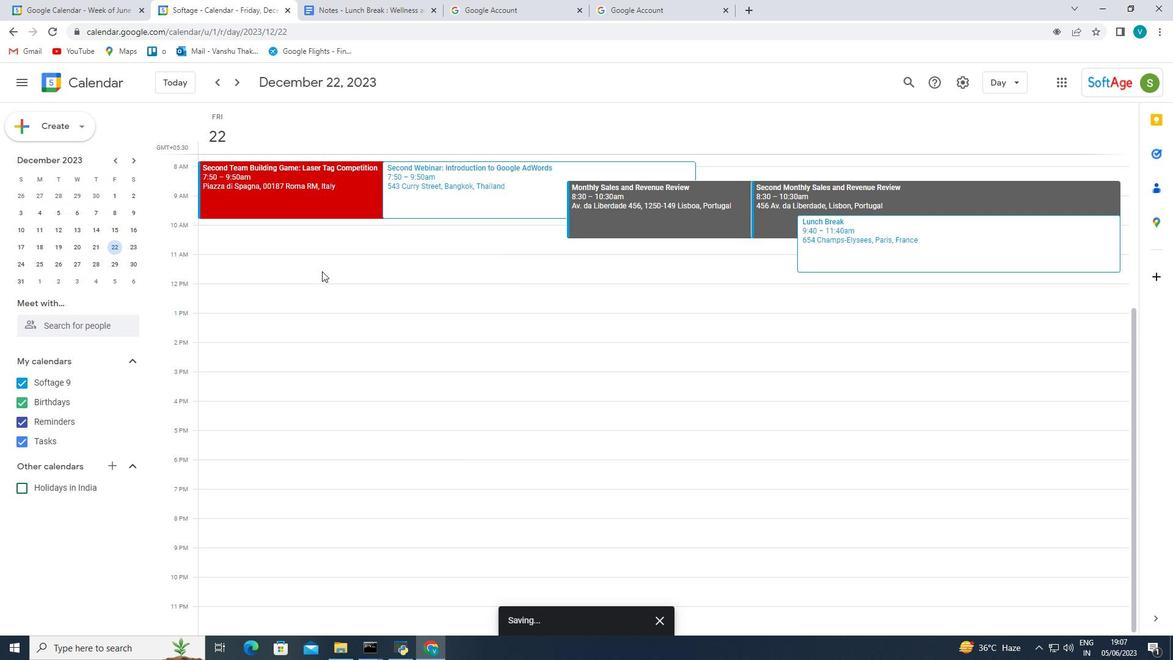 
Action: Mouse scrolled (322, 271) with delta (0, 0)
Screenshot: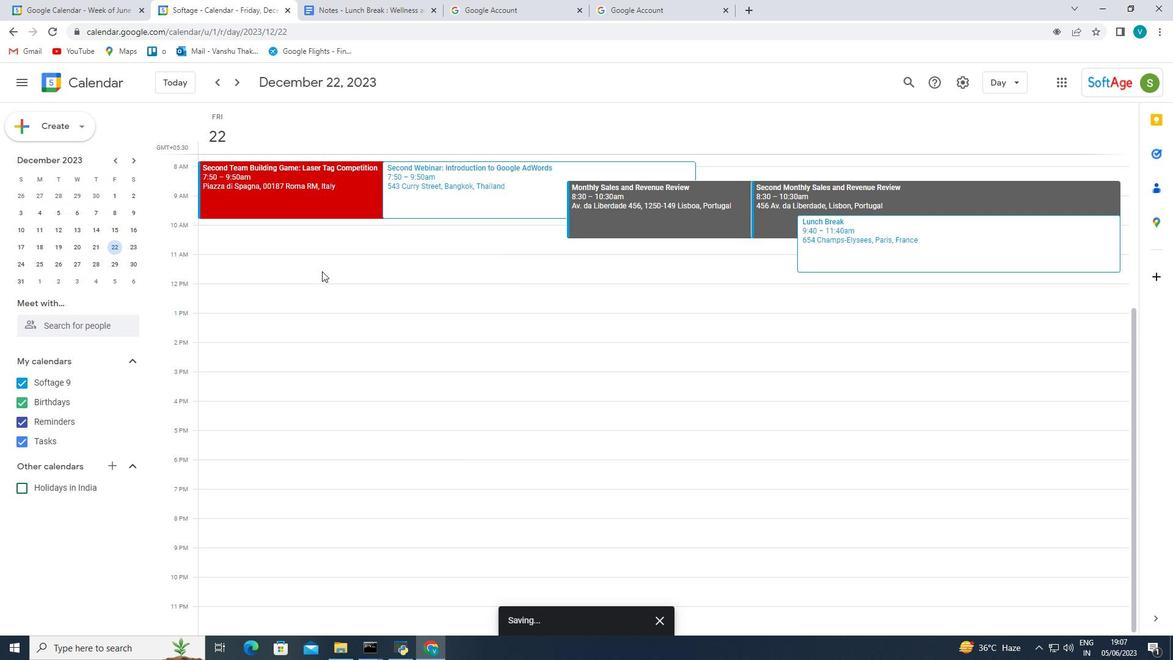 
Action: Mouse scrolled (322, 271) with delta (0, 0)
Screenshot: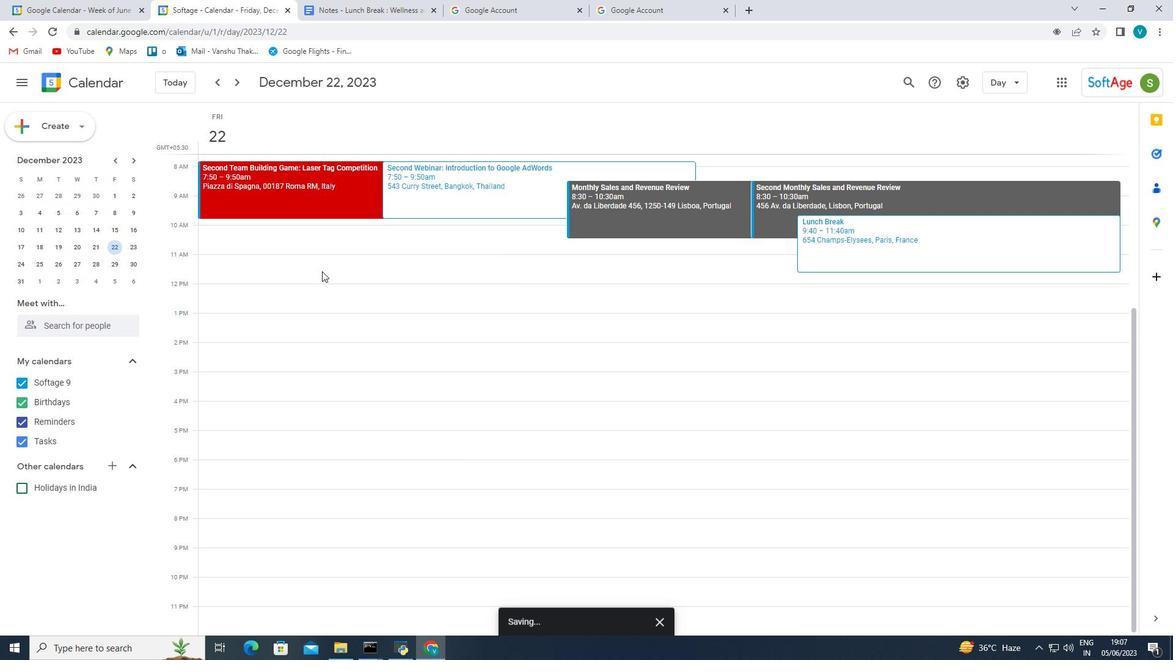 
Action: Mouse scrolled (322, 271) with delta (0, 0)
Screenshot: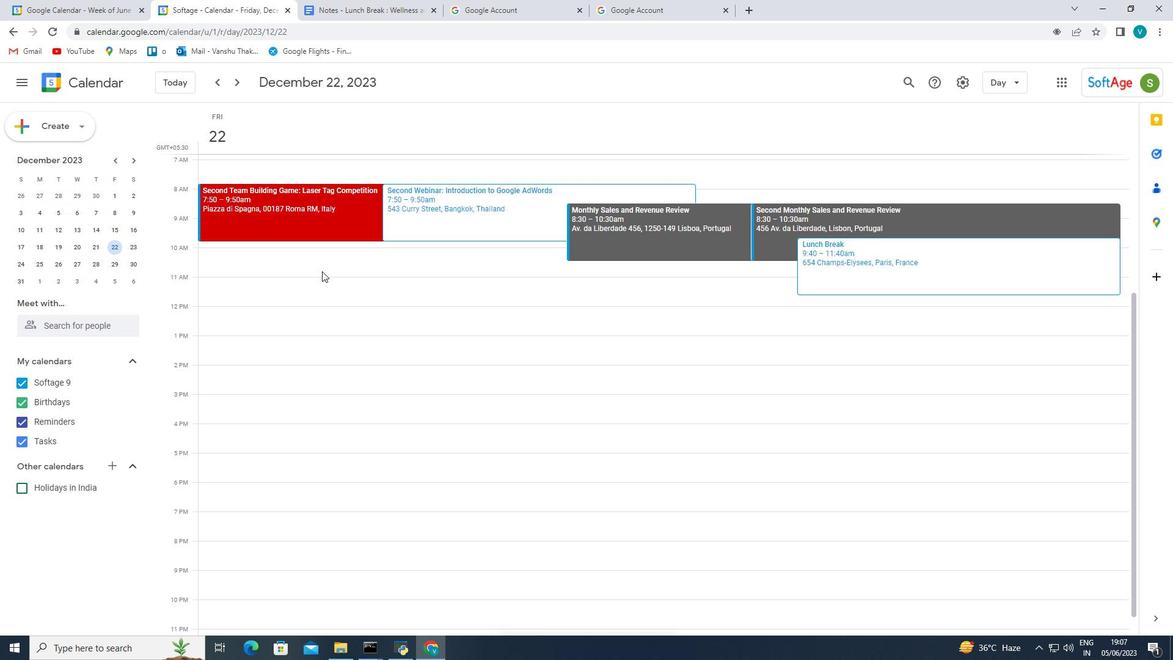 
Action: Mouse scrolled (322, 270) with delta (0, 0)
Screenshot: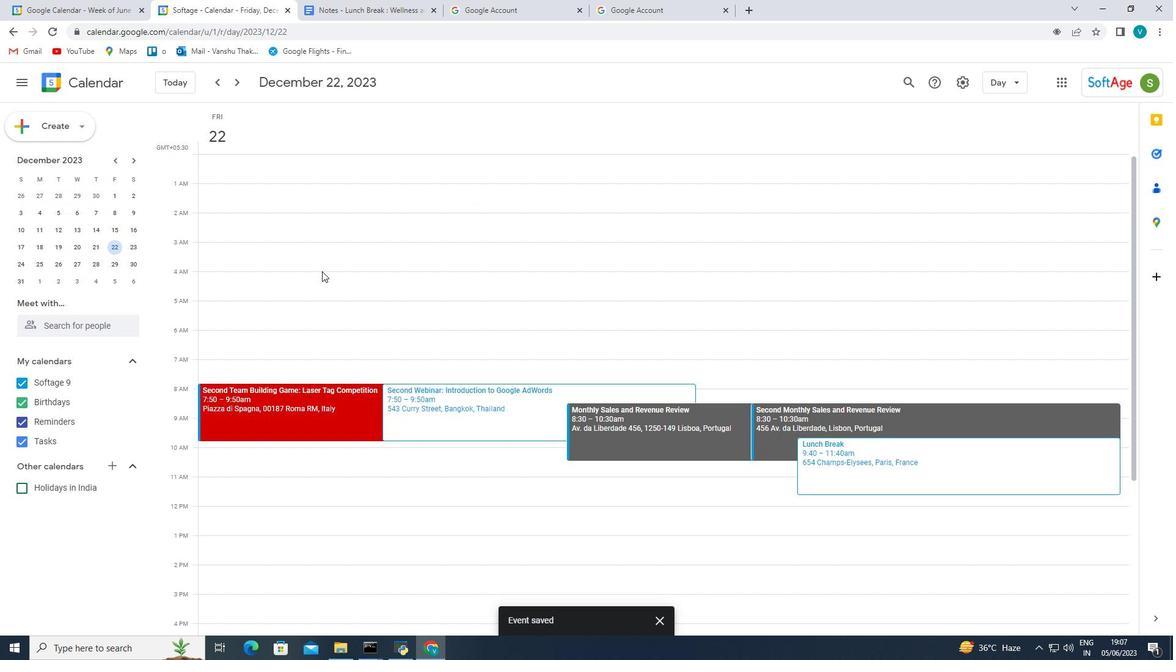 
Action: Mouse scrolled (322, 270) with delta (0, 0)
Screenshot: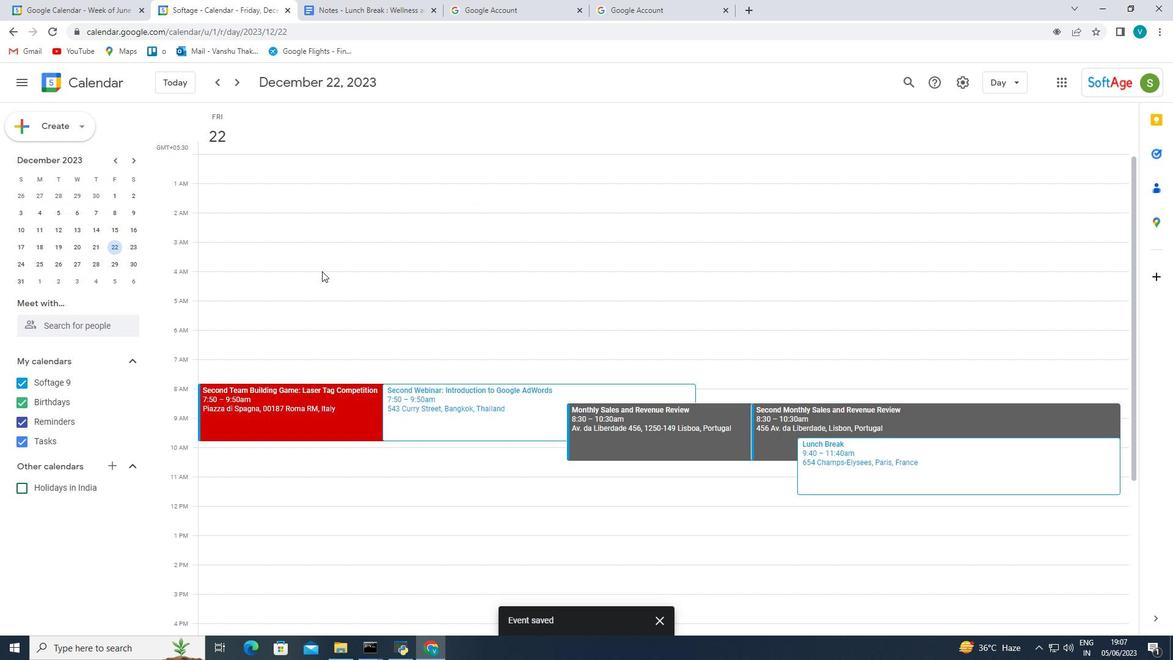 
Action: Mouse scrolled (322, 270) with delta (0, 0)
Screenshot: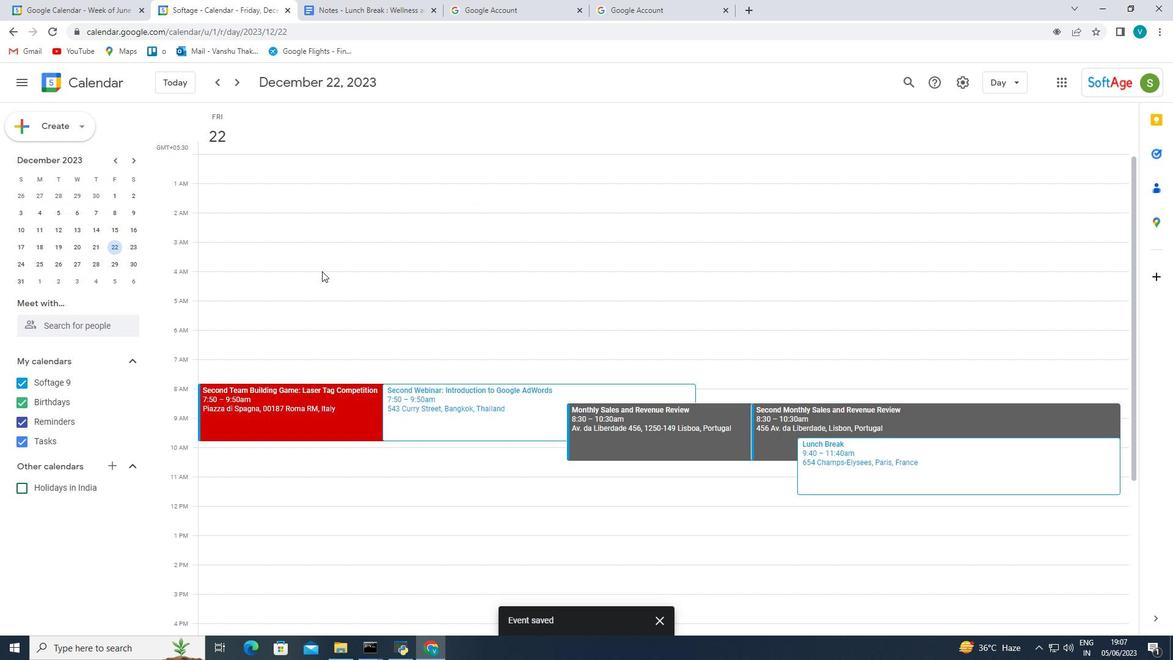 
Action: Mouse scrolled (322, 270) with delta (0, 0)
Screenshot: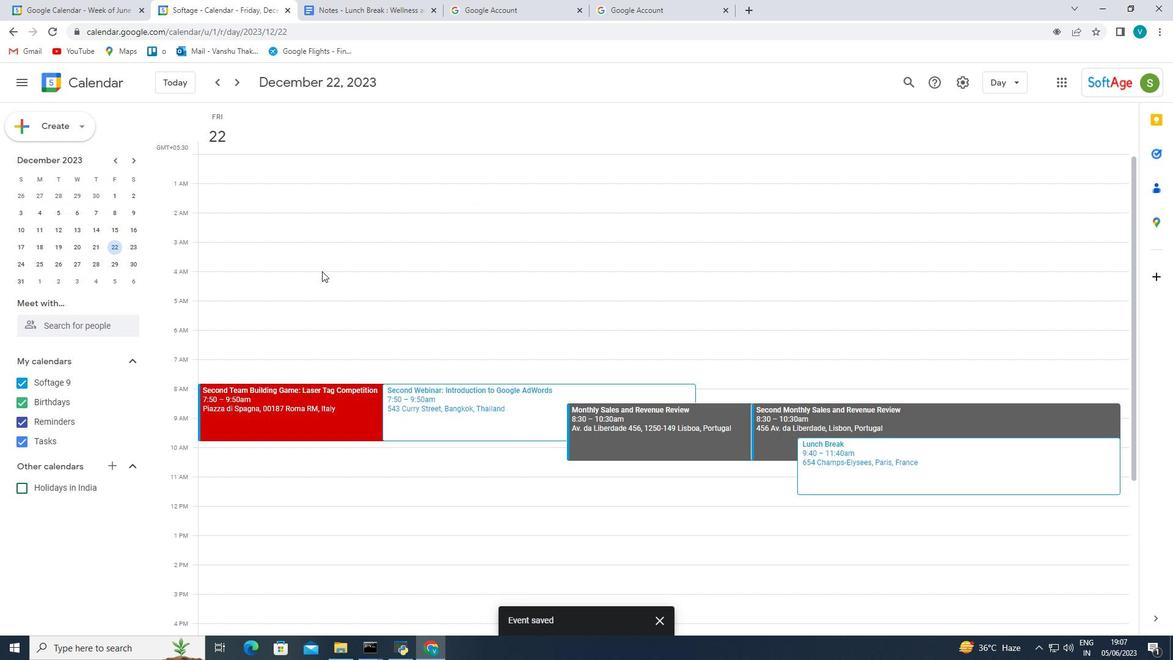 
Action: Mouse scrolled (322, 270) with delta (0, 0)
Screenshot: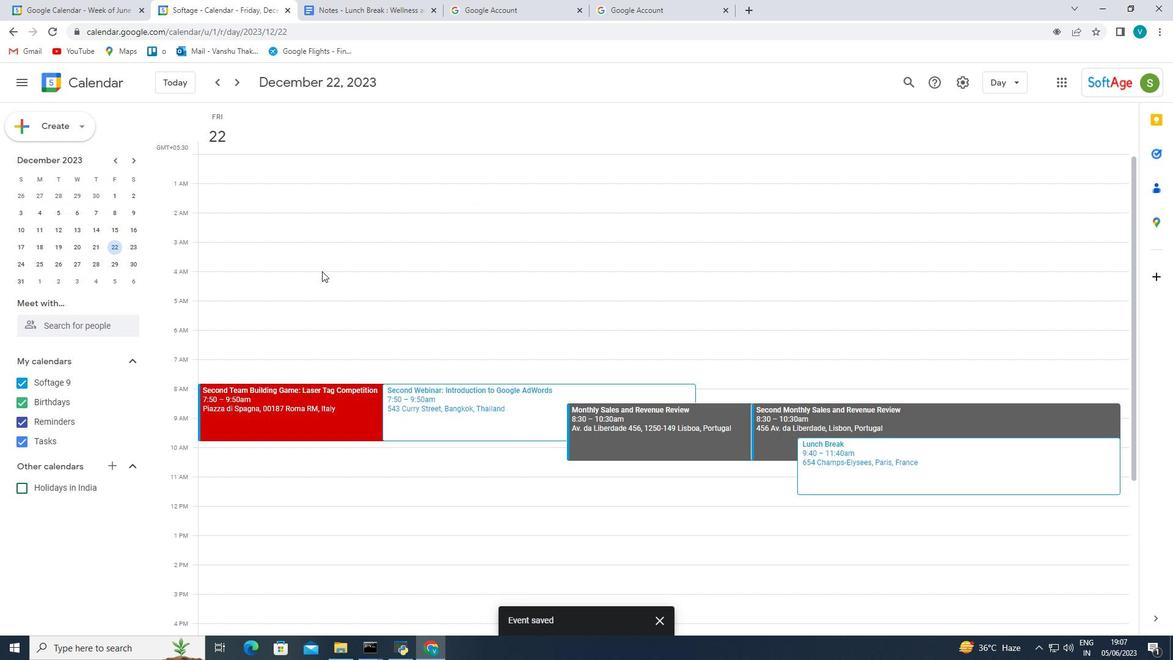 
Action: Mouse moved to (322, 268)
Screenshot: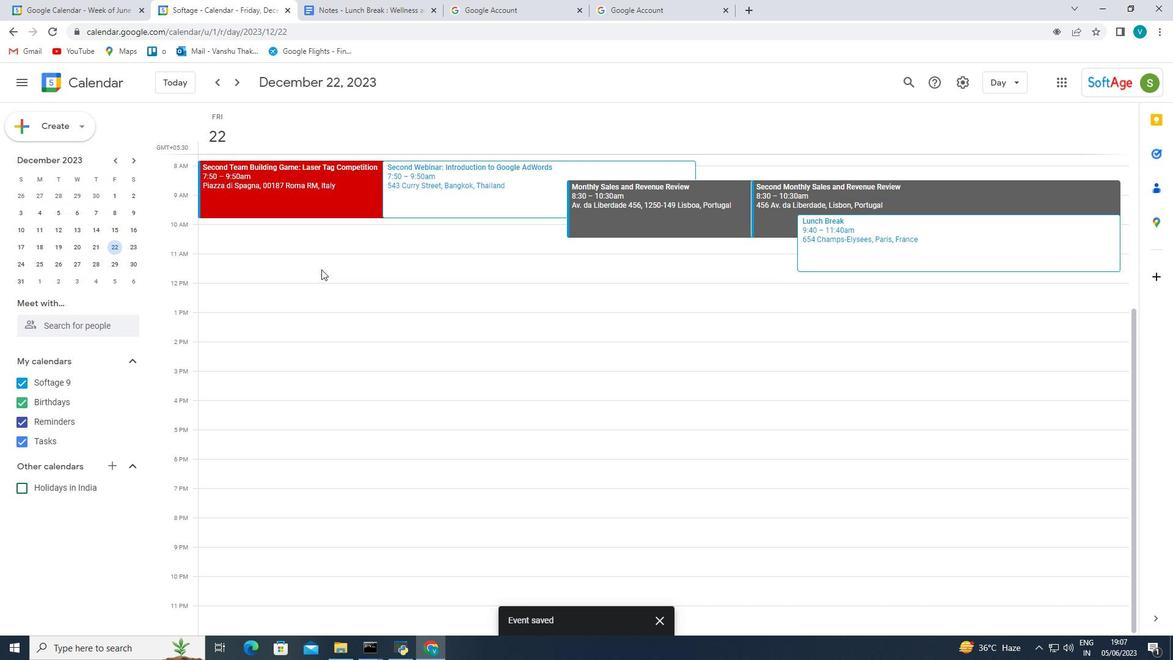 
Action: Mouse scrolled (322, 268) with delta (0, 0)
Screenshot: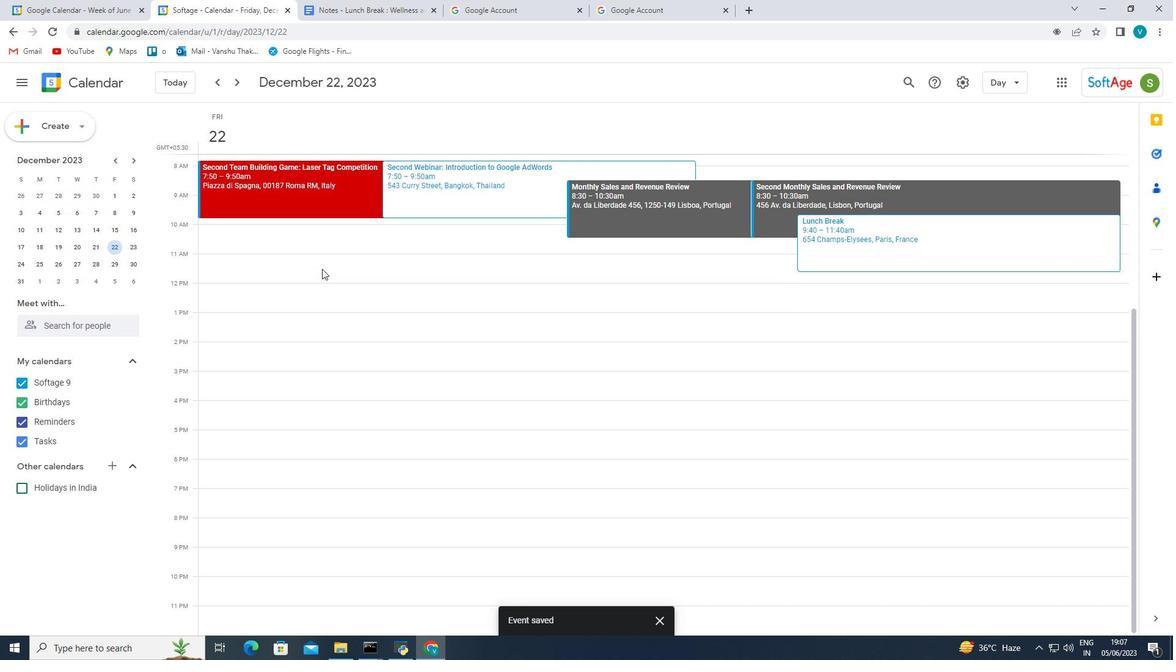 
Action: Mouse scrolled (322, 268) with delta (0, 0)
Screenshot: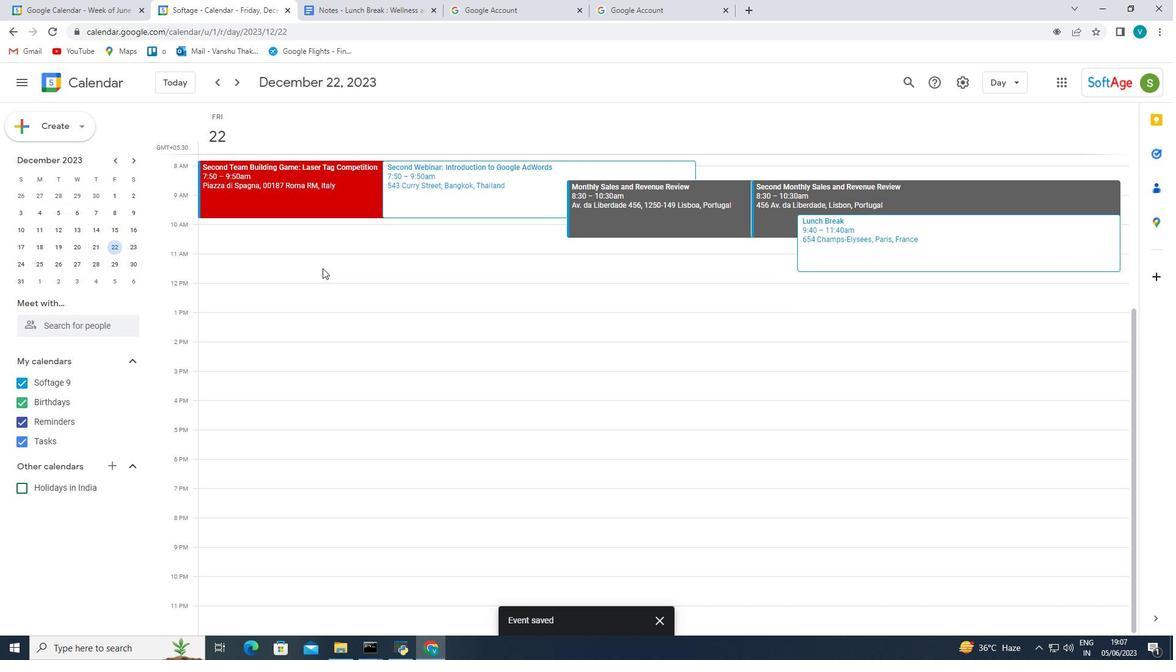
Action: Mouse scrolled (322, 268) with delta (0, 0)
Screenshot: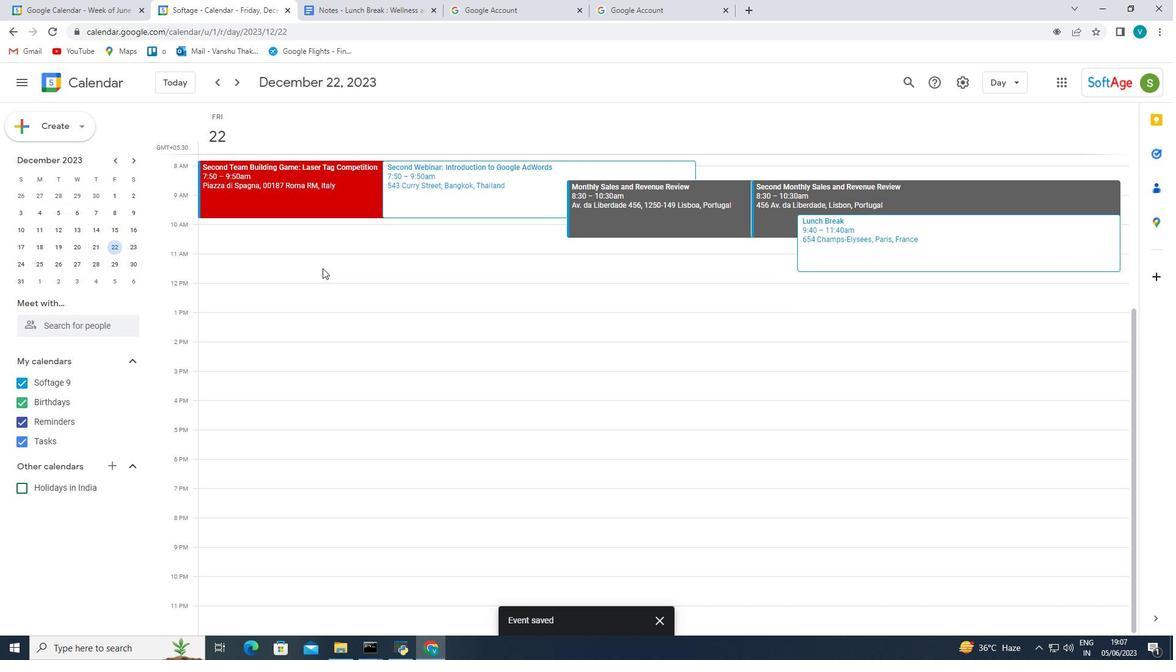 
Action: Mouse scrolled (322, 268) with delta (0, 0)
Screenshot: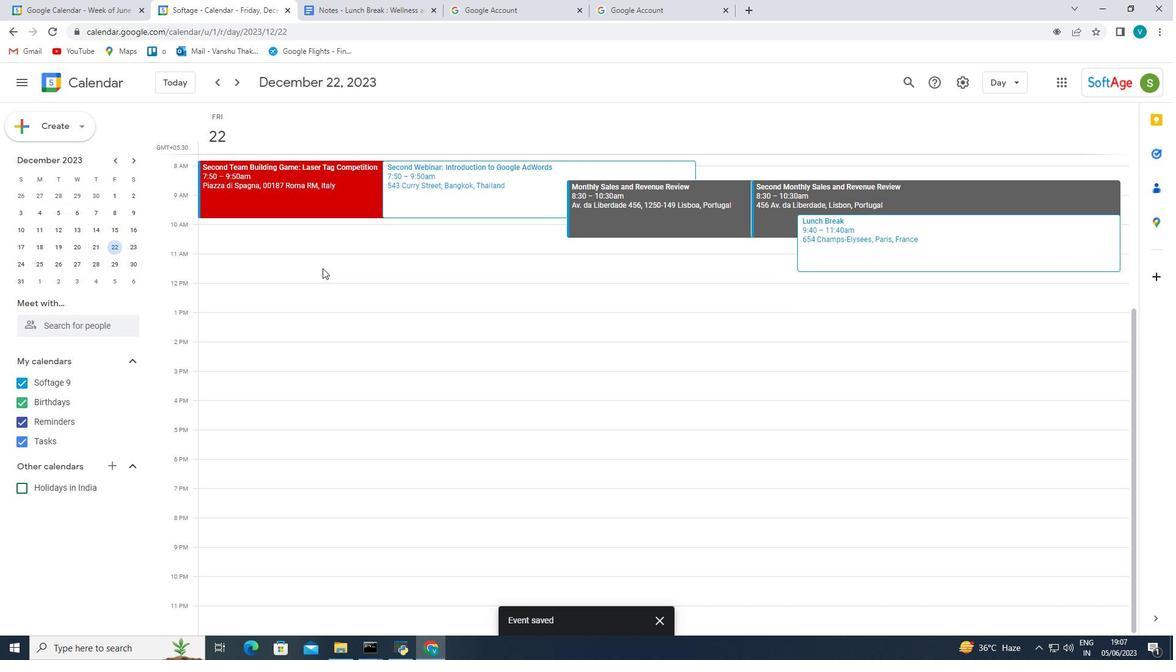 
Action: Mouse scrolled (322, 268) with delta (0, 0)
Screenshot: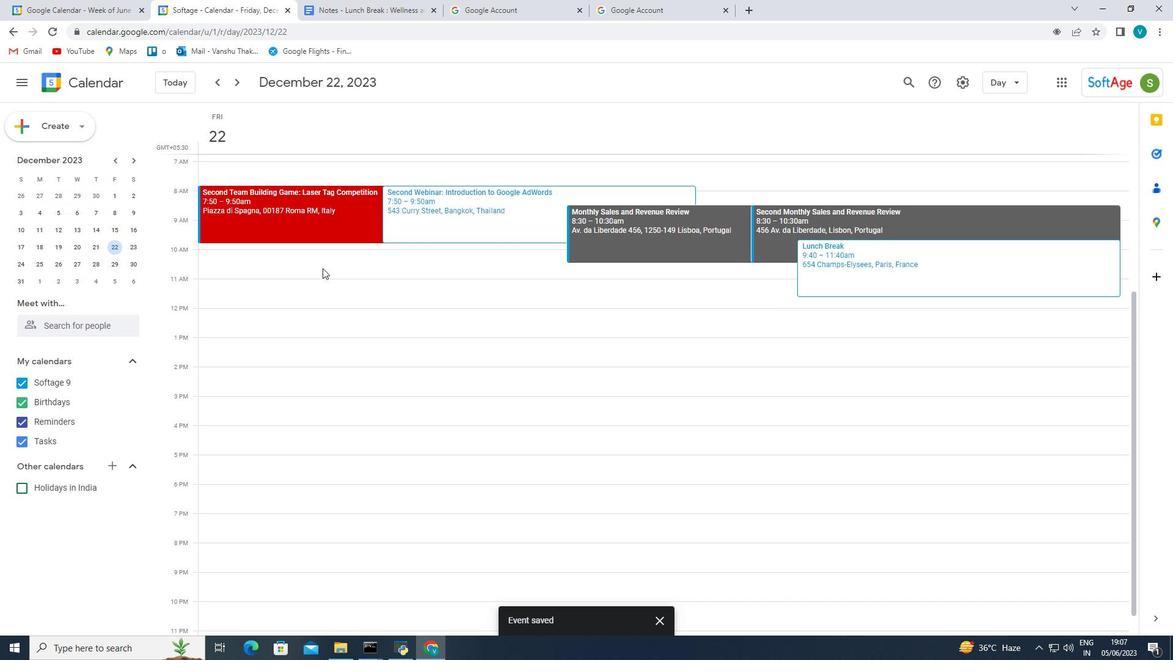 
Action: Mouse moved to (322, 267)
Screenshot: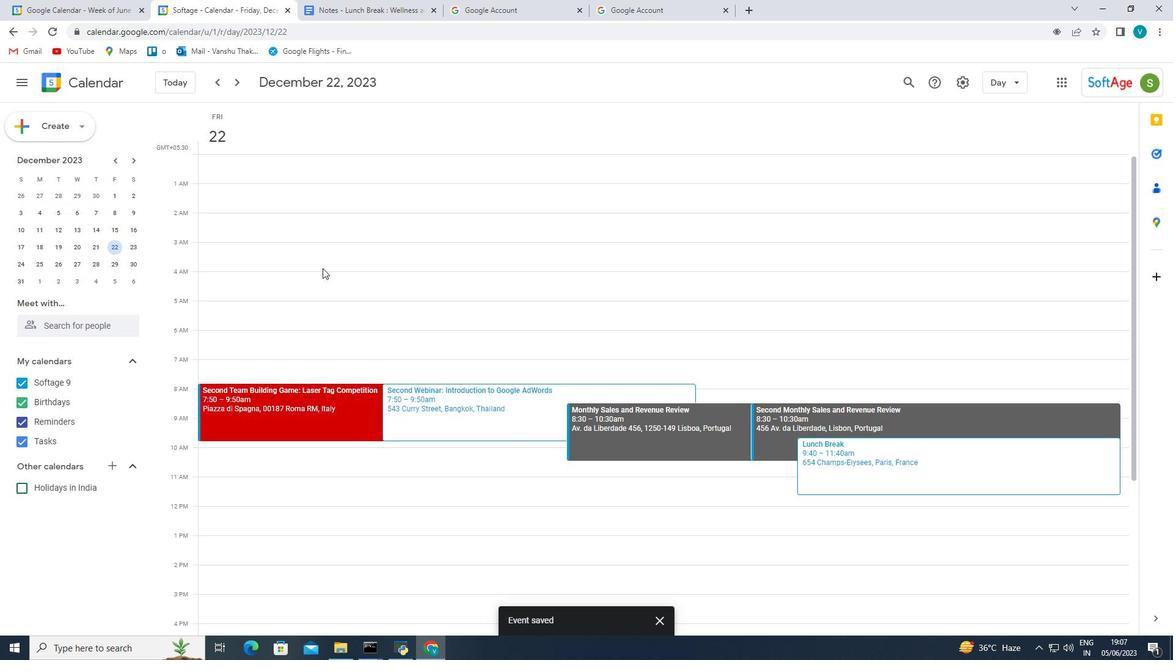
Action: Mouse scrolled (322, 268) with delta (0, 0)
Screenshot: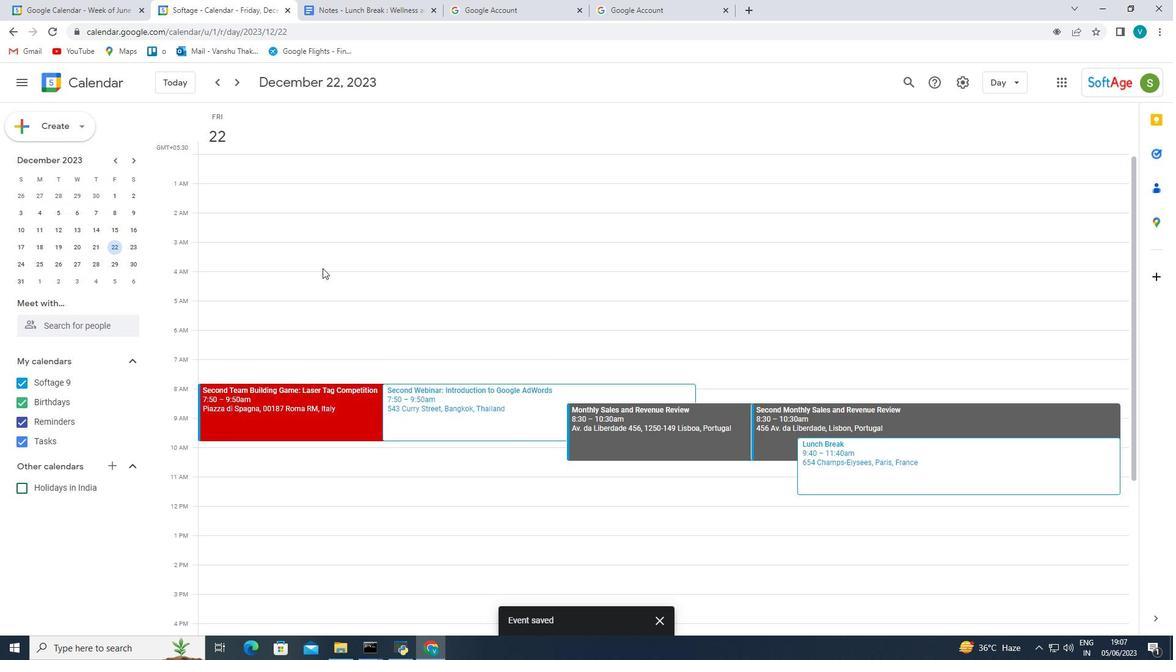 
Action: Mouse scrolled (322, 268) with delta (0, 0)
Screenshot: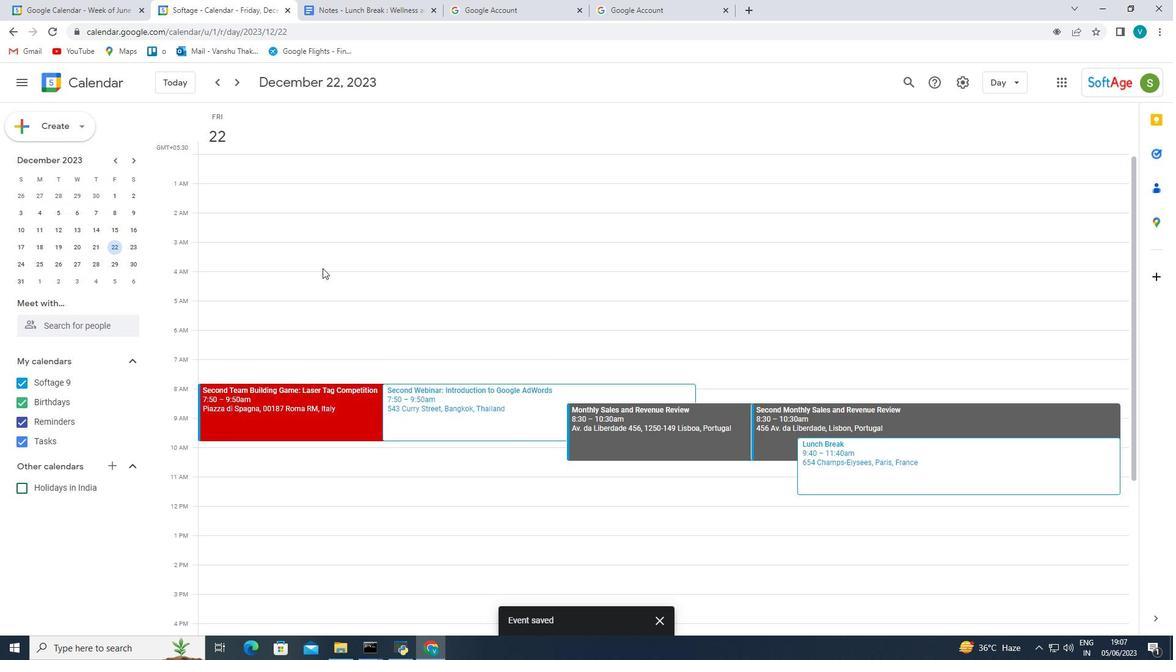 
Action: Mouse scrolled (322, 268) with delta (0, 0)
Screenshot: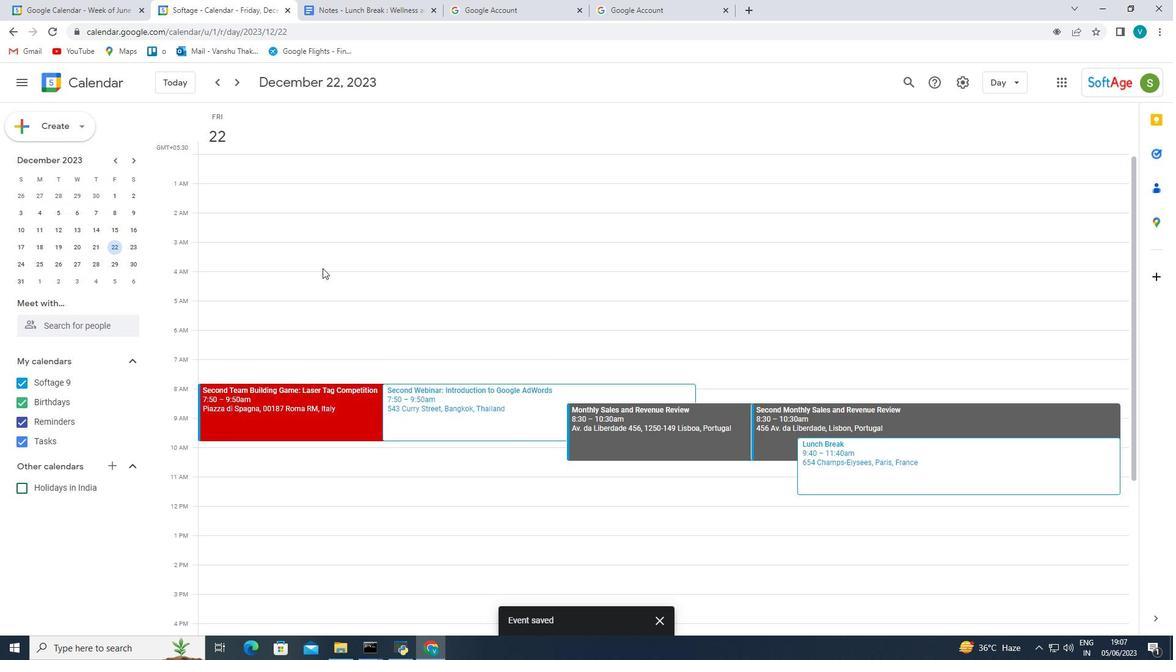 
Action: Mouse scrolled (322, 268) with delta (0, 0)
Screenshot: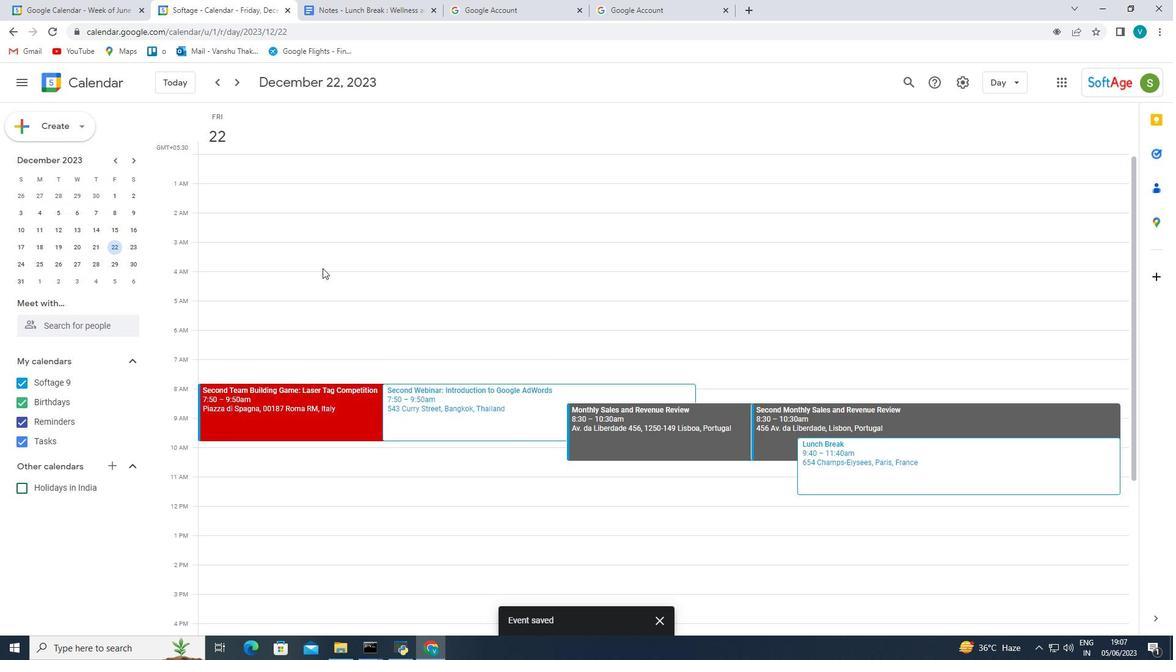 
Action: Mouse scrolled (322, 268) with delta (0, 0)
Screenshot: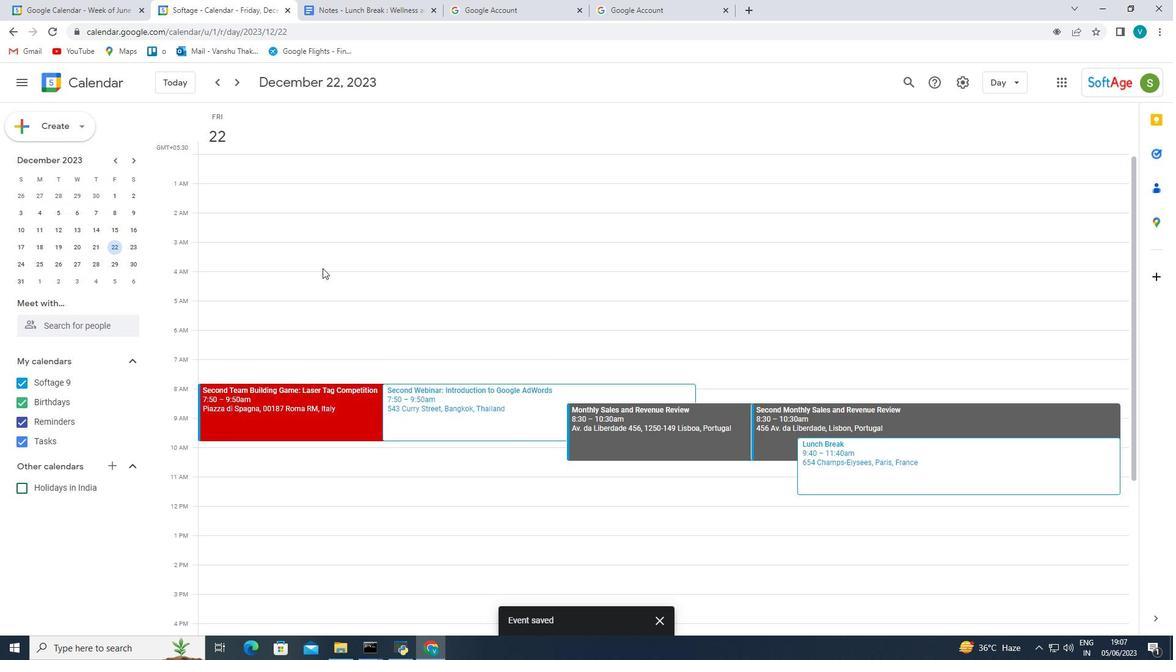 
Action: Mouse scrolled (322, 267) with delta (0, 0)
Screenshot: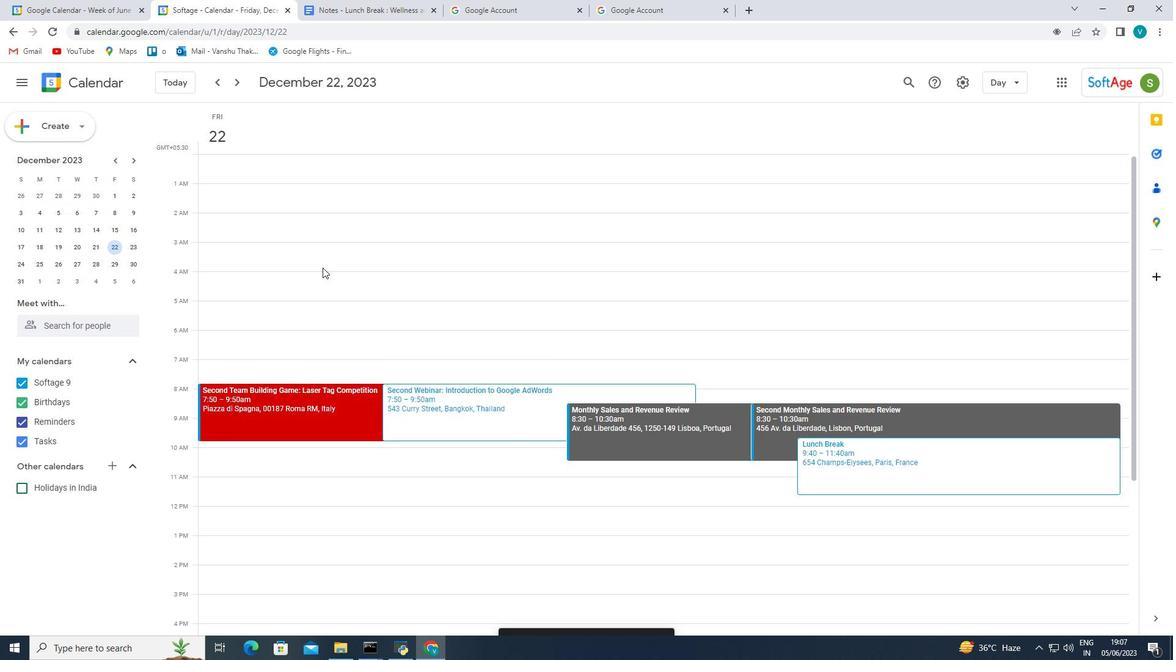
Action: Mouse scrolled (322, 267) with delta (0, 0)
Screenshot: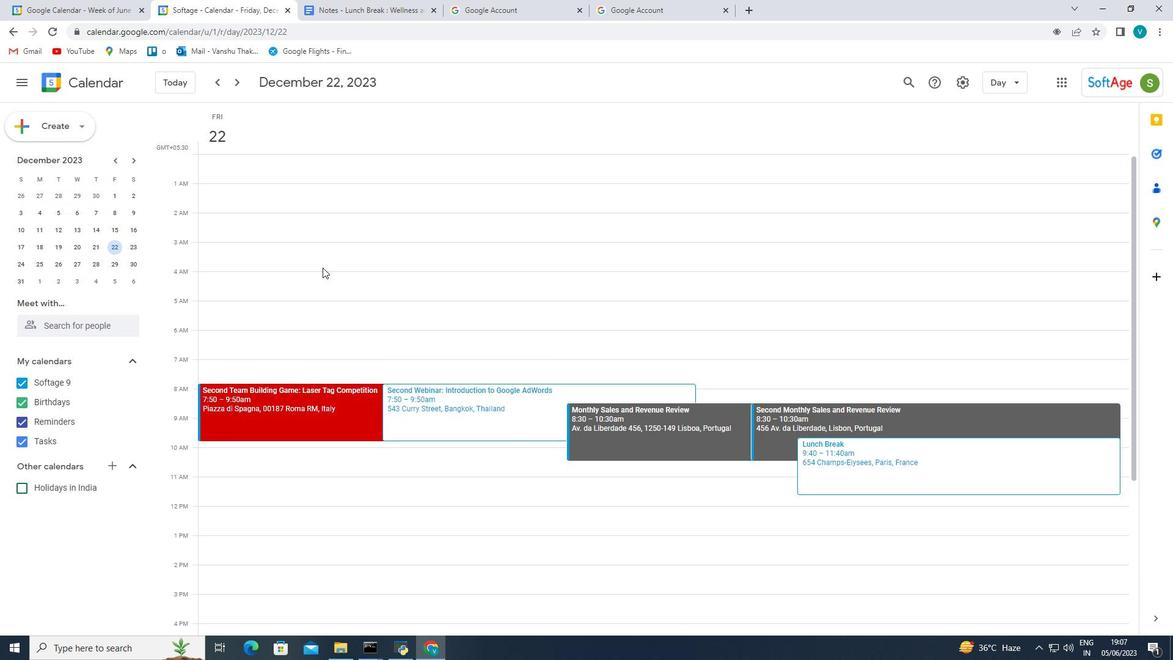 
Action: Mouse scrolled (322, 267) with delta (0, 0)
Screenshot: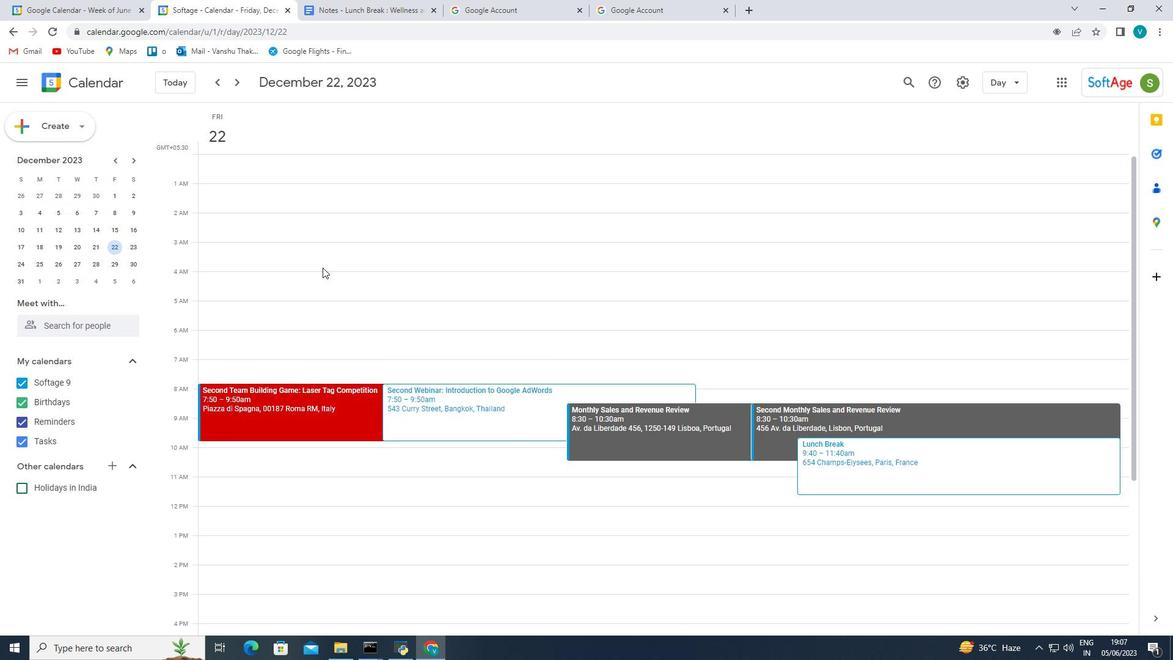 
Action: Mouse scrolled (322, 267) with delta (0, 0)
Screenshot: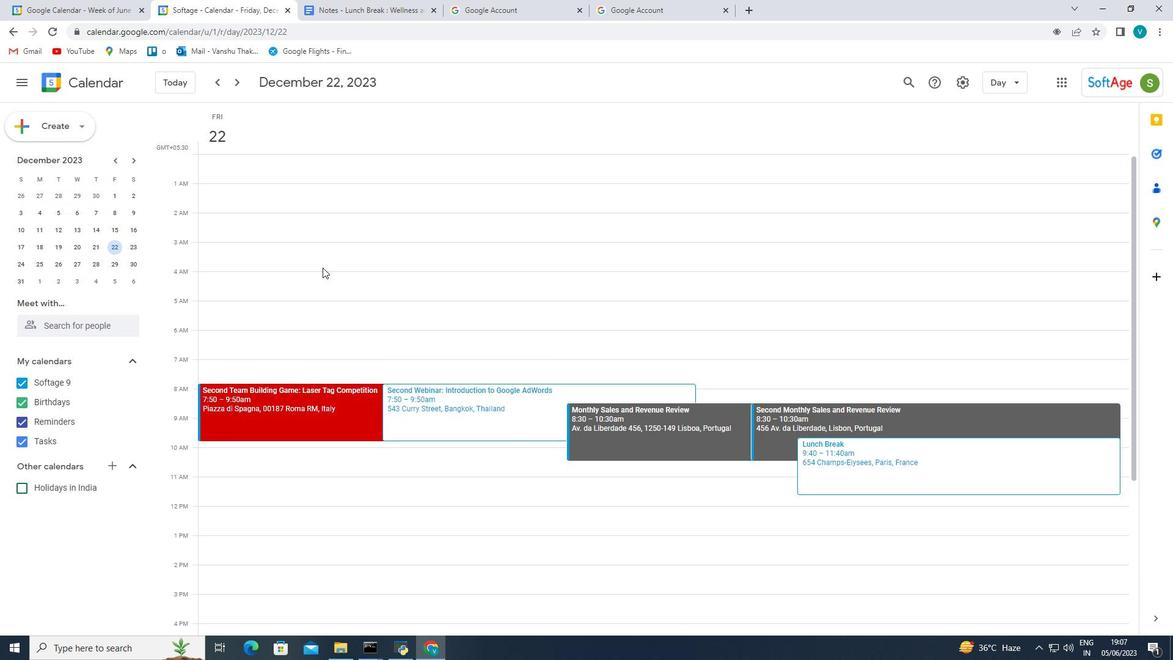 
Action: Mouse scrolled (322, 267) with delta (0, 0)
Screenshot: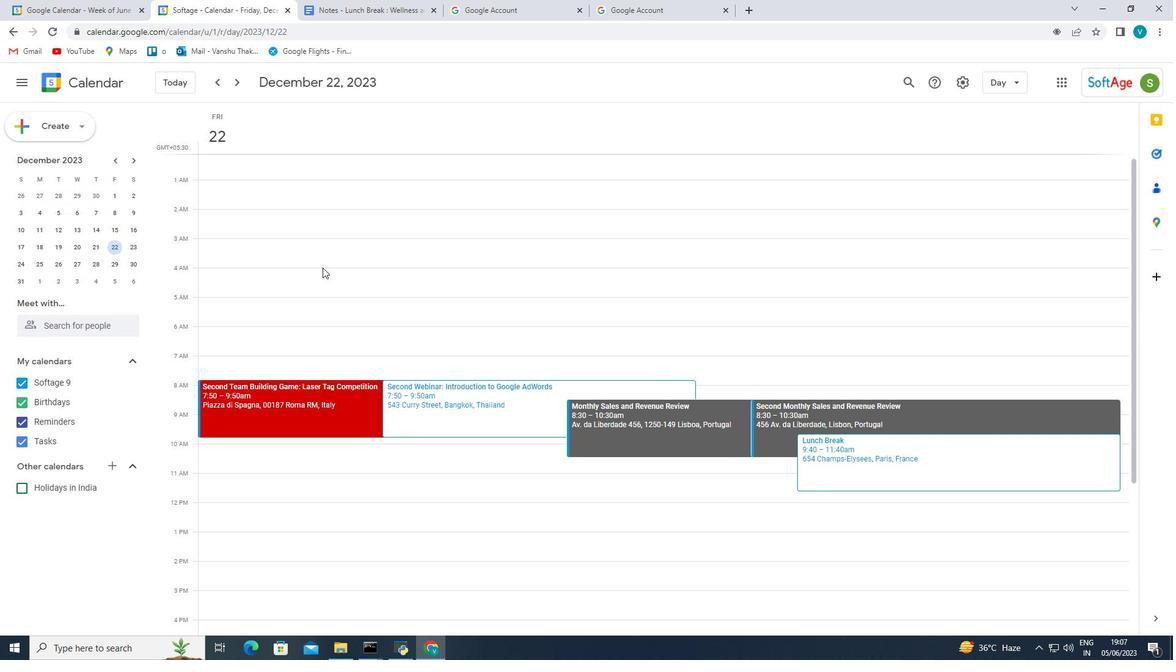 
Action: Mouse moved to (315, 241)
Screenshot: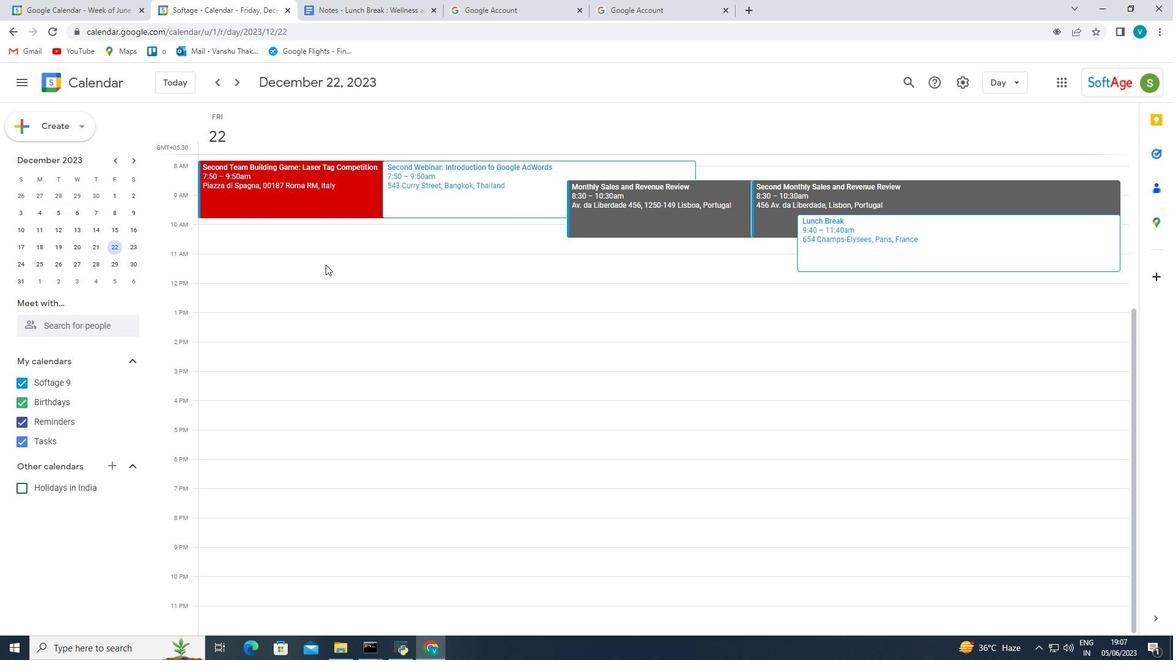 
